 Task: Select the current location as Angkor Wat, Cambodia . Now zoom + , and verify the location . Show zoom slider
Action: Mouse moved to (386, 661)
Screenshot: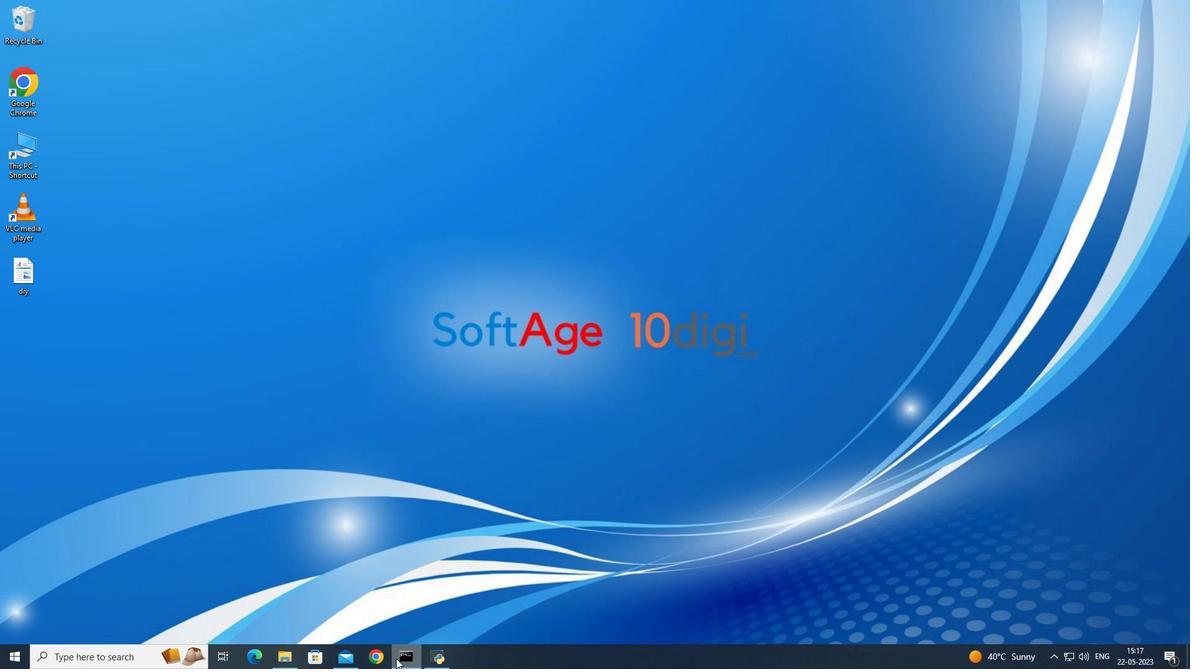 
Action: Mouse pressed left at (386, 661)
Screenshot: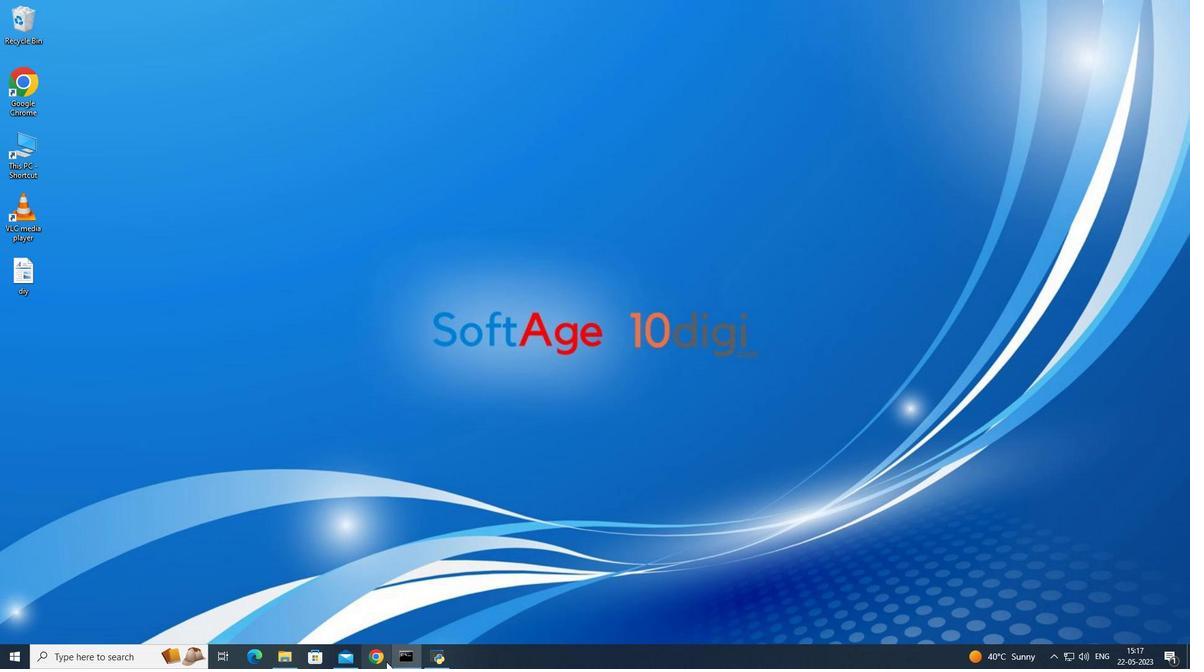 
Action: Mouse moved to (133, 30)
Screenshot: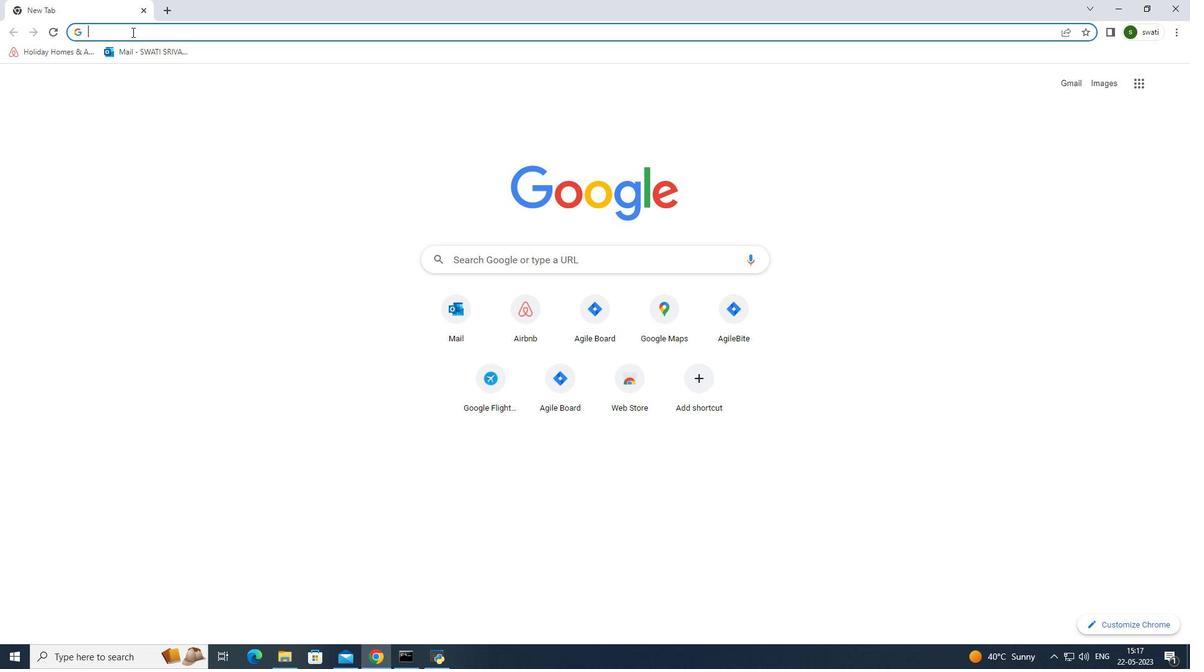 
Action: Mouse pressed left at (133, 30)
Screenshot: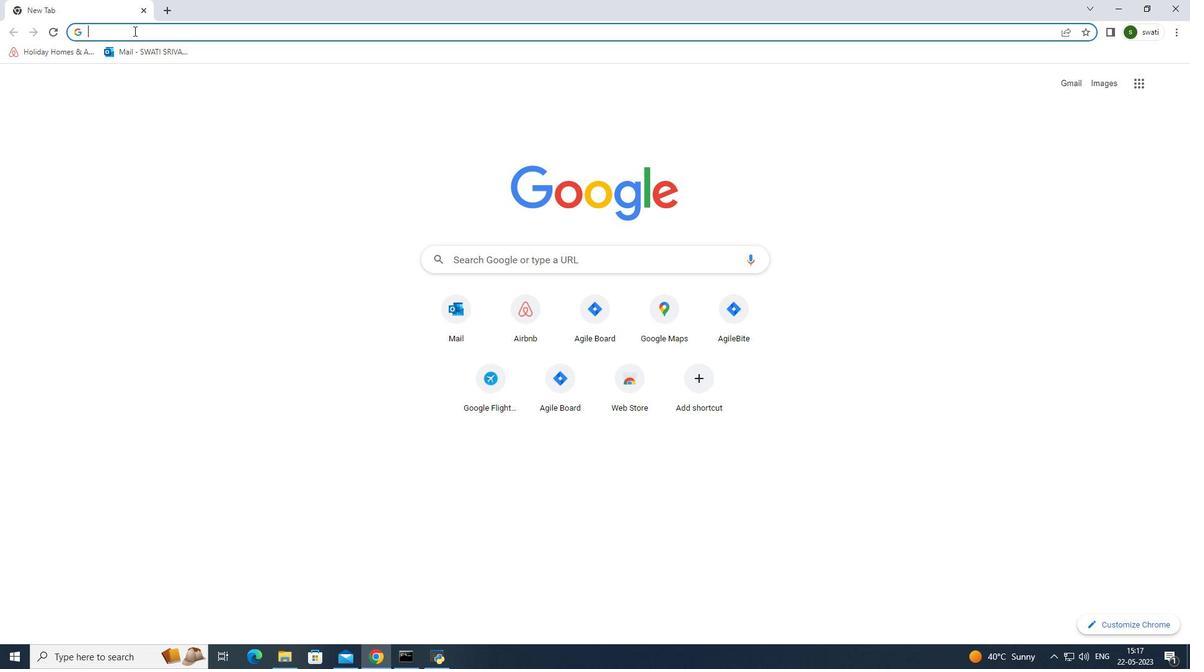 
Action: Mouse moved to (146, 32)
Screenshot: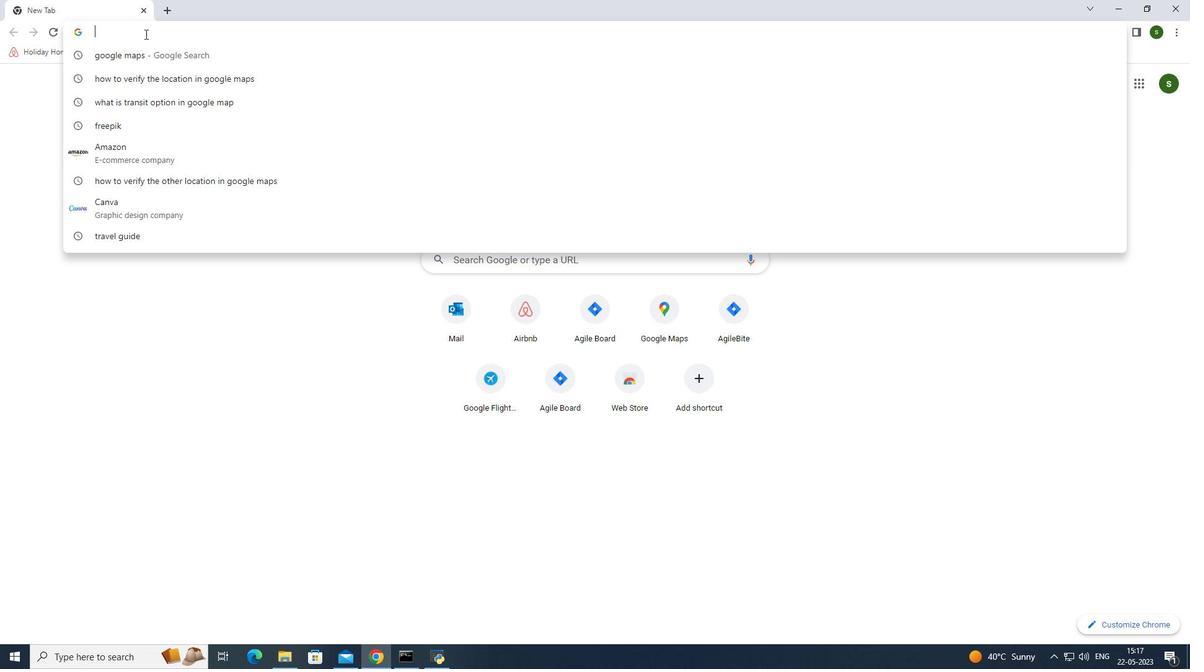 
Action: Key pressed google<Key.space>maps<Key.enter>
Screenshot: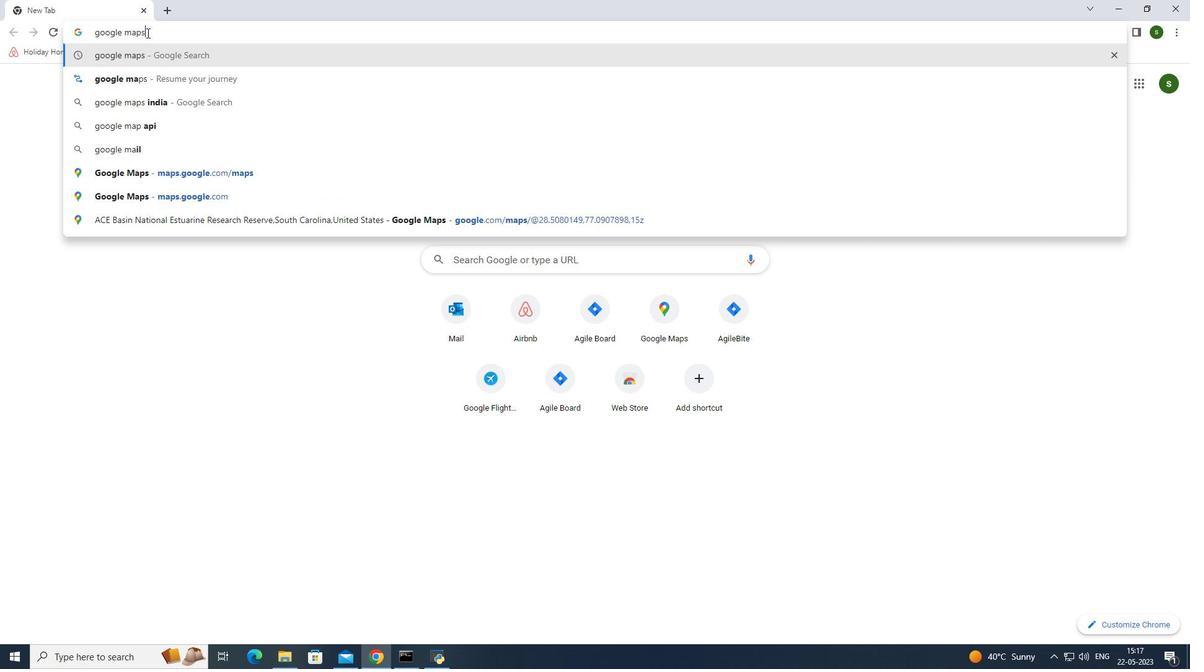 
Action: Mouse moved to (161, 186)
Screenshot: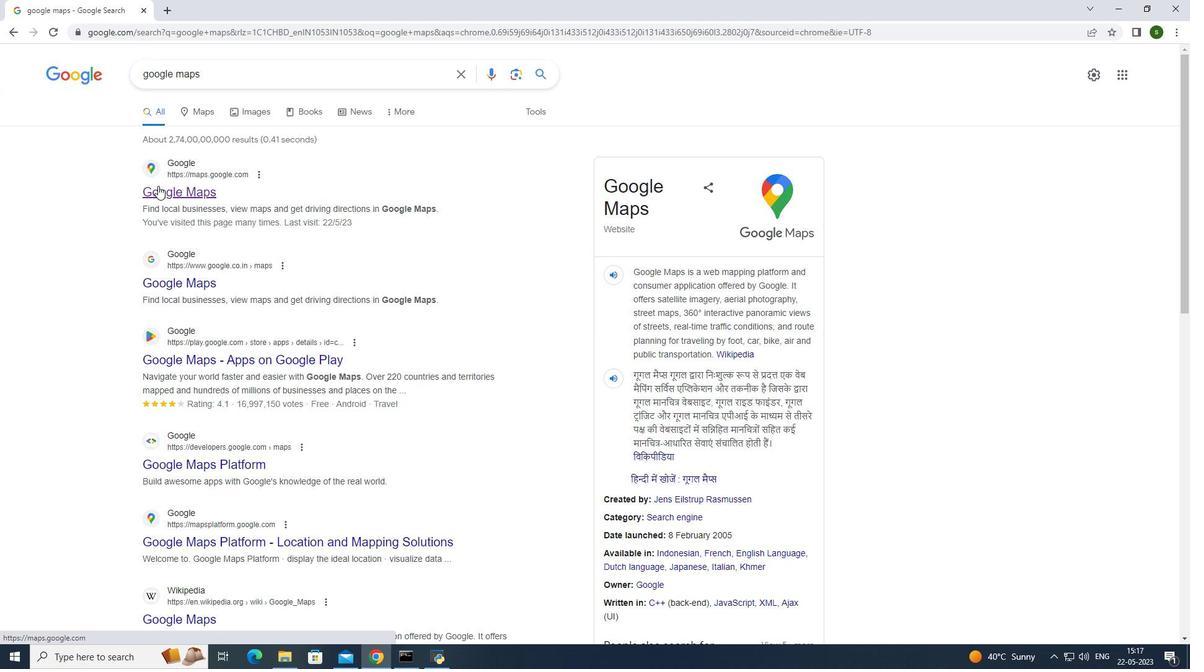 
Action: Mouse pressed left at (161, 186)
Screenshot: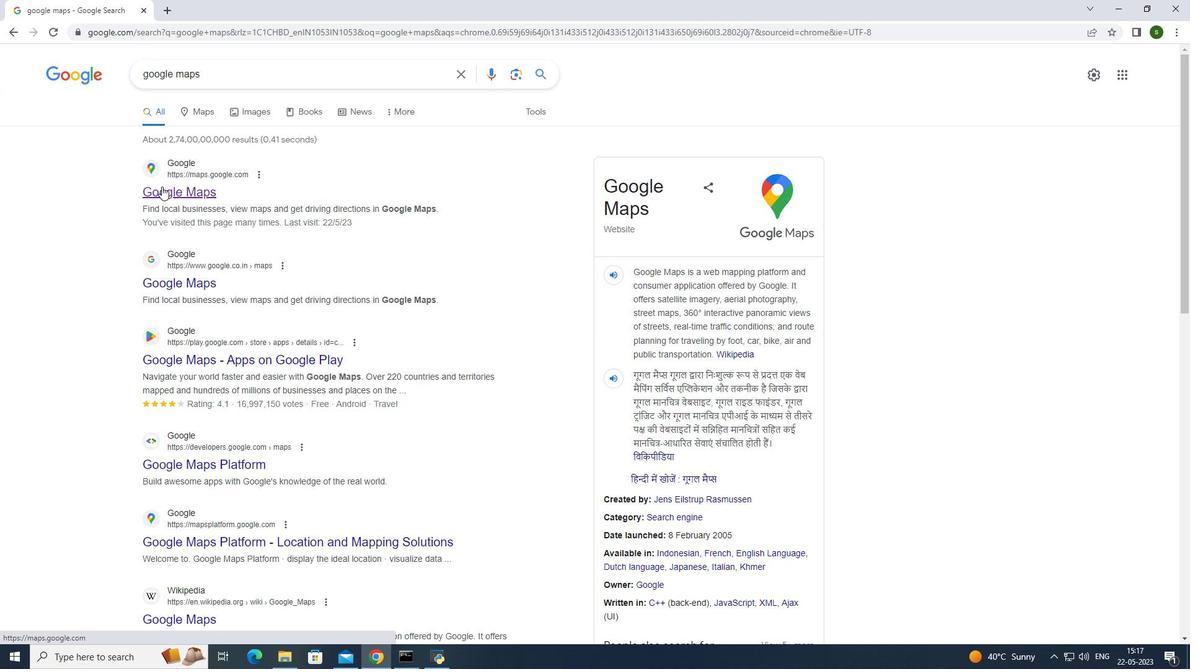 
Action: Mouse moved to (158, 57)
Screenshot: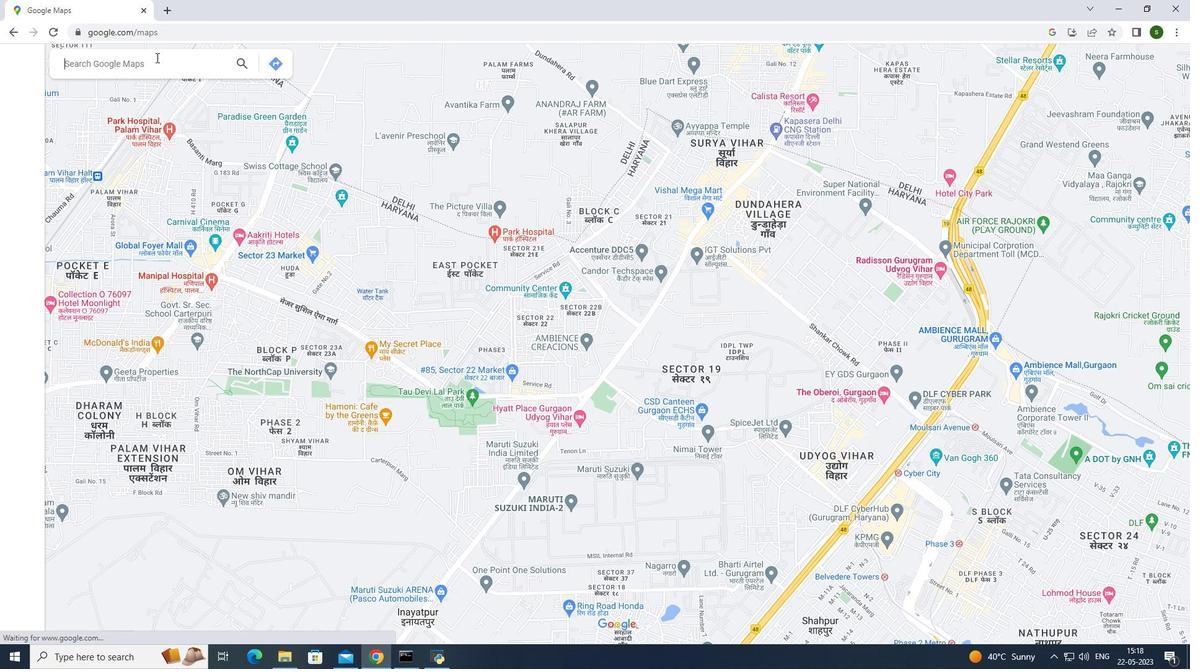 
Action: Mouse pressed left at (158, 57)
Screenshot: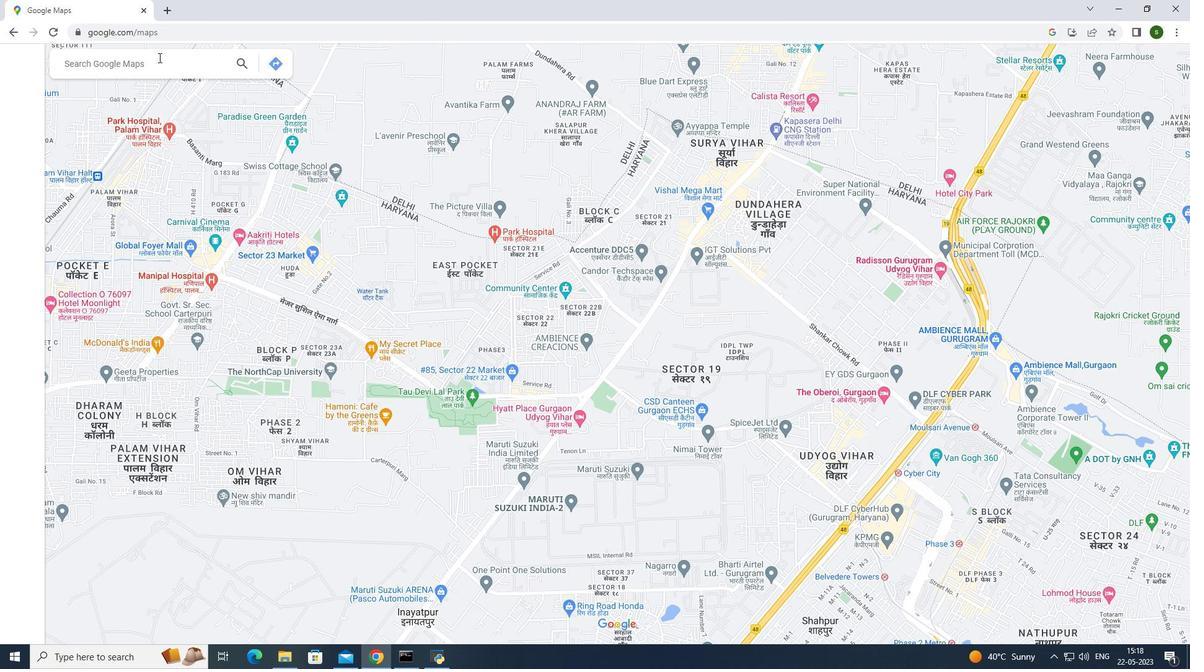 
Action: Mouse moved to (154, 62)
Screenshot: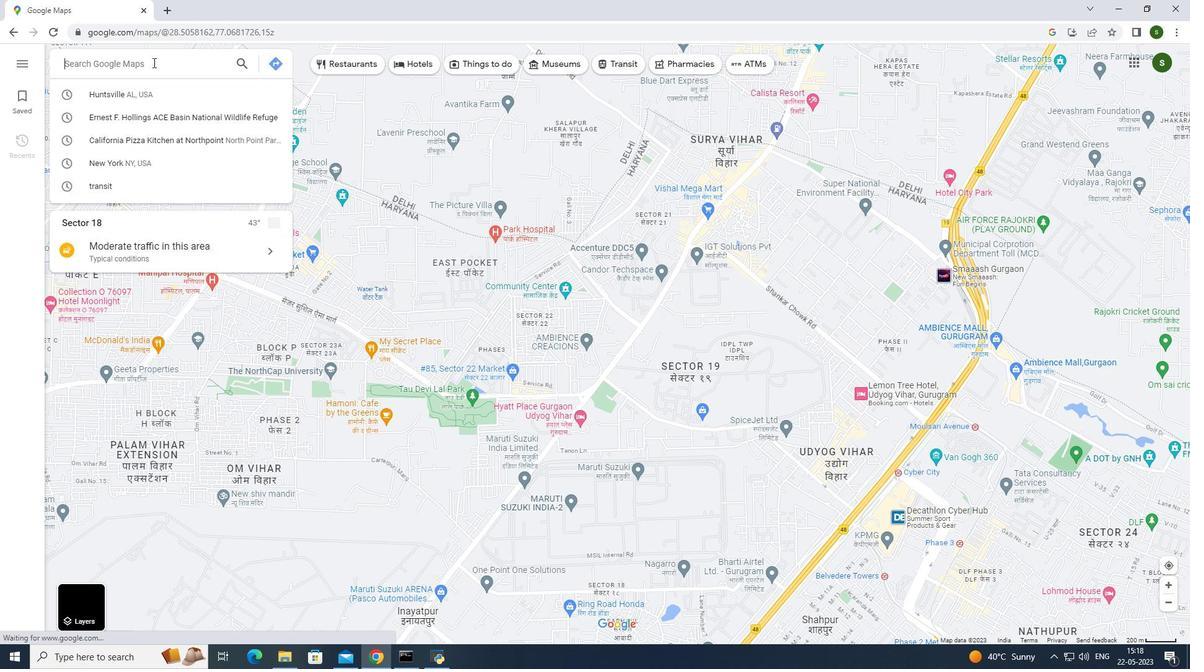 
Action: Key pressed <Key.caps_lock>A<Key.caps_lock>ngkor<Key.space><Key.caps_lock>W<Key.caps_lock>at,<Key.caps_lock>C<Key.caps_lock>ambodia<Key.enter>
Screenshot: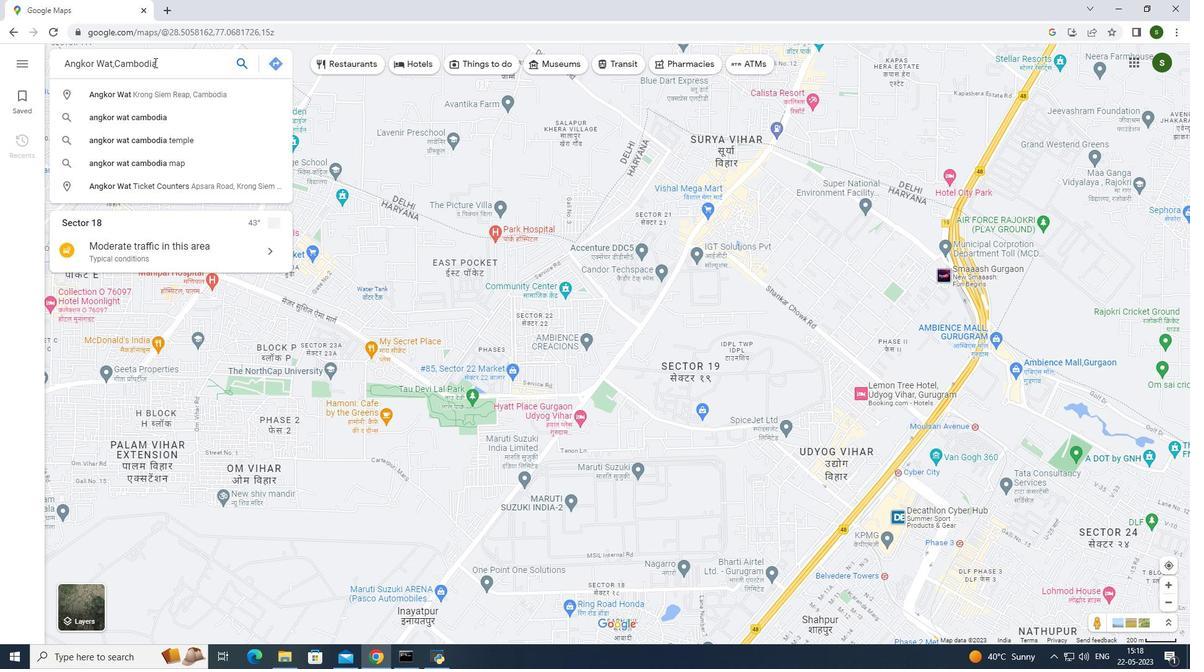 
Action: Mouse moved to (683, 345)
Screenshot: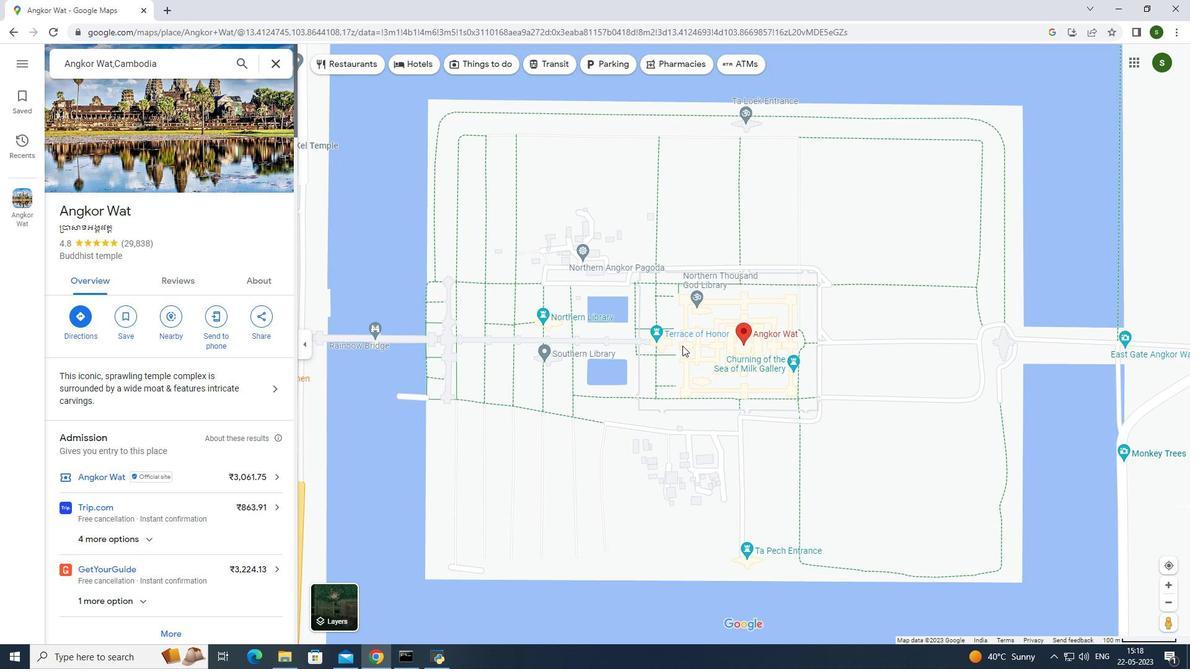 
Action: Mouse scrolled (683, 346) with delta (0, 0)
Screenshot: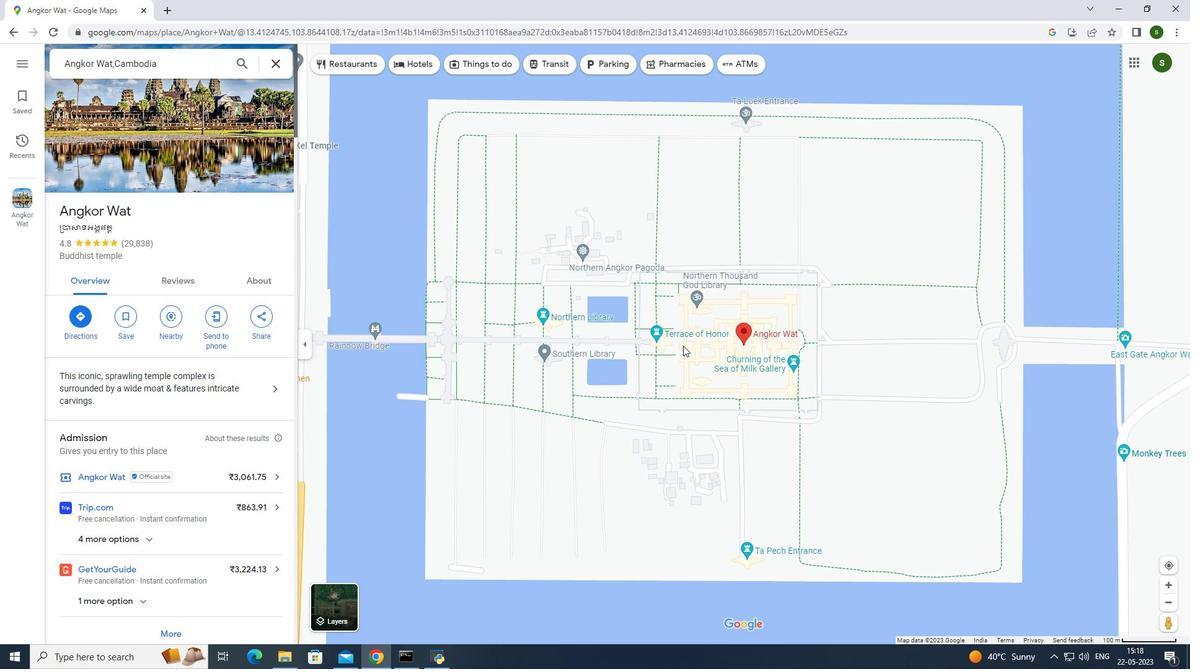
Action: Mouse scrolled (683, 346) with delta (0, 0)
Screenshot: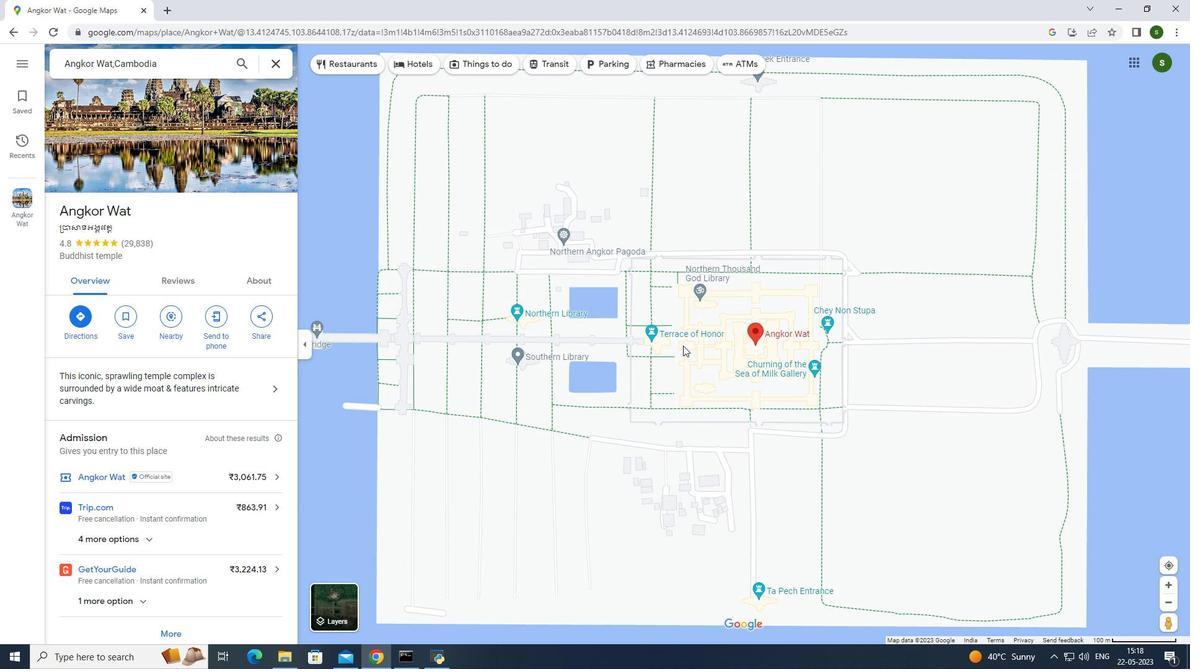 
Action: Mouse scrolled (683, 346) with delta (0, 0)
Screenshot: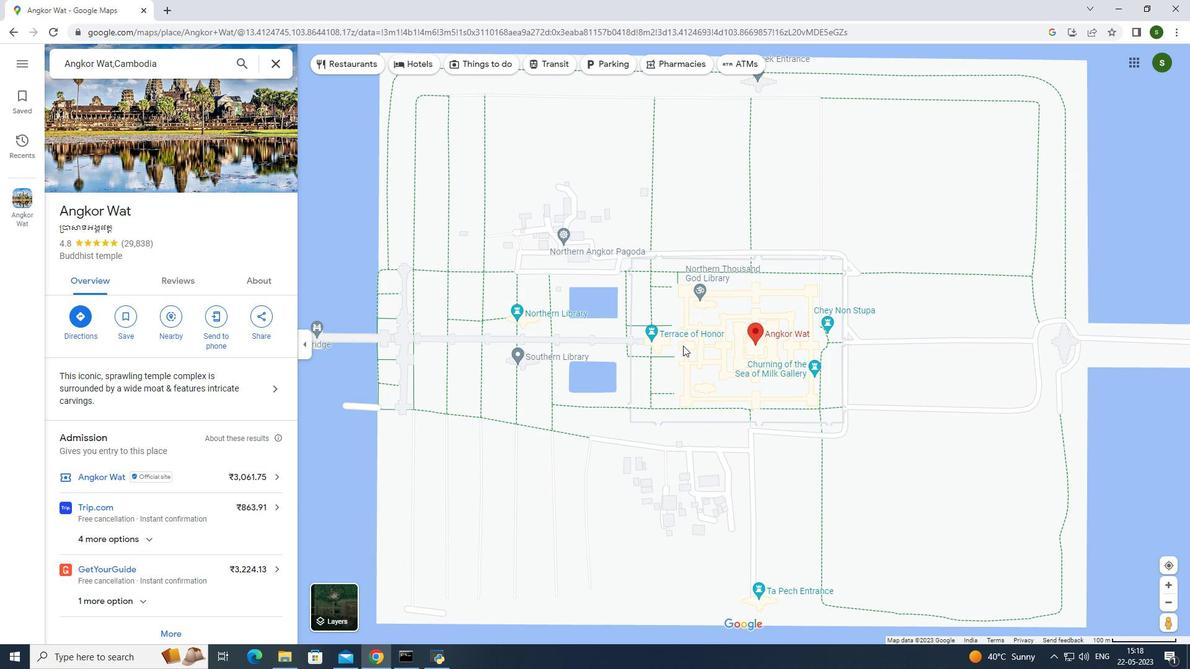 
Action: Mouse scrolled (683, 345) with delta (0, 0)
Screenshot: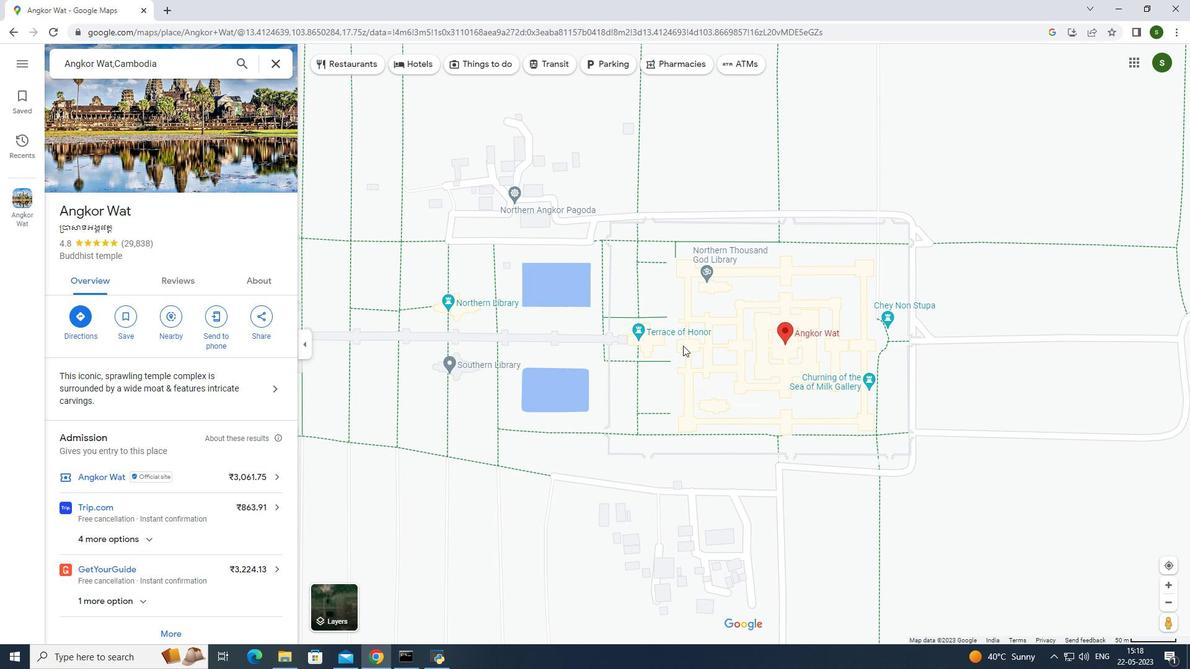 
Action: Mouse scrolled (683, 345) with delta (0, 0)
Screenshot: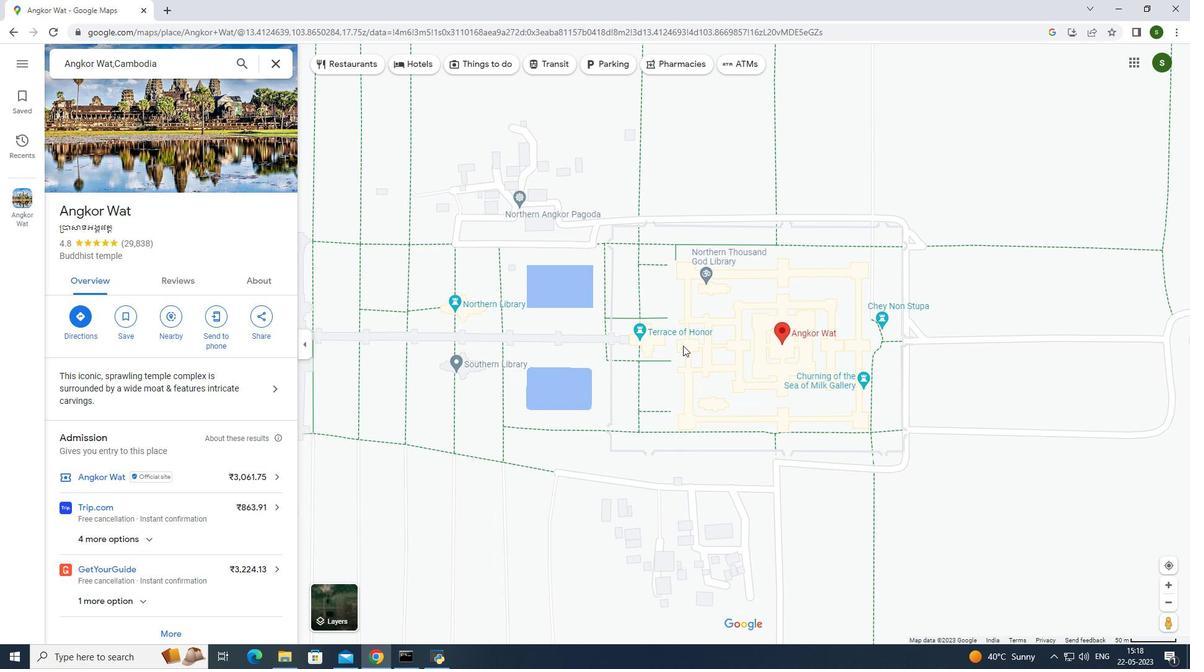 
Action: Mouse scrolled (683, 345) with delta (0, 0)
Screenshot: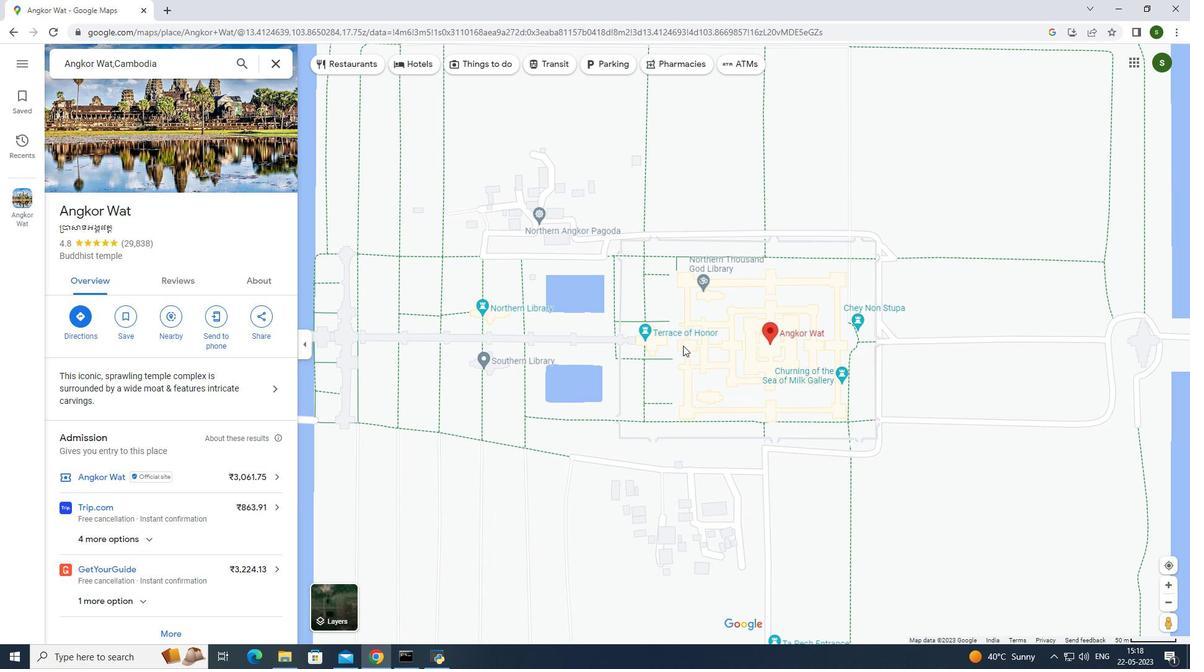
Action: Mouse scrolled (683, 346) with delta (0, 0)
Screenshot: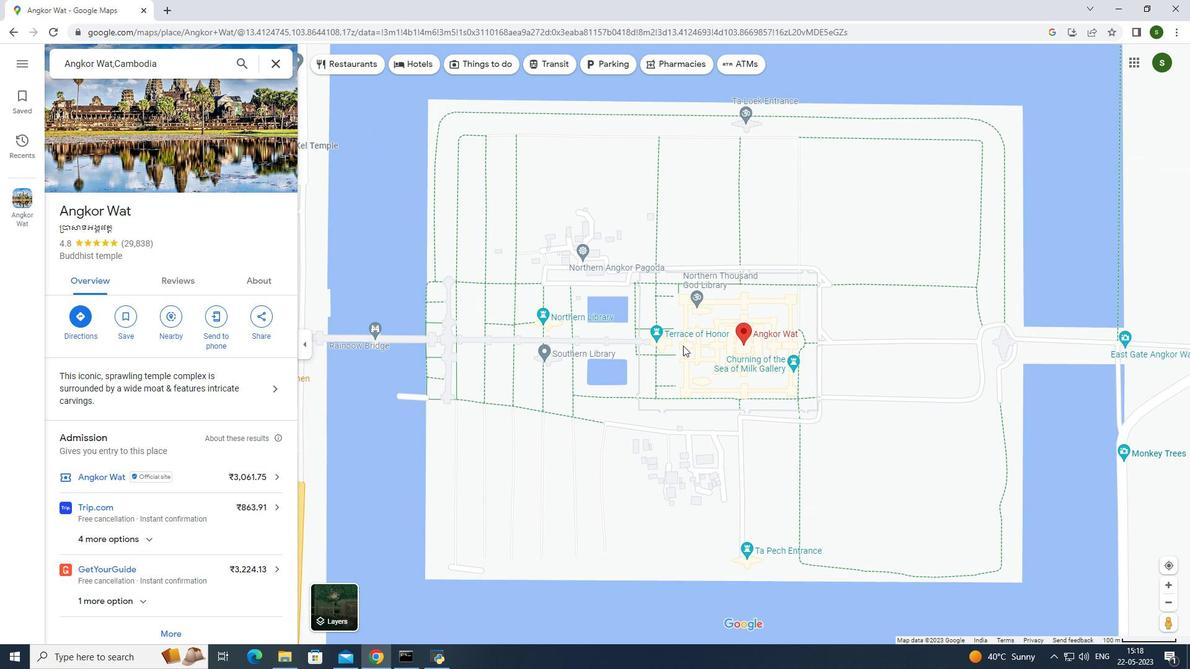 
Action: Mouse scrolled (683, 346) with delta (0, 0)
Screenshot: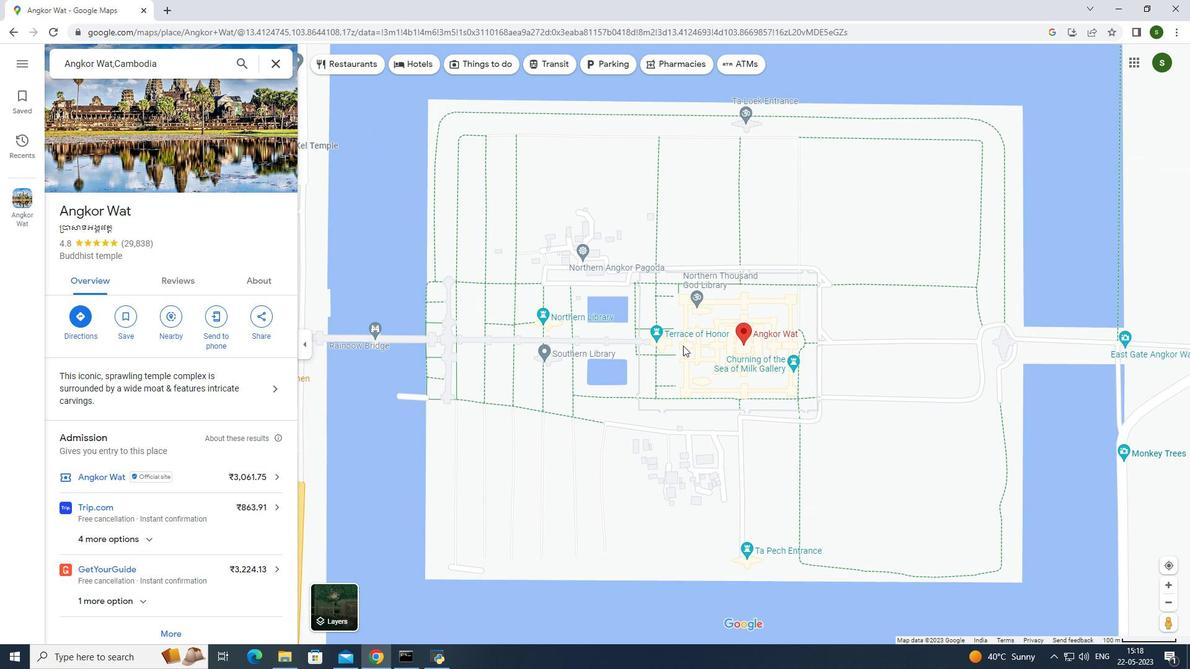 
Action: Mouse scrolled (683, 346) with delta (0, 0)
Screenshot: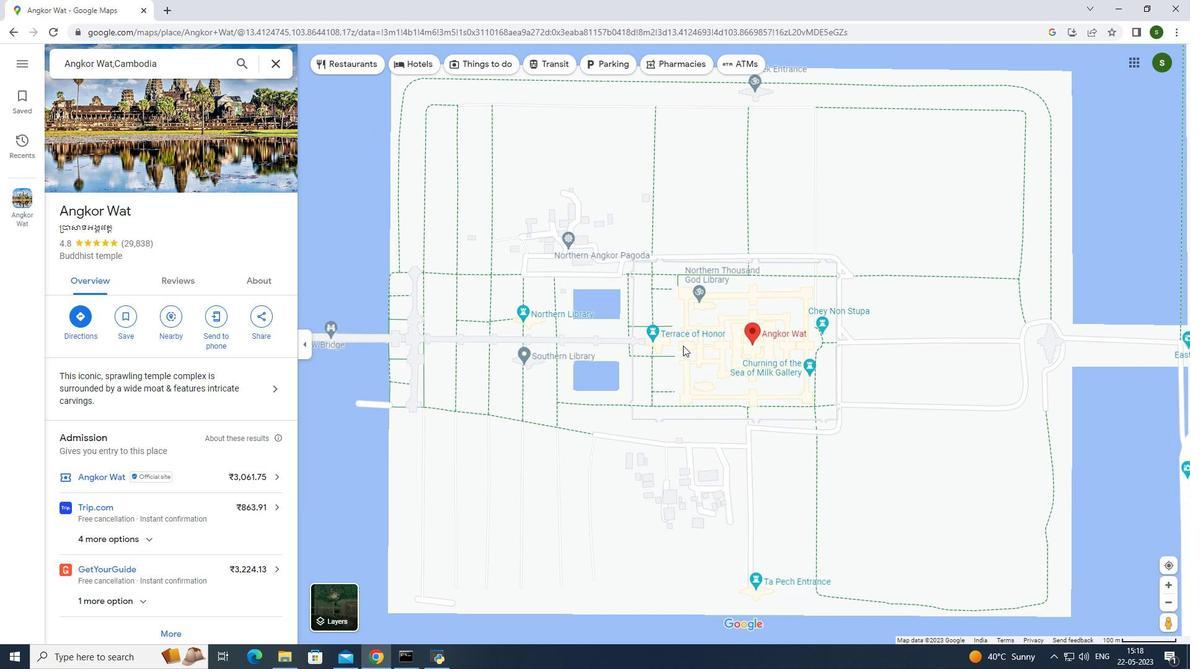 
Action: Mouse scrolled (683, 346) with delta (0, 0)
Screenshot: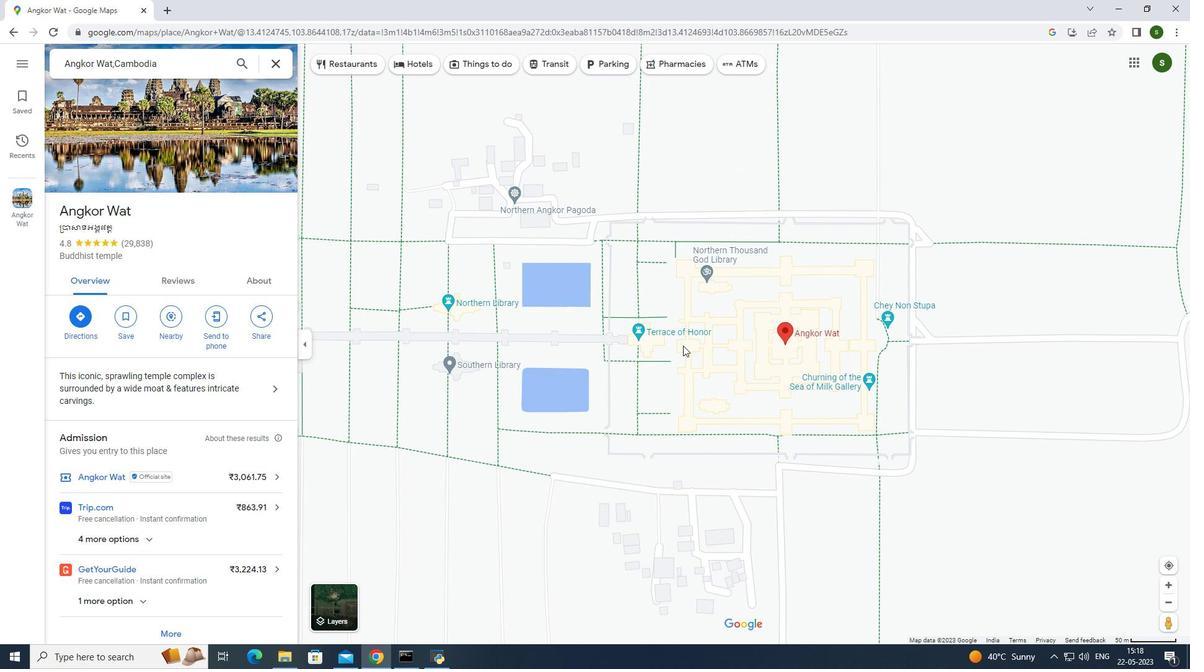 
Action: Mouse scrolled (683, 346) with delta (0, 0)
Screenshot: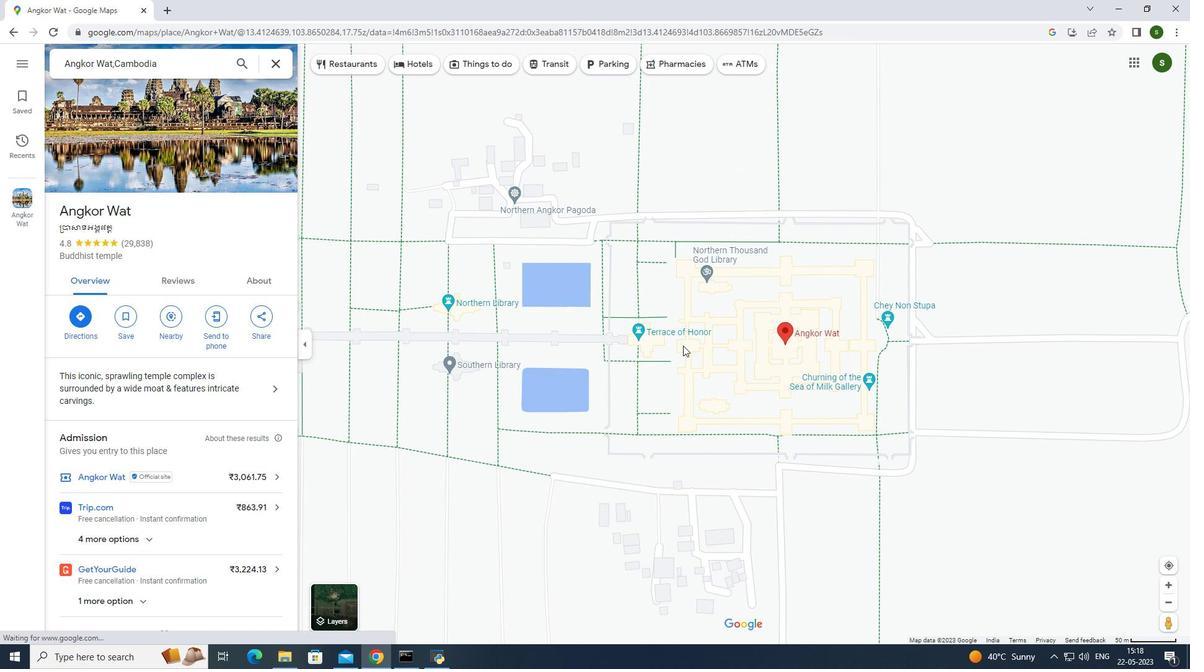 
Action: Mouse scrolled (683, 345) with delta (0, 0)
Screenshot: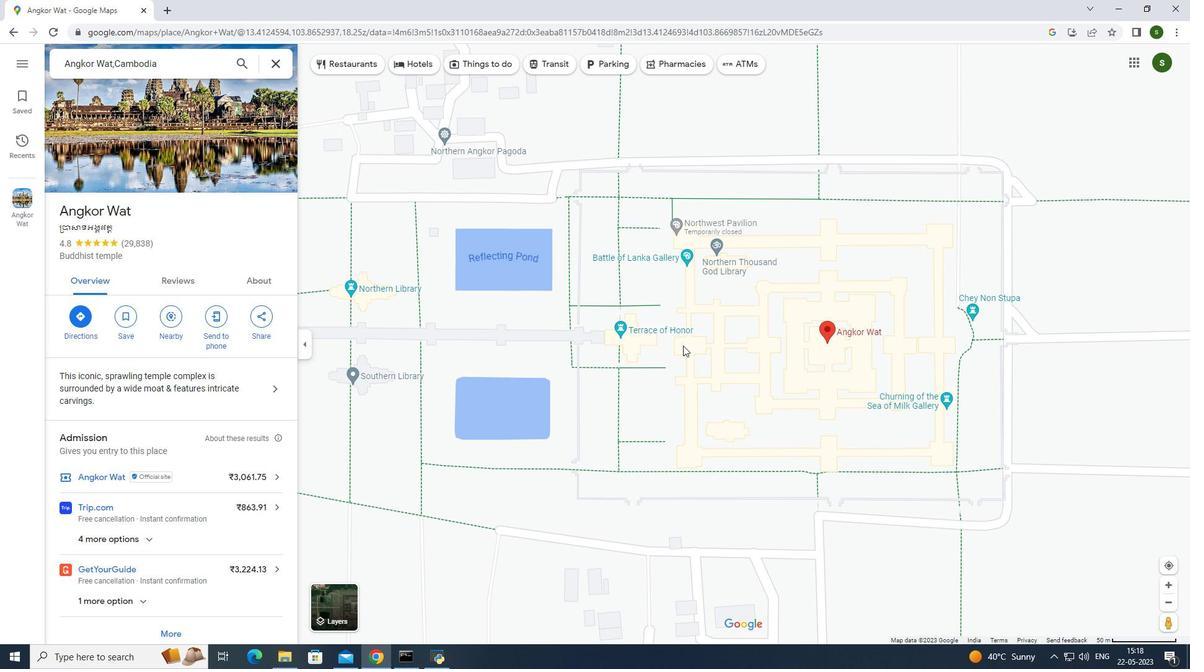 
Action: Mouse moved to (834, 363)
Screenshot: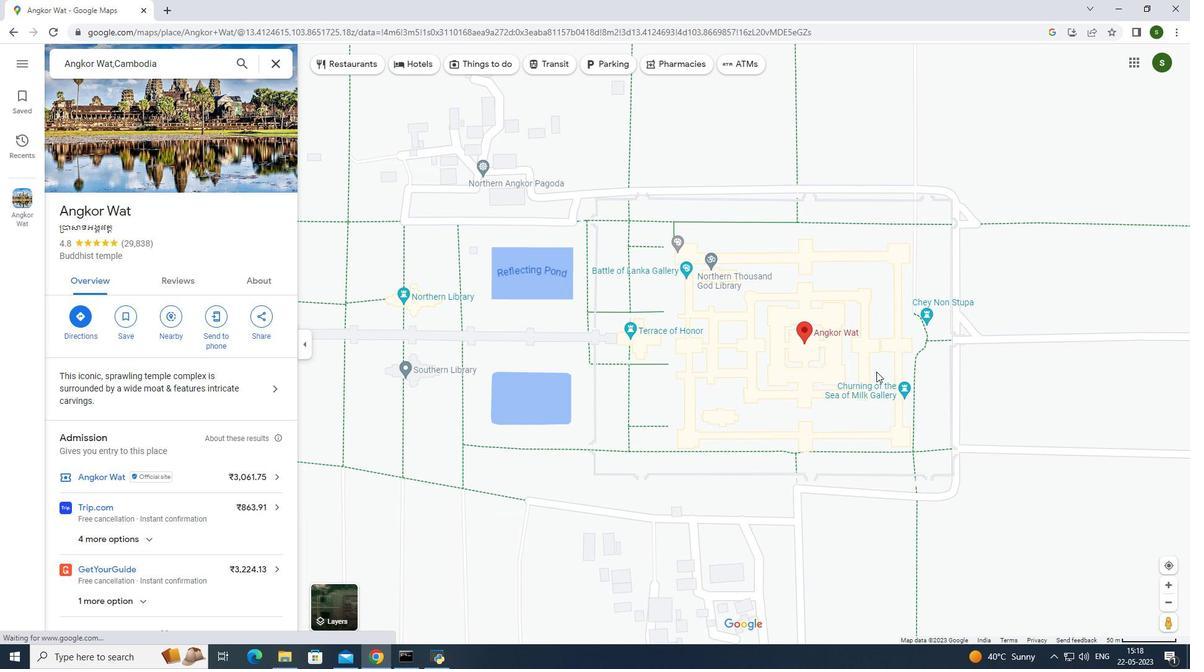 
Action: Mouse scrolled (834, 364) with delta (0, 0)
Screenshot: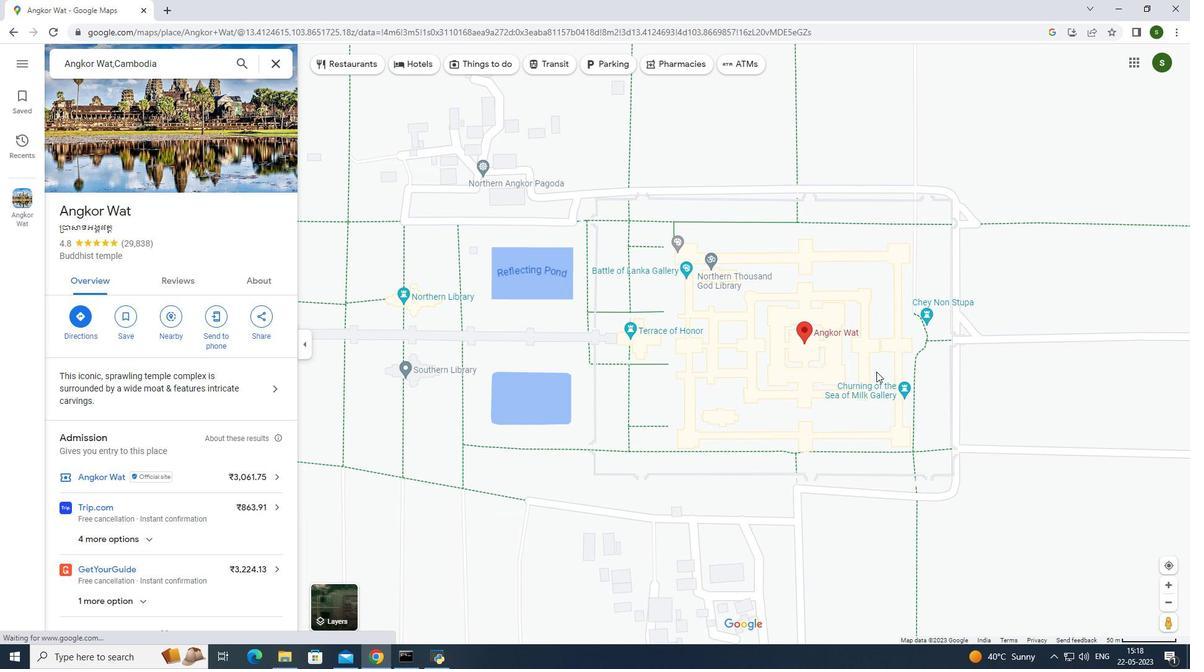 
Action: Mouse moved to (834, 363)
Screenshot: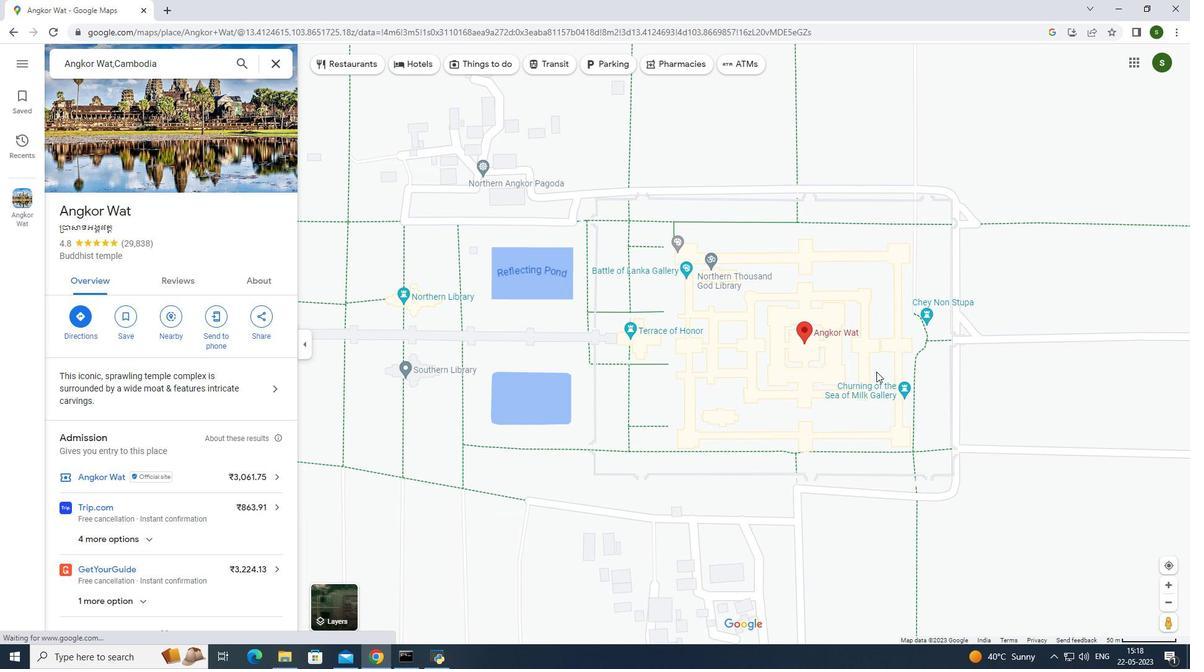 
Action: Mouse scrolled (834, 364) with delta (0, 0)
Screenshot: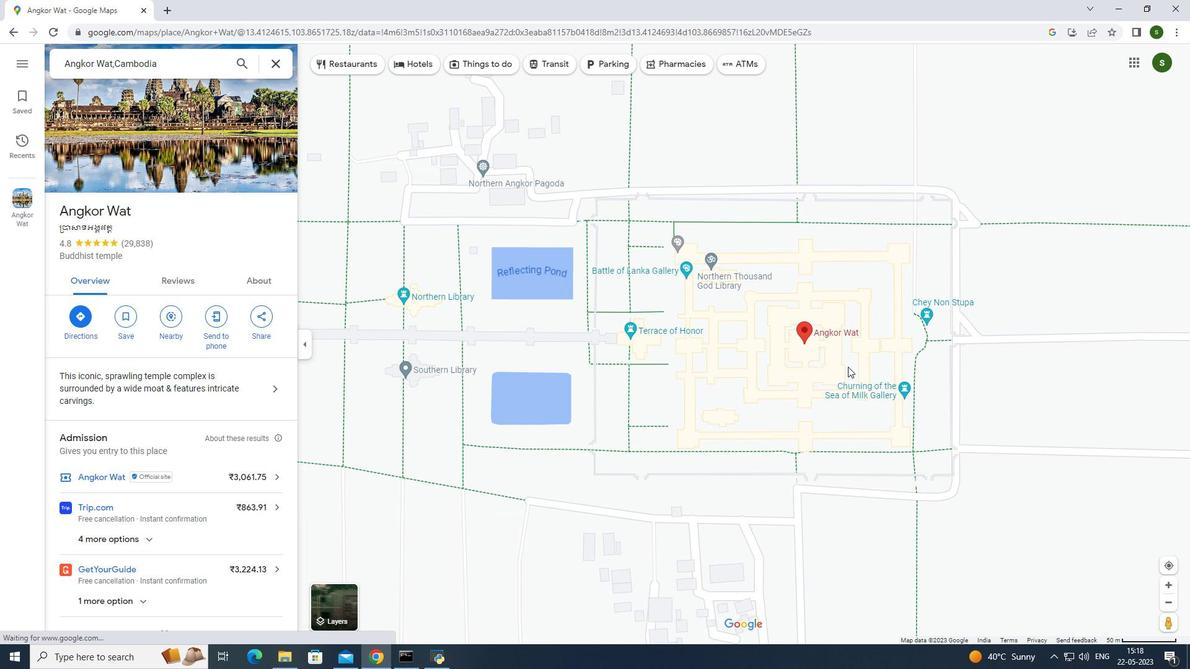 
Action: Mouse scrolled (834, 364) with delta (0, 0)
Screenshot: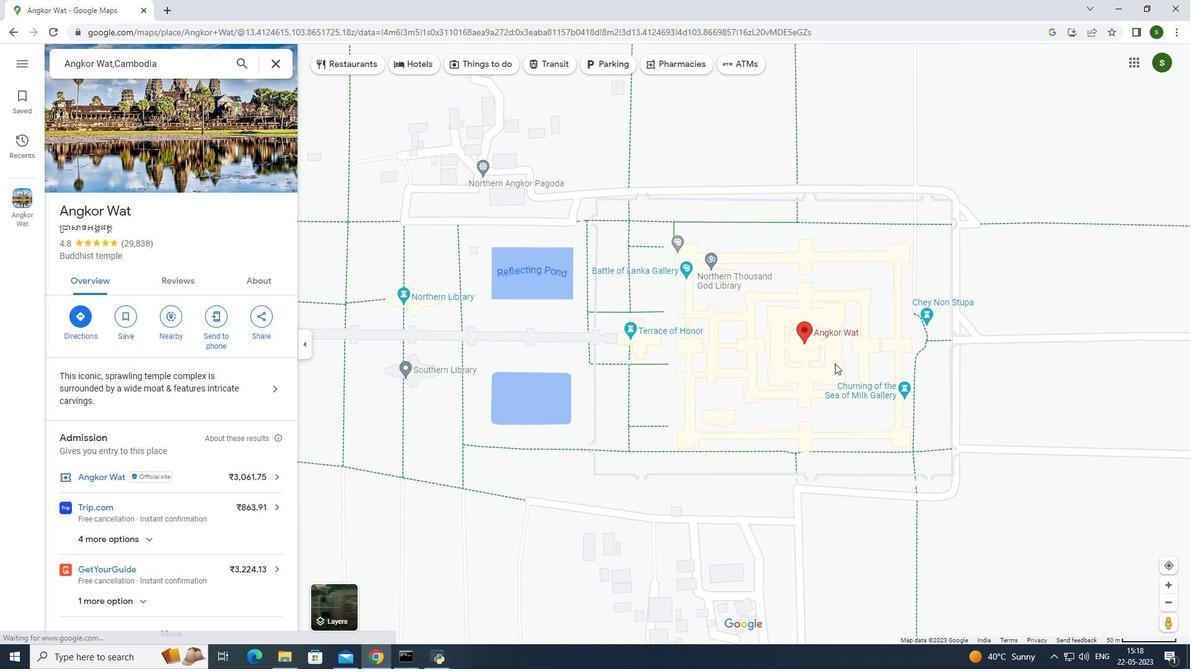 
Action: Mouse scrolled (834, 364) with delta (0, 0)
Screenshot: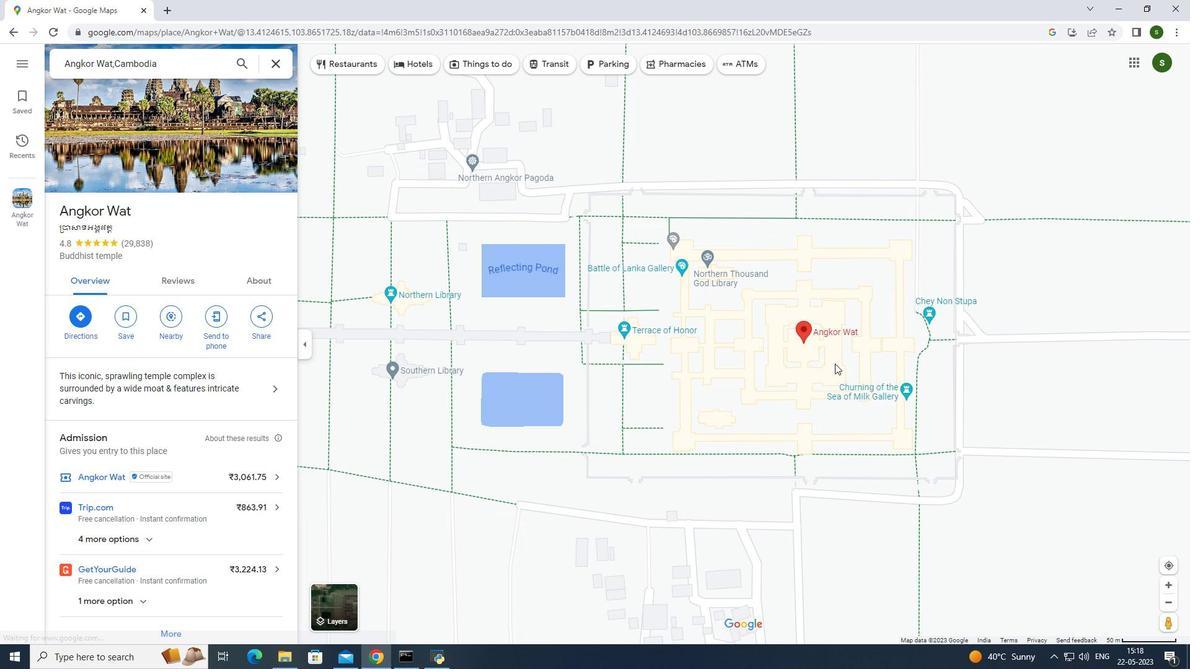 
Action: Mouse scrolled (834, 364) with delta (0, 0)
Screenshot: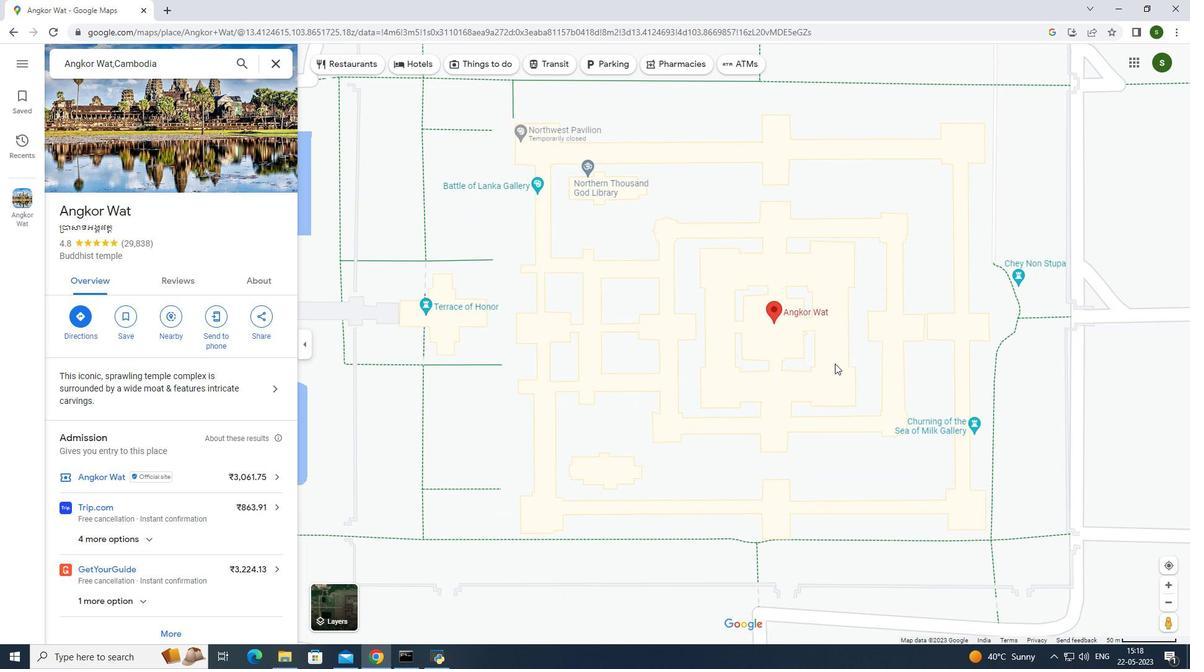 
Action: Mouse scrolled (834, 364) with delta (0, 0)
Screenshot: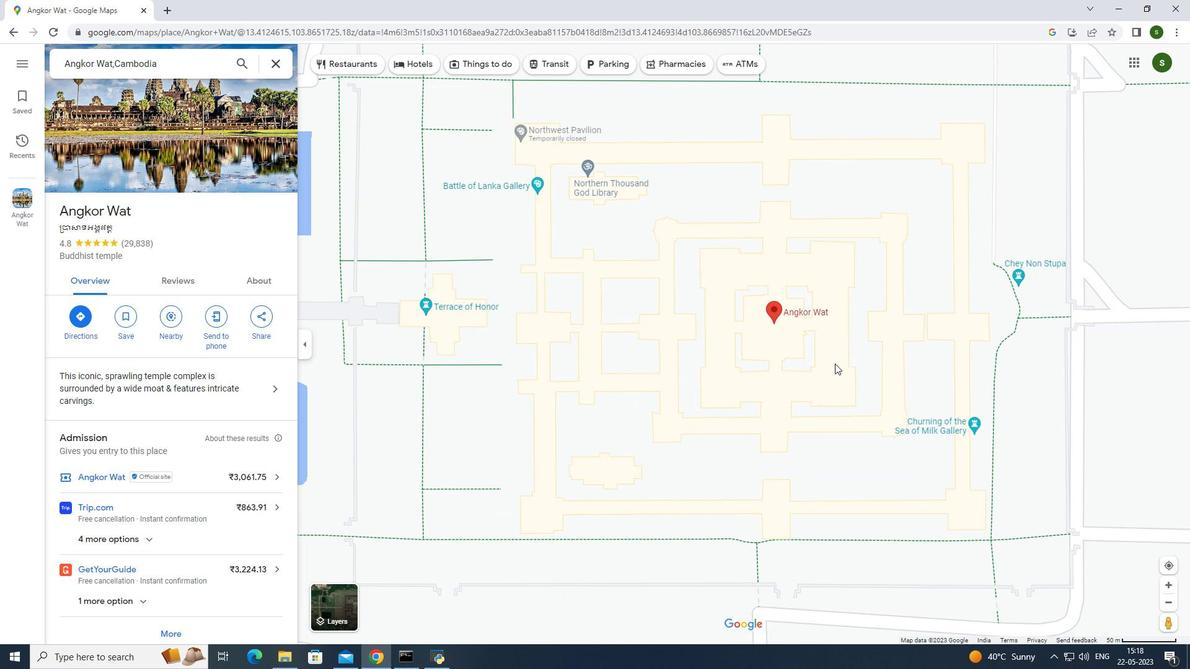 
Action: Mouse scrolled (834, 364) with delta (0, 0)
Screenshot: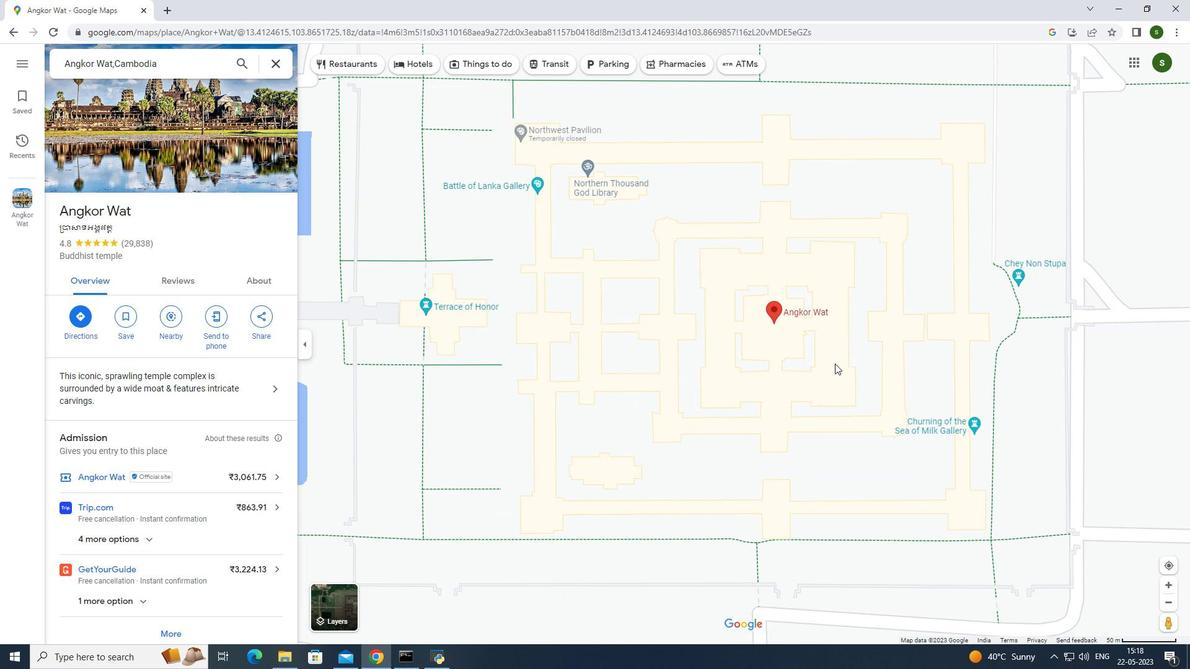 
Action: Mouse scrolled (834, 364) with delta (0, 0)
Screenshot: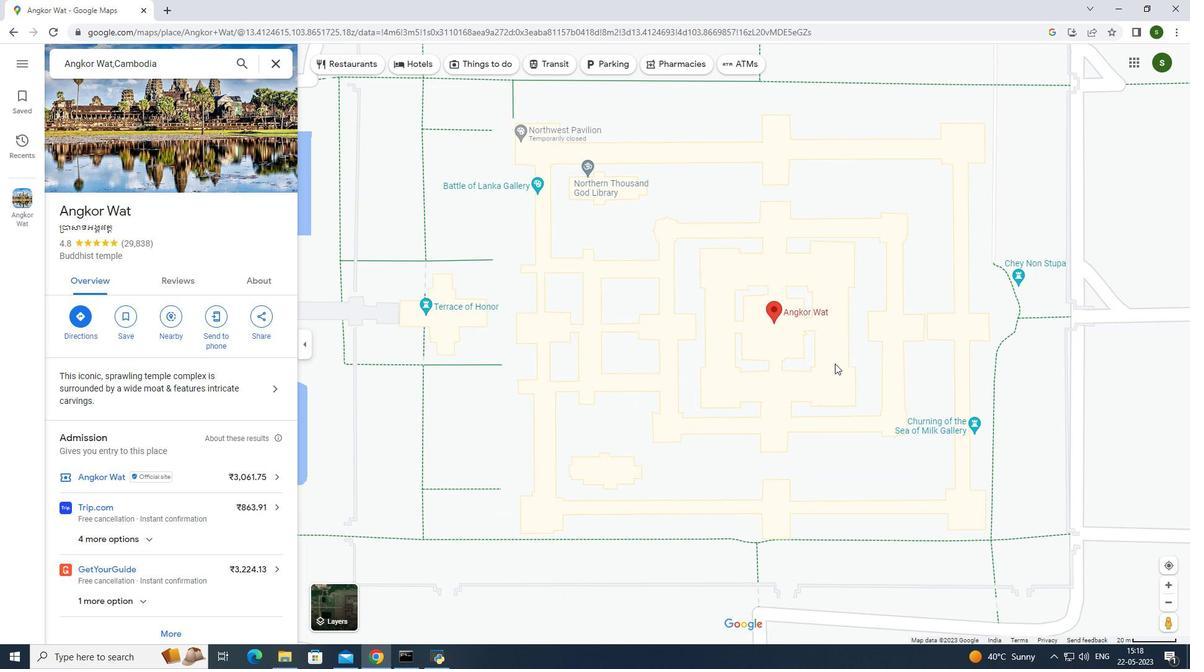 
Action: Mouse scrolled (834, 364) with delta (0, 0)
Screenshot: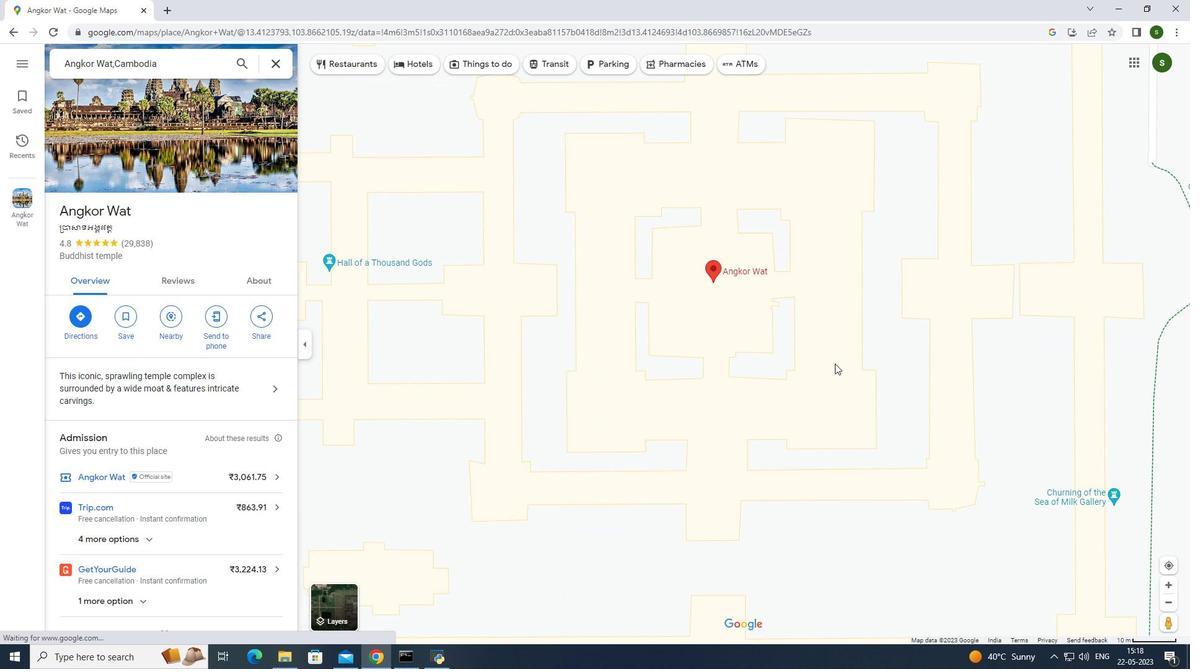 
Action: Mouse scrolled (834, 364) with delta (0, 0)
Screenshot: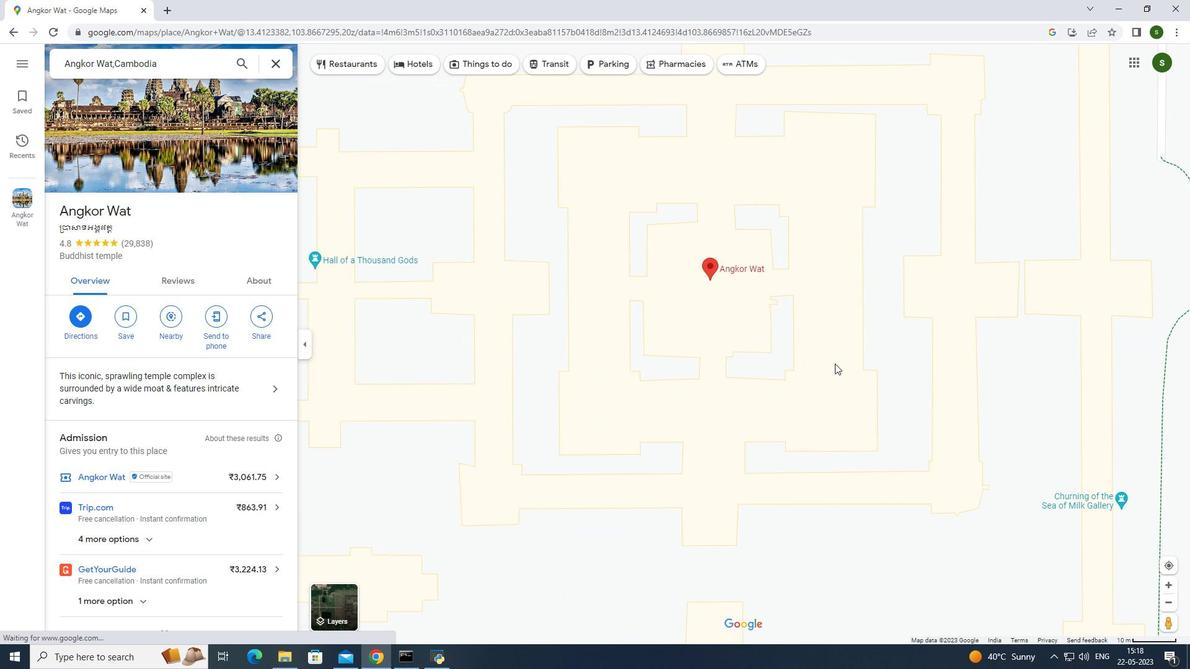 
Action: Mouse scrolled (834, 364) with delta (0, 0)
Screenshot: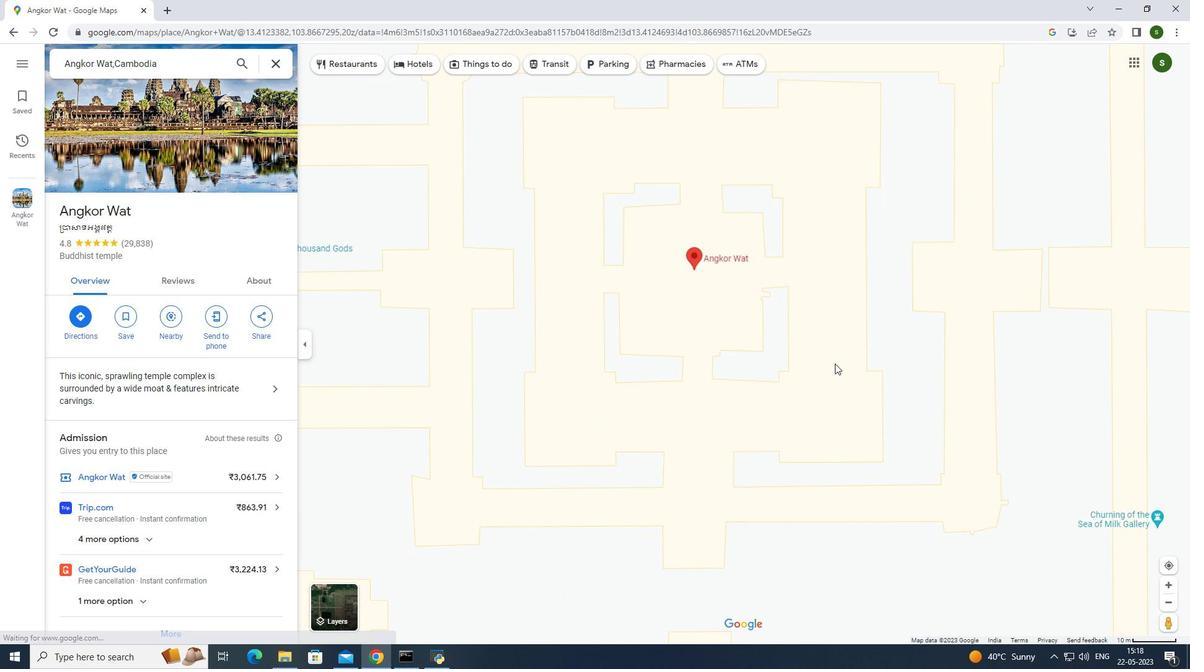 
Action: Mouse scrolled (834, 364) with delta (0, 0)
Screenshot: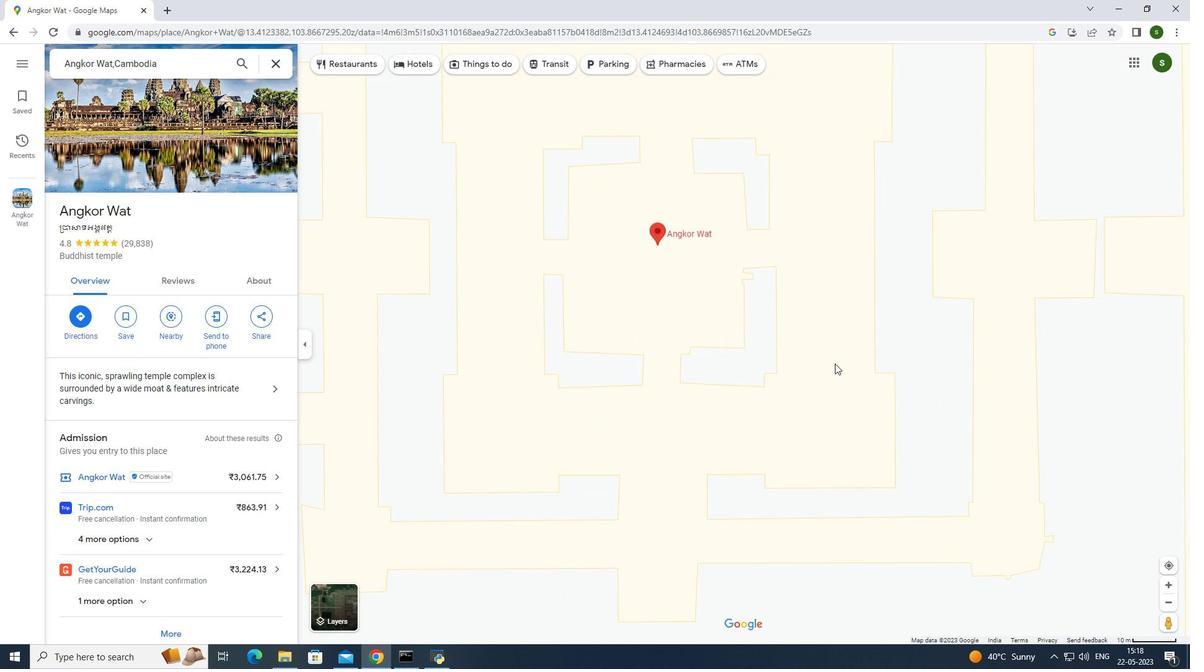 
Action: Mouse moved to (633, 275)
Screenshot: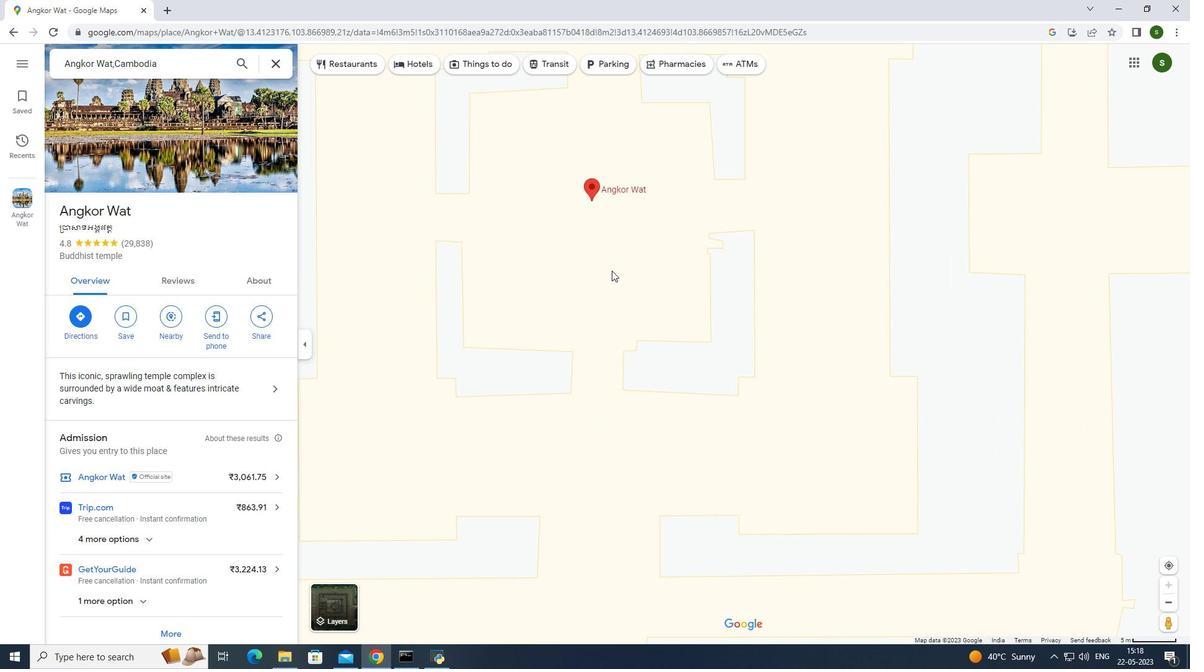 
Action: Mouse scrolled (633, 275) with delta (0, 0)
Screenshot: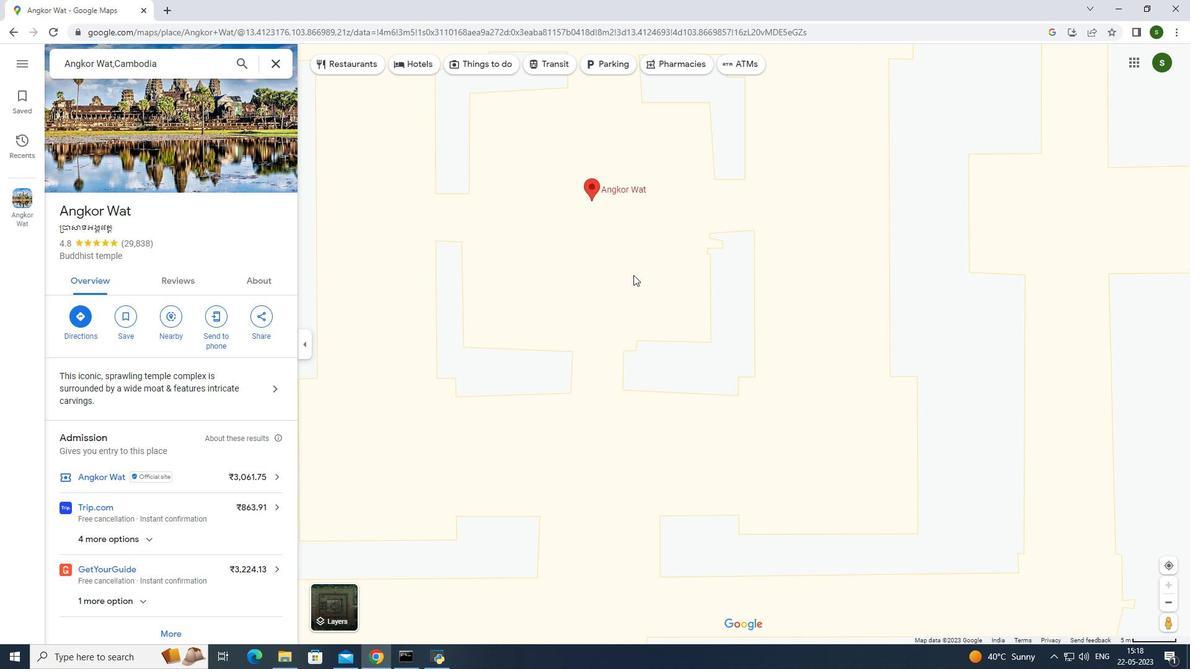 
Action: Mouse scrolled (633, 275) with delta (0, 0)
Screenshot: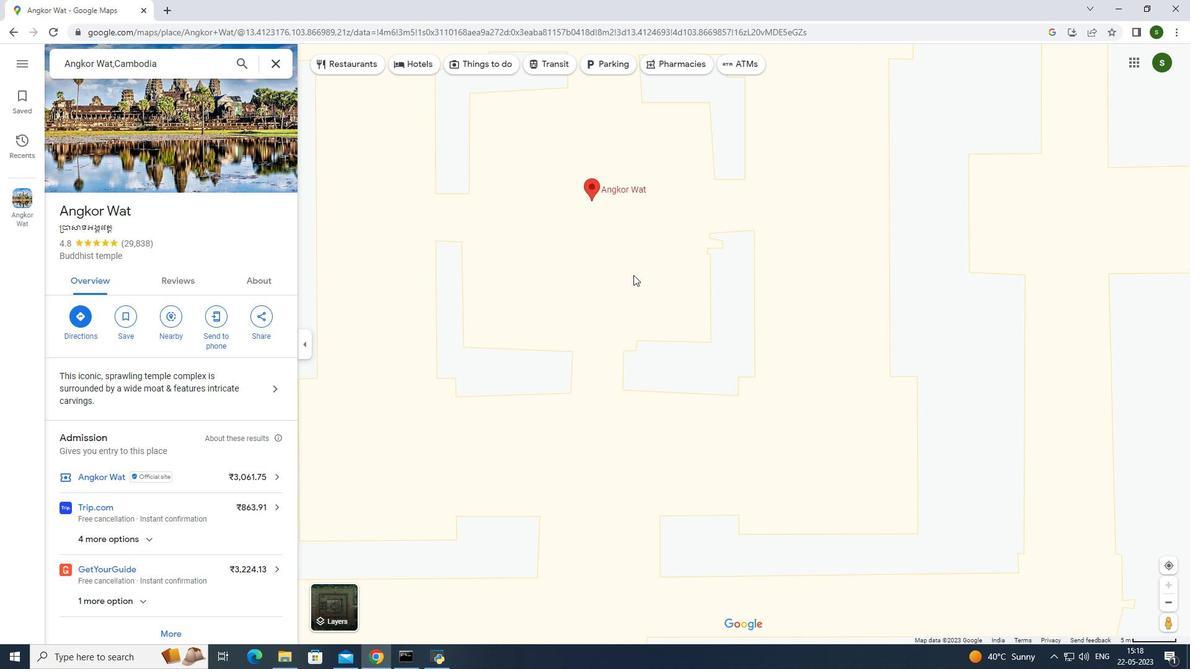 
Action: Mouse scrolled (633, 275) with delta (0, 0)
Screenshot: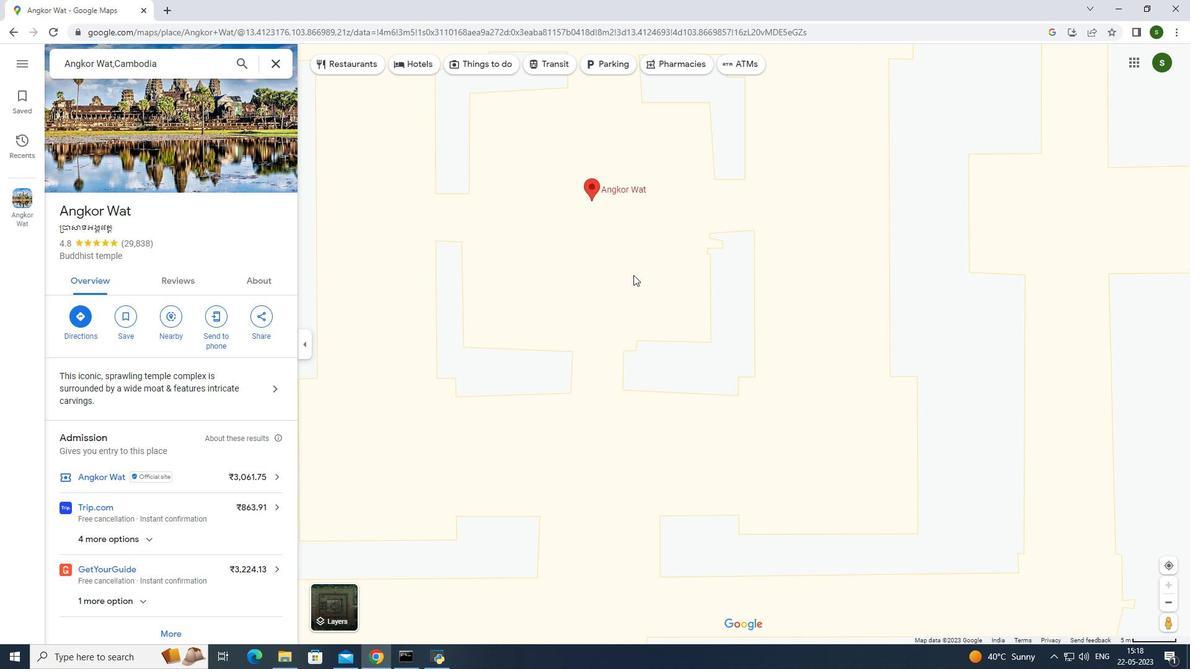
Action: Mouse scrolled (633, 275) with delta (0, 0)
Screenshot: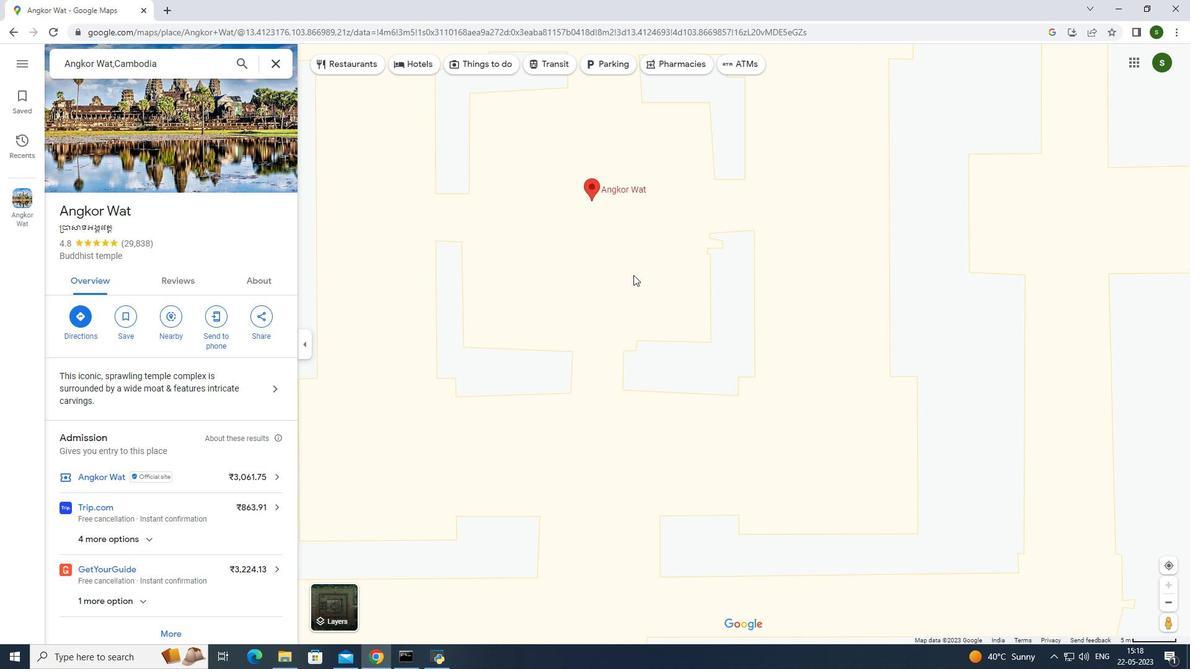 
Action: Mouse scrolled (633, 275) with delta (0, 0)
Screenshot: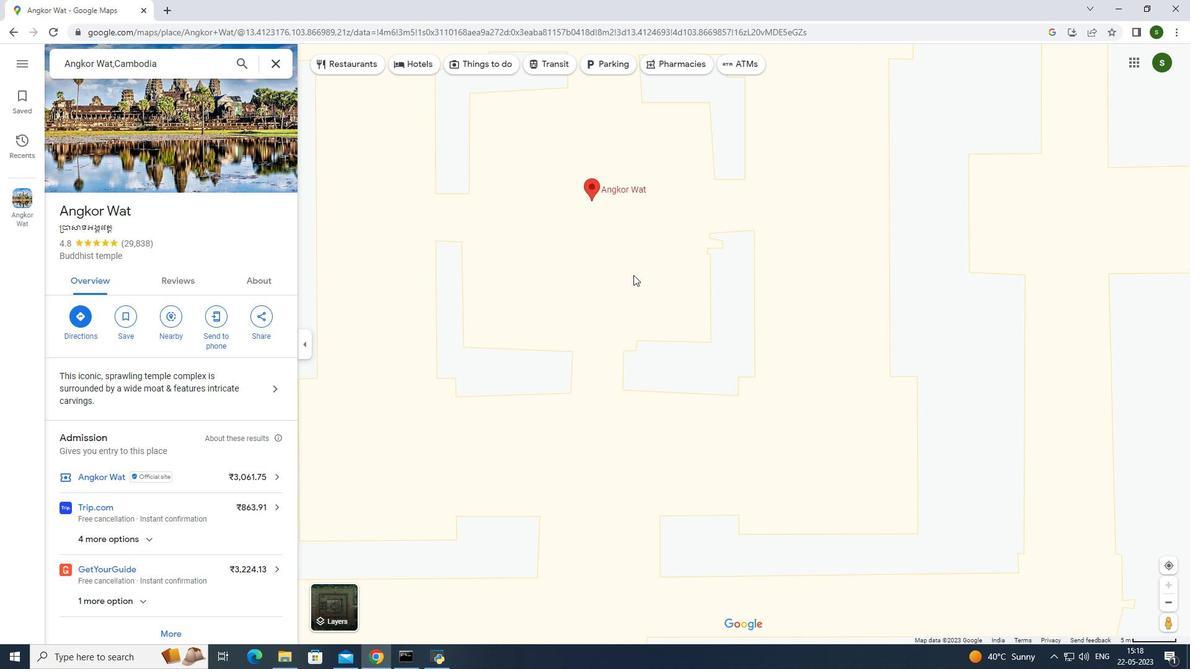 
Action: Mouse scrolled (633, 275) with delta (0, 0)
Screenshot: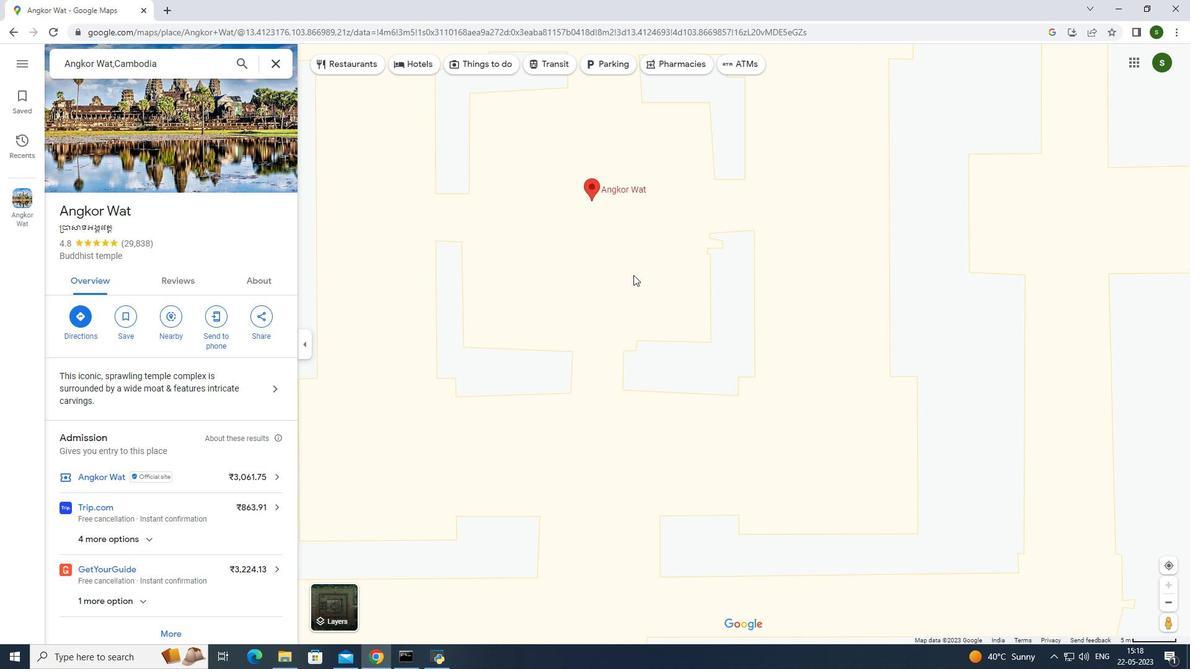
Action: Mouse scrolled (633, 275) with delta (0, 0)
Screenshot: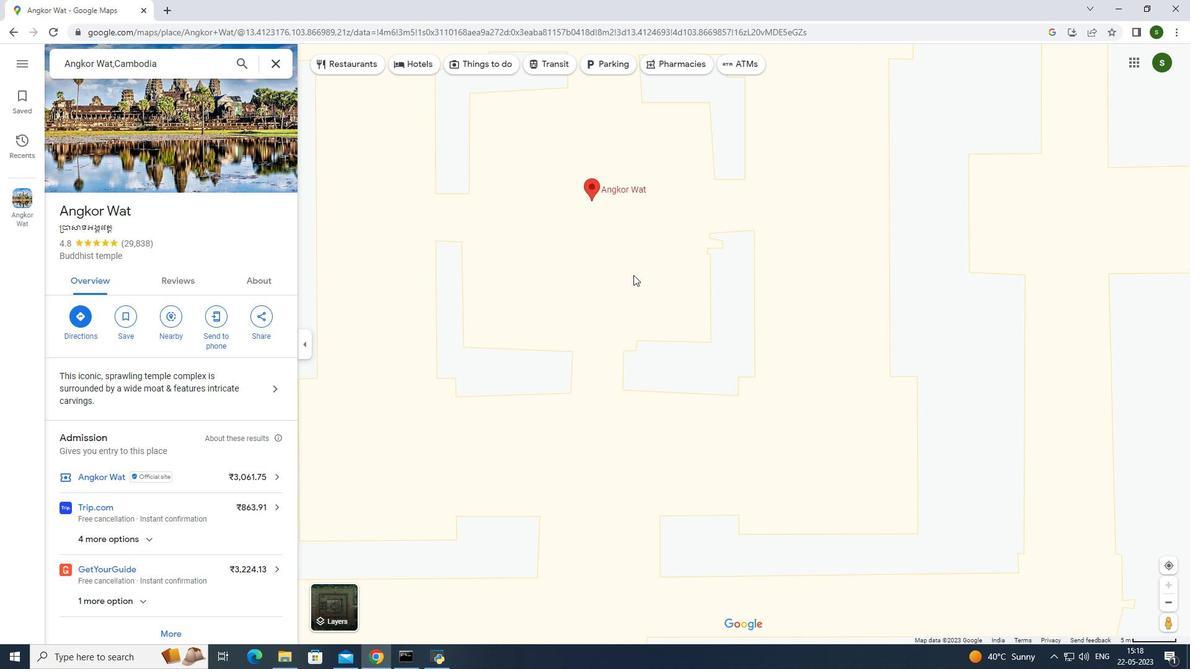 
Action: Mouse scrolled (633, 275) with delta (0, 0)
Screenshot: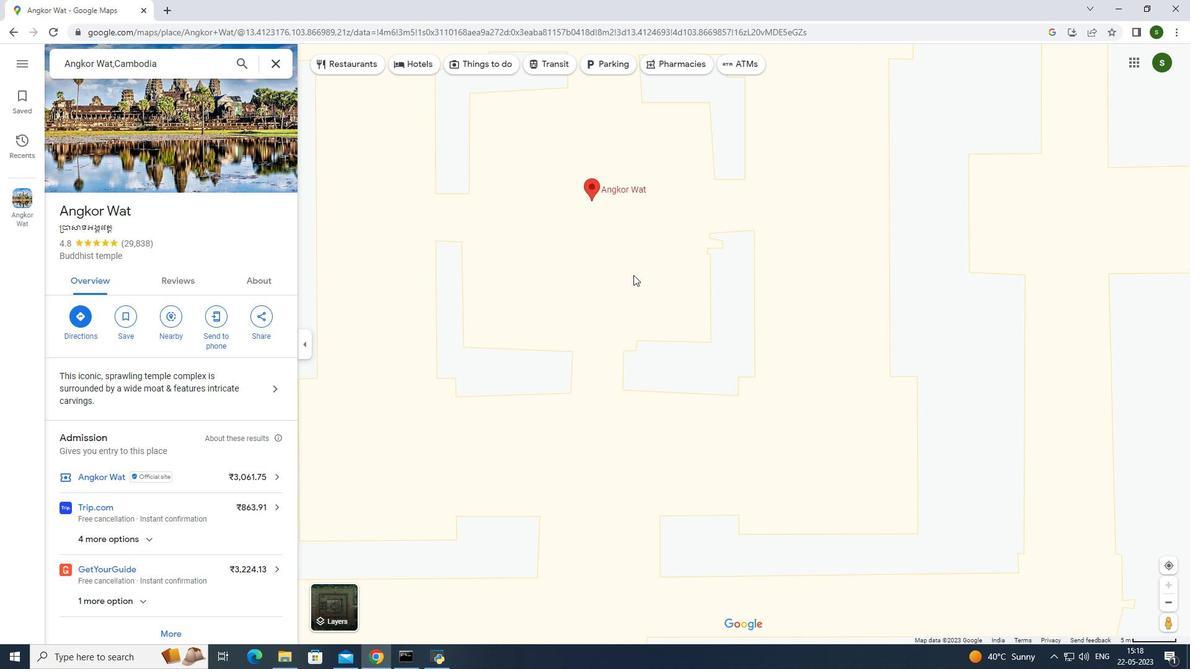
Action: Mouse scrolled (633, 275) with delta (0, 0)
Screenshot: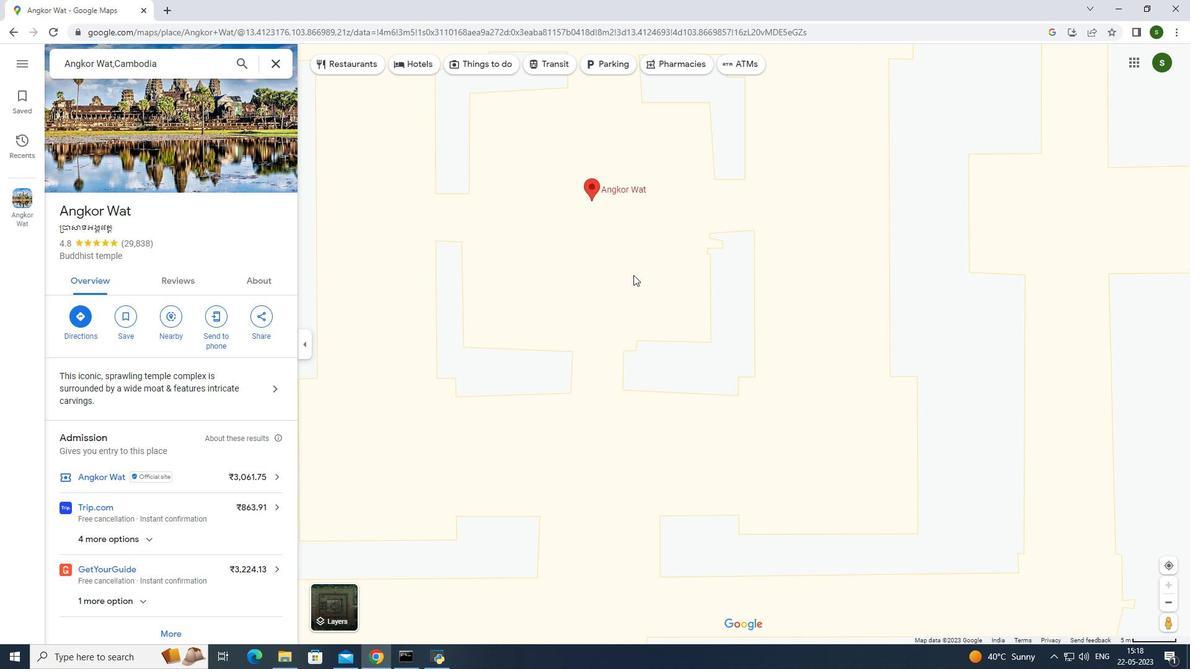 
Action: Mouse moved to (545, 184)
Screenshot: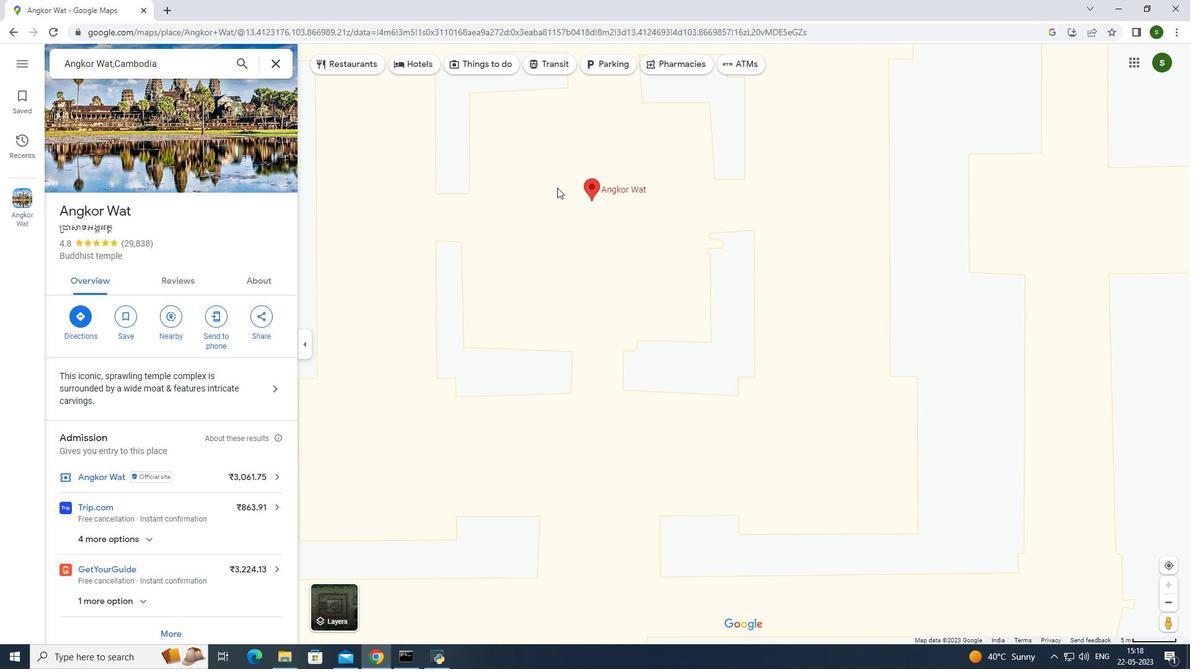 
Action: Mouse pressed left at (545, 184)
Screenshot: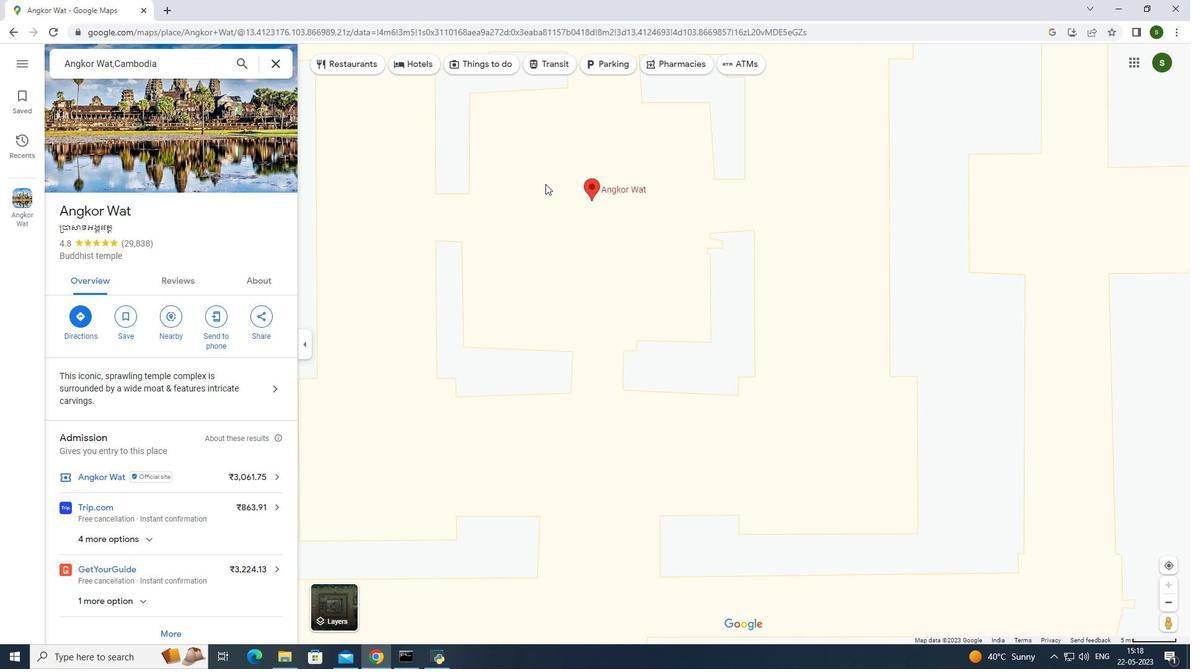 
Action: Mouse moved to (564, 274)
Screenshot: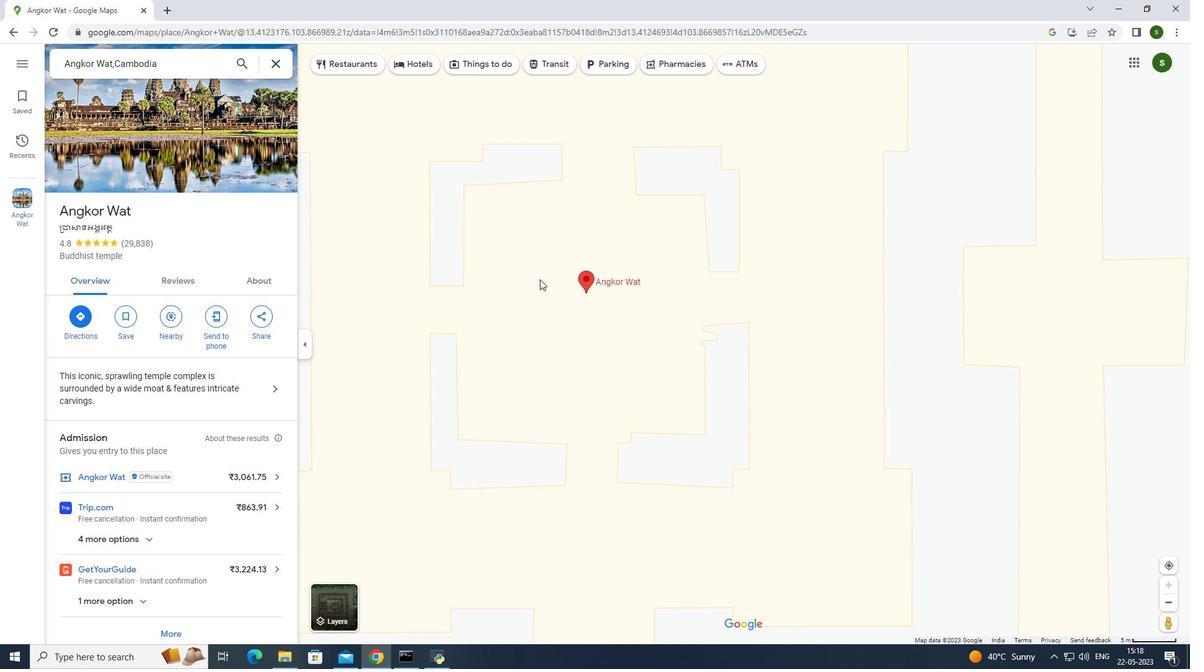 
Action: Mouse scrolled (564, 275) with delta (0, 0)
Screenshot: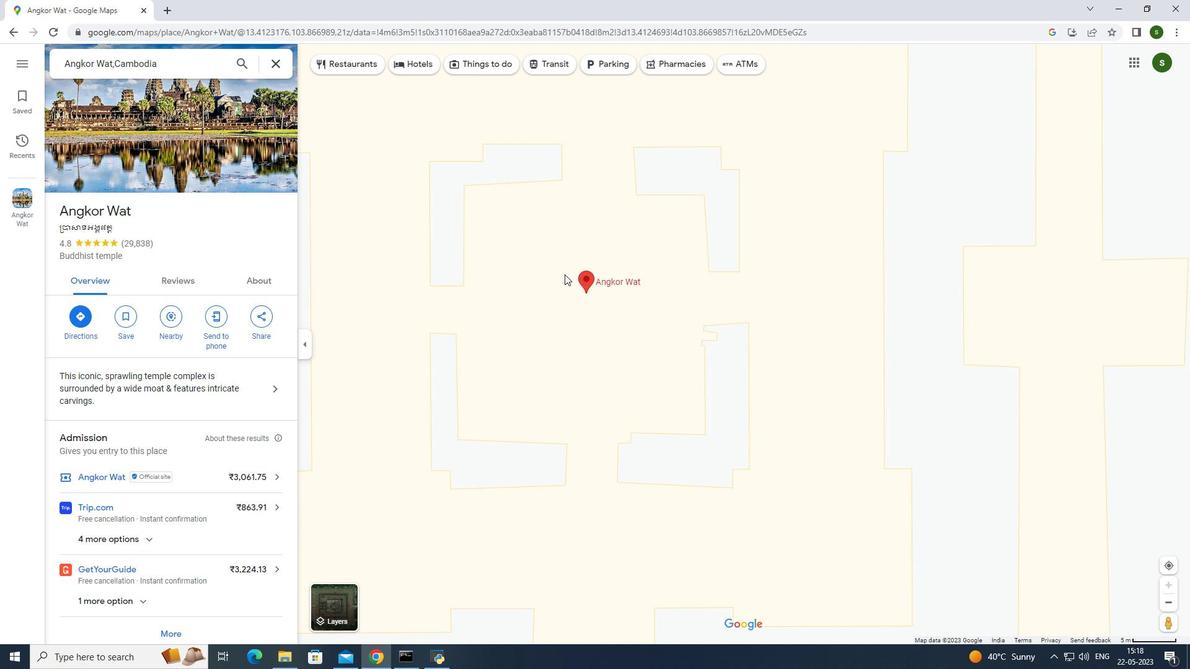 
Action: Mouse scrolled (564, 275) with delta (0, 0)
Screenshot: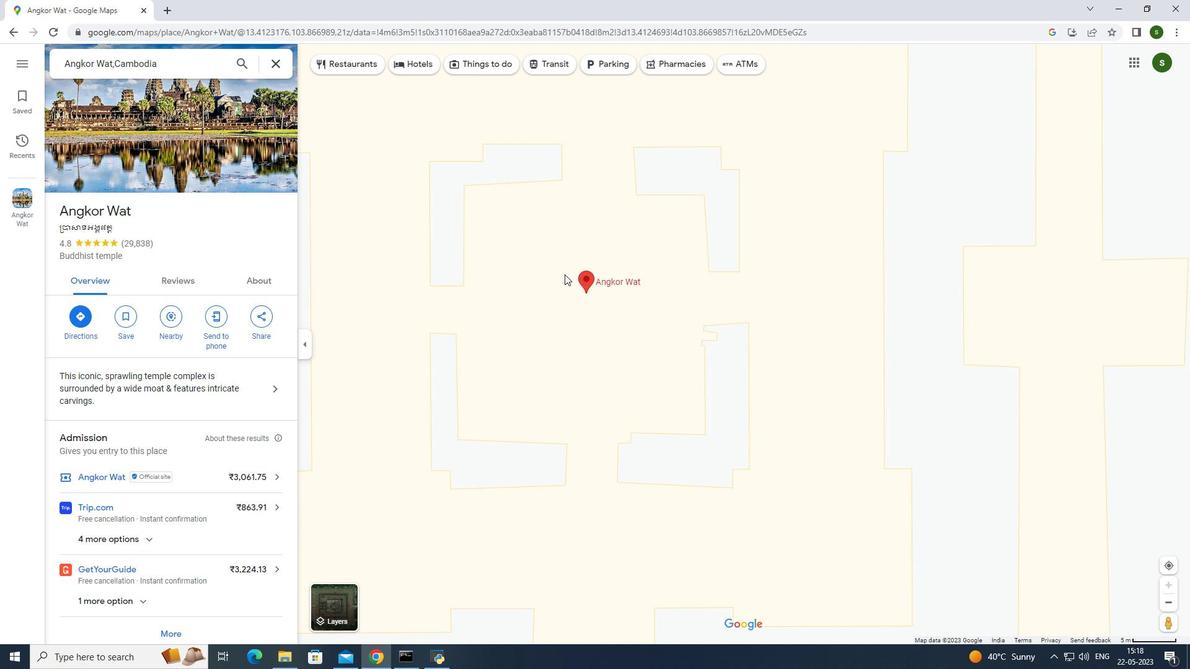 
Action: Mouse scrolled (564, 275) with delta (0, 0)
Screenshot: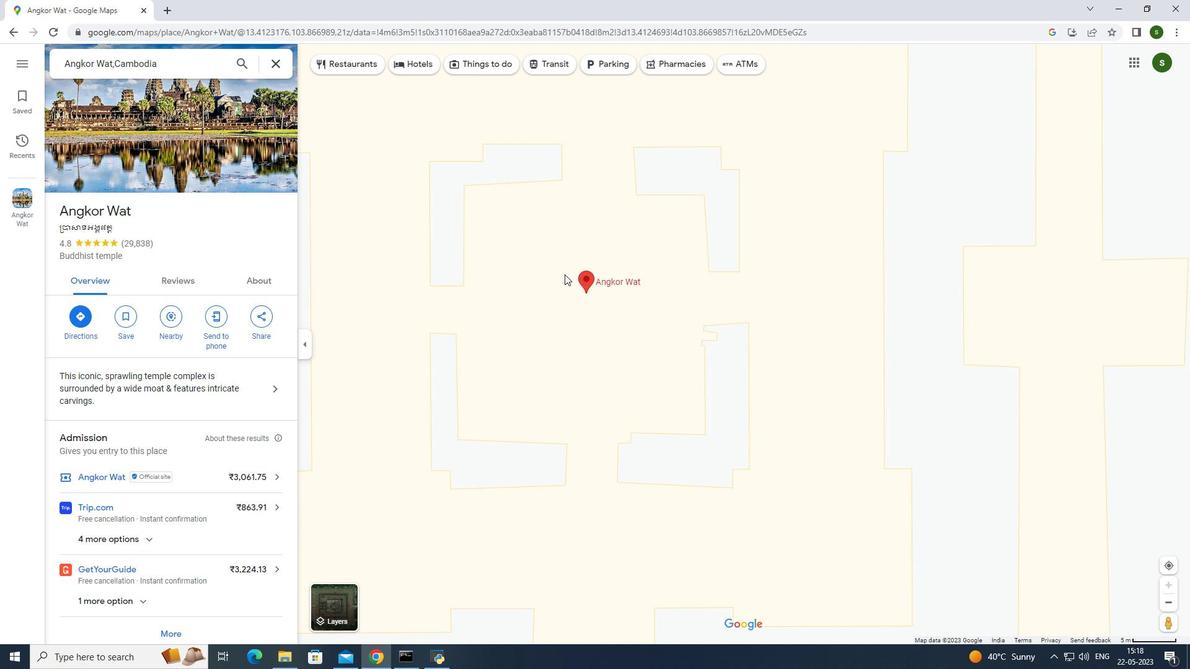 
Action: Mouse moved to (245, 319)
Screenshot: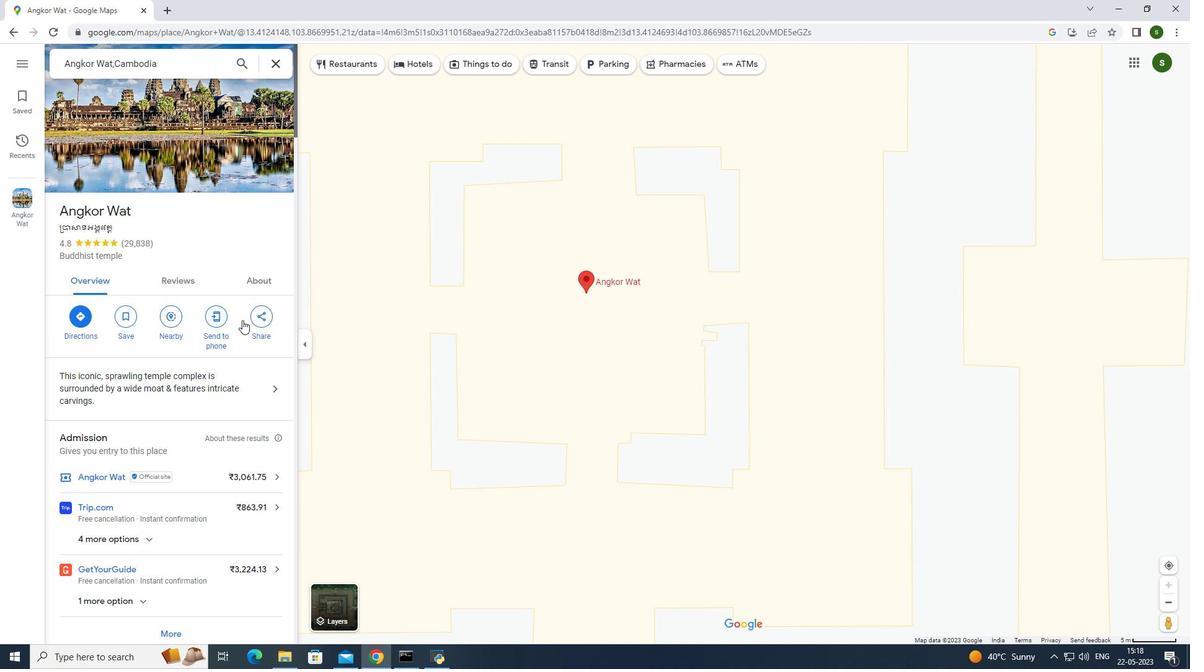 
Action: Mouse scrolled (245, 319) with delta (0, 0)
Screenshot: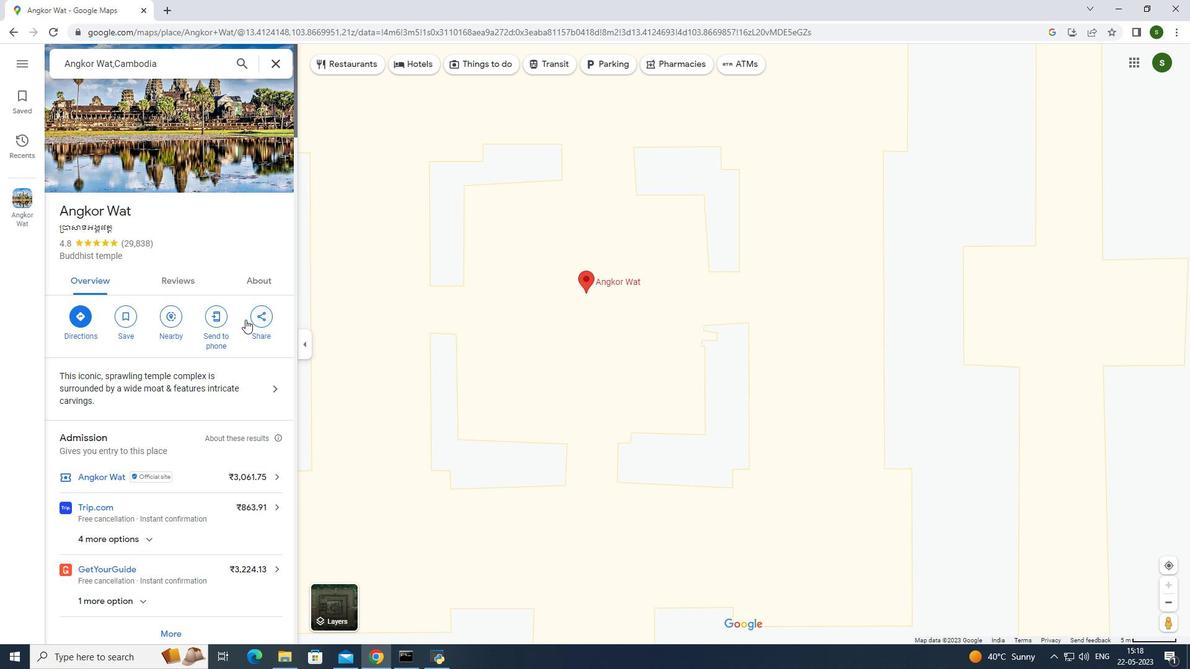 
Action: Mouse scrolled (245, 320) with delta (0, 0)
Screenshot: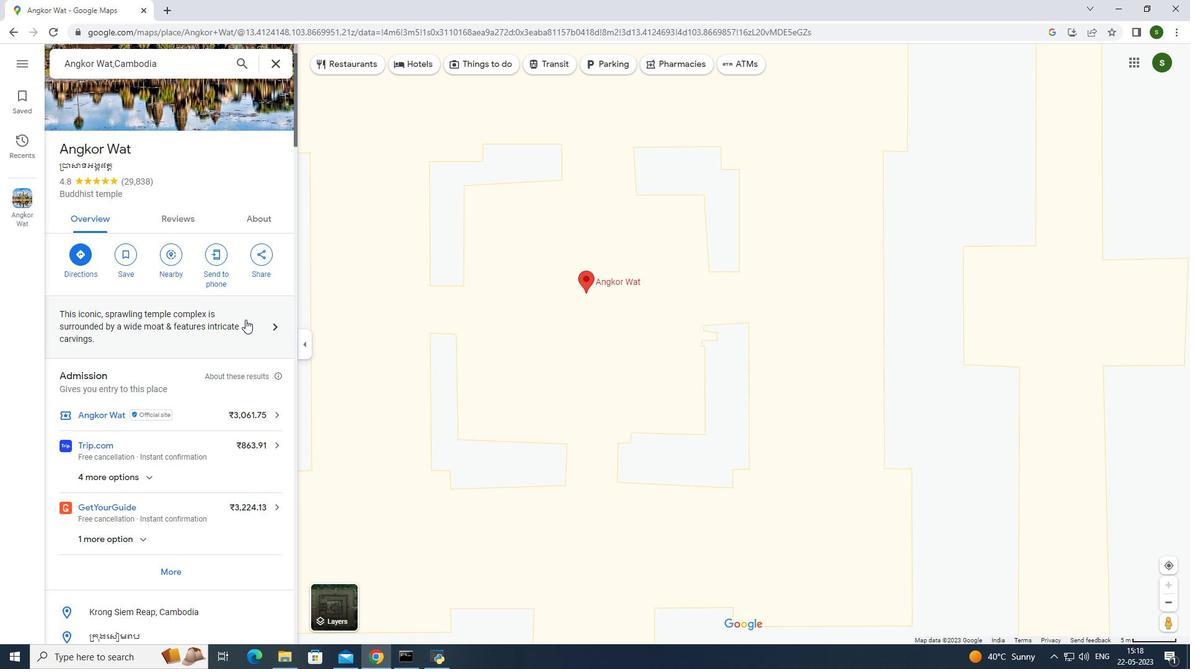 
Action: Mouse scrolled (245, 320) with delta (0, 0)
Screenshot: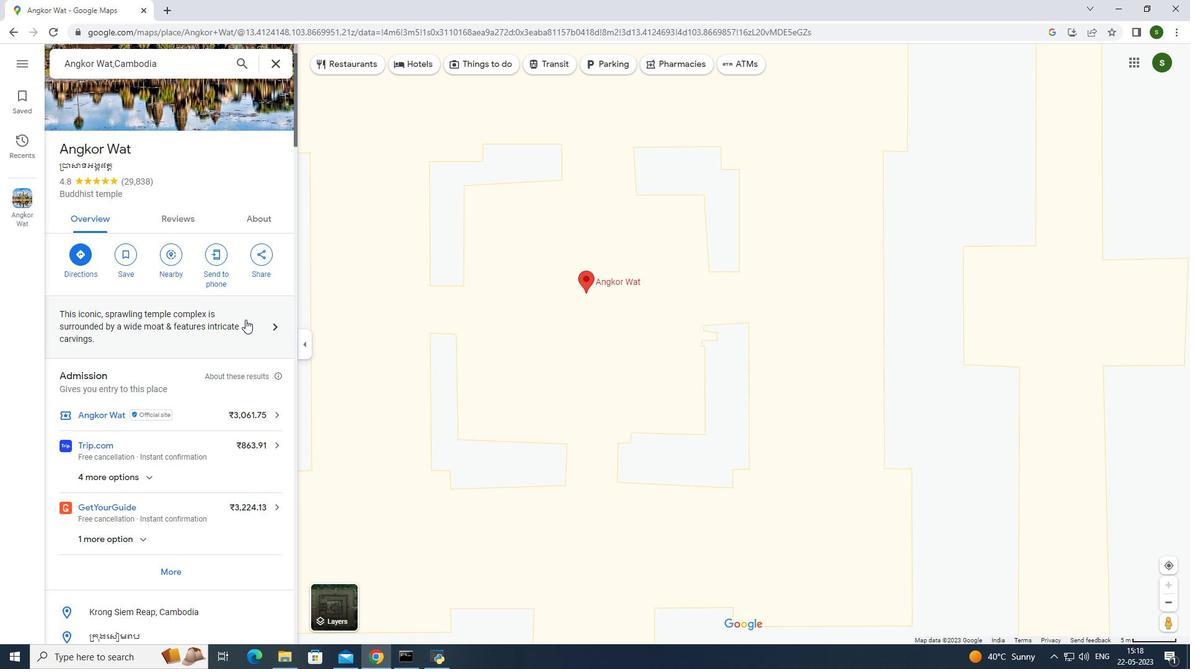 
Action: Mouse scrolled (245, 320) with delta (0, 0)
Screenshot: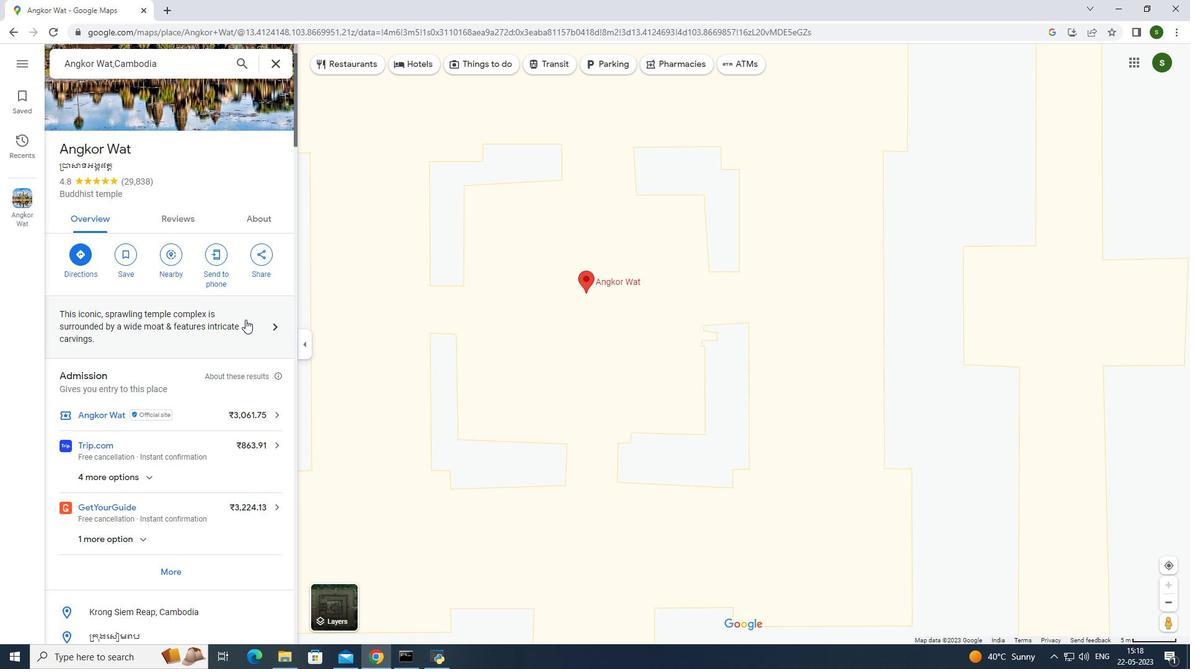 
Action: Mouse scrolled (245, 320) with delta (0, 0)
Screenshot: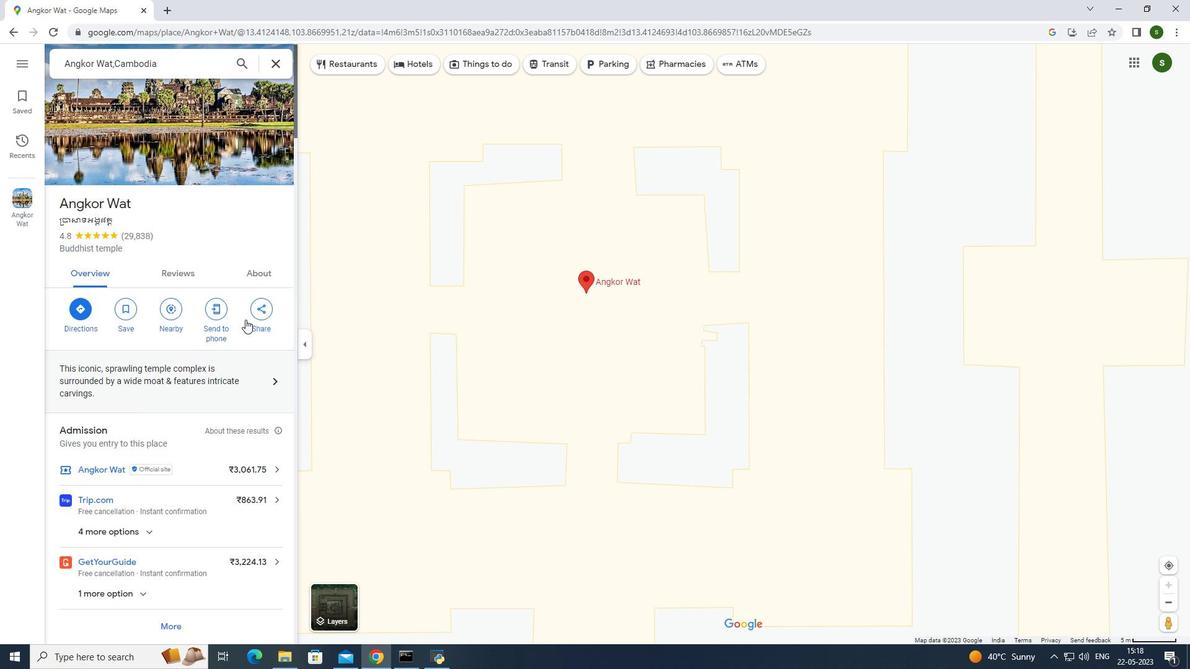
Action: Mouse scrolled (245, 319) with delta (0, 0)
Screenshot: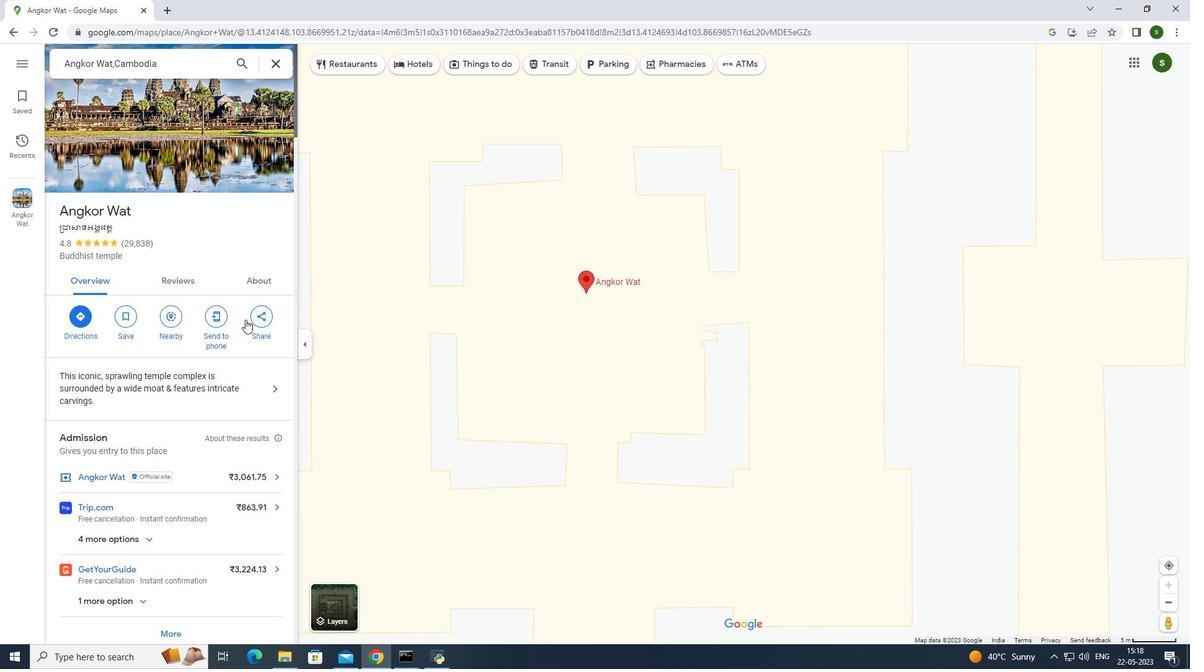 
Action: Mouse scrolled (245, 319) with delta (0, 0)
Screenshot: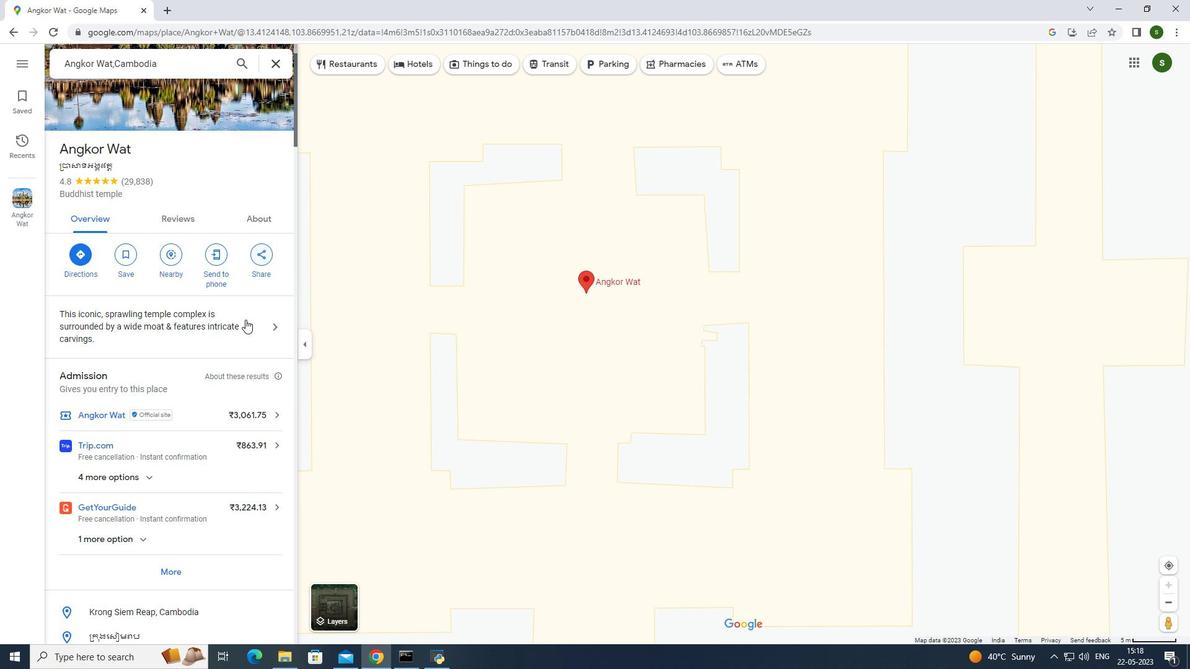
Action: Mouse scrolled (245, 319) with delta (0, 0)
Screenshot: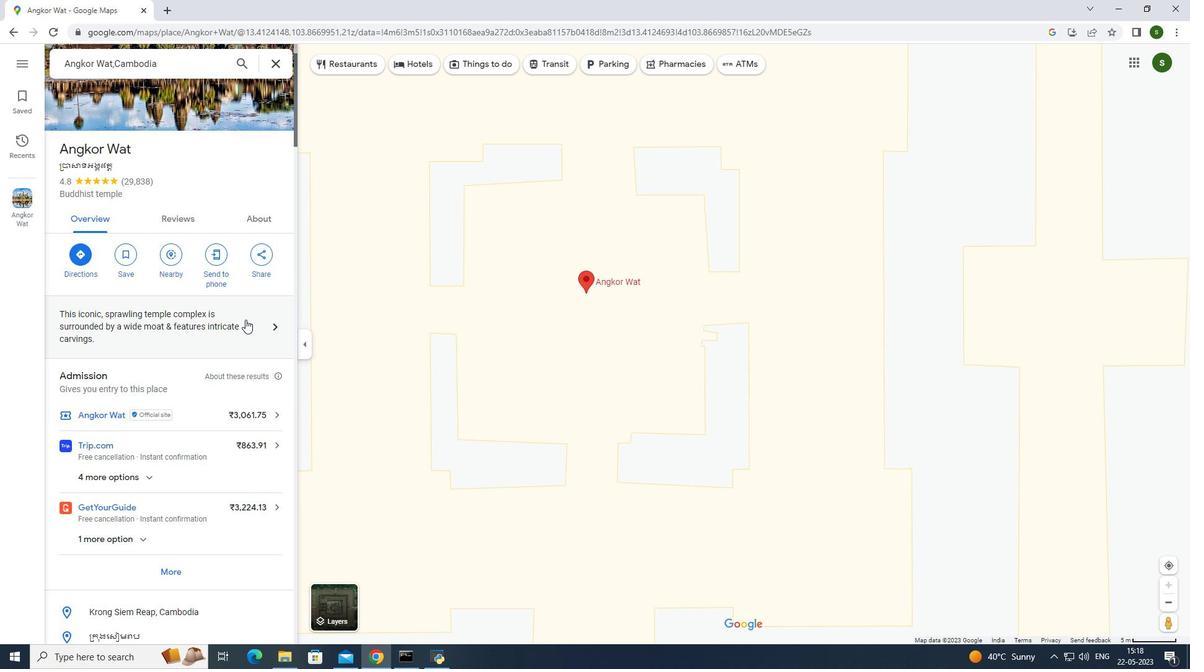 
Action: Mouse scrolled (245, 319) with delta (0, 0)
Screenshot: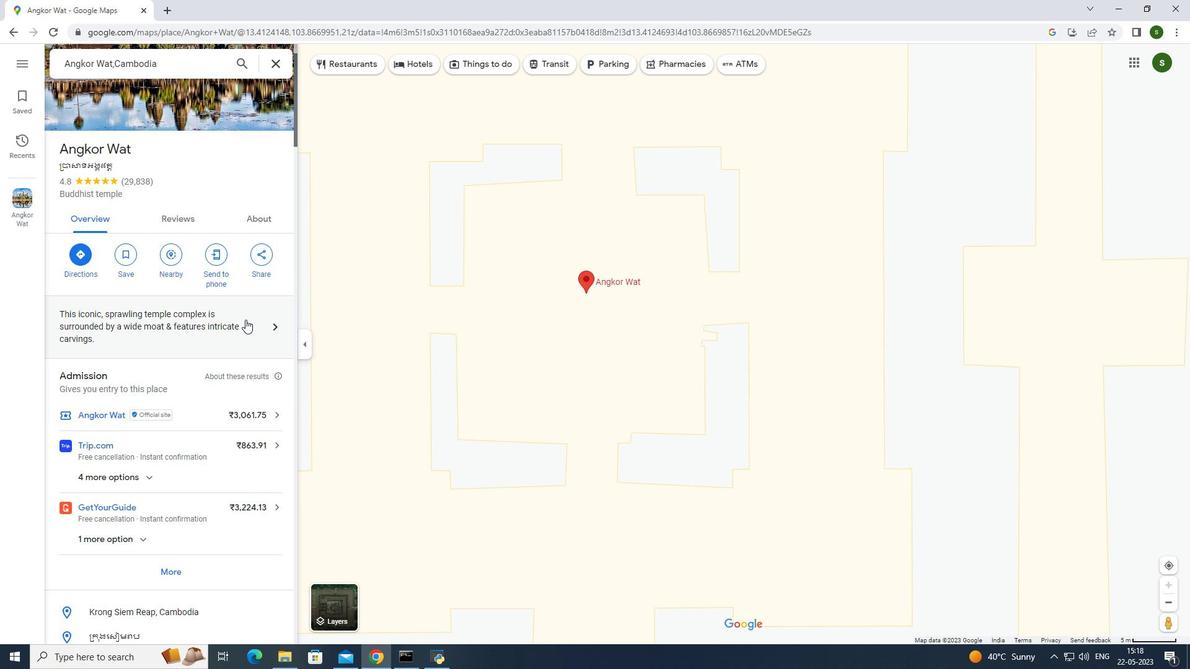 
Action: Mouse scrolled (245, 319) with delta (0, 0)
Screenshot: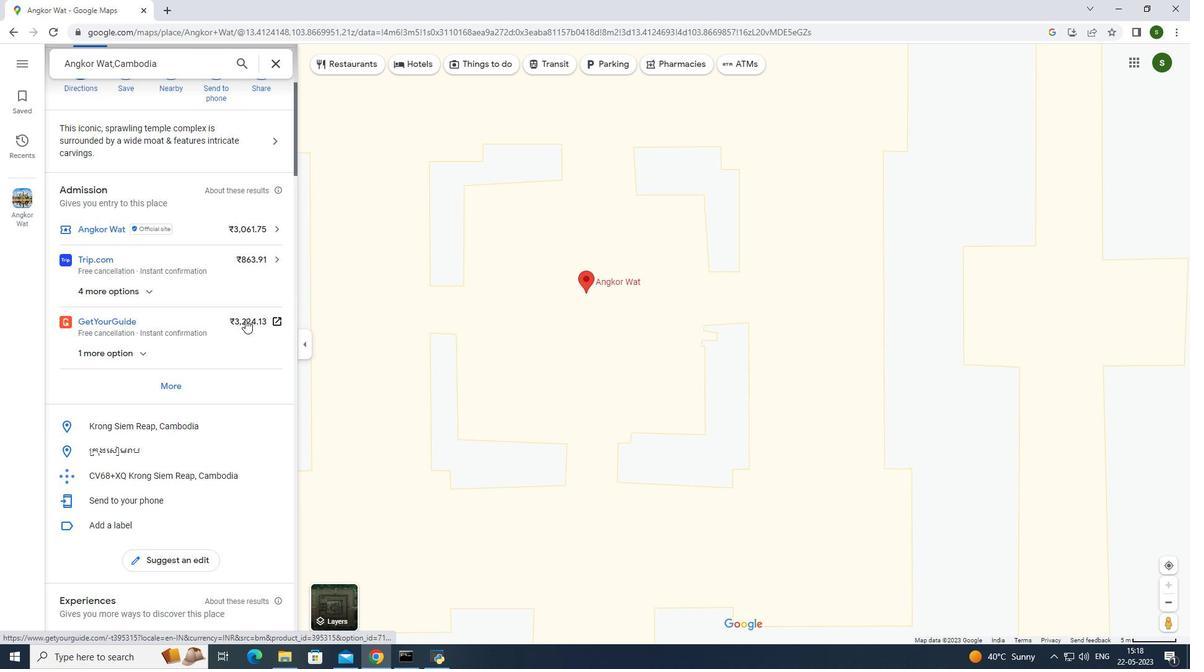 
Action: Mouse scrolled (245, 319) with delta (0, 0)
Screenshot: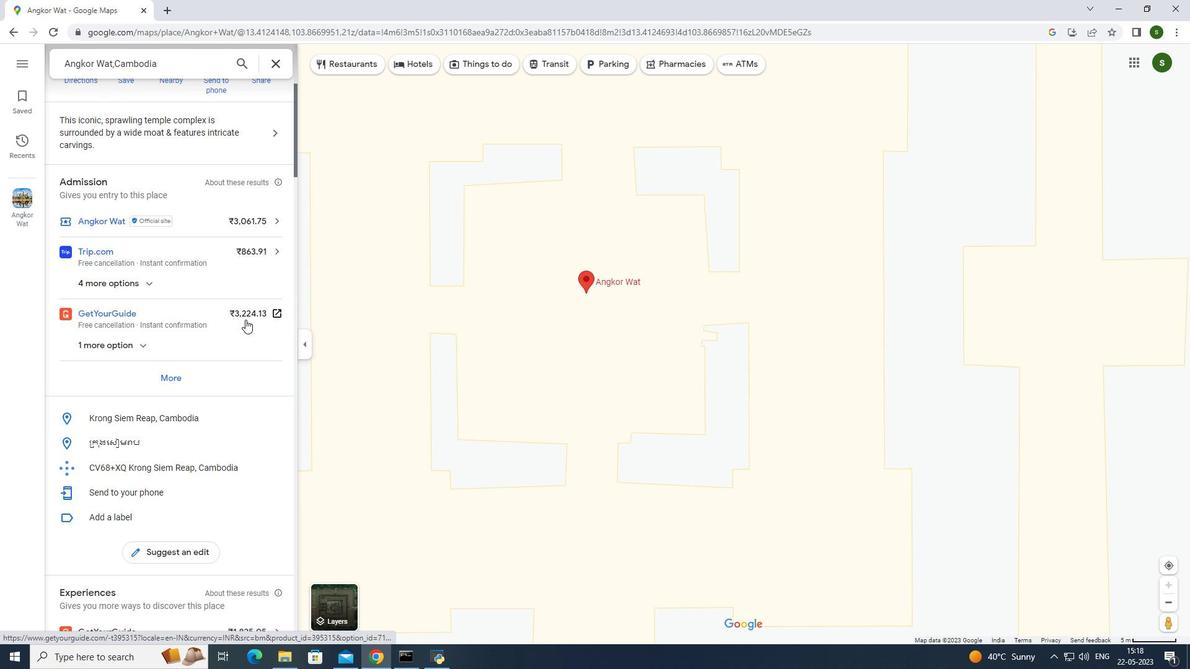 
Action: Mouse scrolled (245, 319) with delta (0, 0)
Screenshot: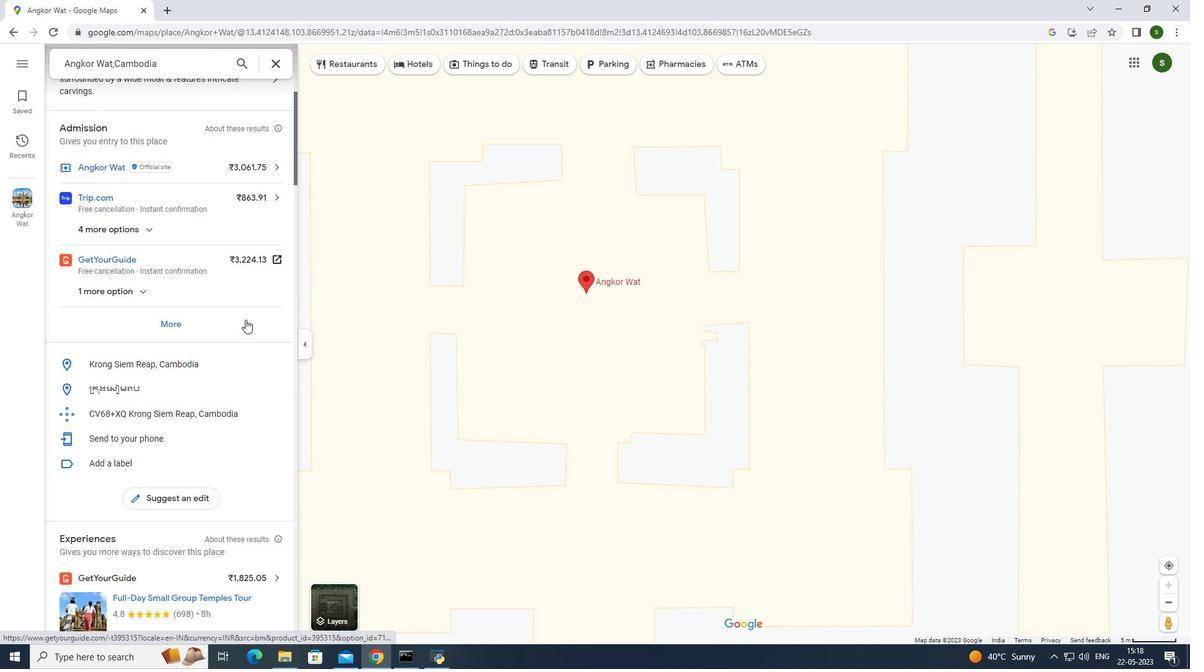 
Action: Mouse scrolled (245, 319) with delta (0, 0)
Screenshot: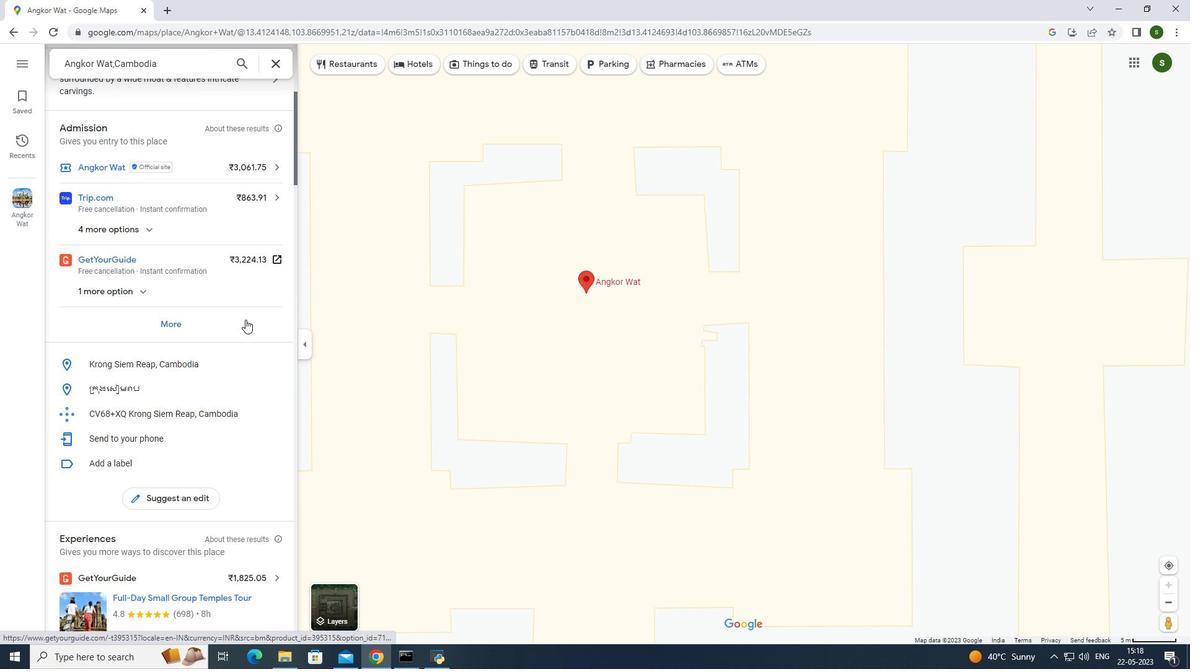 
Action: Mouse scrolled (245, 319) with delta (0, 0)
Screenshot: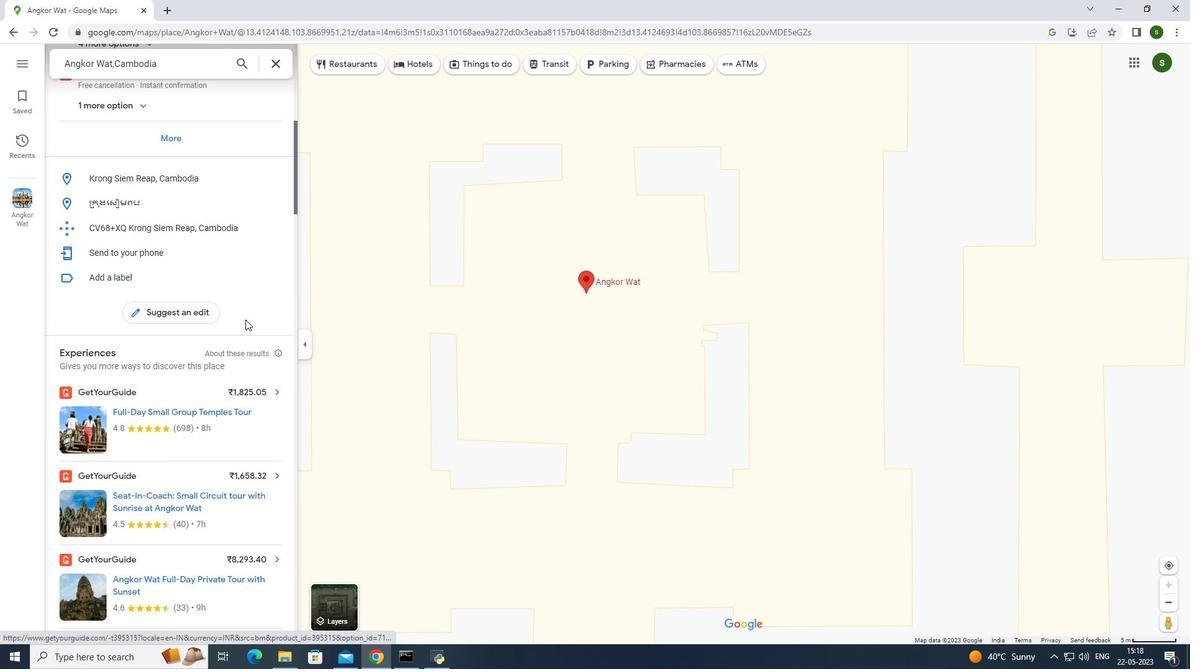
Action: Mouse scrolled (245, 319) with delta (0, 0)
Screenshot: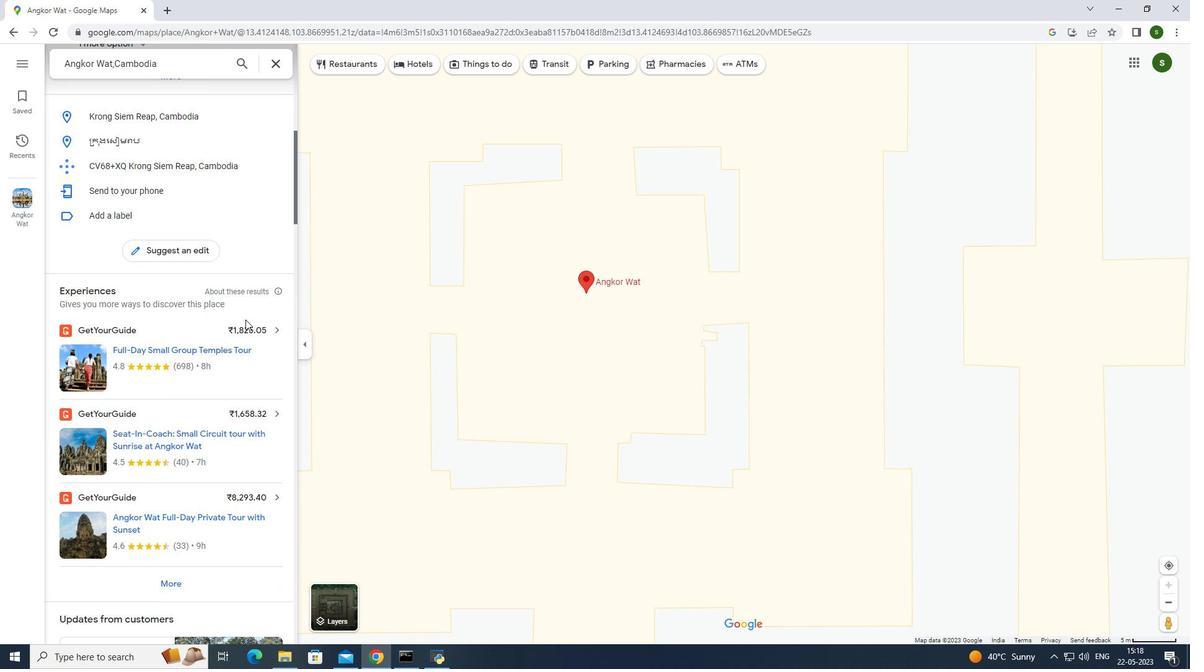 
Action: Mouse scrolled (245, 319) with delta (0, 0)
Screenshot: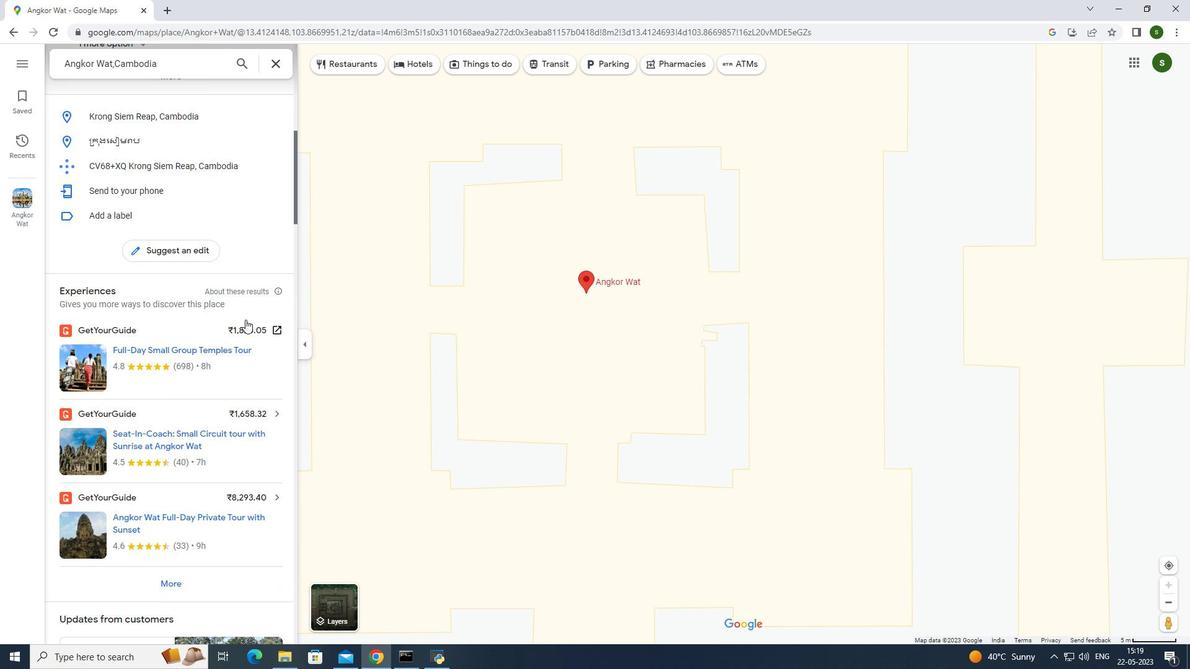 
Action: Mouse scrolled (245, 319) with delta (0, 0)
Screenshot: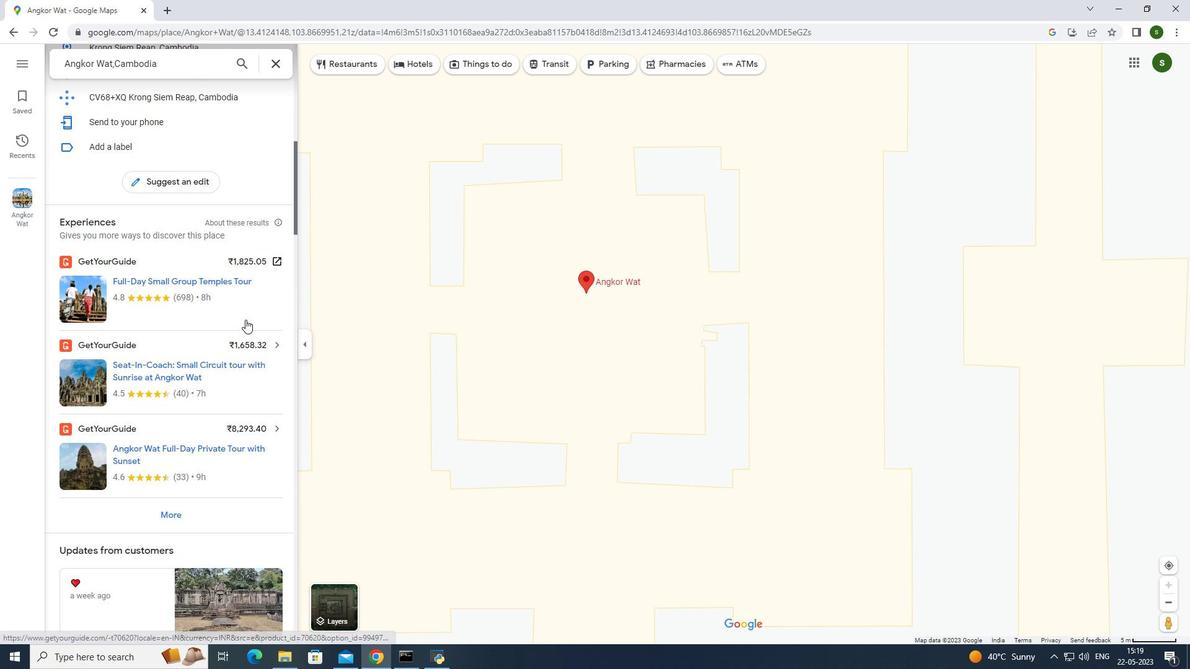 
Action: Mouse scrolled (245, 319) with delta (0, 0)
Screenshot: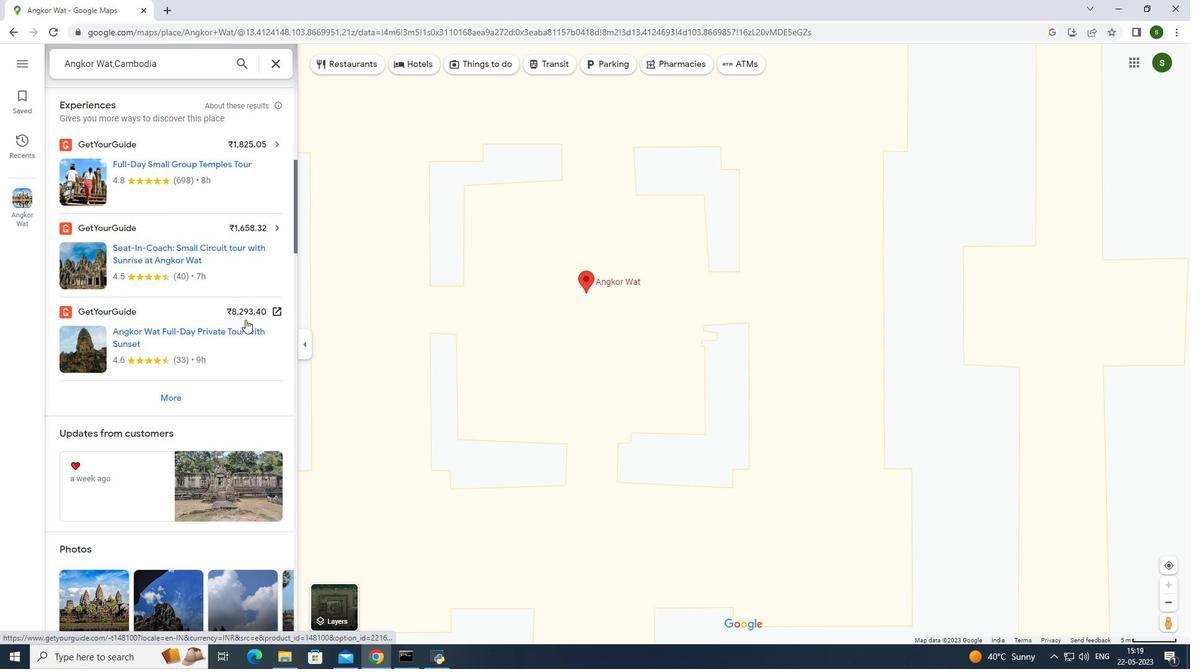 
Action: Mouse scrolled (245, 319) with delta (0, 0)
Screenshot: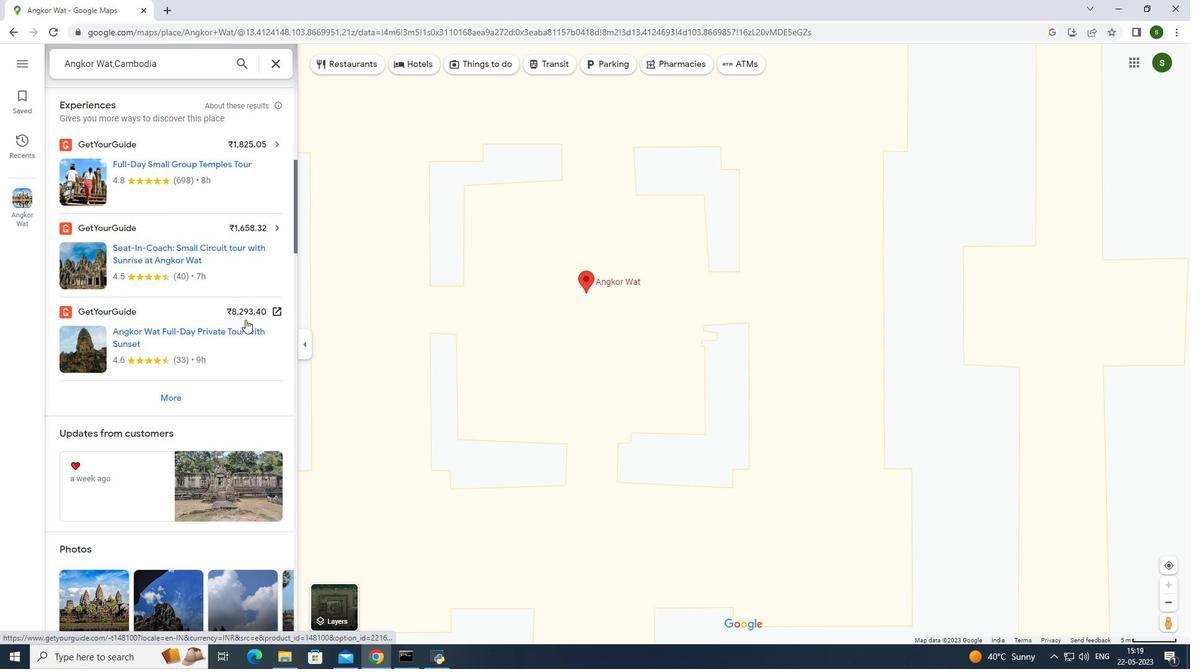 
Action: Mouse scrolled (245, 319) with delta (0, 0)
Screenshot: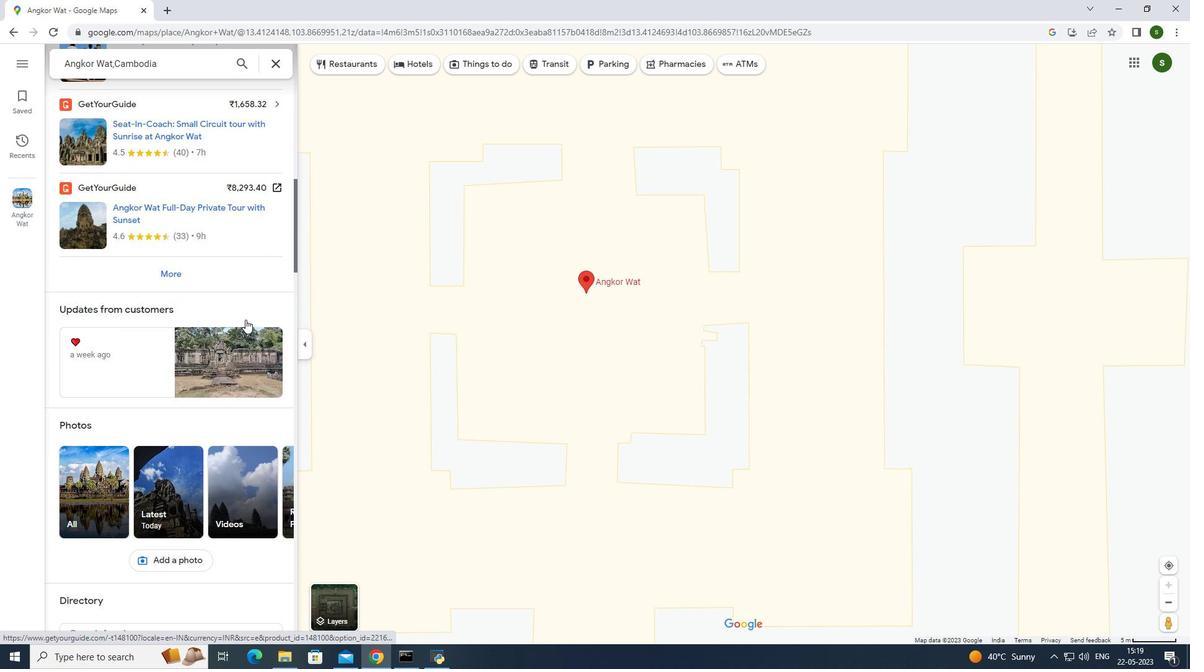 
Action: Mouse scrolled (245, 319) with delta (0, 0)
Screenshot: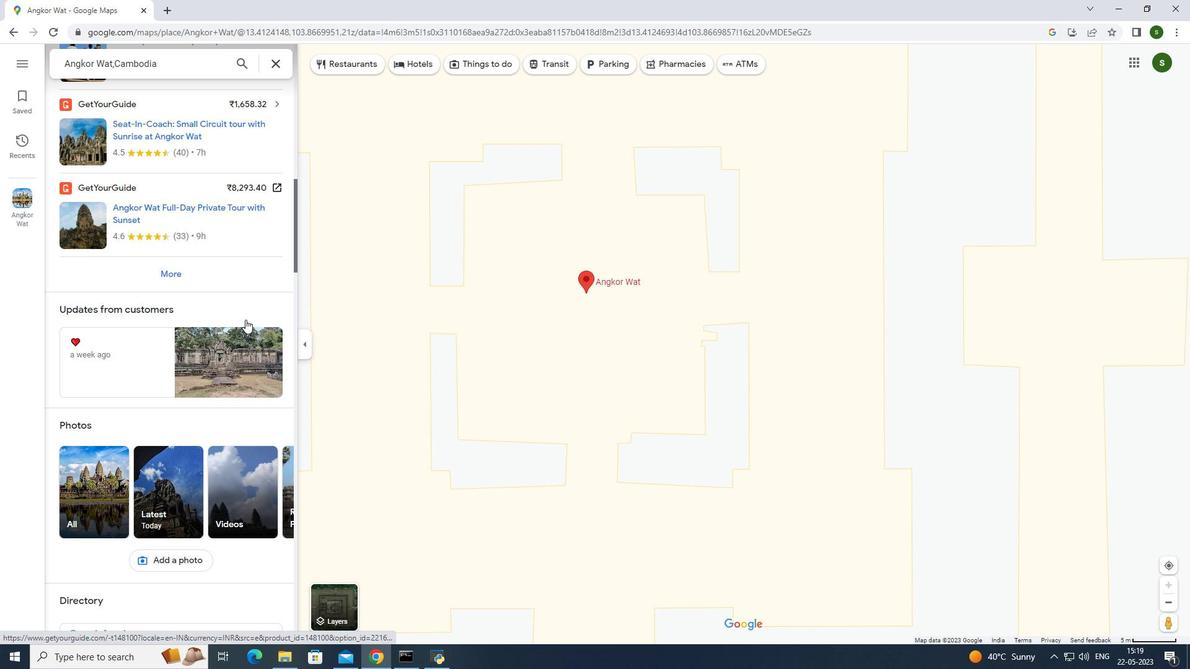 
Action: Mouse scrolled (245, 319) with delta (0, 0)
Screenshot: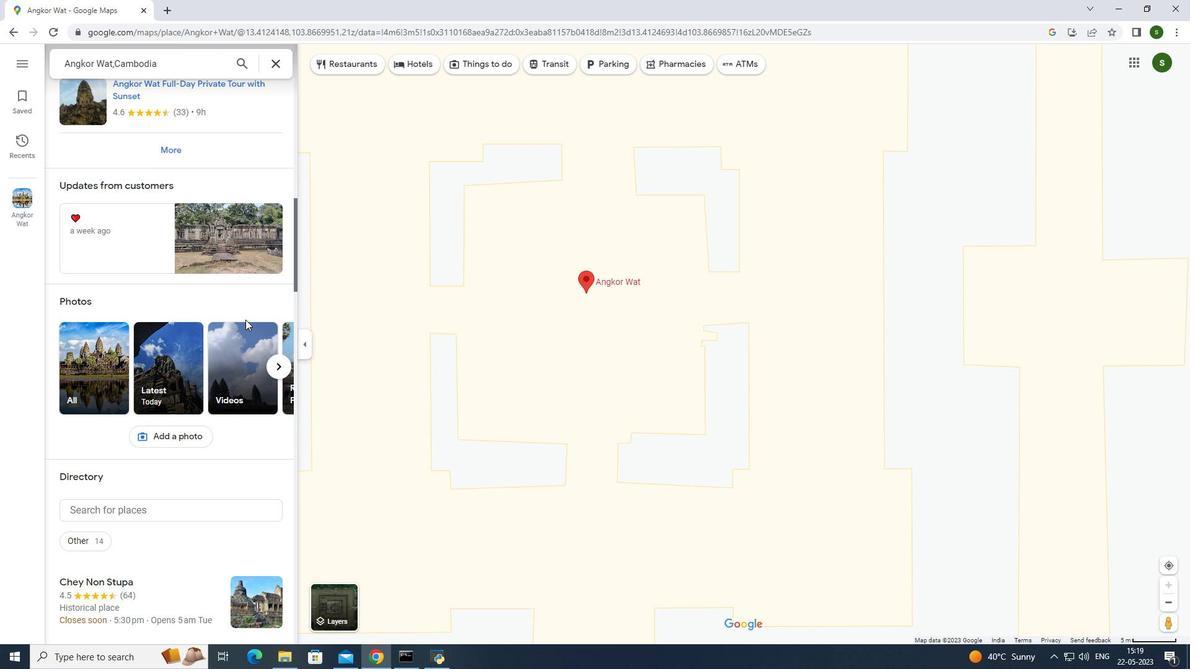 
Action: Mouse scrolled (245, 319) with delta (0, 0)
Screenshot: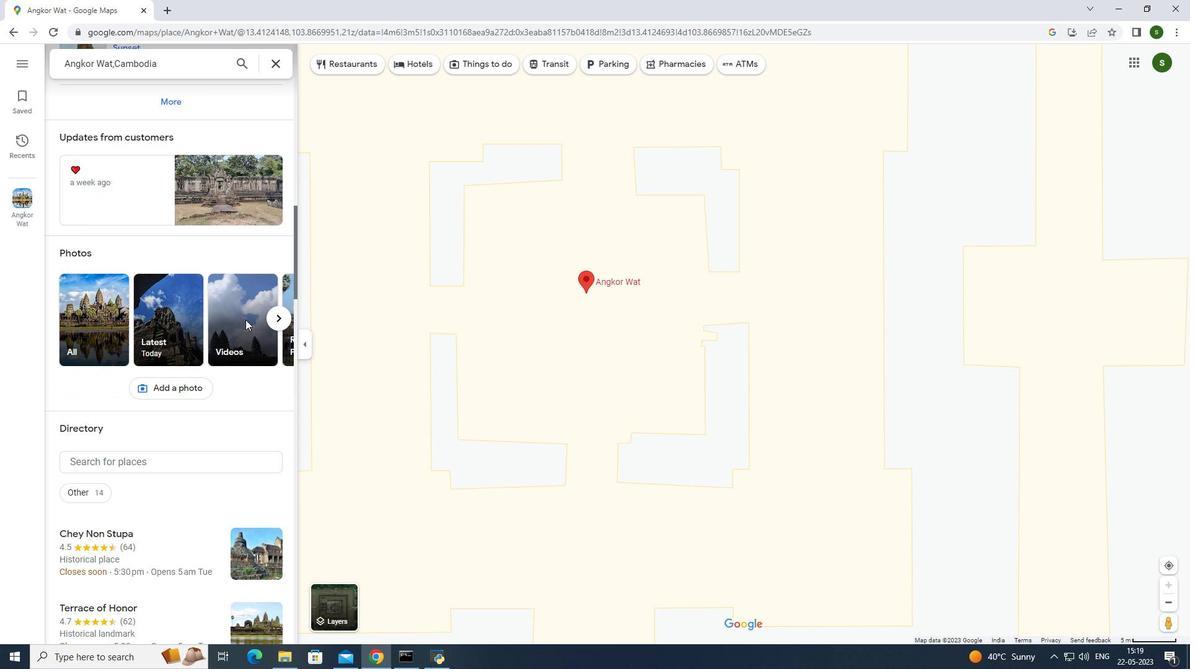 
Action: Mouse scrolled (245, 320) with delta (0, 0)
Screenshot: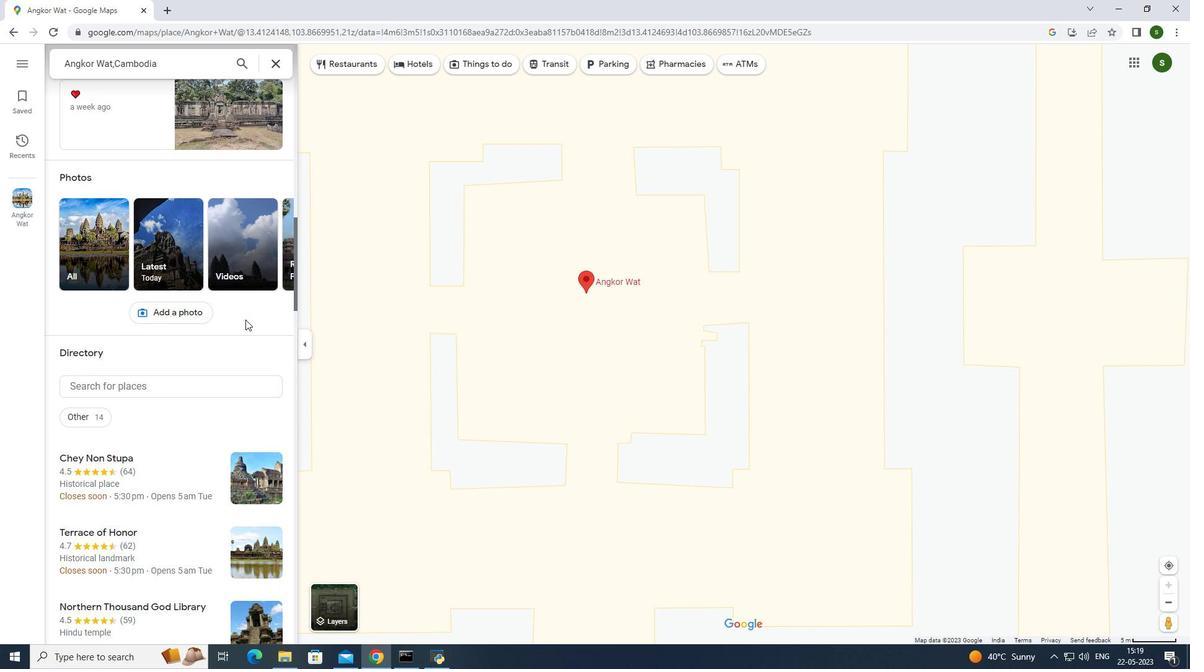 
Action: Mouse scrolled (245, 320) with delta (0, 0)
Screenshot: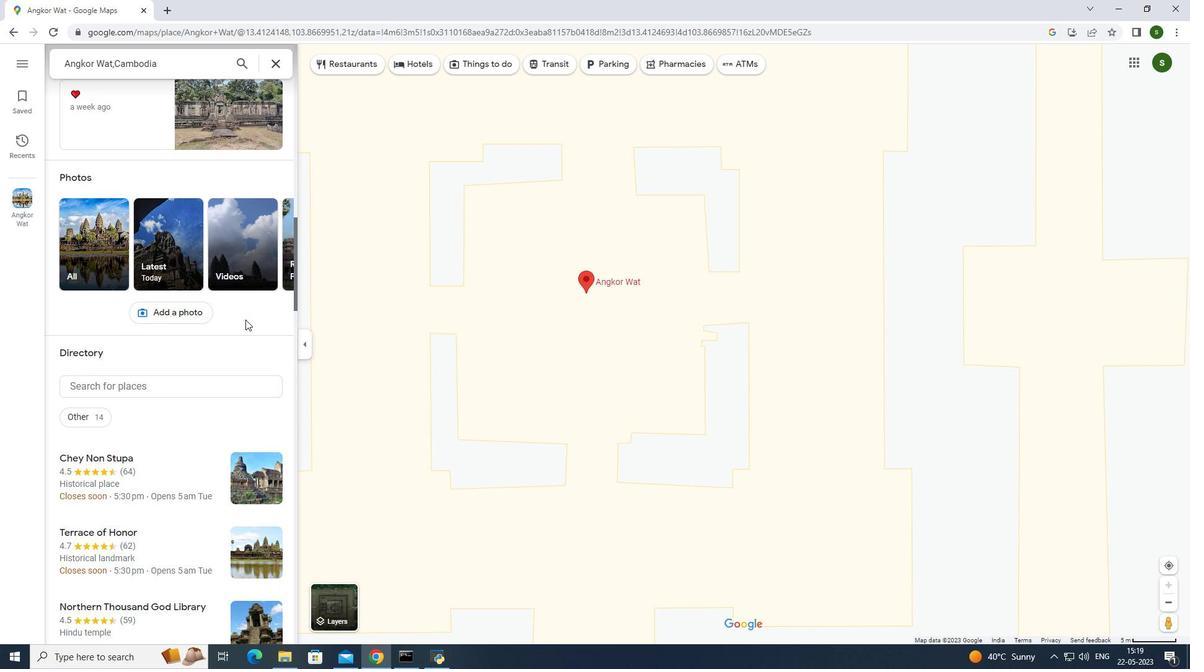 
Action: Mouse moved to (101, 355)
Screenshot: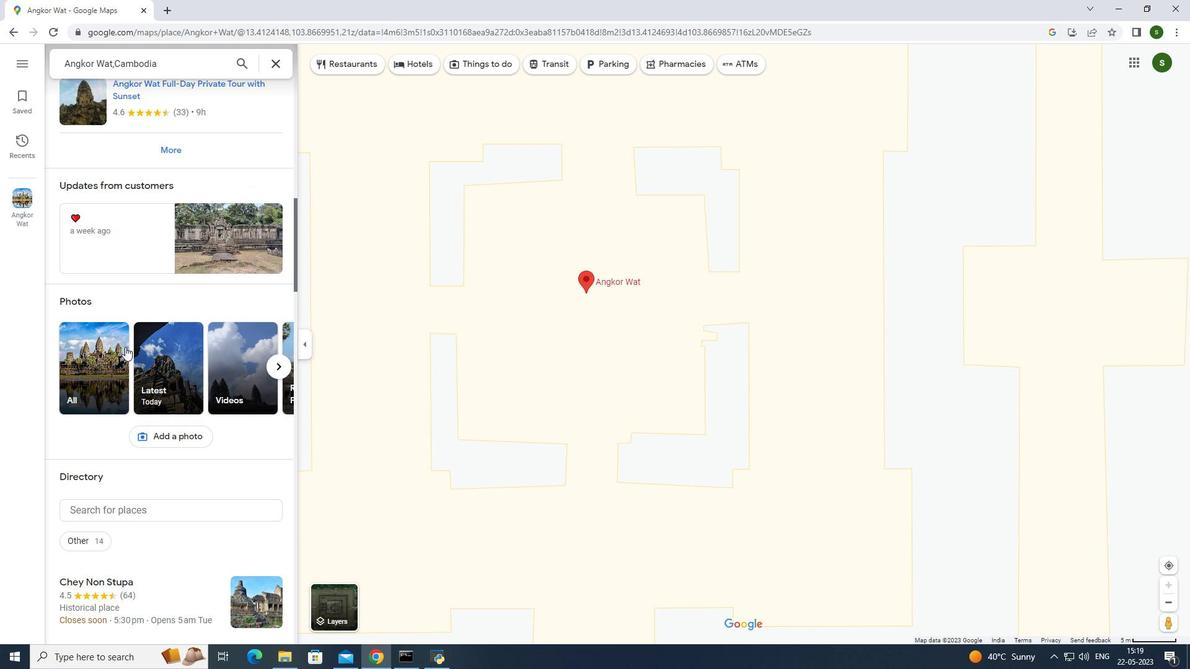
Action: Mouse pressed left at (101, 355)
Screenshot: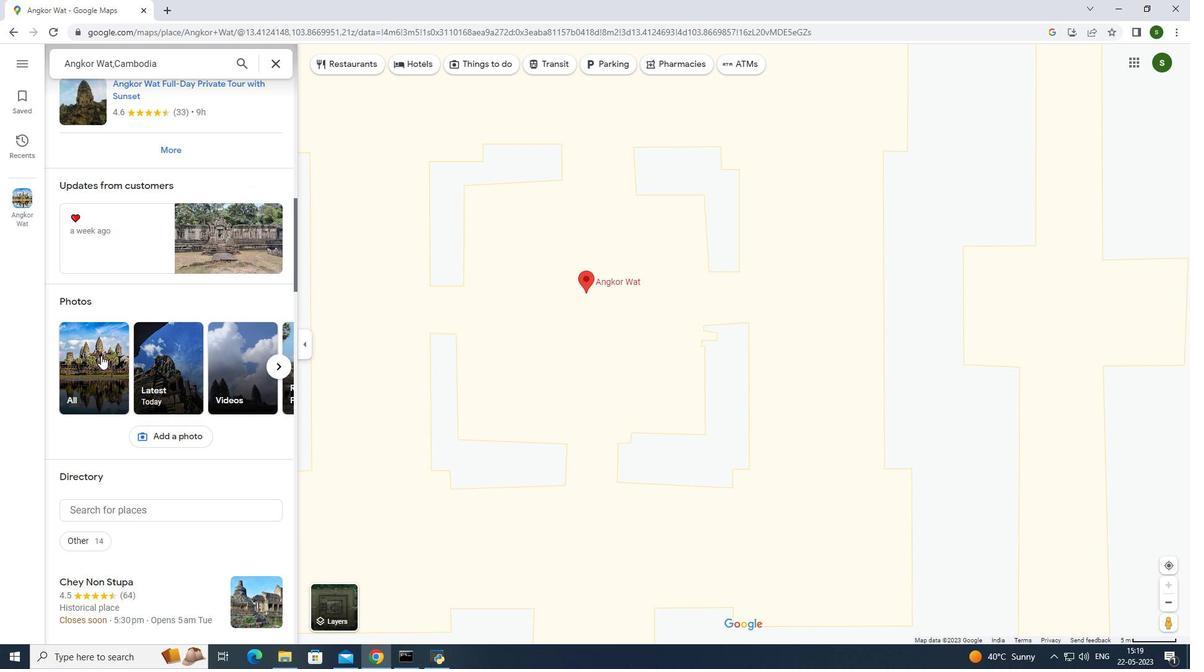 
Action: Mouse moved to (765, 549)
Screenshot: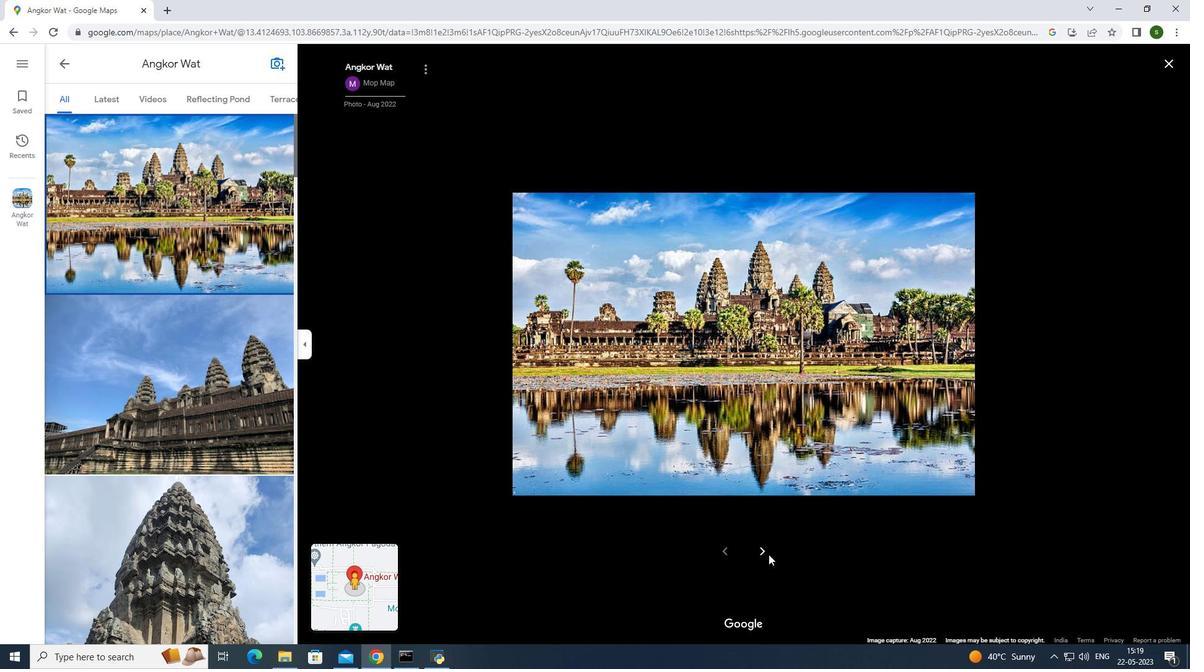 
Action: Mouse pressed left at (765, 549)
Screenshot: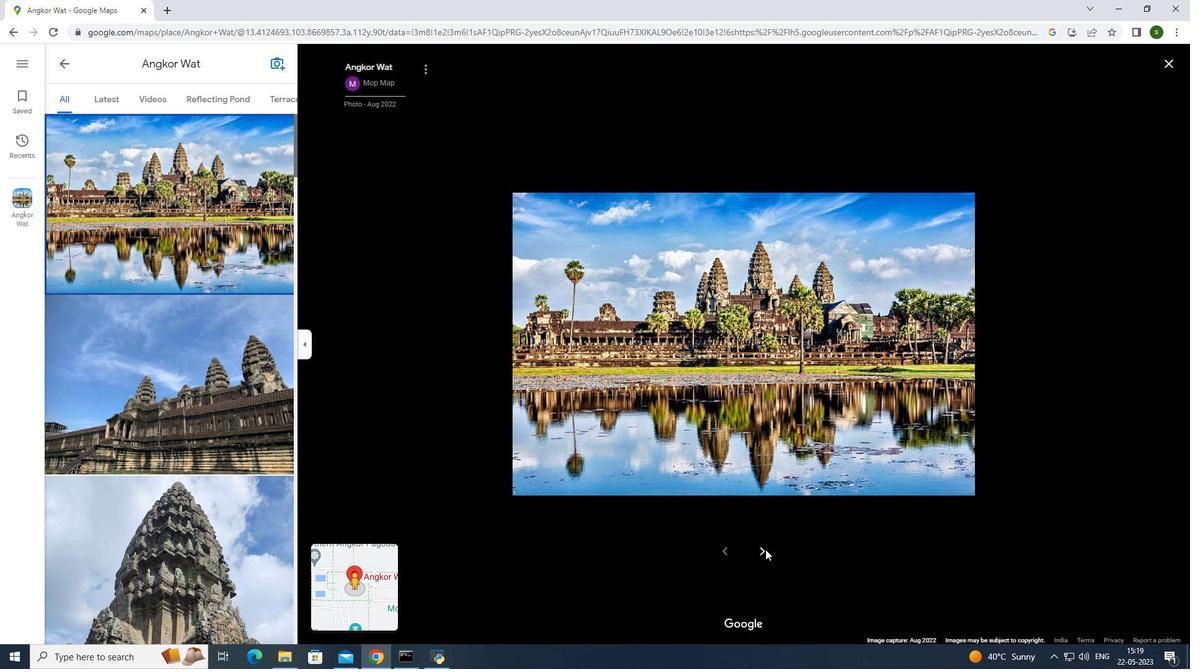 
Action: Mouse pressed left at (765, 549)
Screenshot: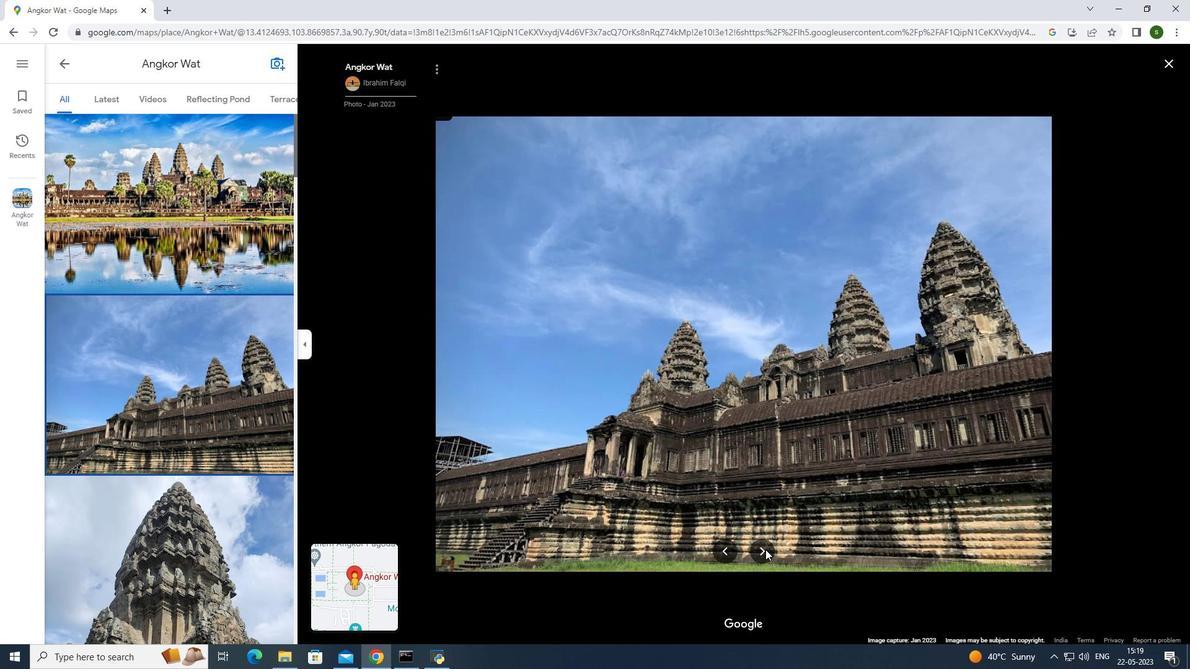 
Action: Mouse moved to (759, 549)
Screenshot: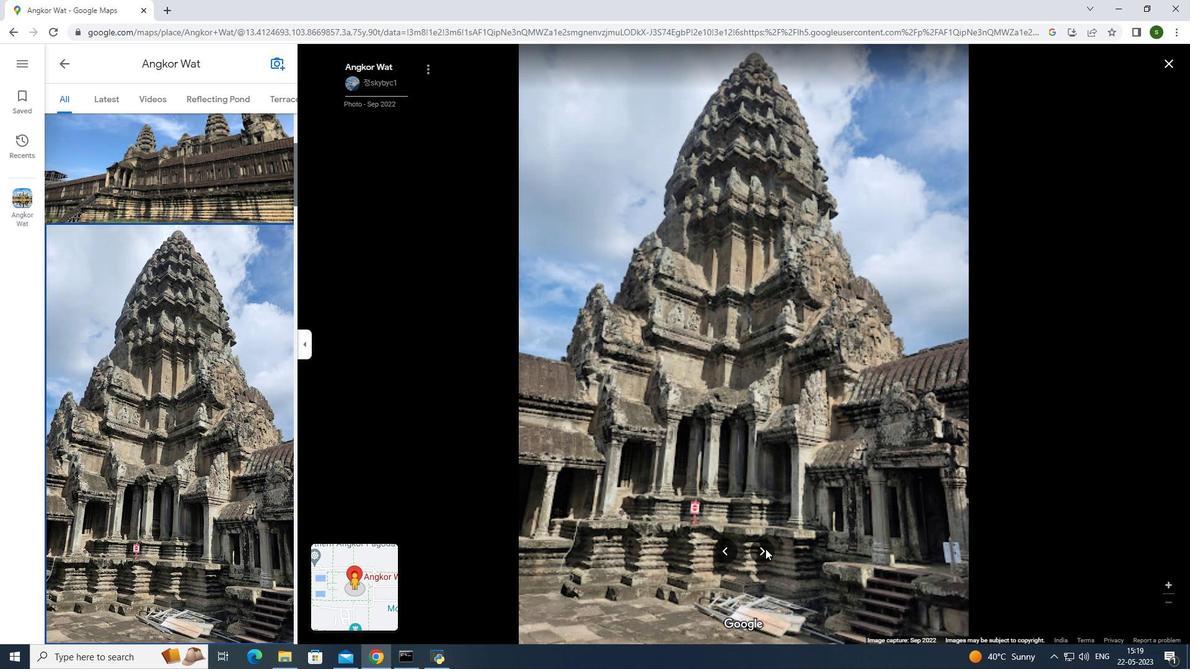 
Action: Mouse pressed left at (759, 549)
Screenshot: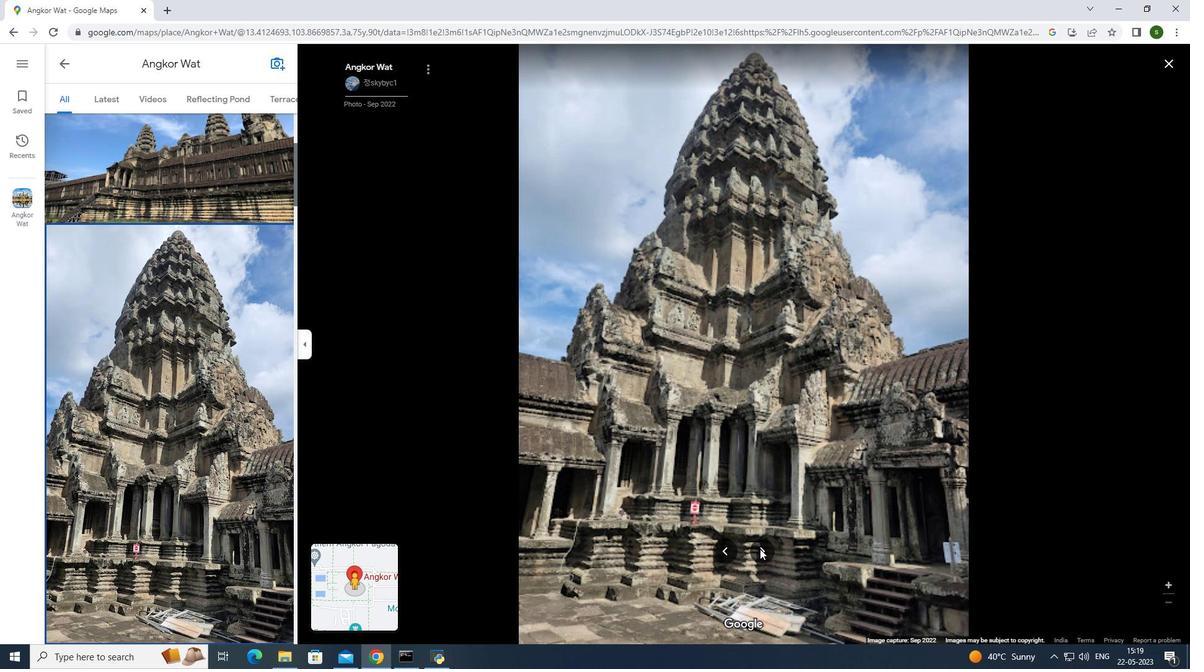 
Action: Mouse pressed left at (759, 549)
Screenshot: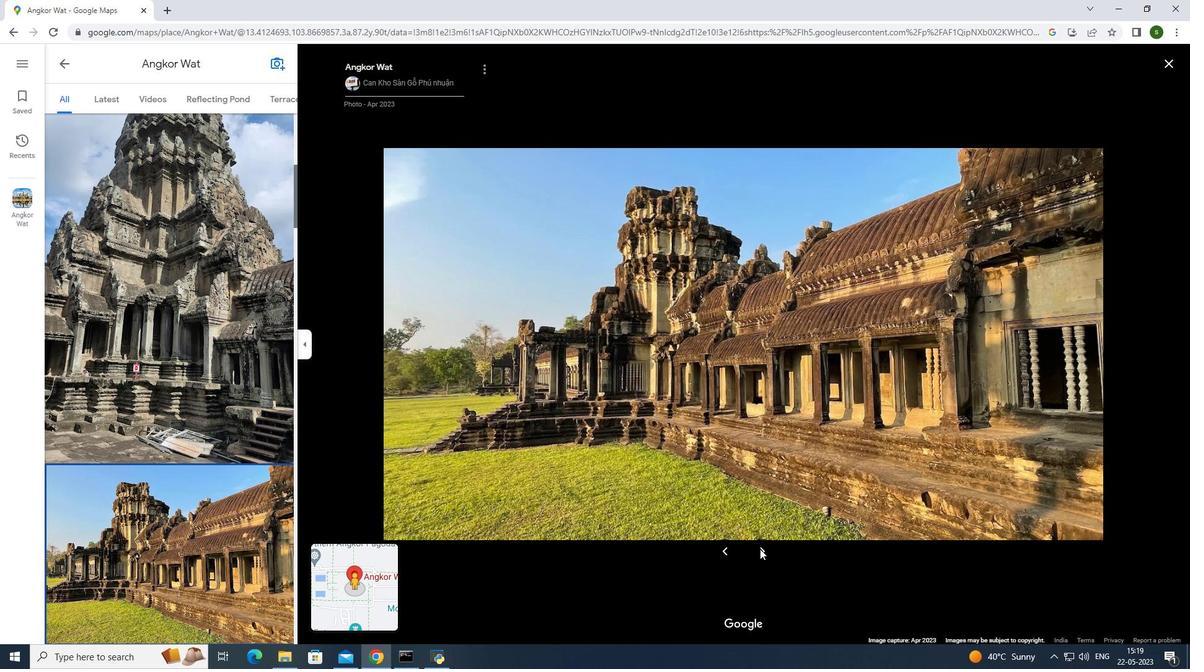 
Action: Mouse pressed left at (759, 549)
Screenshot: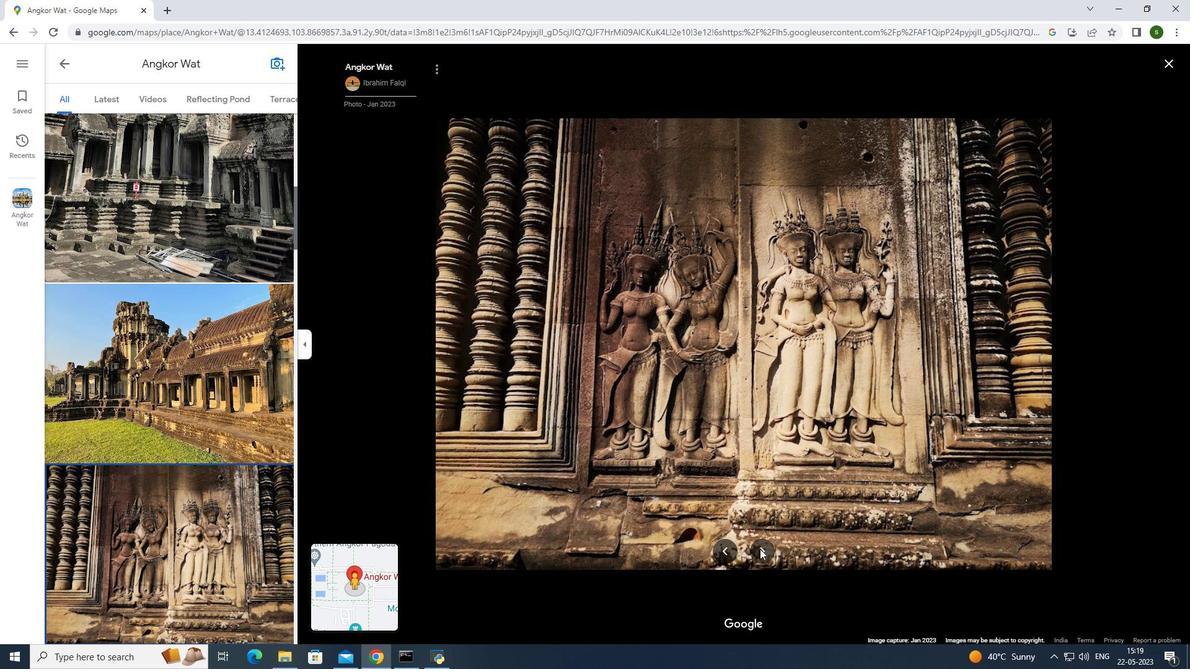 
Action: Mouse pressed left at (759, 549)
Screenshot: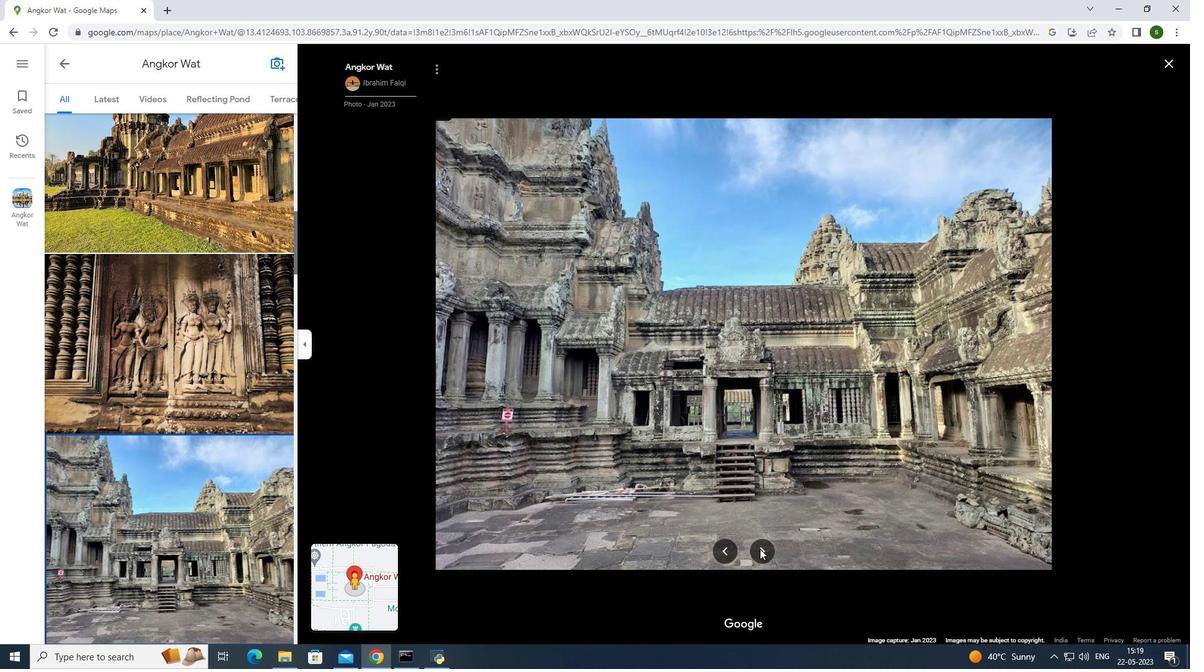 
Action: Mouse pressed left at (759, 549)
Screenshot: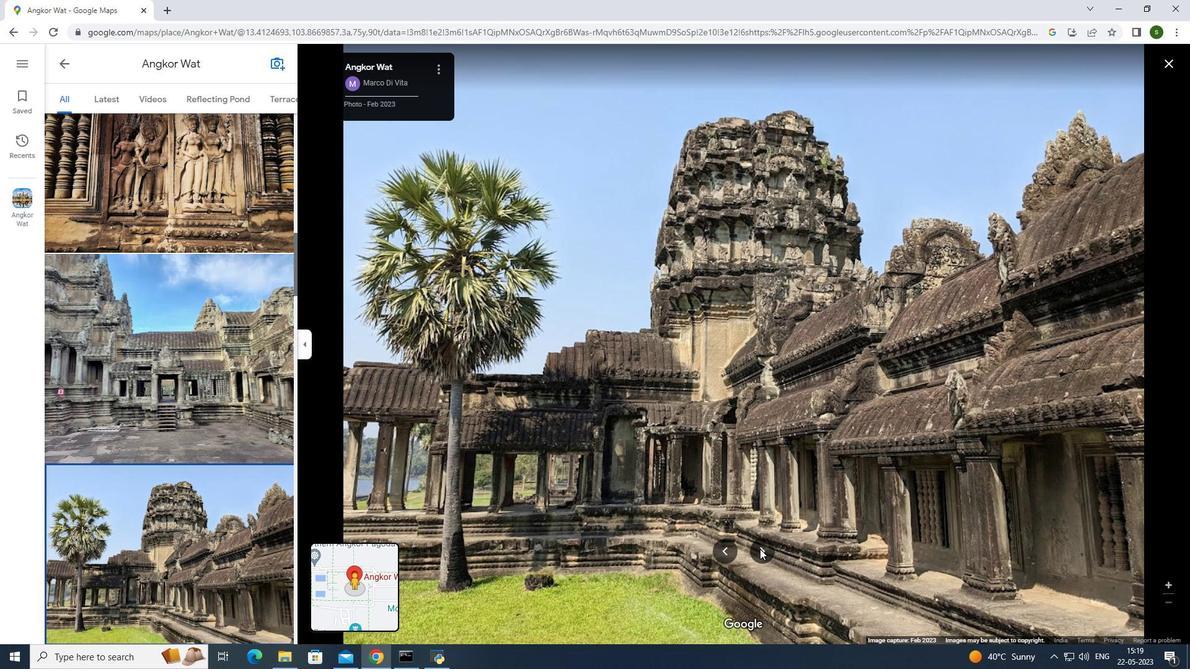 
Action: Mouse pressed left at (759, 549)
Screenshot: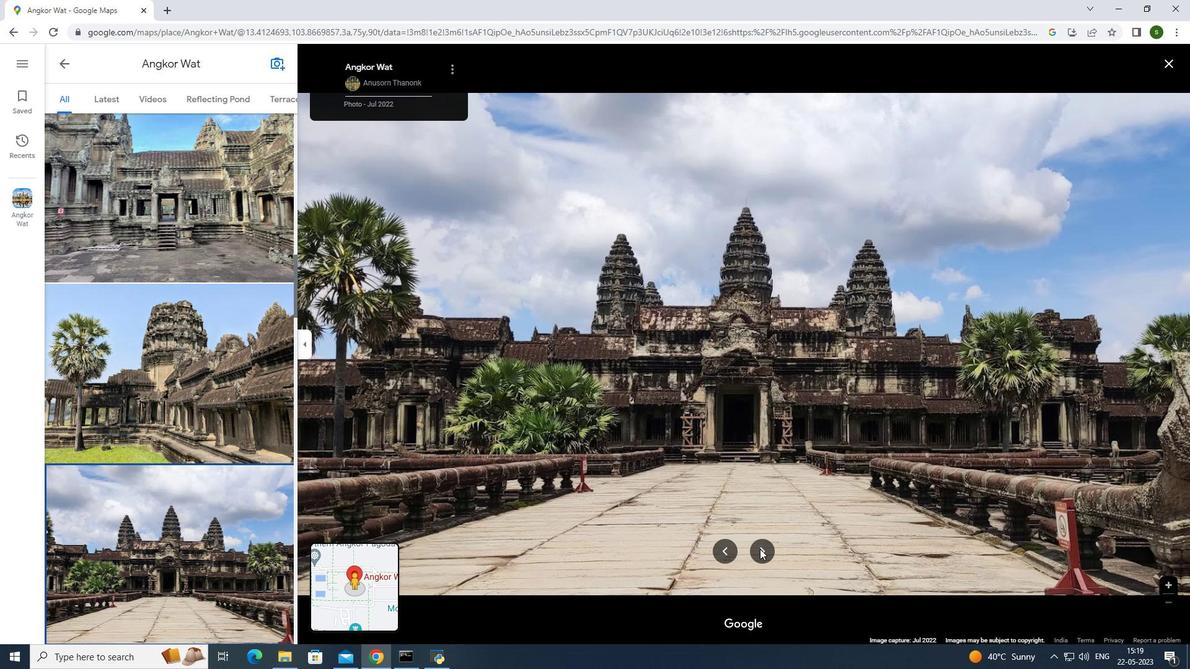 
Action: Mouse pressed left at (759, 549)
Screenshot: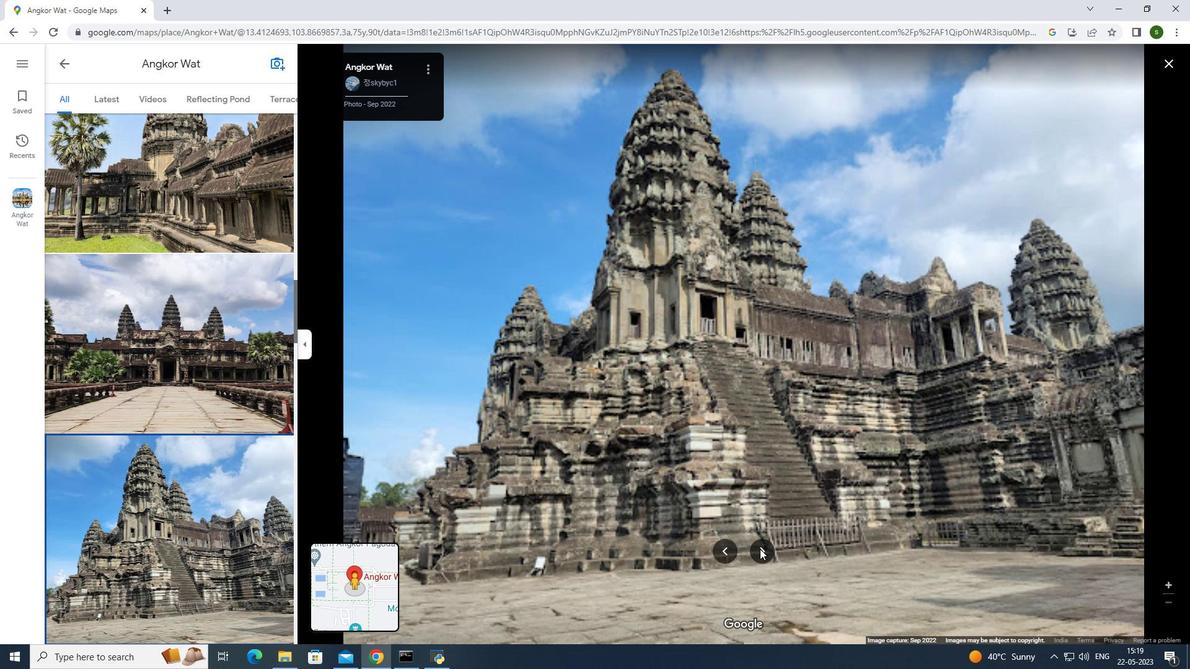 
Action: Mouse moved to (761, 558)
Screenshot: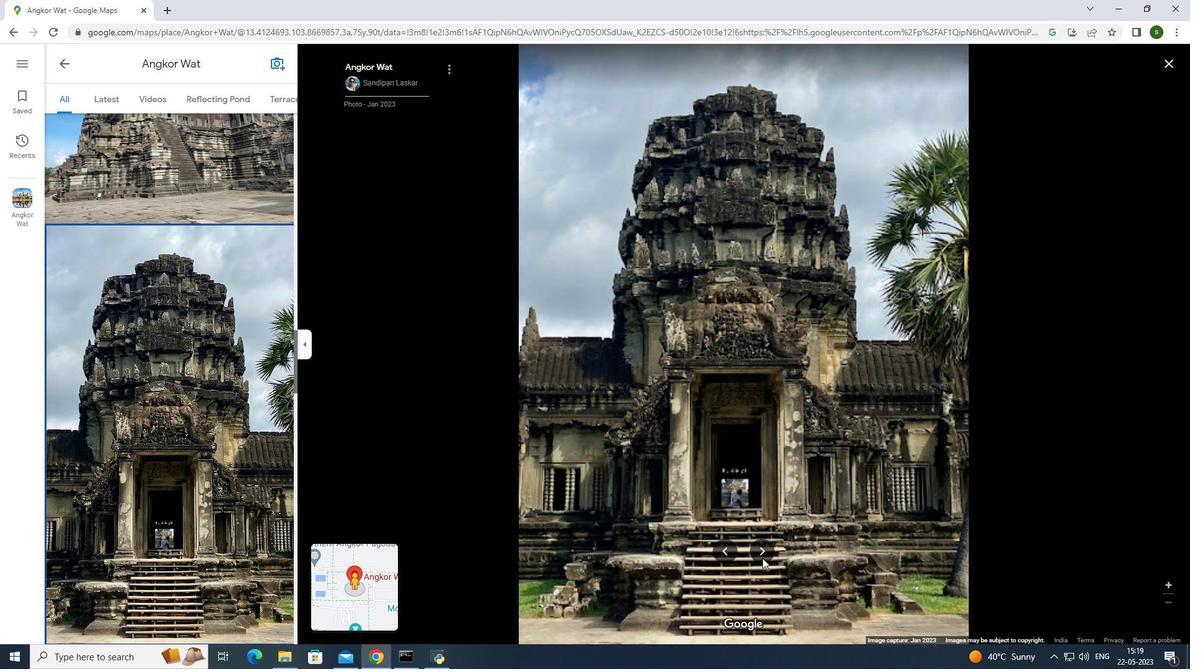 
Action: Mouse pressed left at (761, 558)
Screenshot: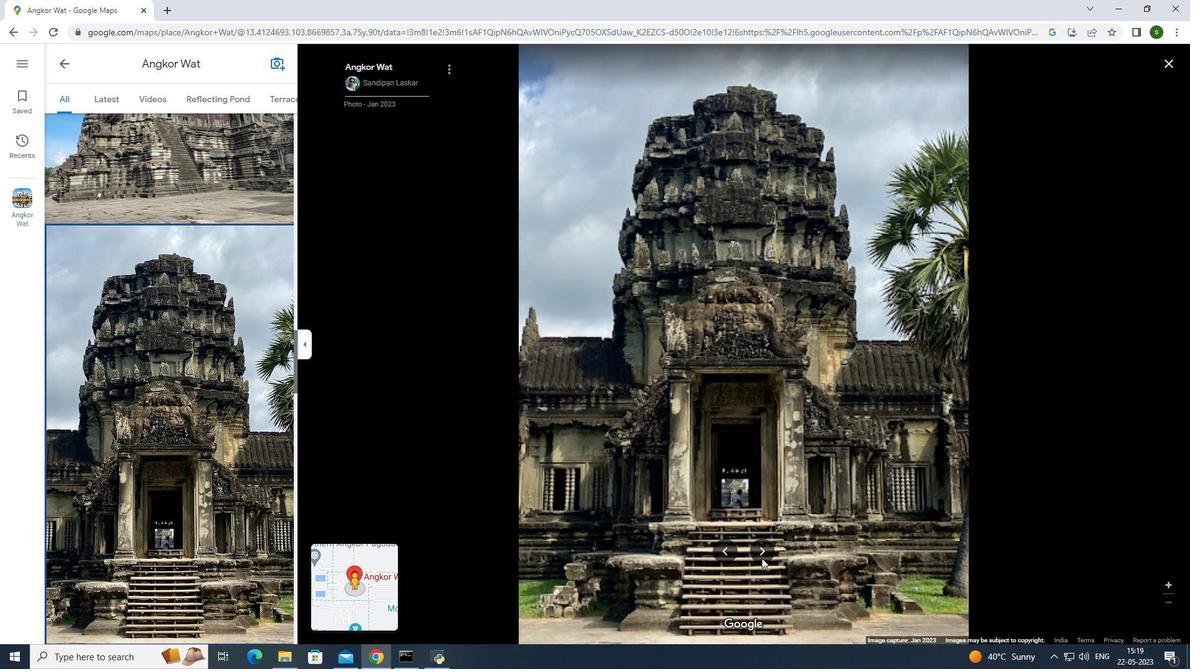 
Action: Mouse moved to (764, 557)
Screenshot: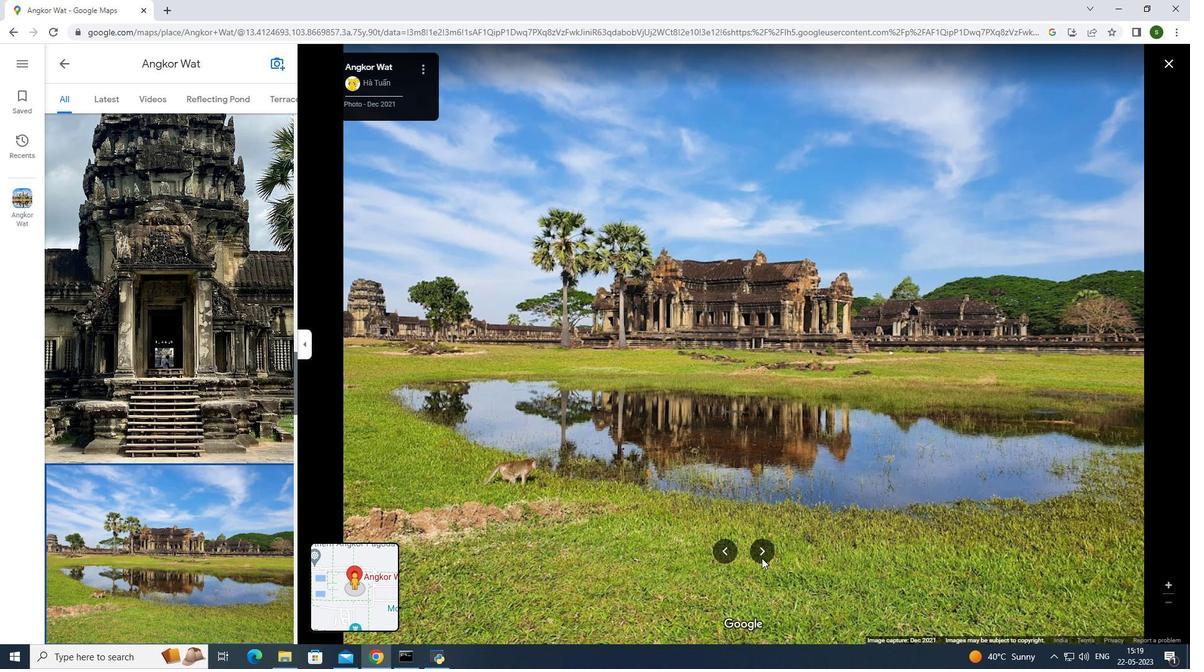 
Action: Mouse pressed left at (764, 557)
Screenshot: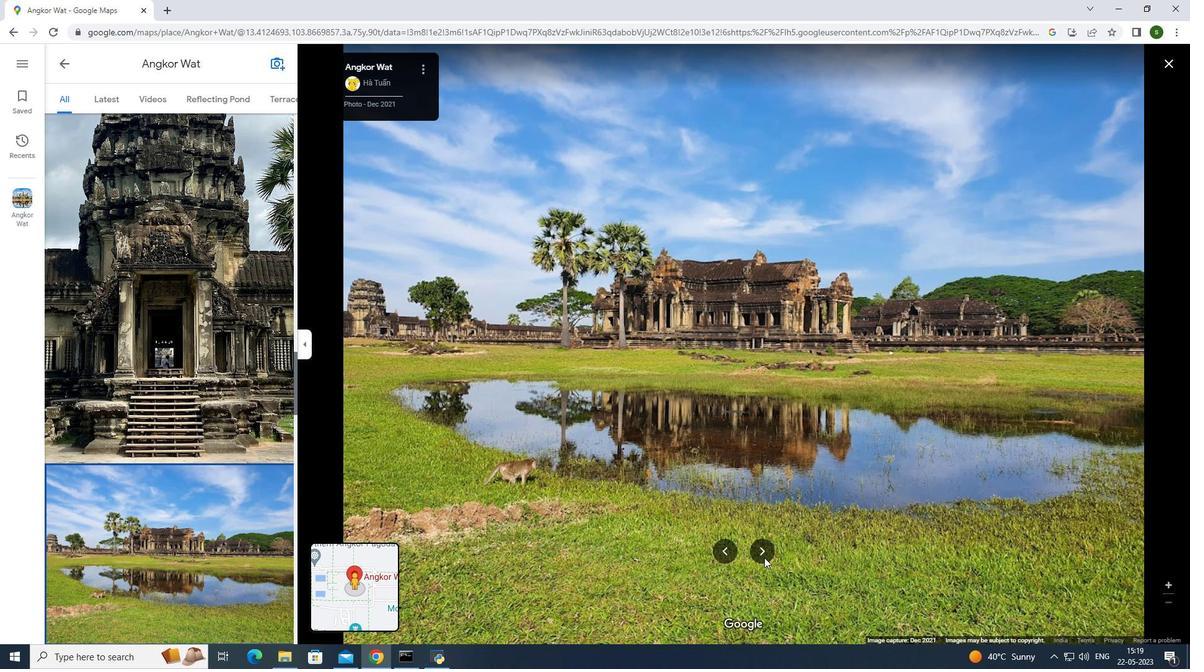 
Action: Mouse pressed left at (764, 557)
Screenshot: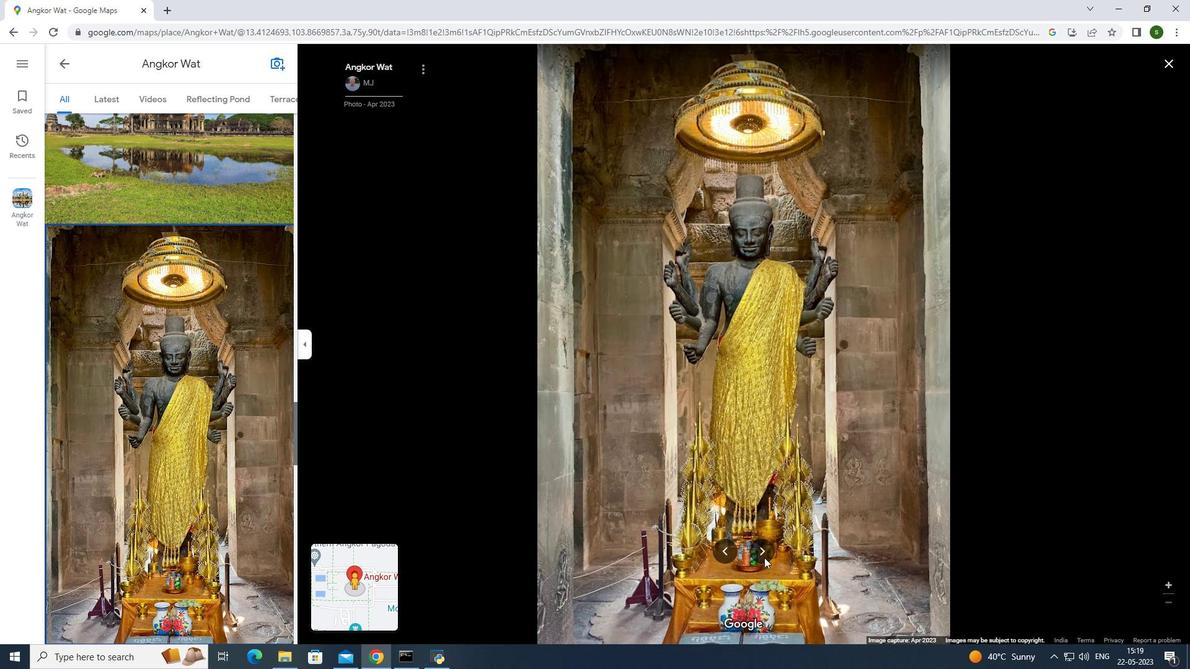 
Action: Mouse moved to (768, 546)
Screenshot: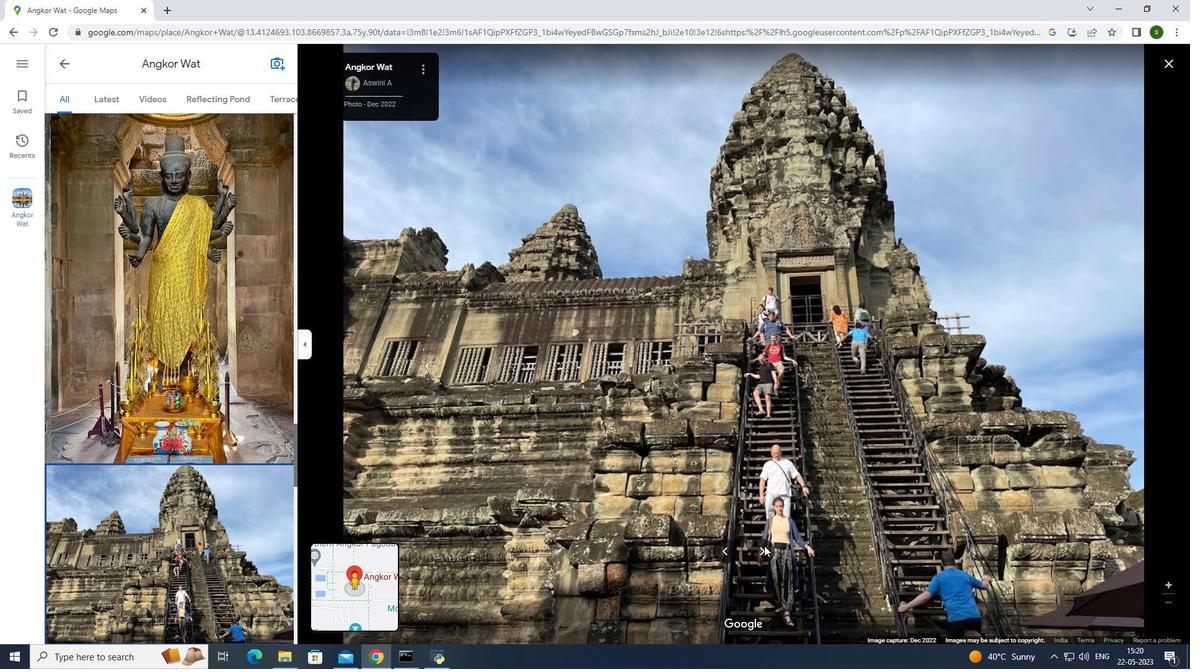 
Action: Mouse pressed left at (768, 546)
Screenshot: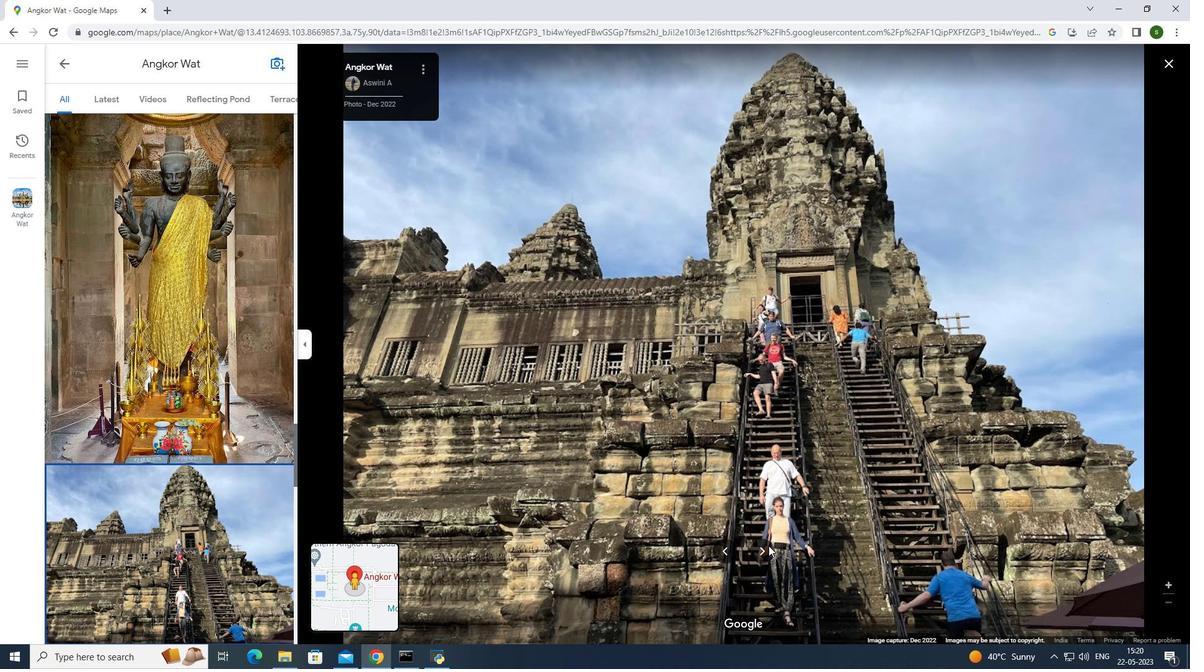 
Action: Mouse moved to (774, 551)
Screenshot: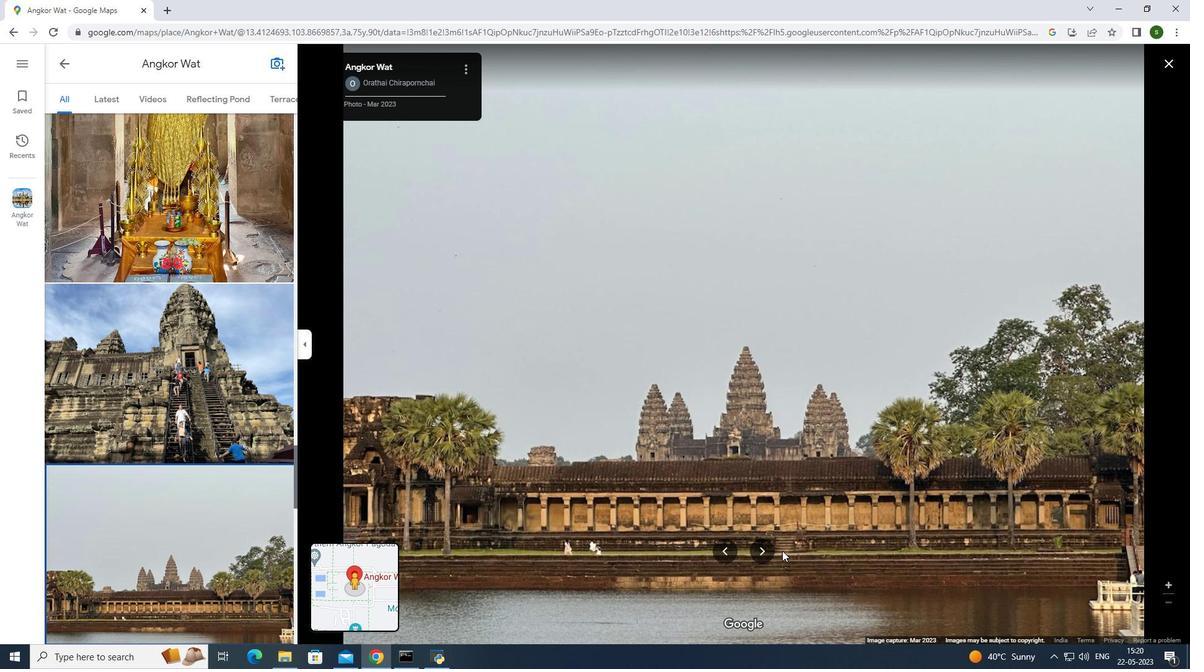 
Action: Mouse pressed left at (774, 551)
Screenshot: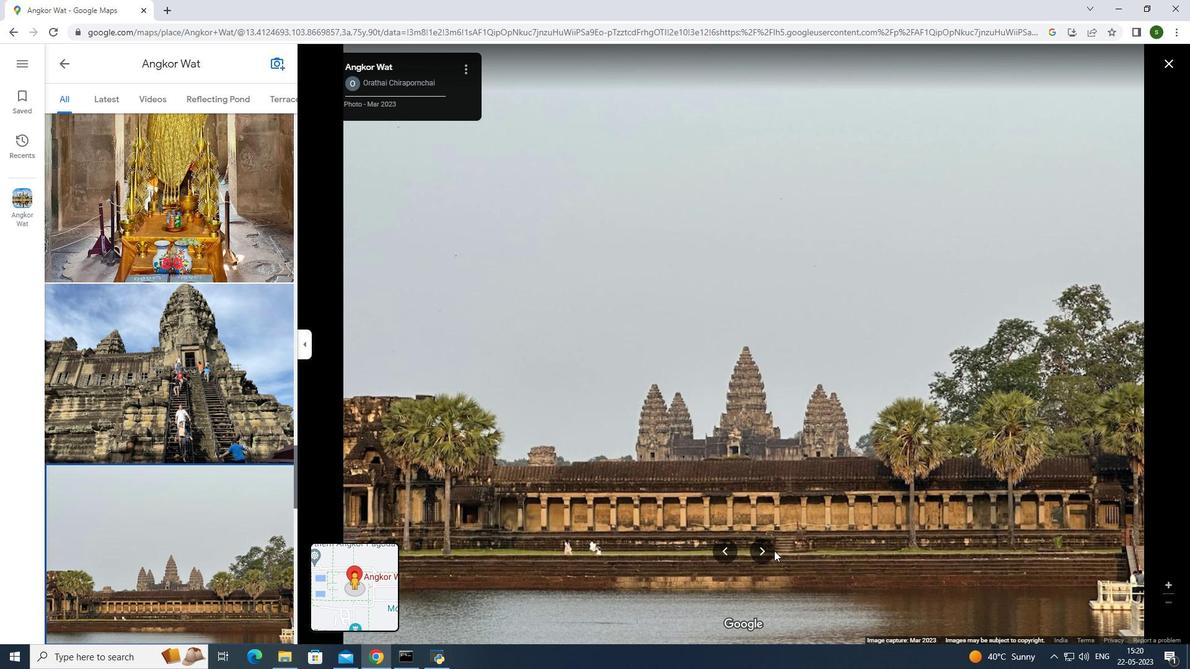 
Action: Mouse moved to (761, 550)
Screenshot: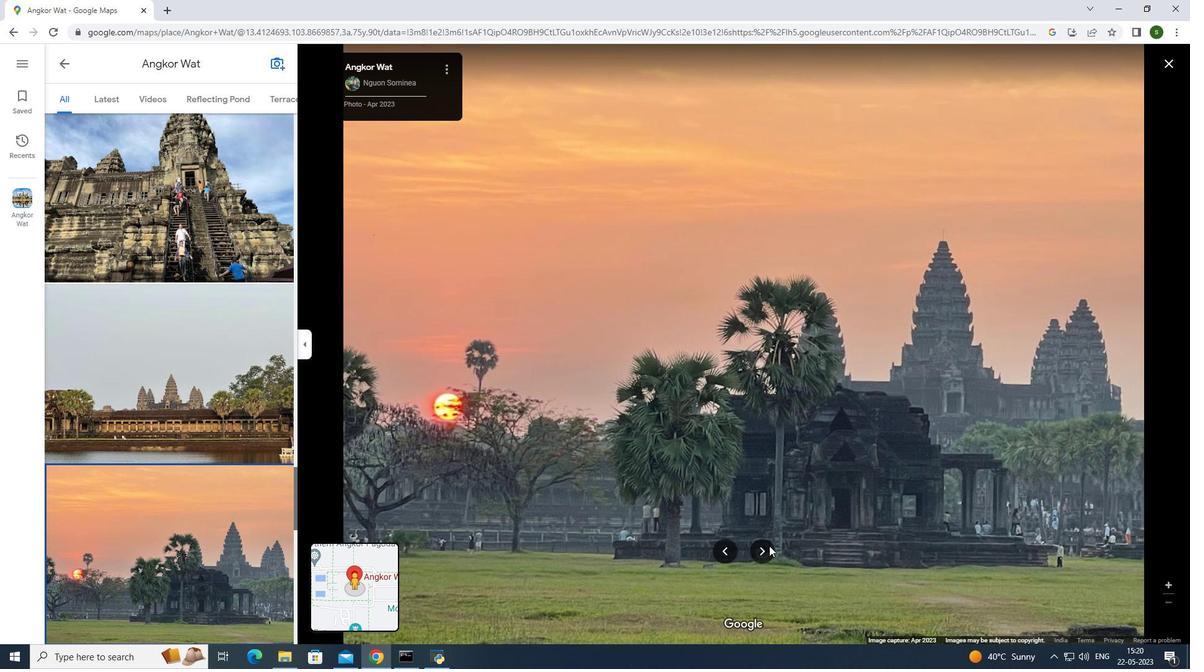 
Action: Mouse pressed left at (761, 550)
Screenshot: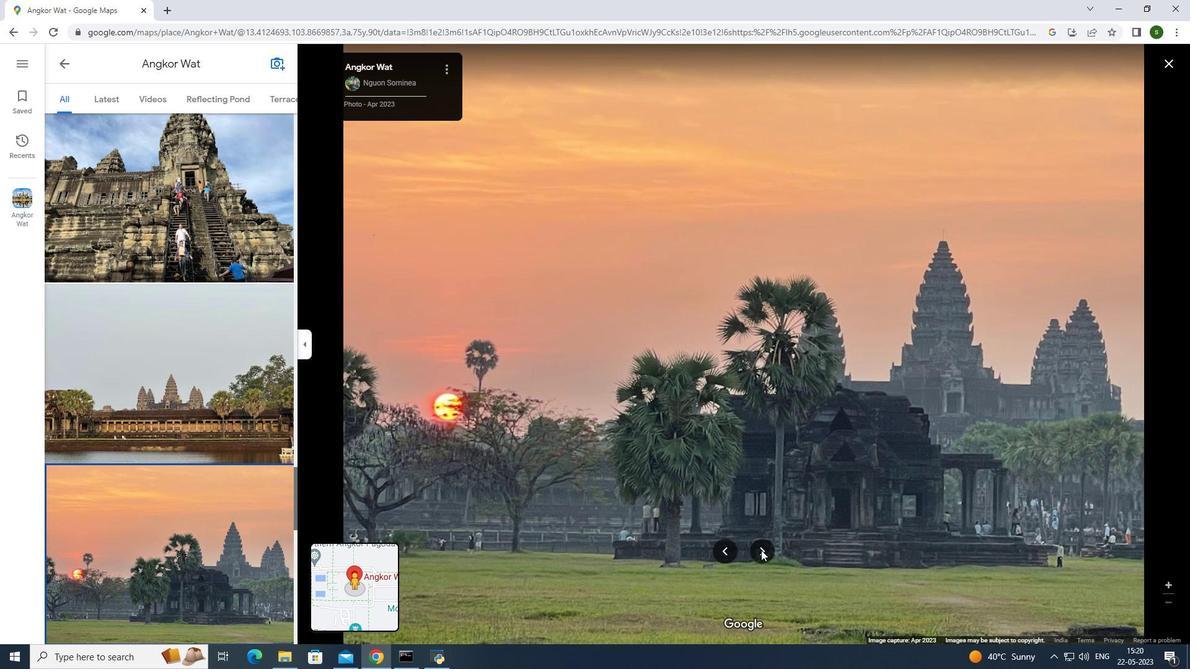 
Action: Mouse moved to (761, 541)
Screenshot: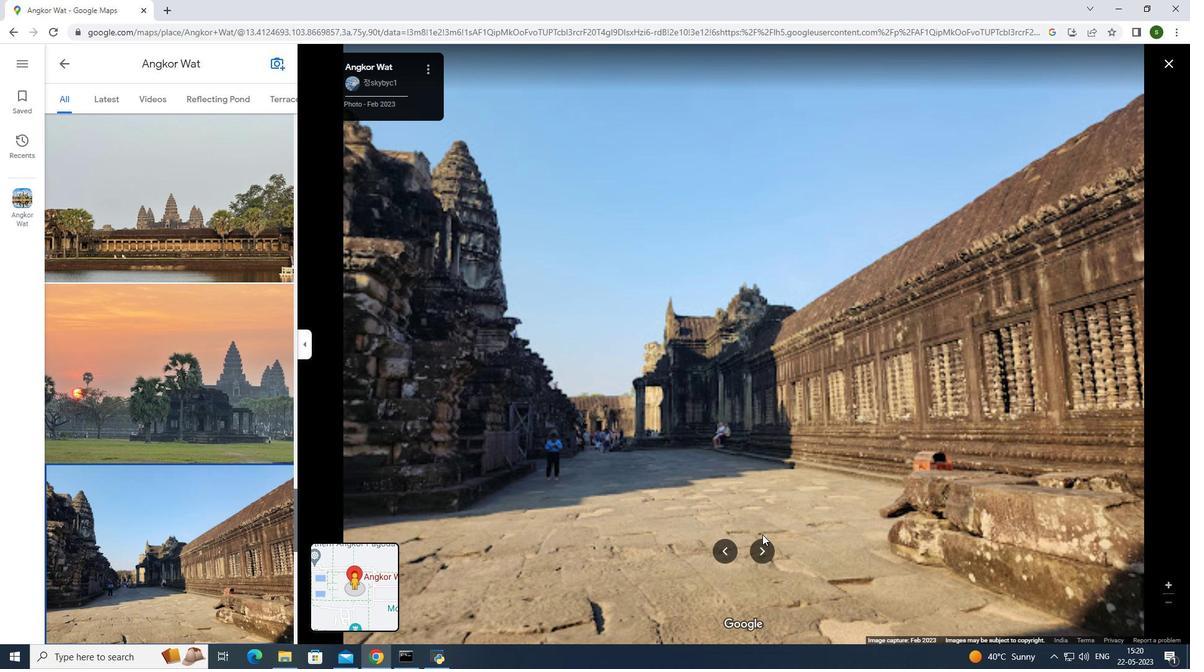 
Action: Mouse pressed left at (761, 541)
Screenshot: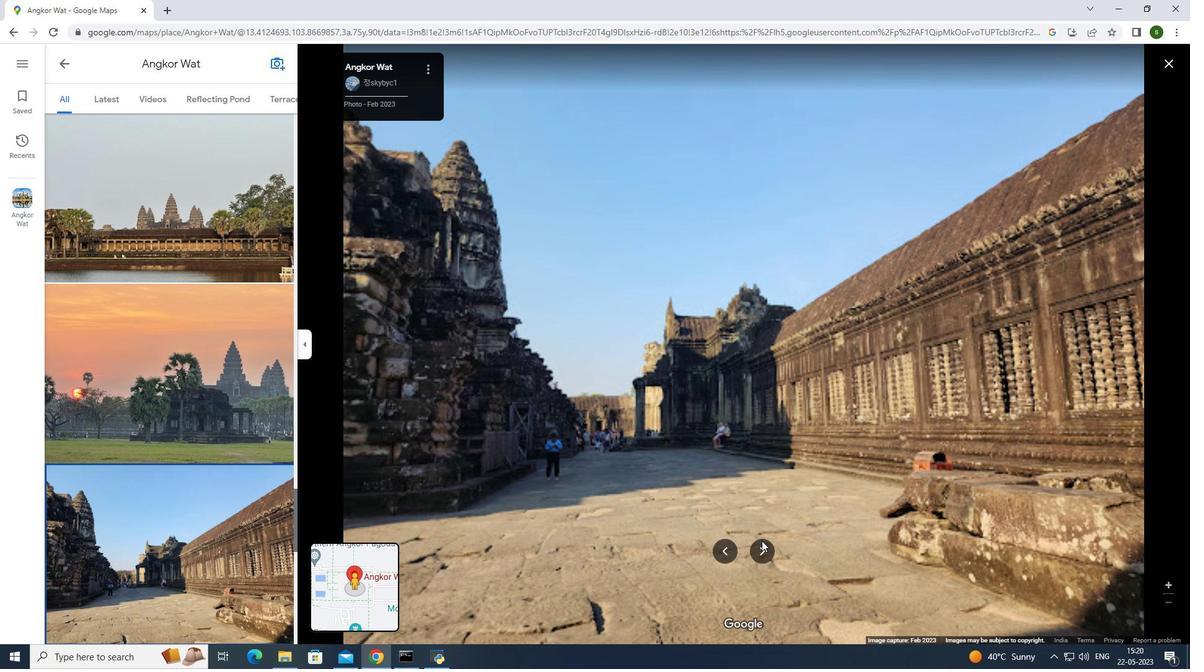 
Action: Mouse moved to (763, 547)
Screenshot: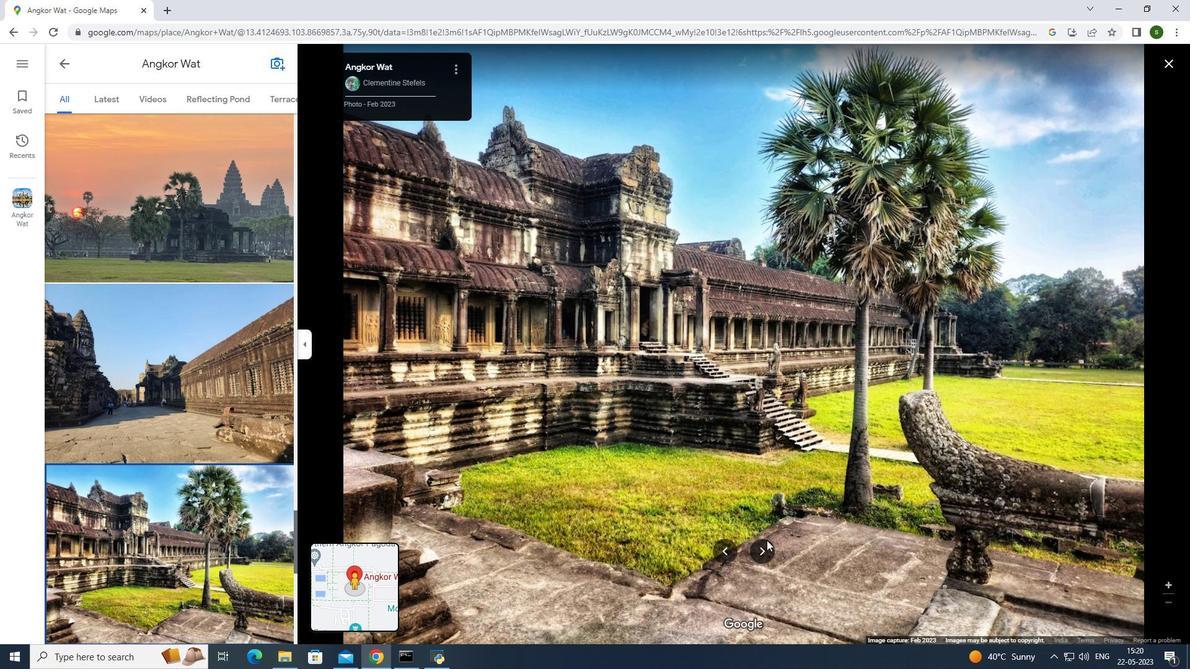 
Action: Mouse pressed left at (763, 547)
Screenshot: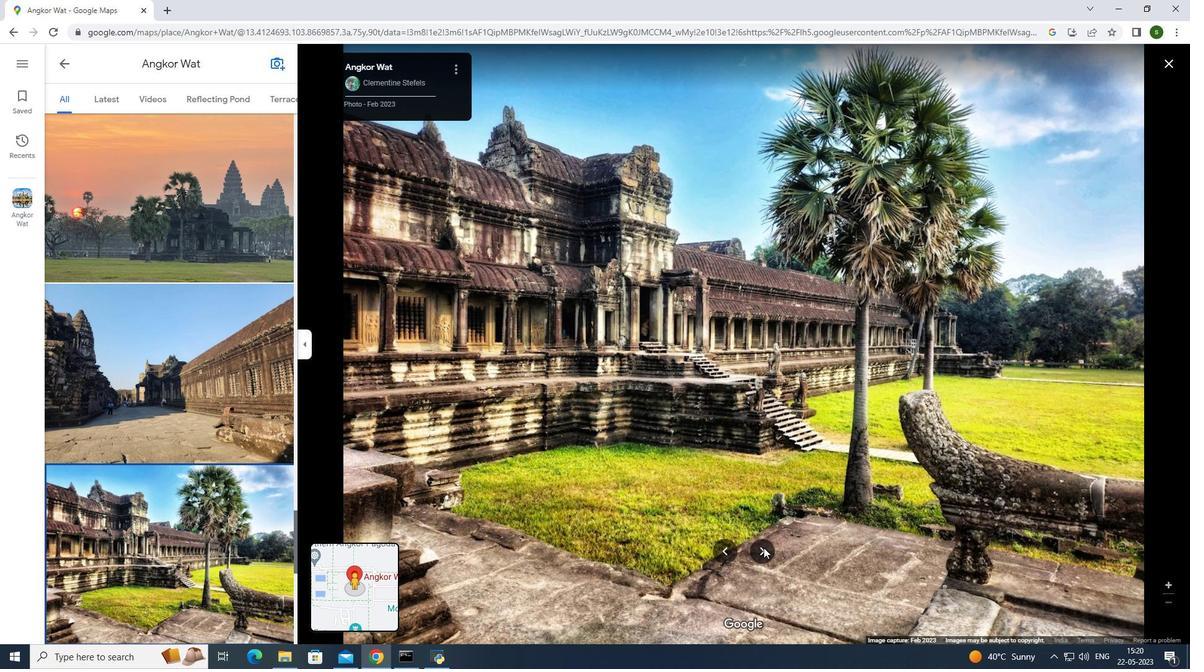 
Action: Mouse moved to (766, 555)
Screenshot: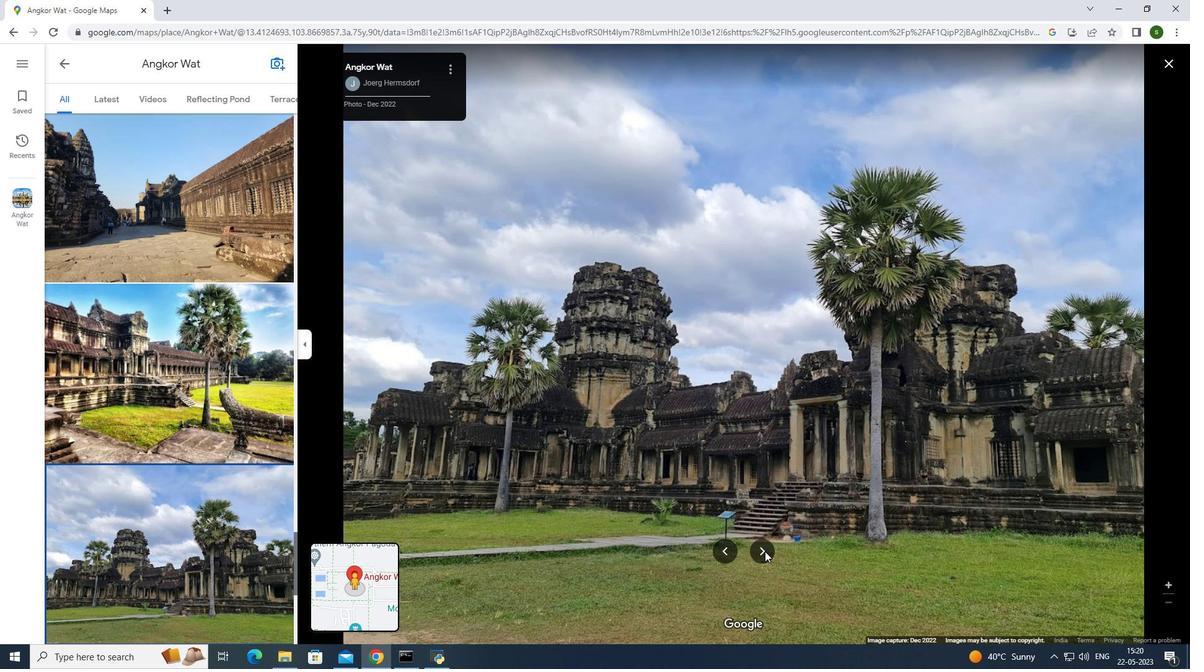 
Action: Mouse pressed left at (766, 555)
Screenshot: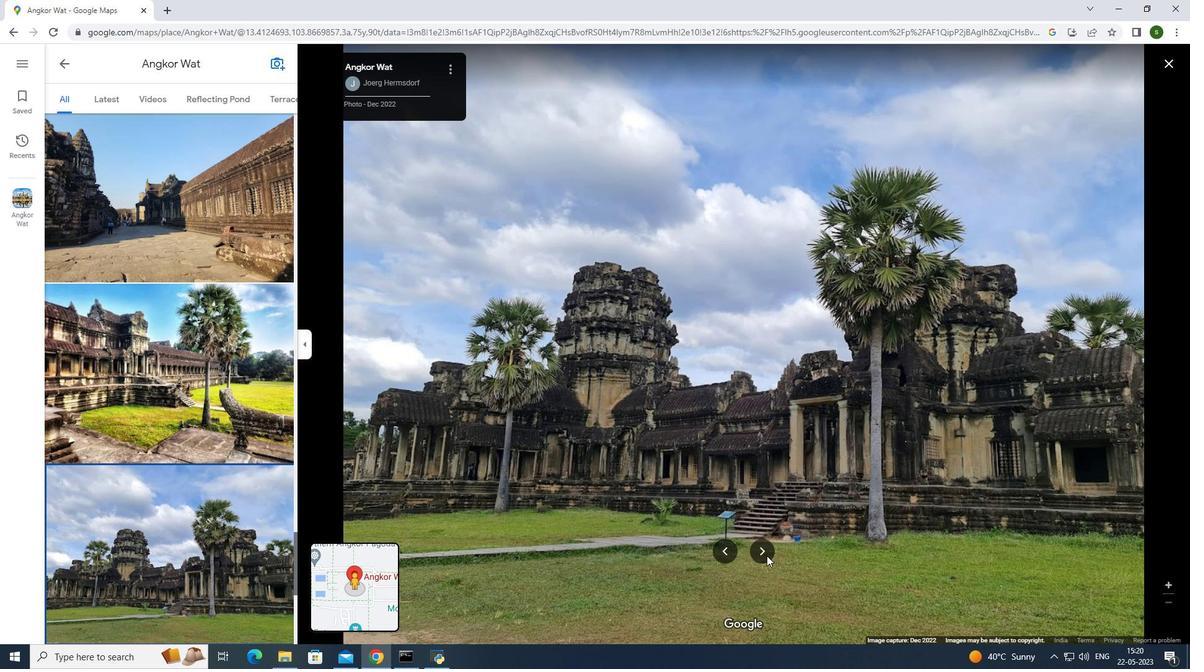 
Action: Mouse moved to (766, 549)
Screenshot: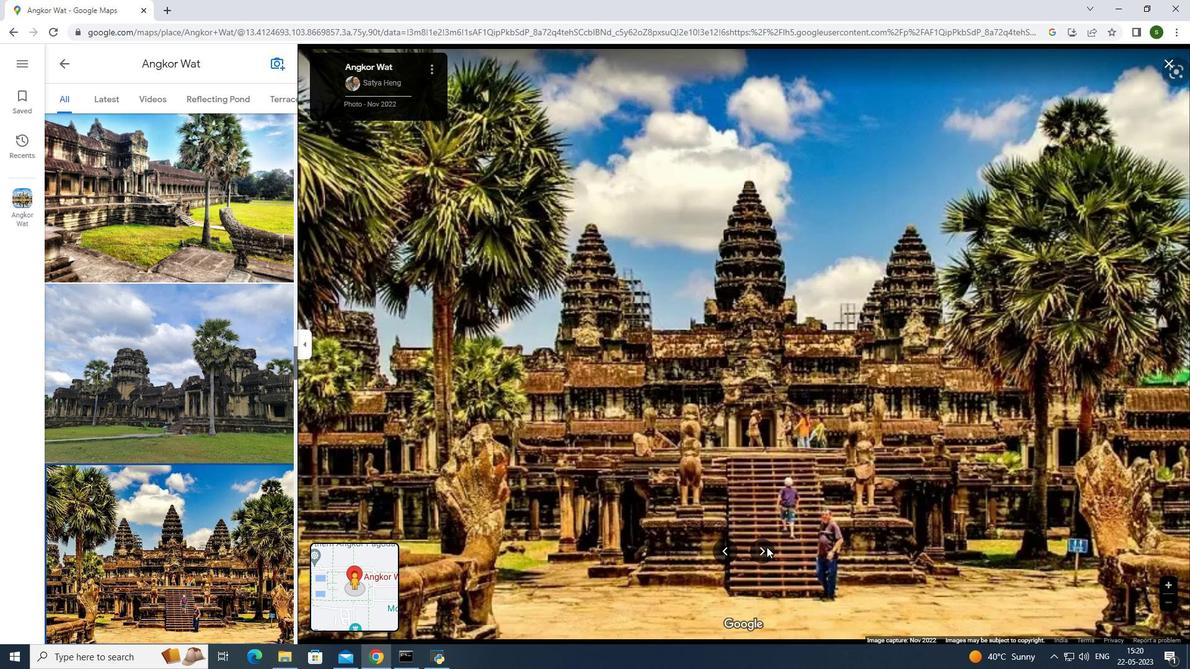 
Action: Mouse pressed left at (766, 549)
Screenshot: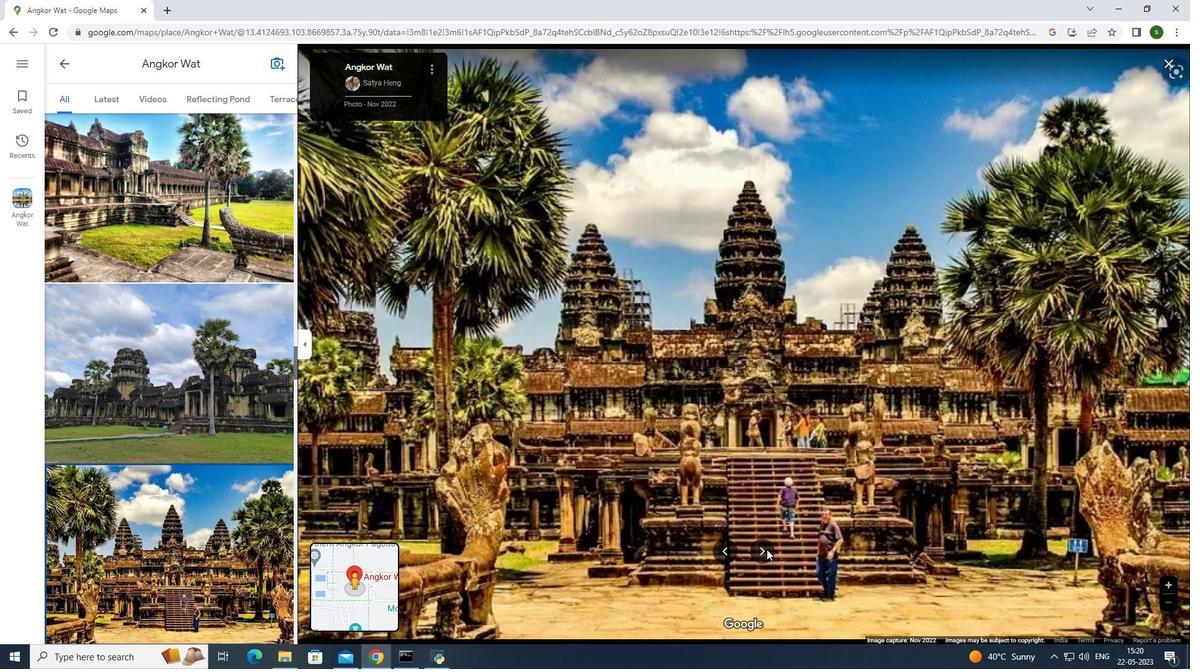
Action: Mouse pressed left at (766, 549)
Screenshot: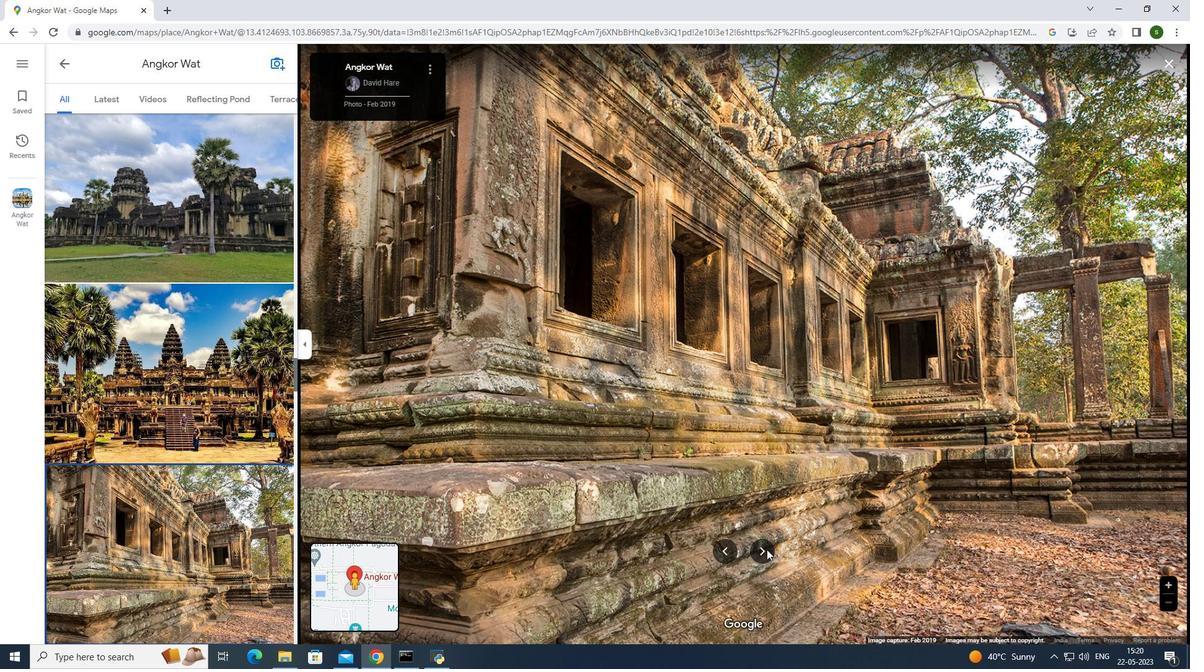 
Action: Mouse pressed left at (766, 549)
Screenshot: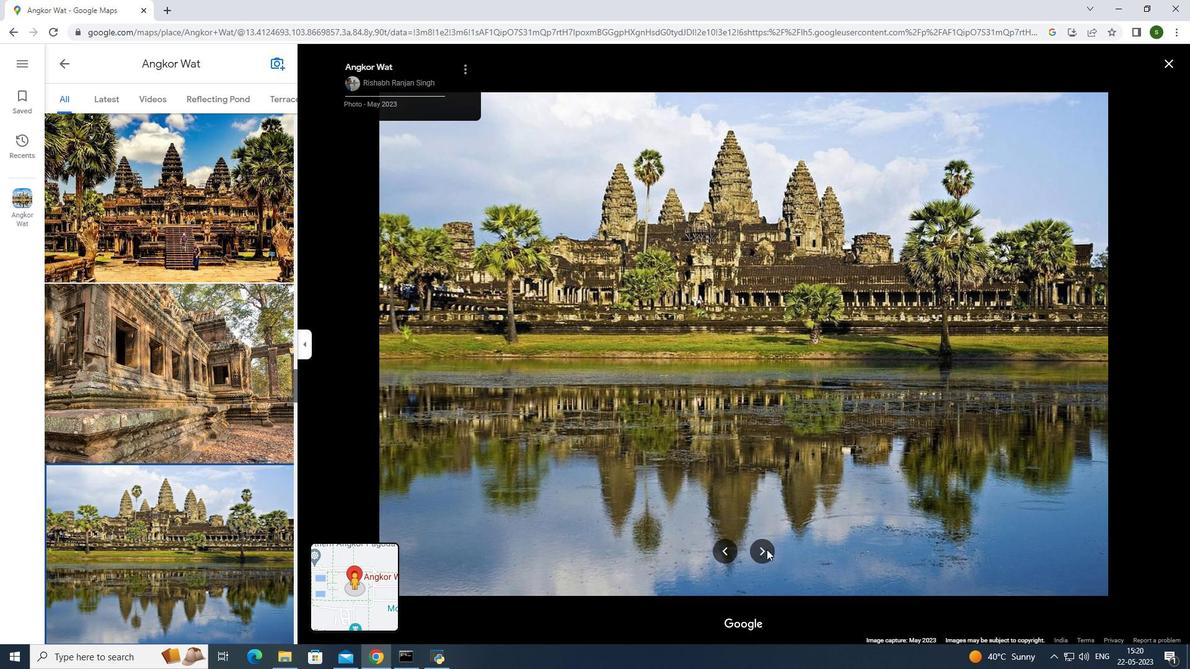 
Action: Mouse pressed left at (766, 549)
Screenshot: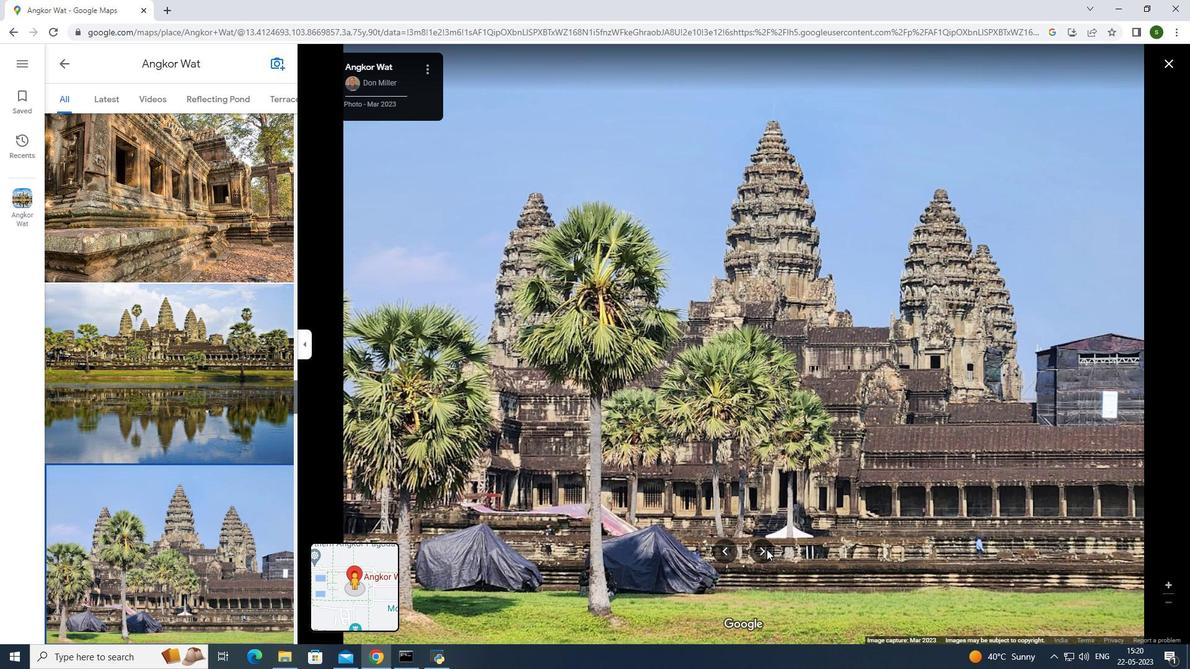 
Action: Mouse pressed left at (766, 549)
Screenshot: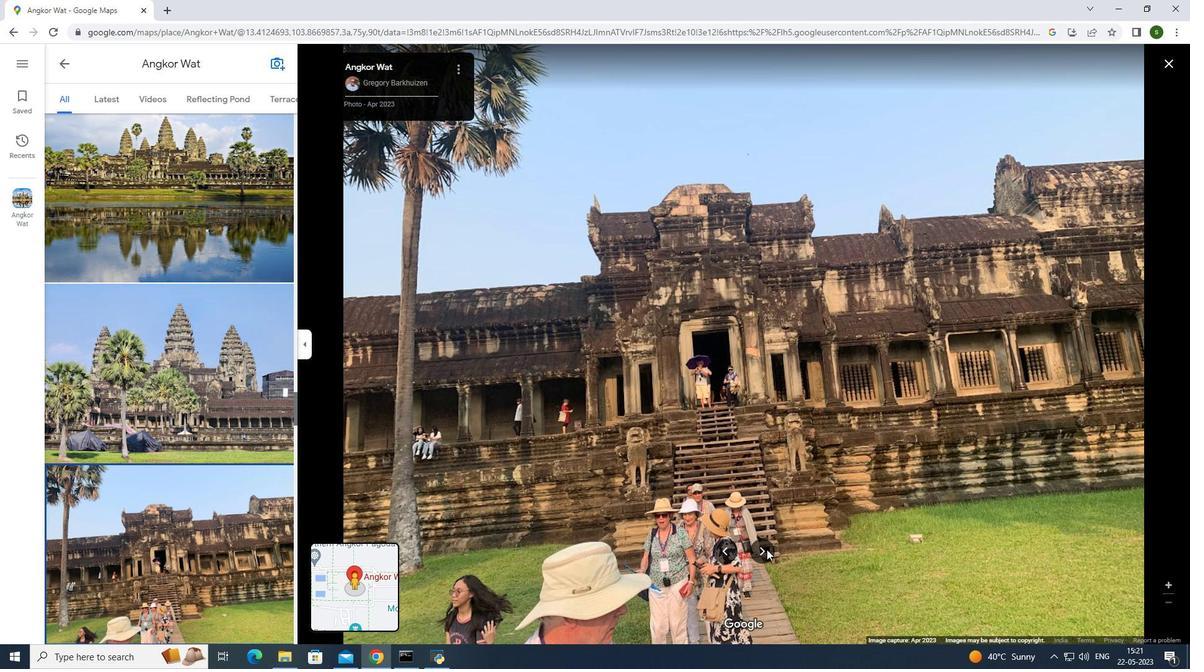 
Action: Mouse moved to (768, 550)
Screenshot: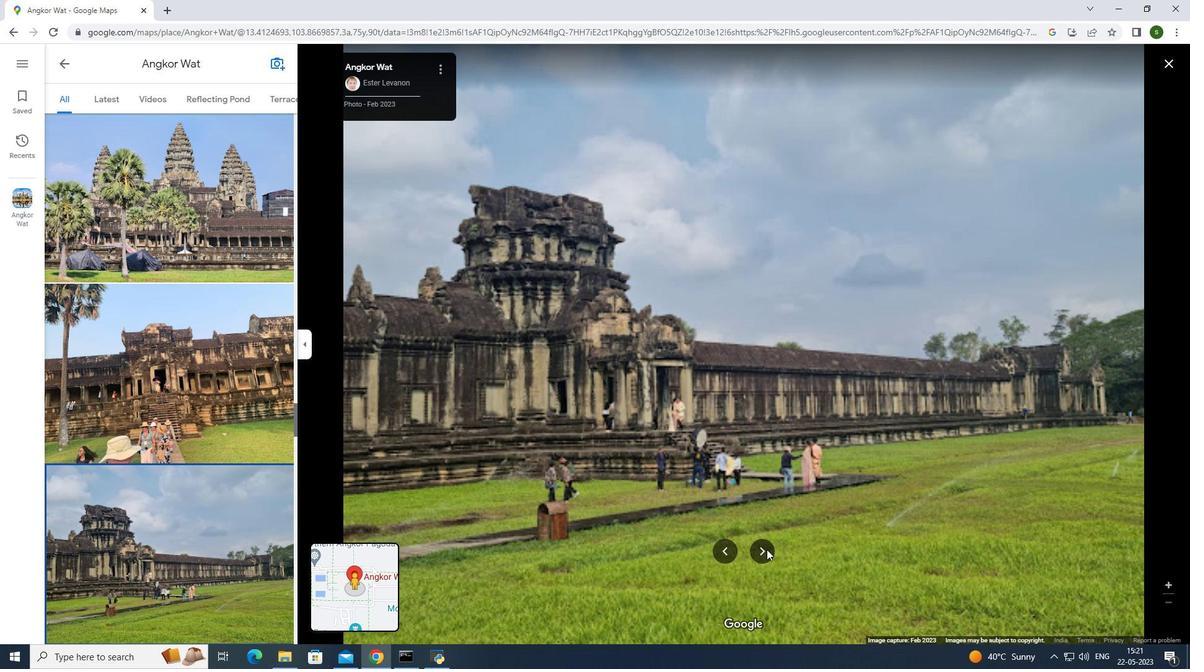 
Action: Mouse pressed left at (768, 550)
Screenshot: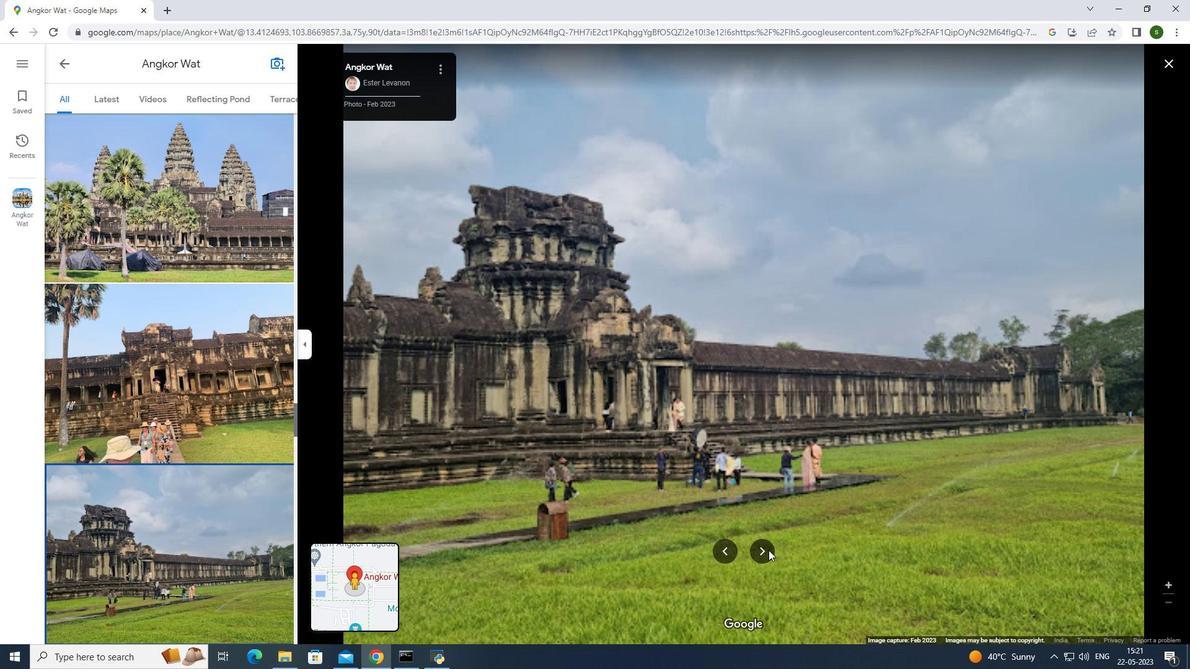 
Action: Mouse pressed left at (768, 550)
Screenshot: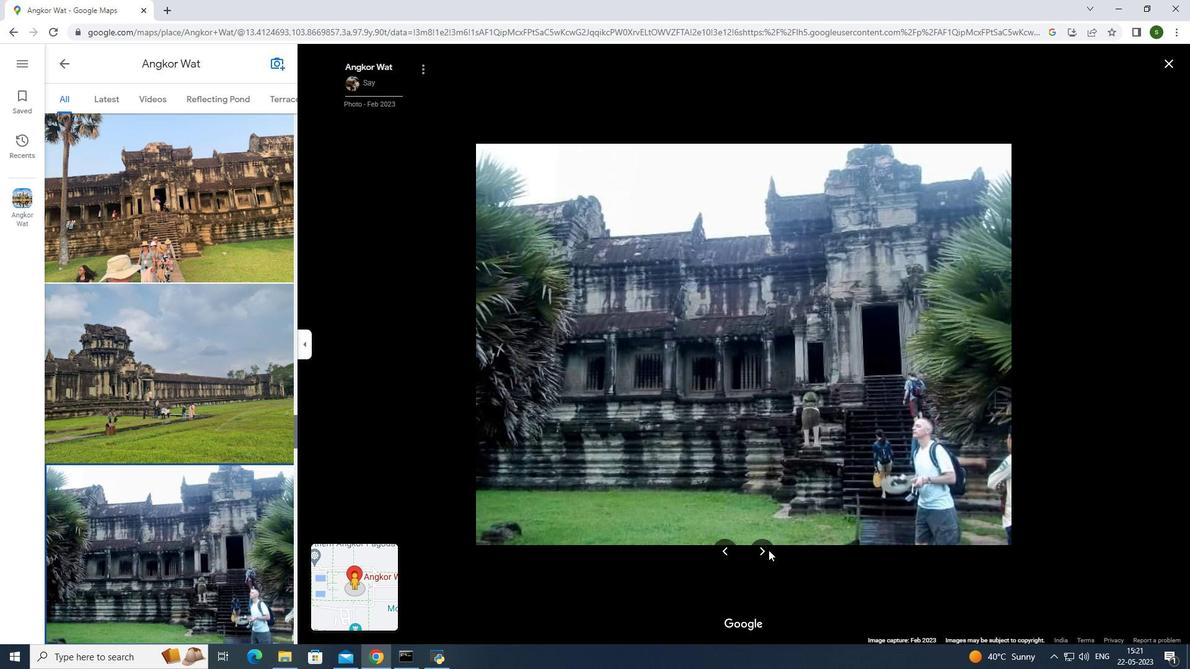 
Action: Mouse pressed left at (768, 550)
Screenshot: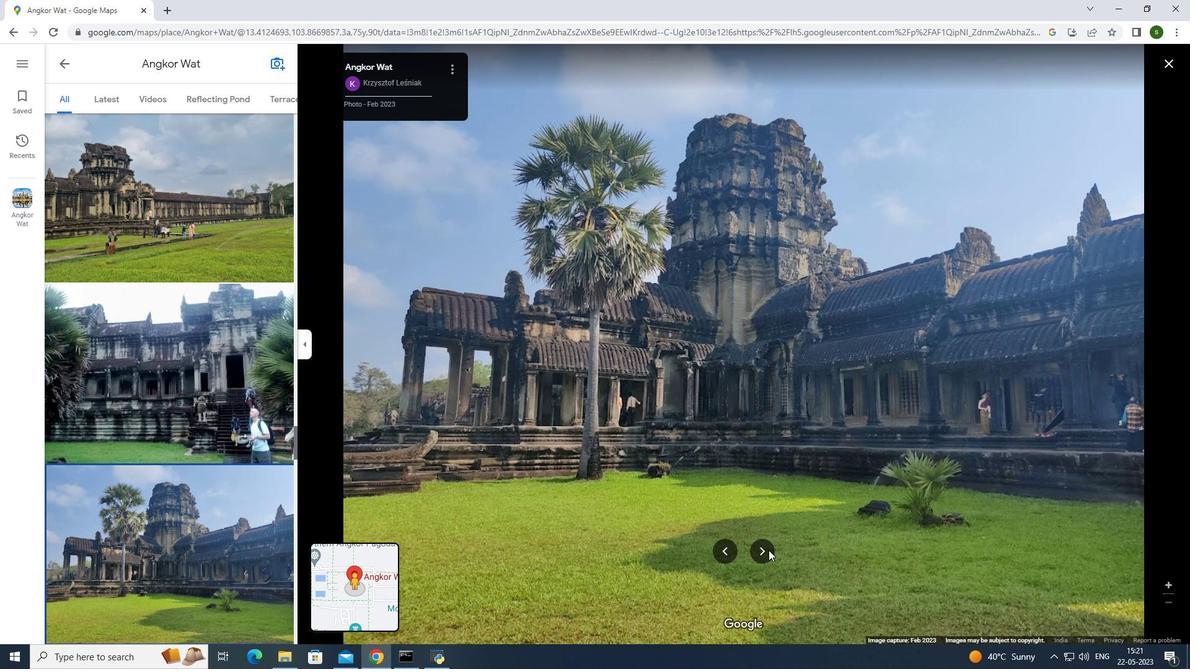 
Action: Mouse pressed left at (768, 550)
Screenshot: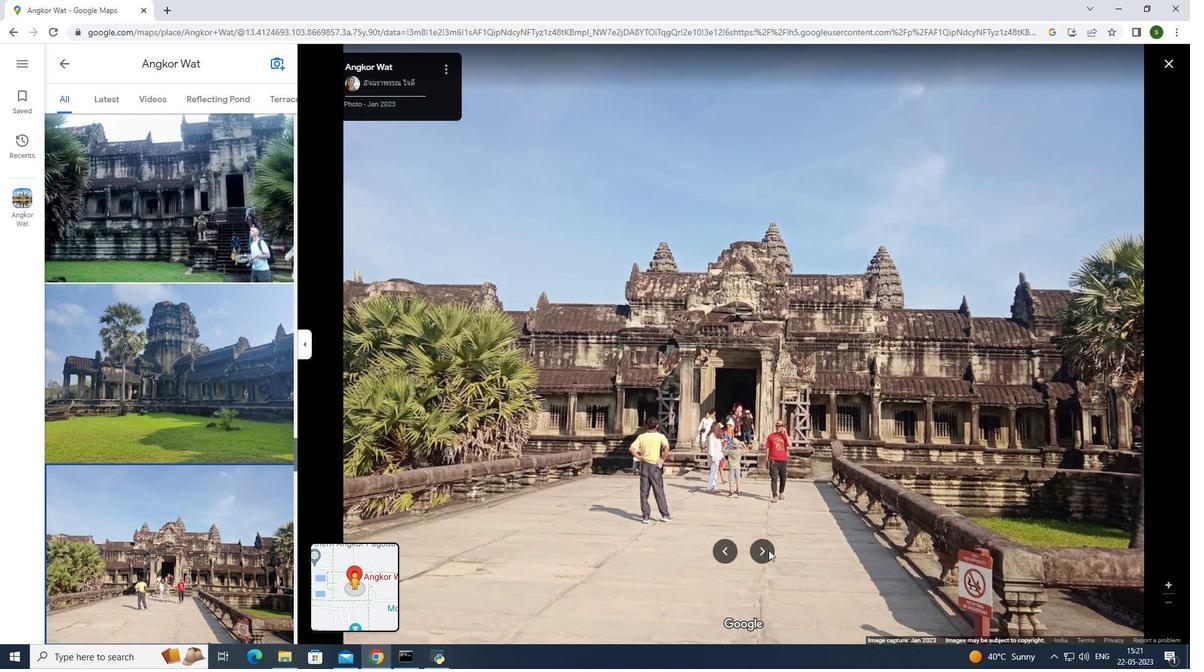 
Action: Mouse moved to (771, 546)
Screenshot: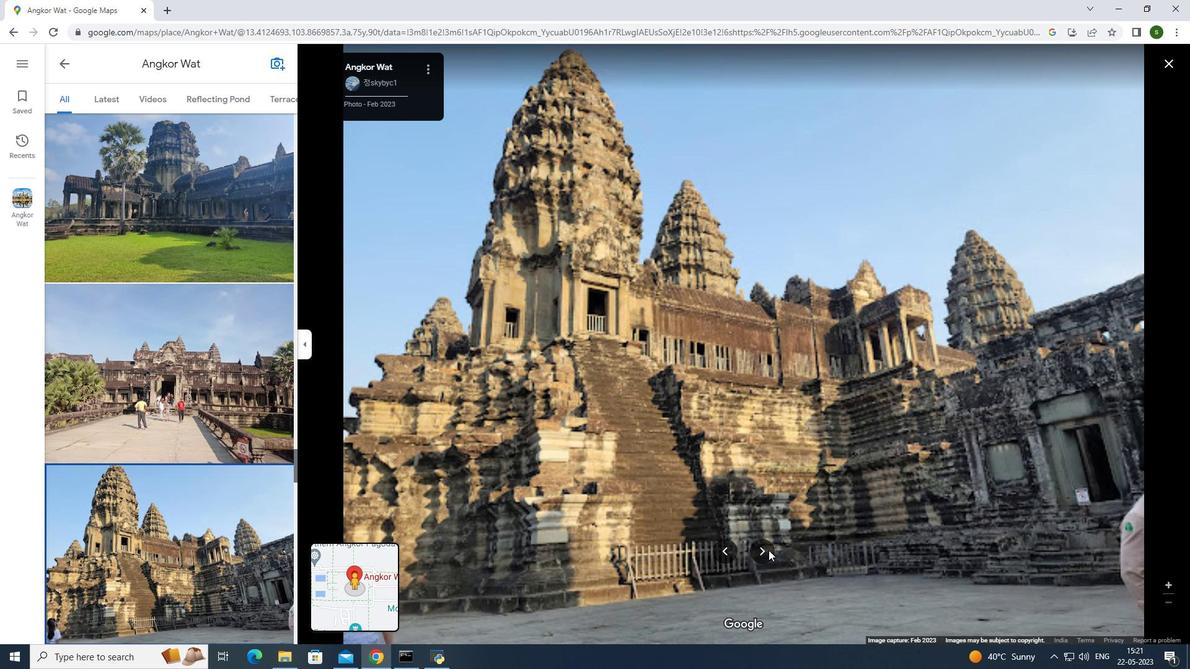 
Action: Mouse pressed left at (771, 546)
Screenshot: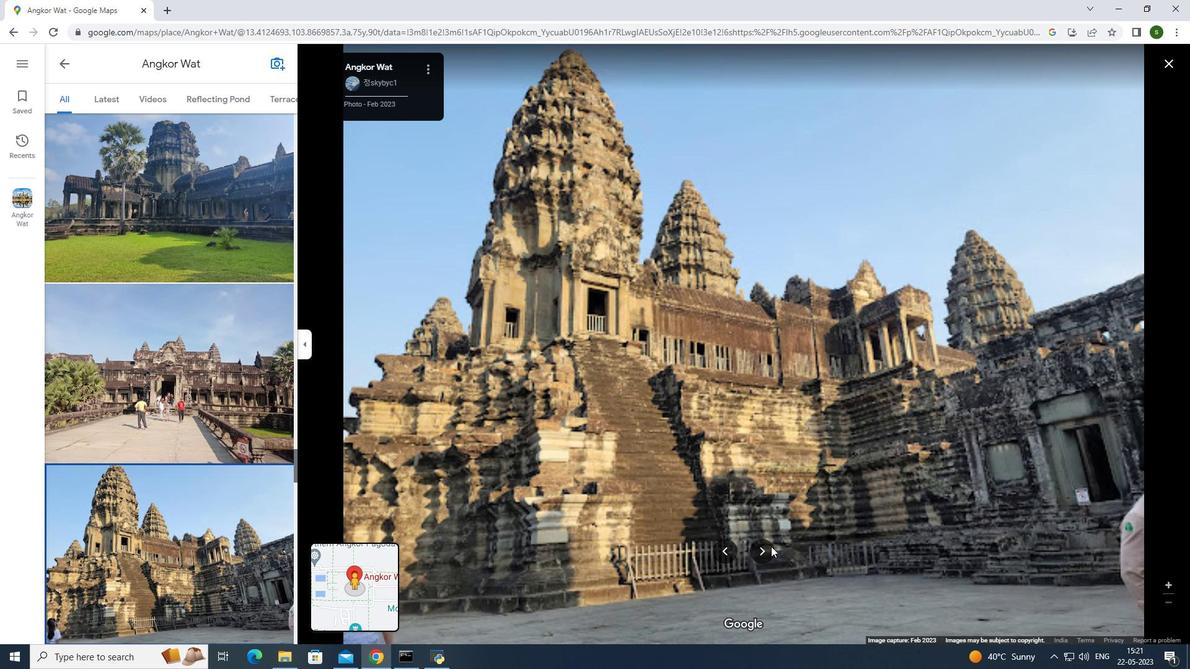 
Action: Mouse moved to (756, 552)
Screenshot: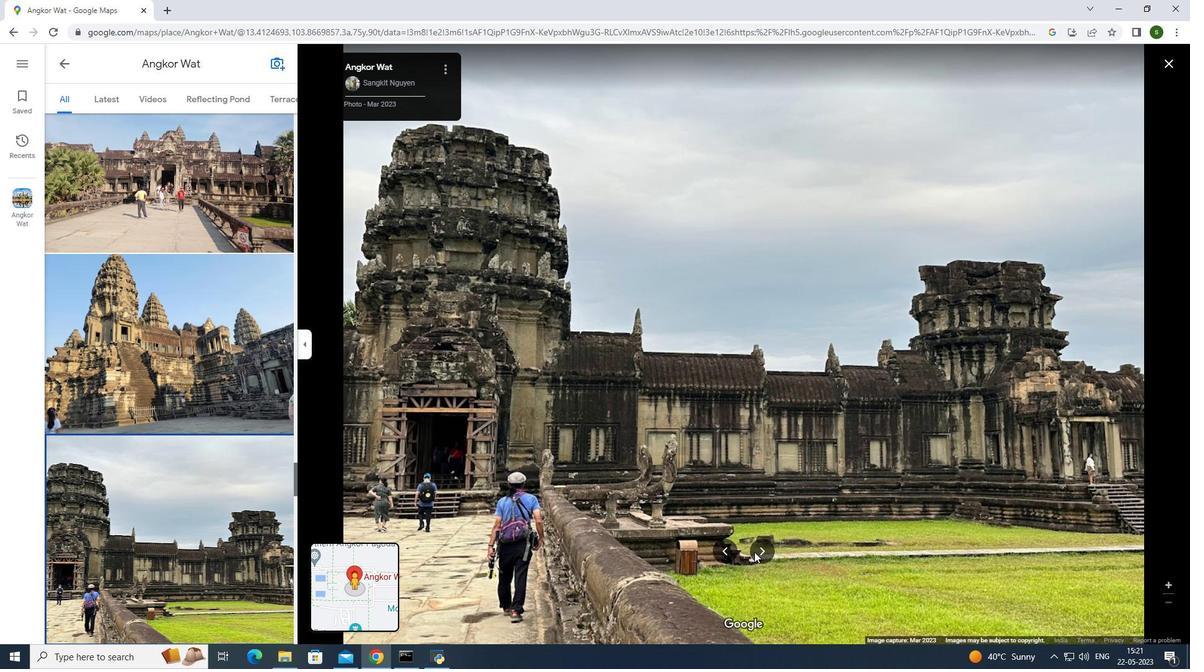 
Action: Mouse pressed left at (756, 552)
Screenshot: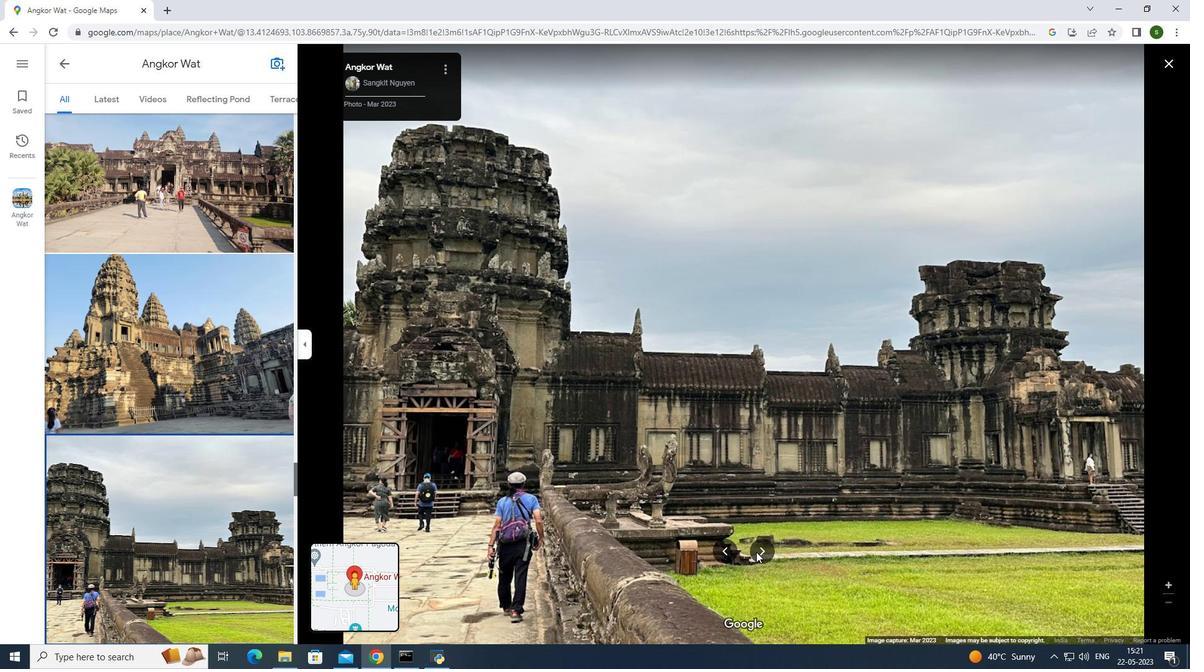 
Action: Mouse moved to (757, 552)
Screenshot: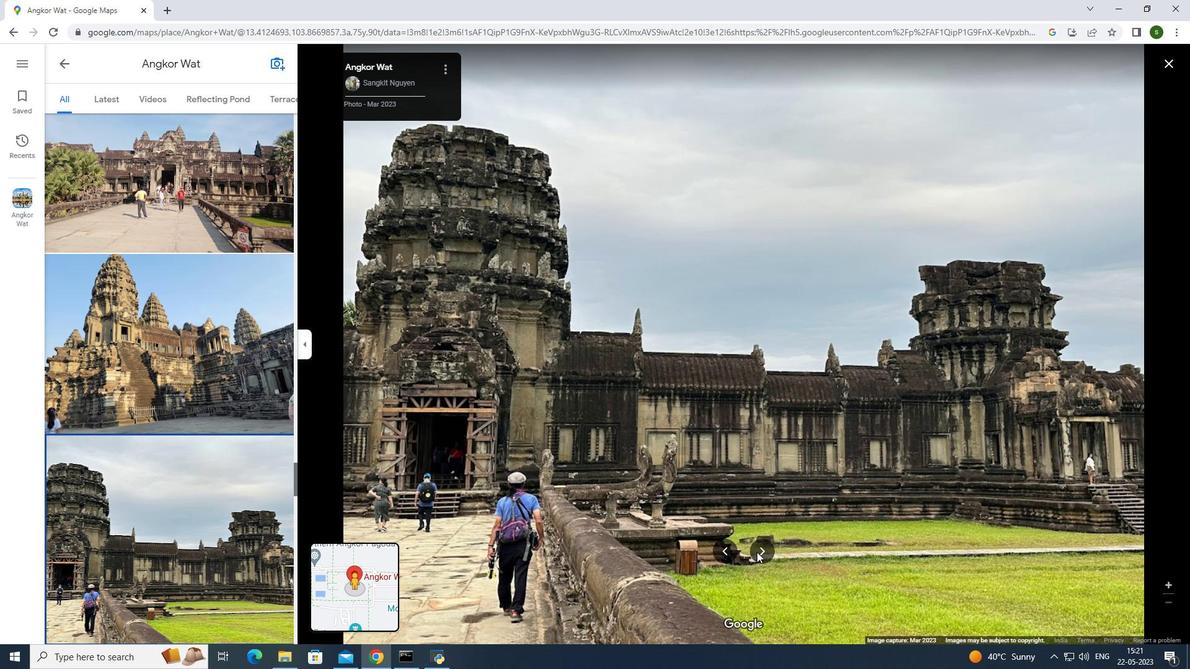 
Action: Mouse pressed left at (757, 552)
Screenshot: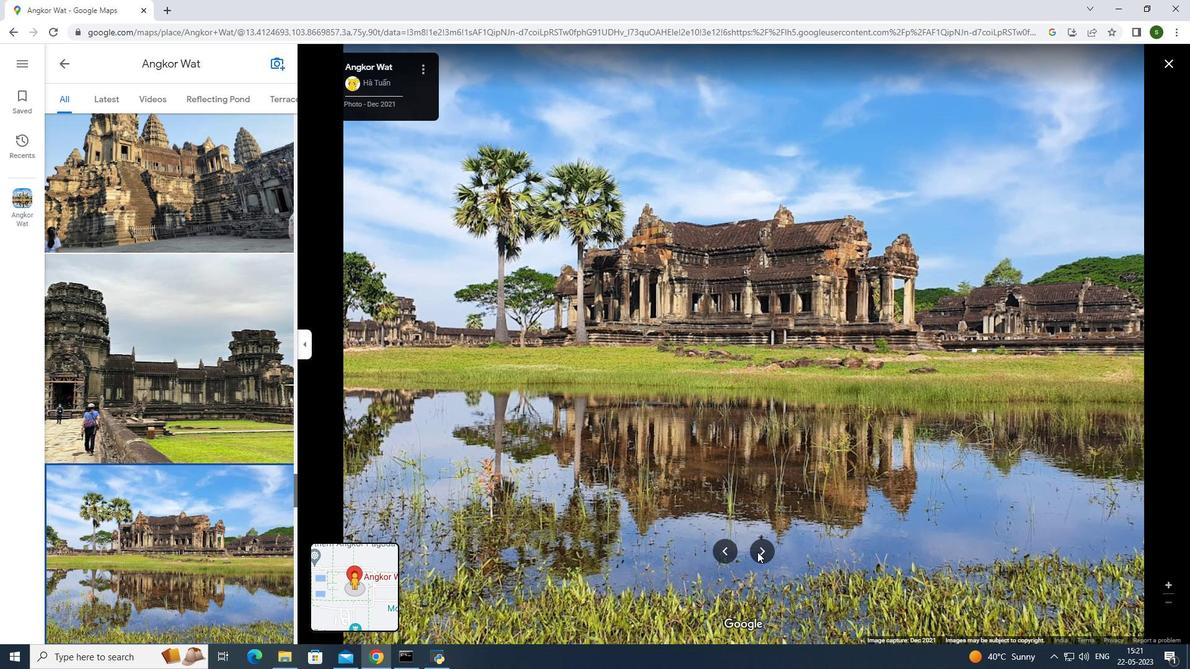 
Action: Mouse pressed left at (757, 552)
Screenshot: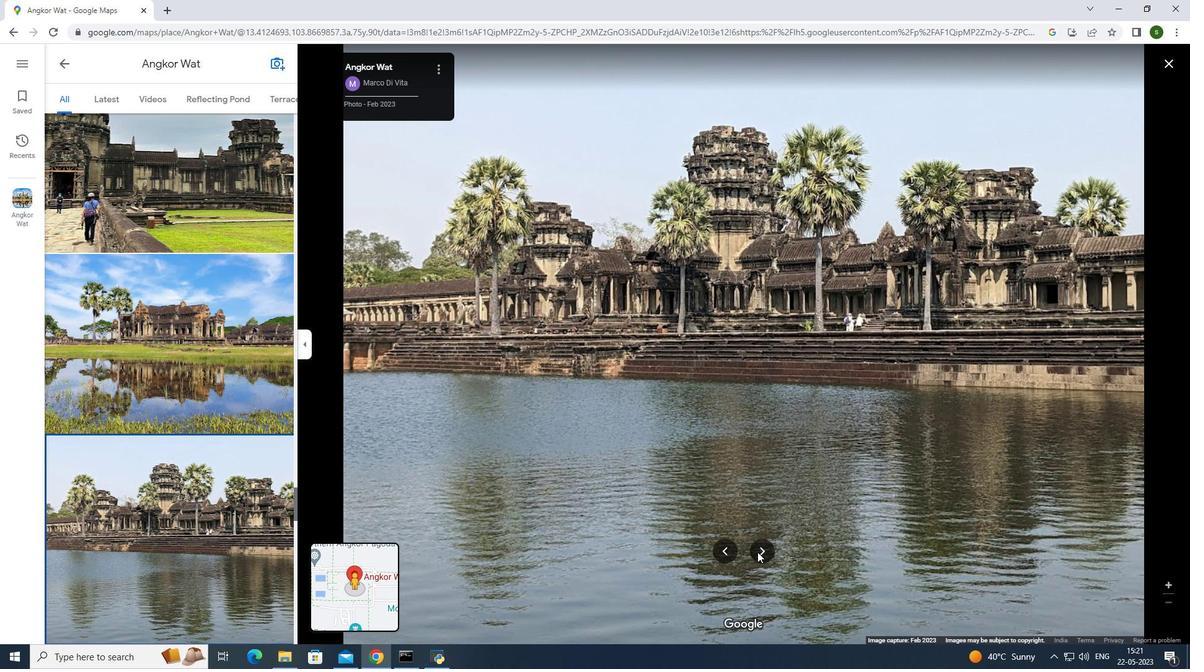 
Action: Mouse pressed left at (757, 552)
Screenshot: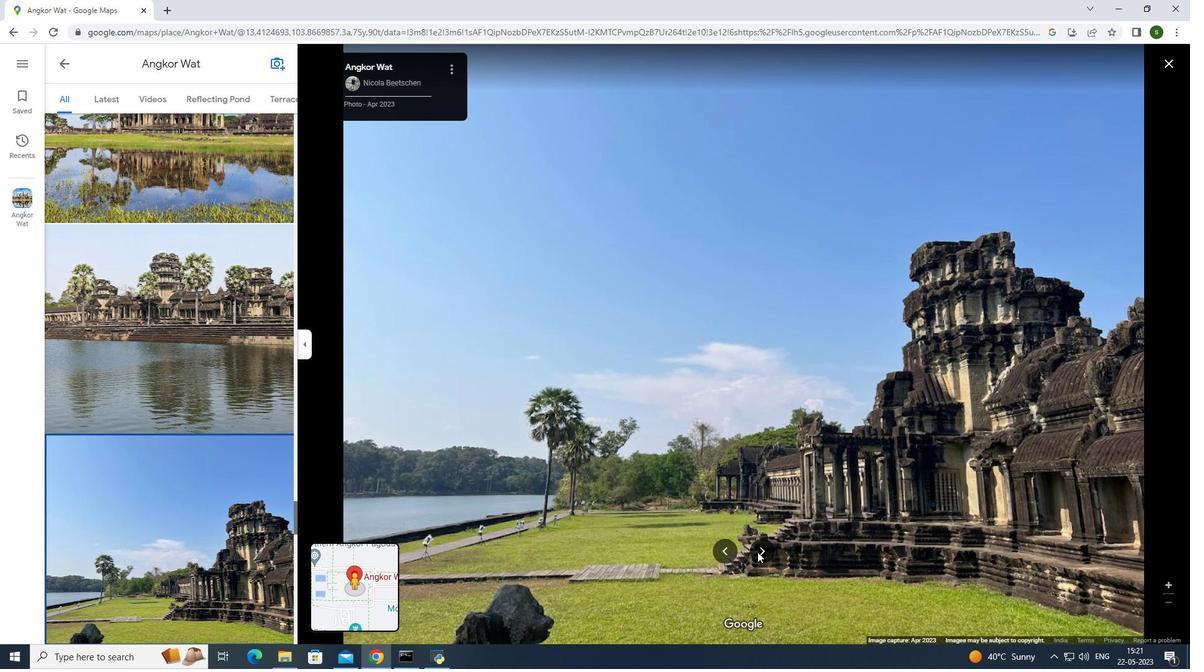 
Action: Mouse moved to (758, 527)
Screenshot: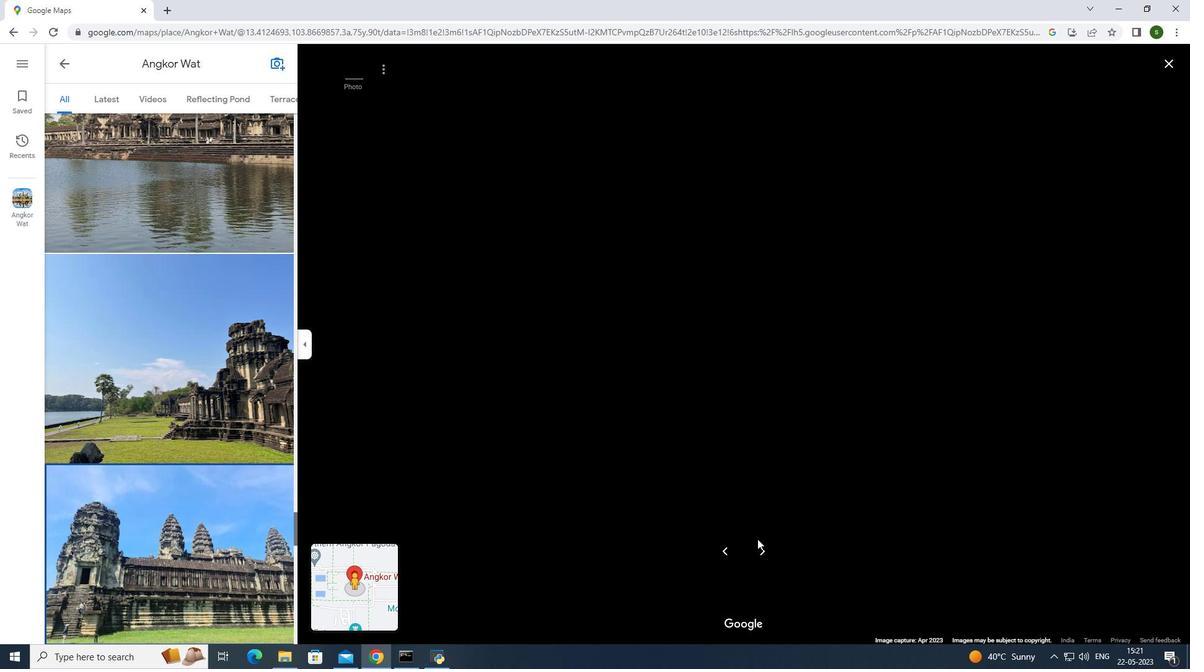 
Action: Mouse pressed left at (758, 527)
Screenshot: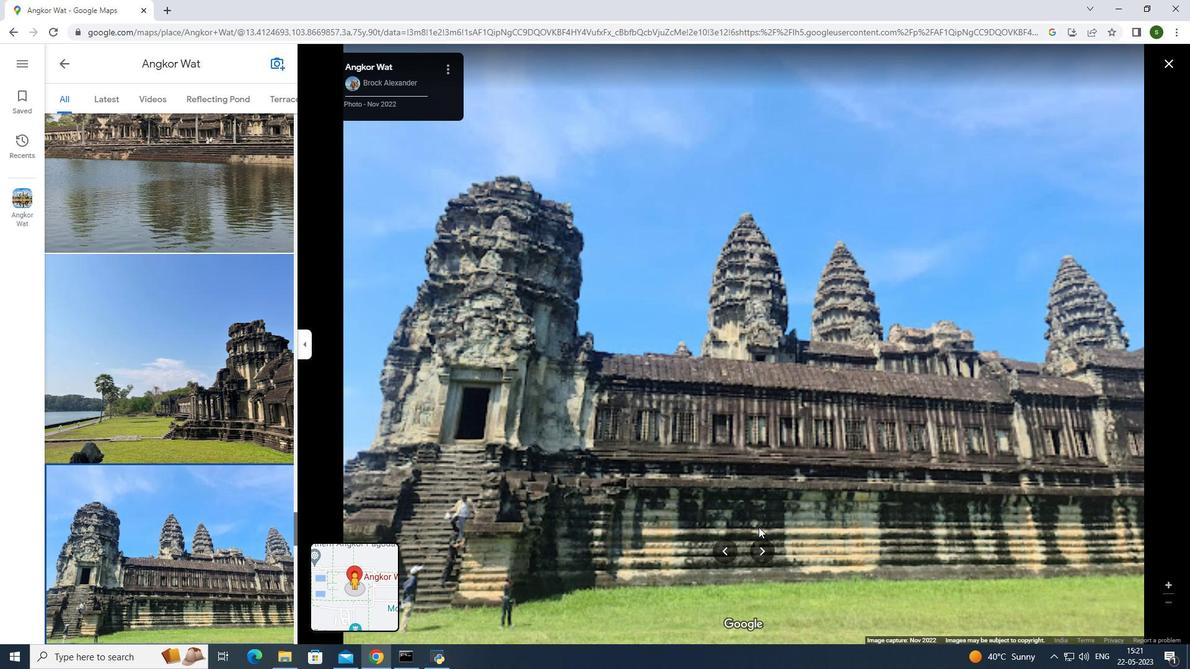 
Action: Mouse pressed left at (758, 527)
Screenshot: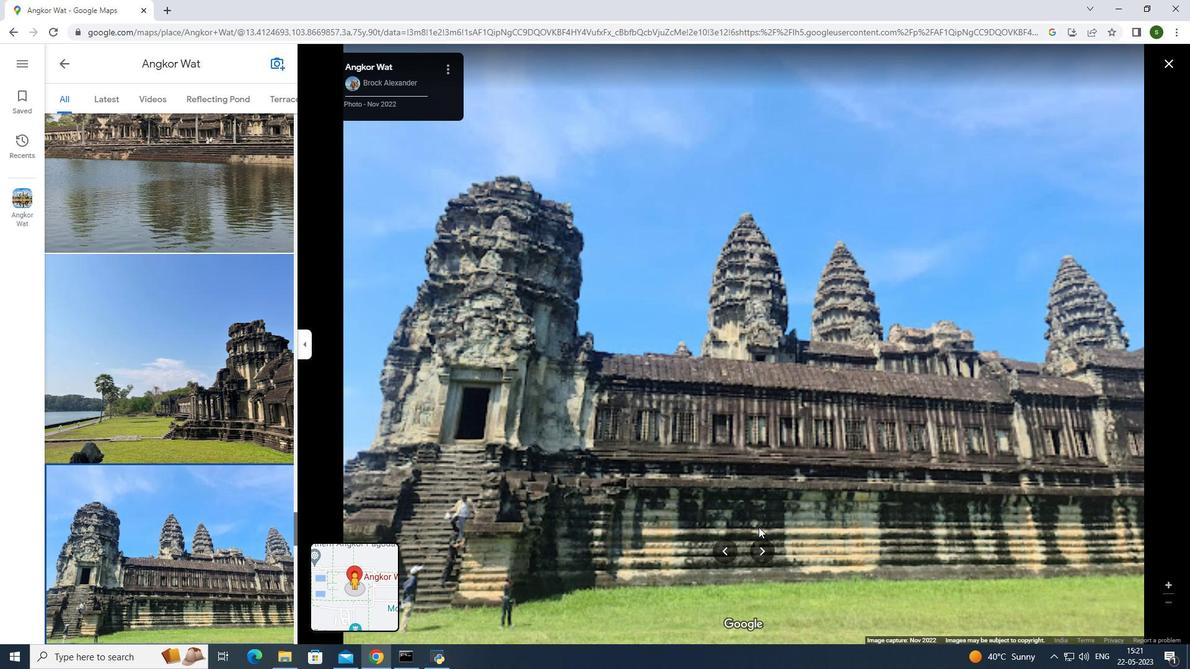 
Action: Mouse moved to (761, 554)
Screenshot: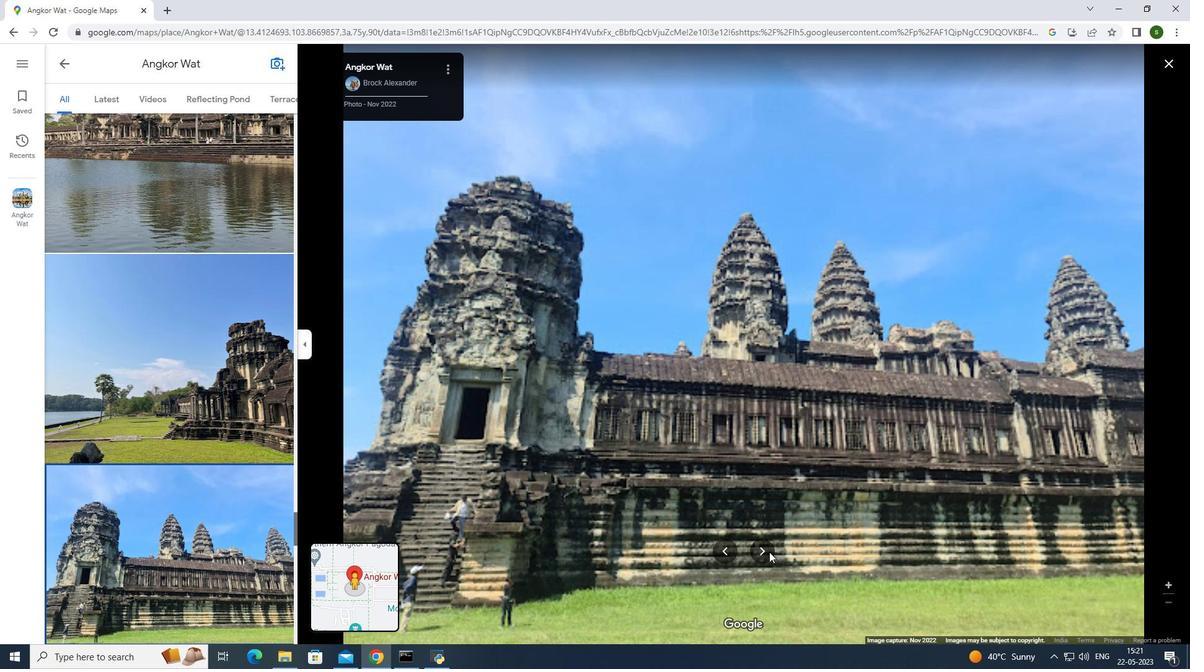 
Action: Mouse pressed left at (761, 554)
Screenshot: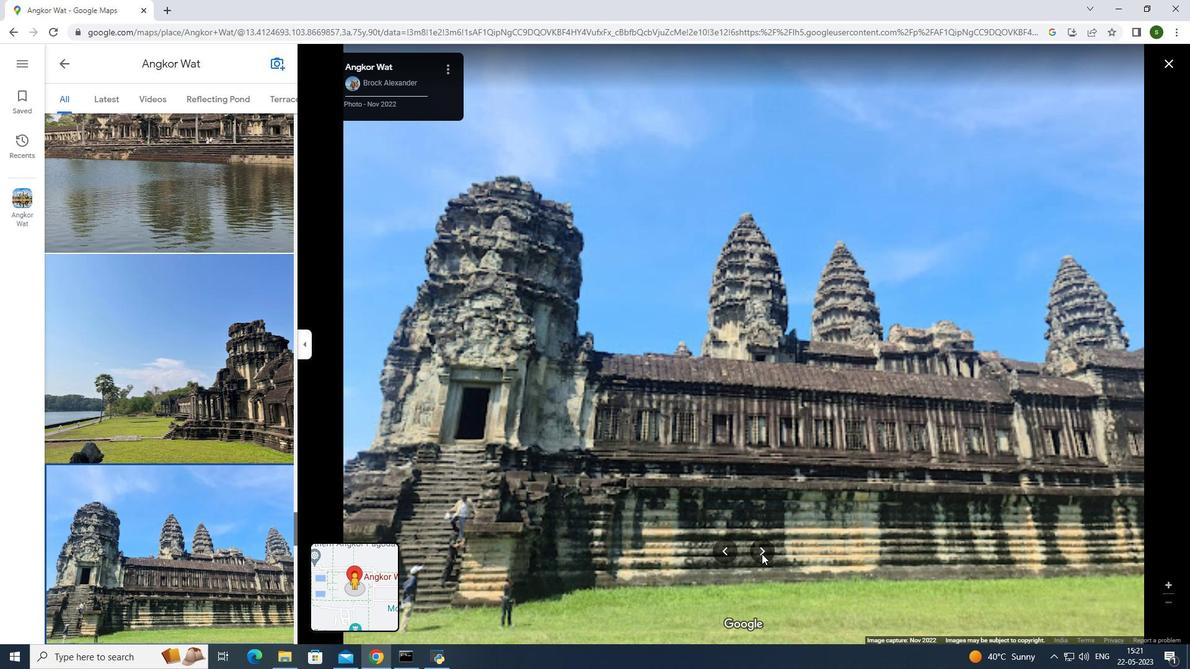 
Action: Mouse pressed left at (761, 554)
Screenshot: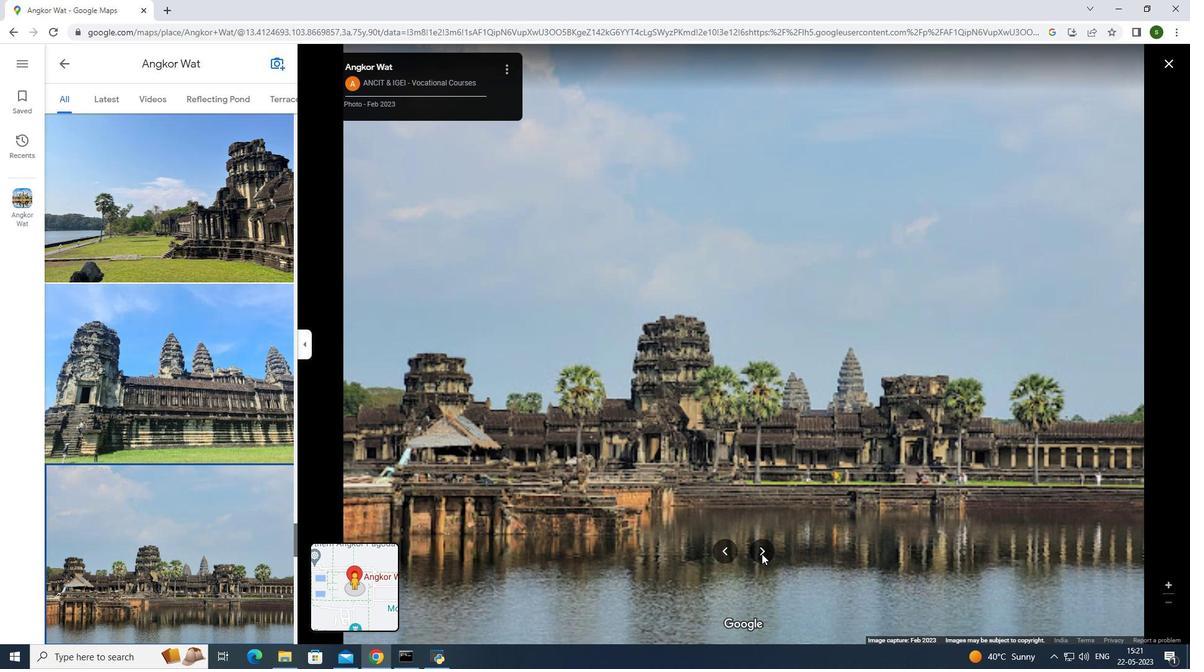 
Action: Mouse pressed left at (761, 554)
Screenshot: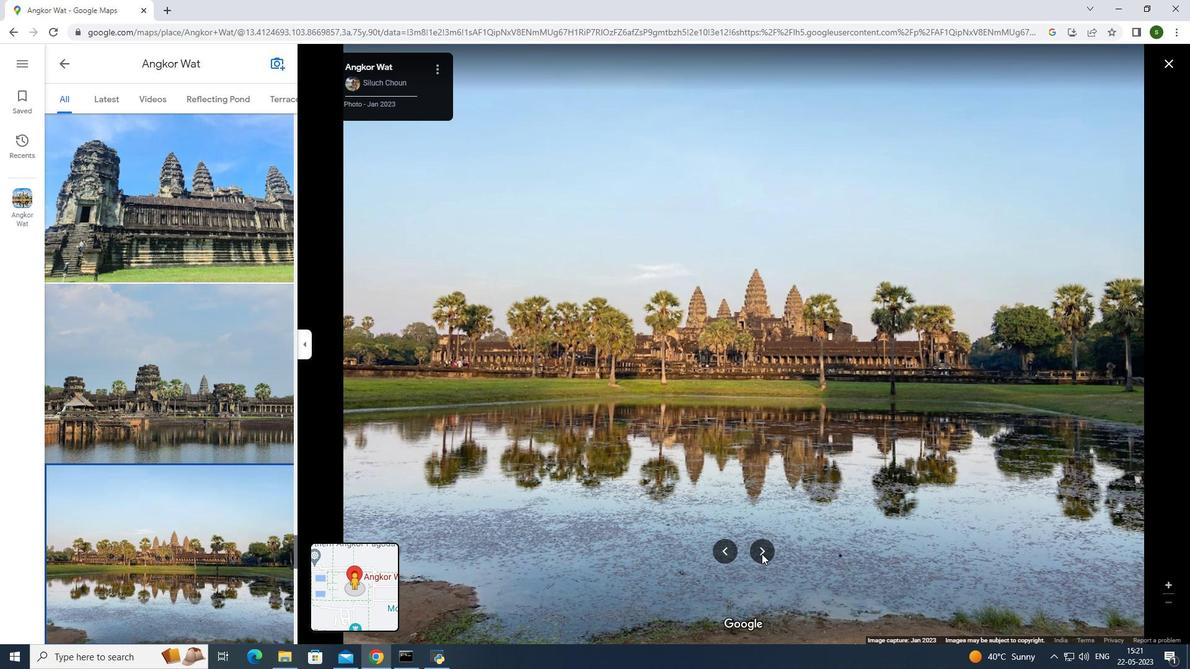
Action: Mouse moved to (763, 554)
Screenshot: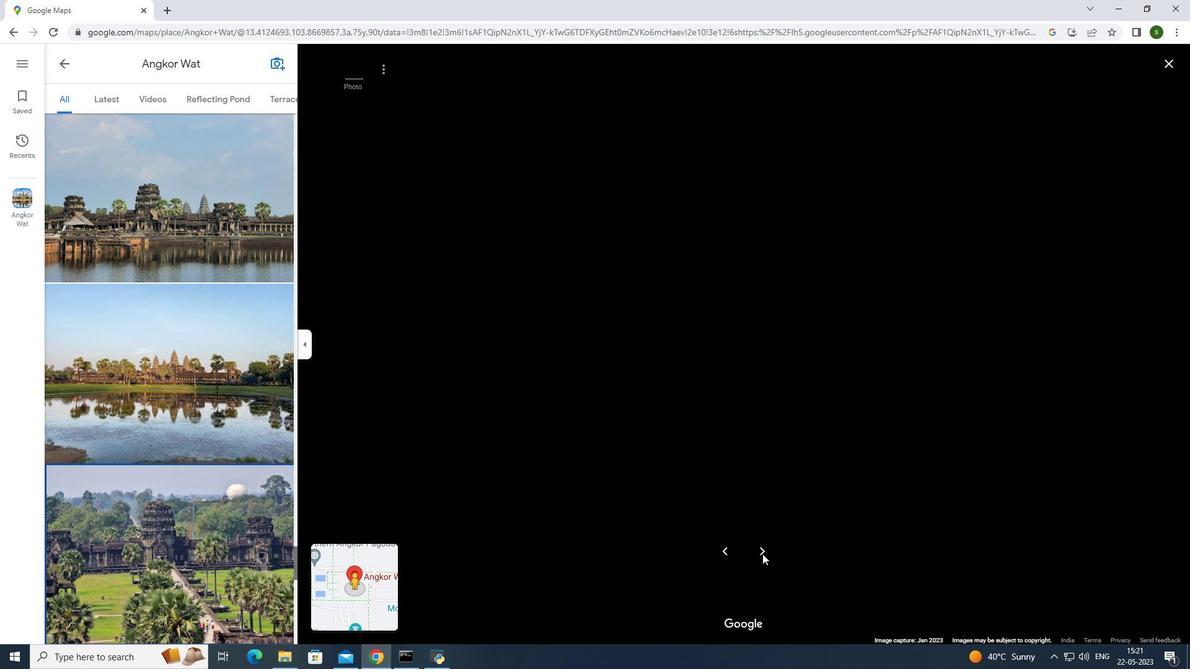 
Action: Mouse pressed left at (763, 554)
Screenshot: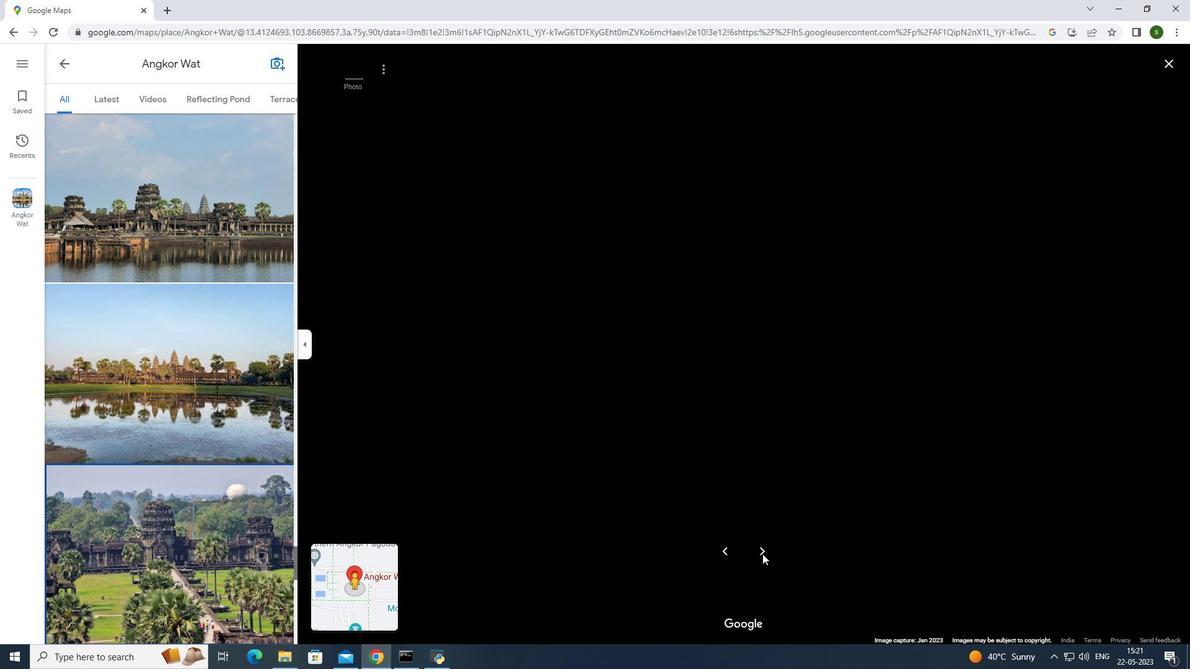 
Action: Mouse moved to (766, 552)
Screenshot: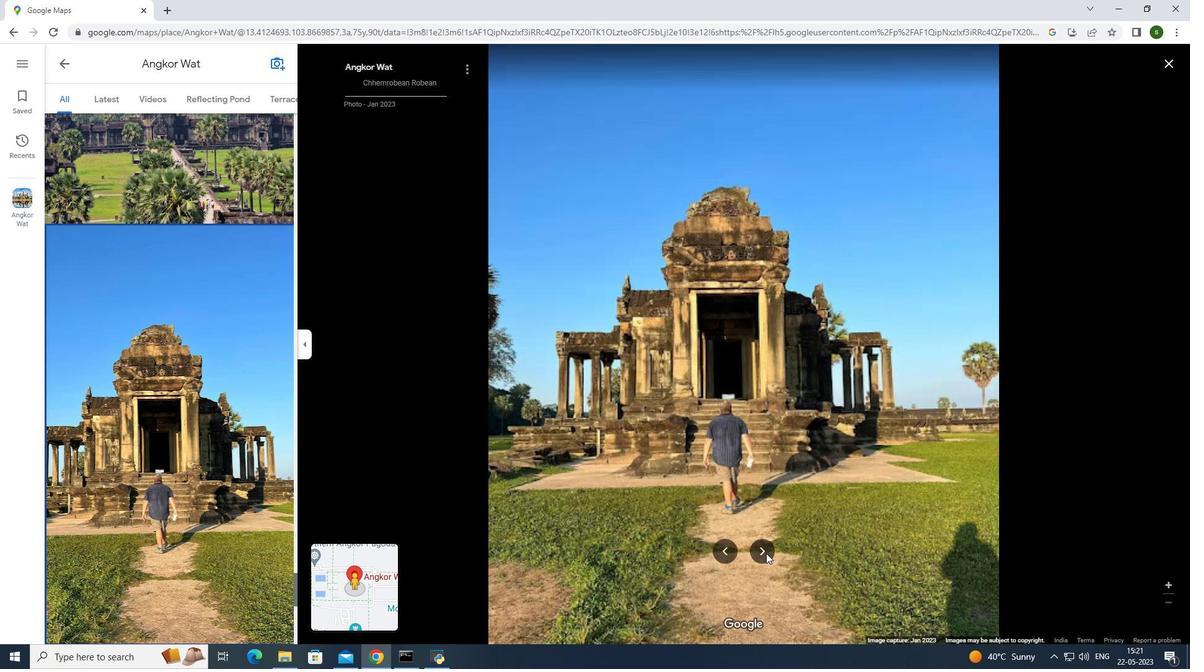 
Action: Mouse pressed left at (766, 552)
Screenshot: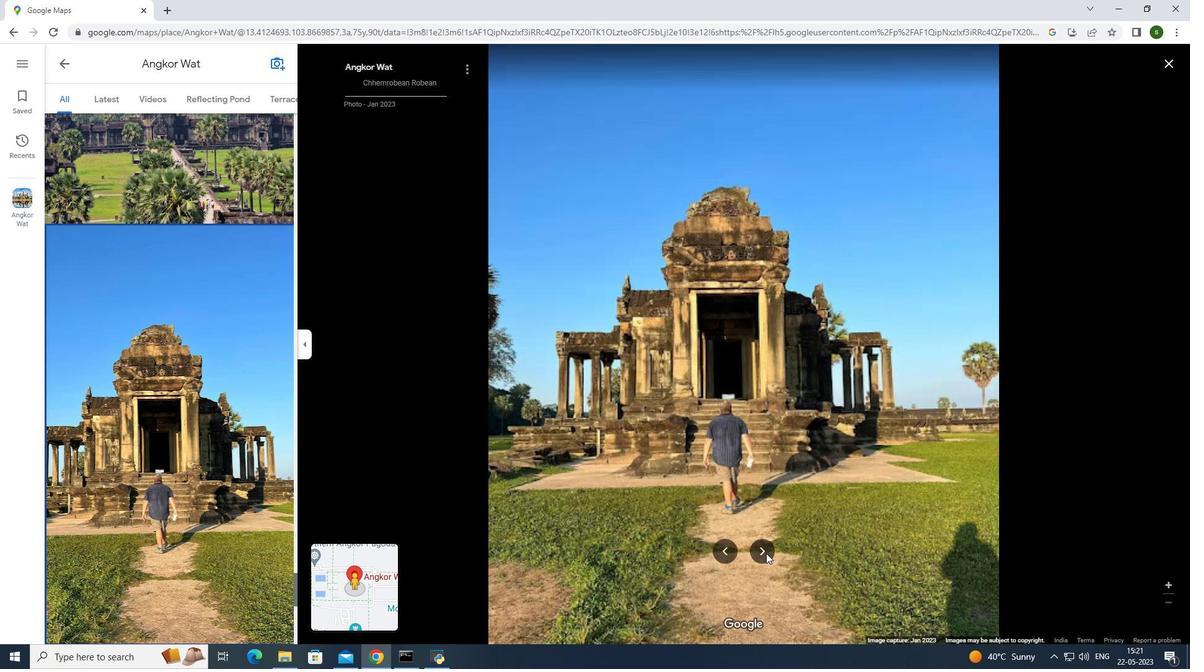 
Action: Mouse moved to (767, 552)
Screenshot: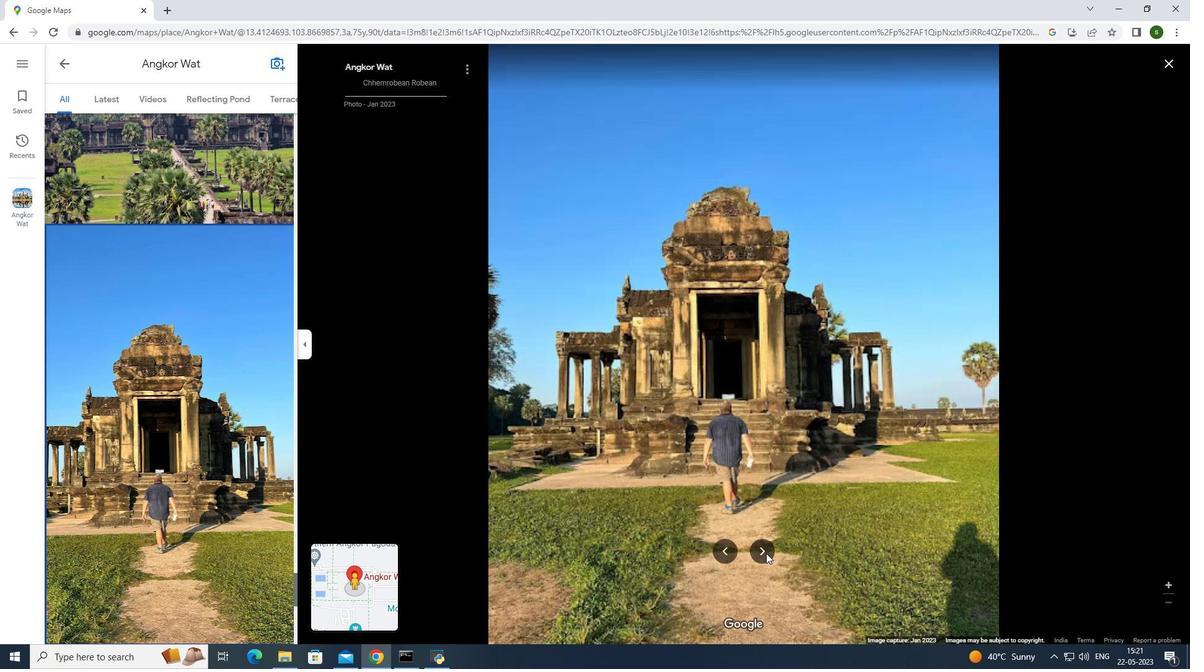 
Action: Mouse pressed left at (767, 552)
Screenshot: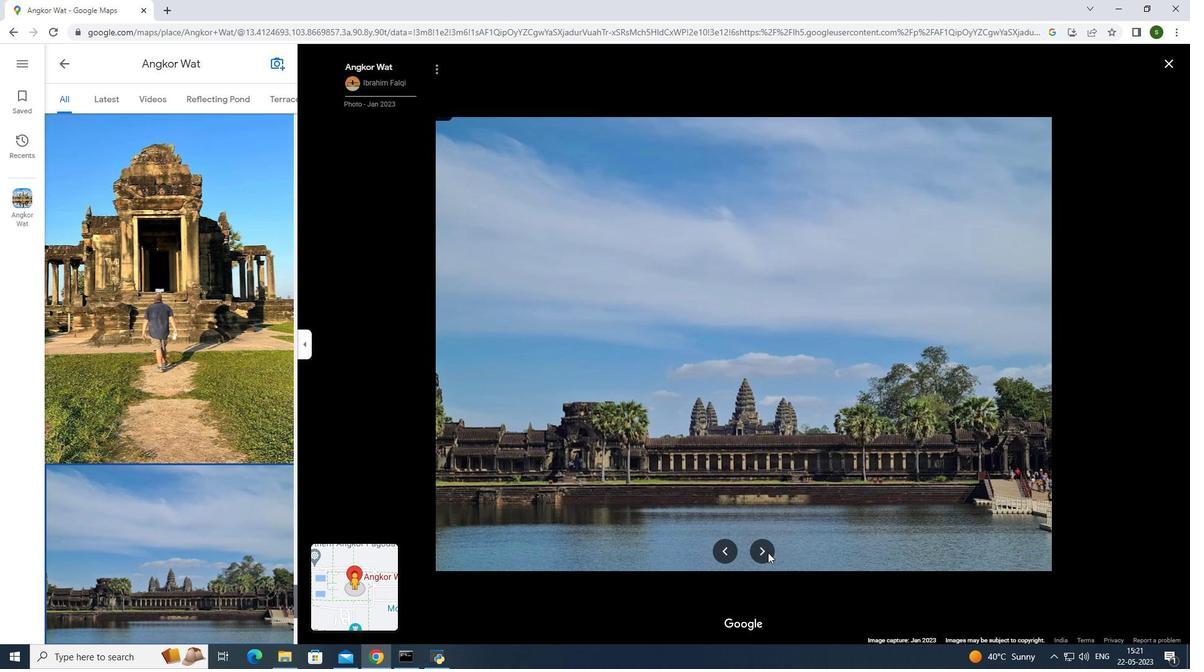 
Action: Mouse moved to (769, 551)
Screenshot: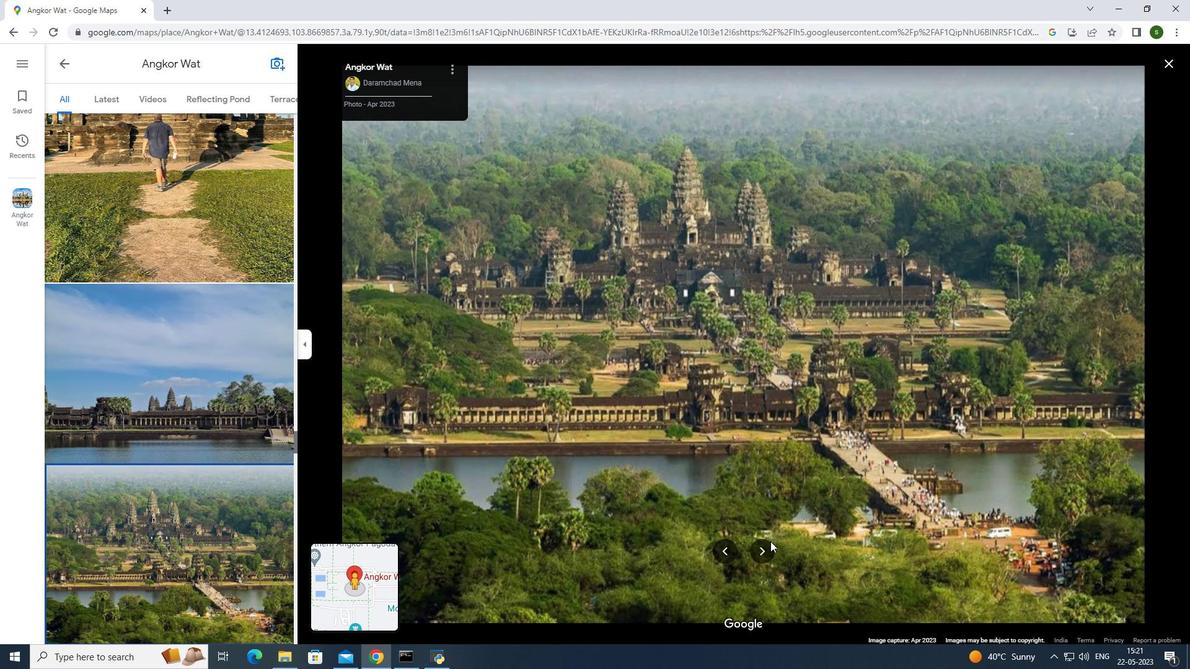 
Action: Mouse pressed left at (769, 551)
Screenshot: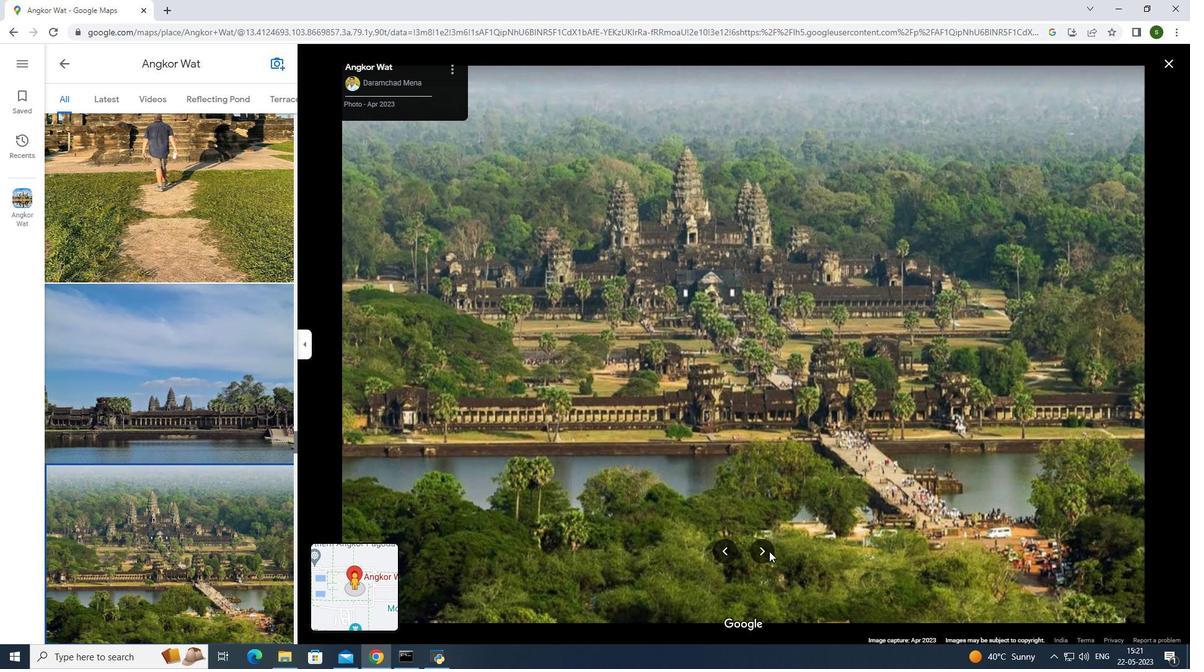 
Action: Mouse pressed left at (769, 551)
Screenshot: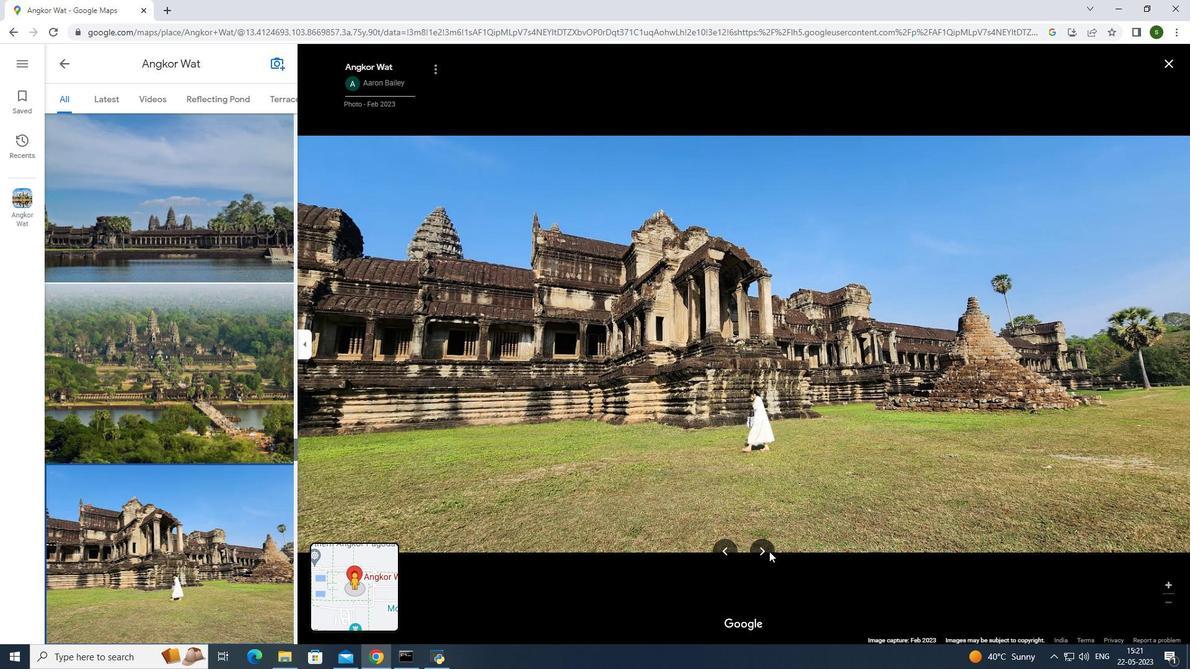 
Action: Mouse pressed left at (769, 551)
Screenshot: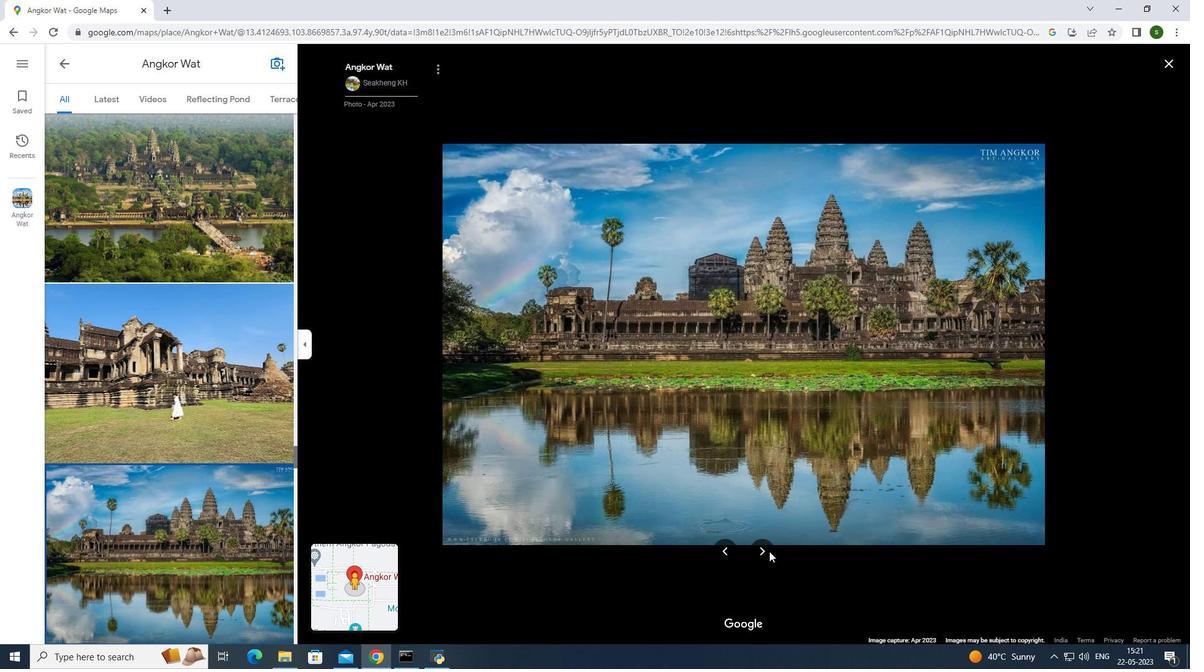 
Action: Mouse pressed left at (769, 551)
Screenshot: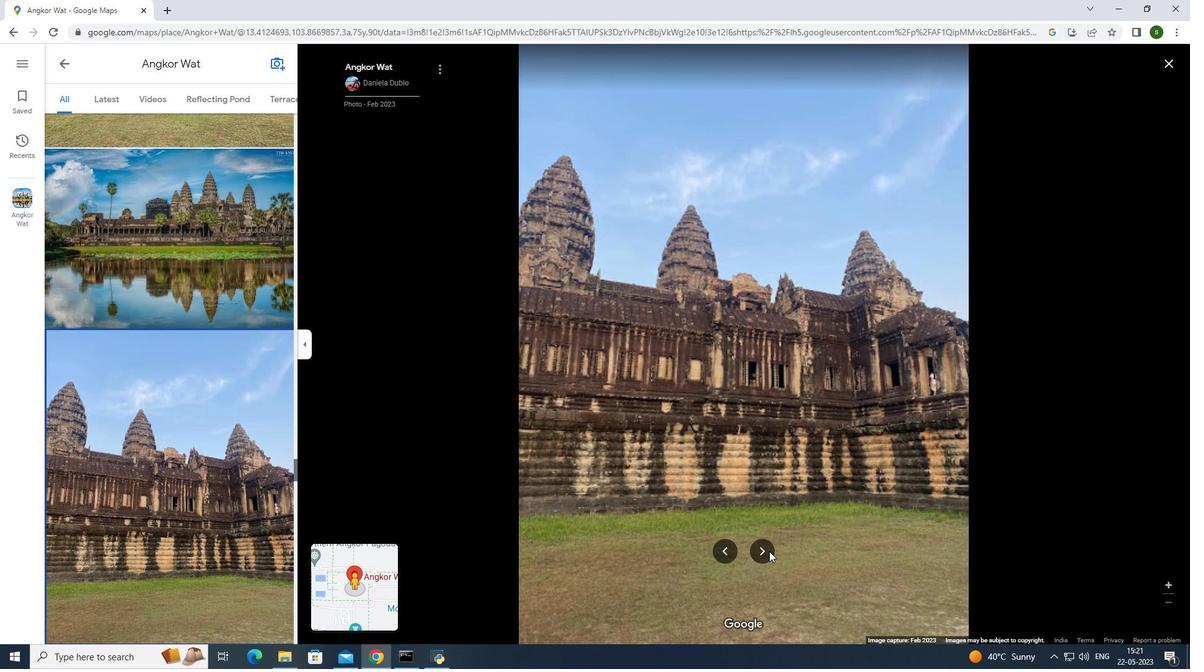 
Action: Mouse pressed left at (769, 551)
Screenshot: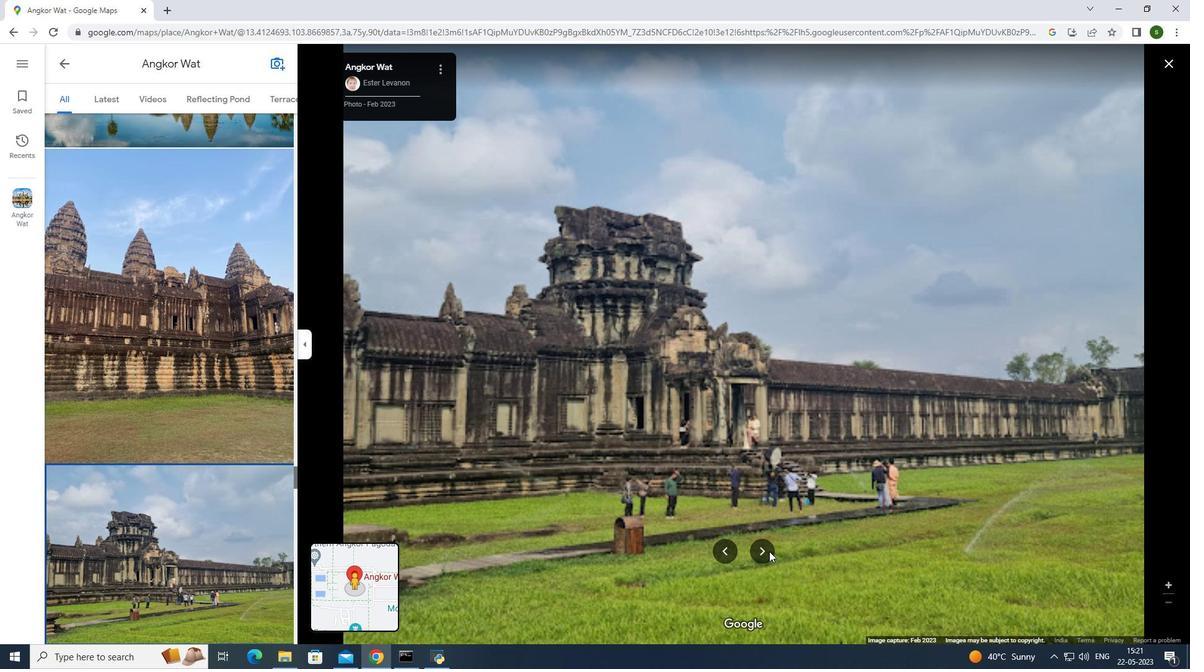 
Action: Mouse pressed left at (769, 551)
Screenshot: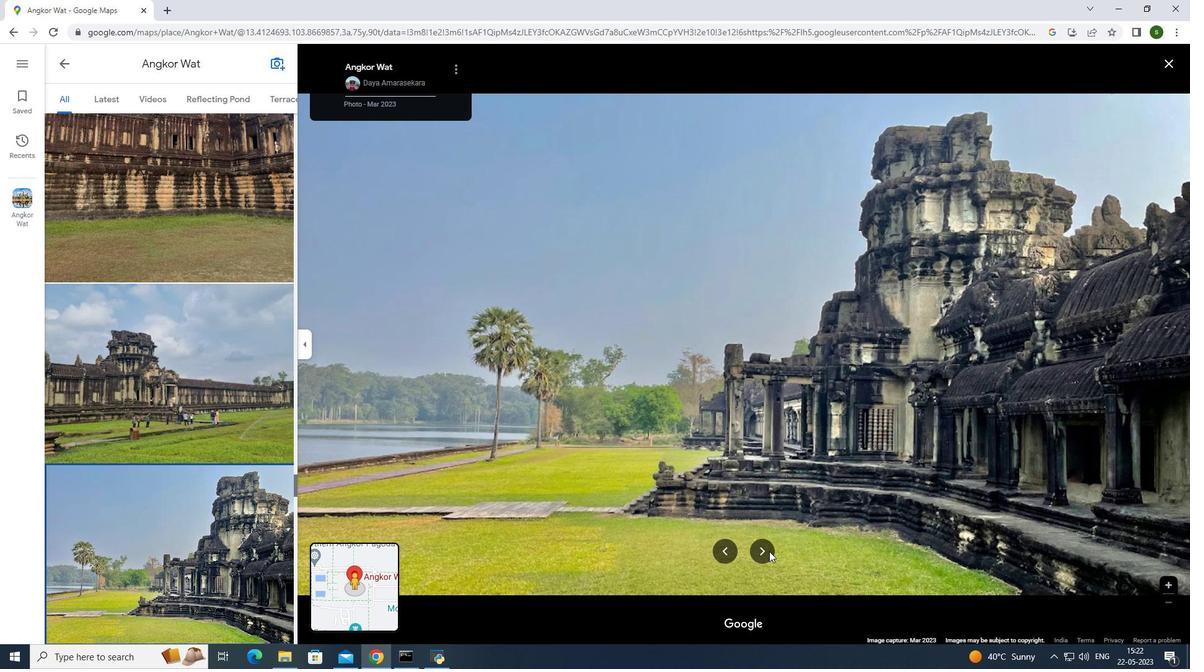 
Action: Mouse pressed left at (769, 551)
Screenshot: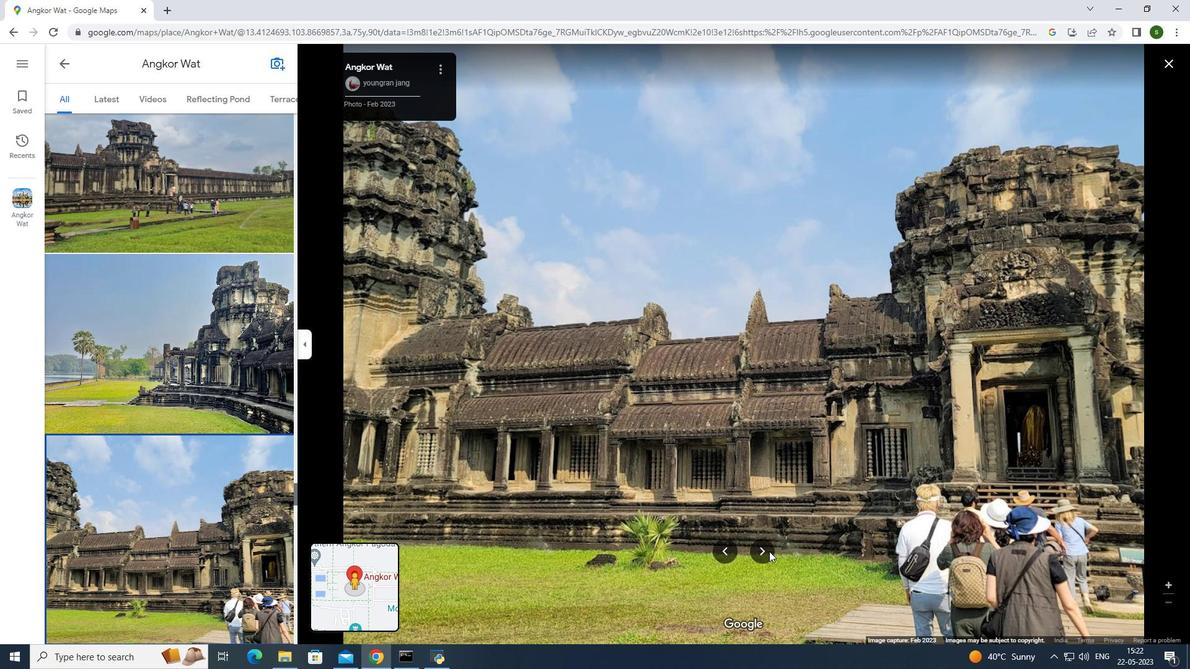
Action: Mouse pressed left at (769, 551)
Screenshot: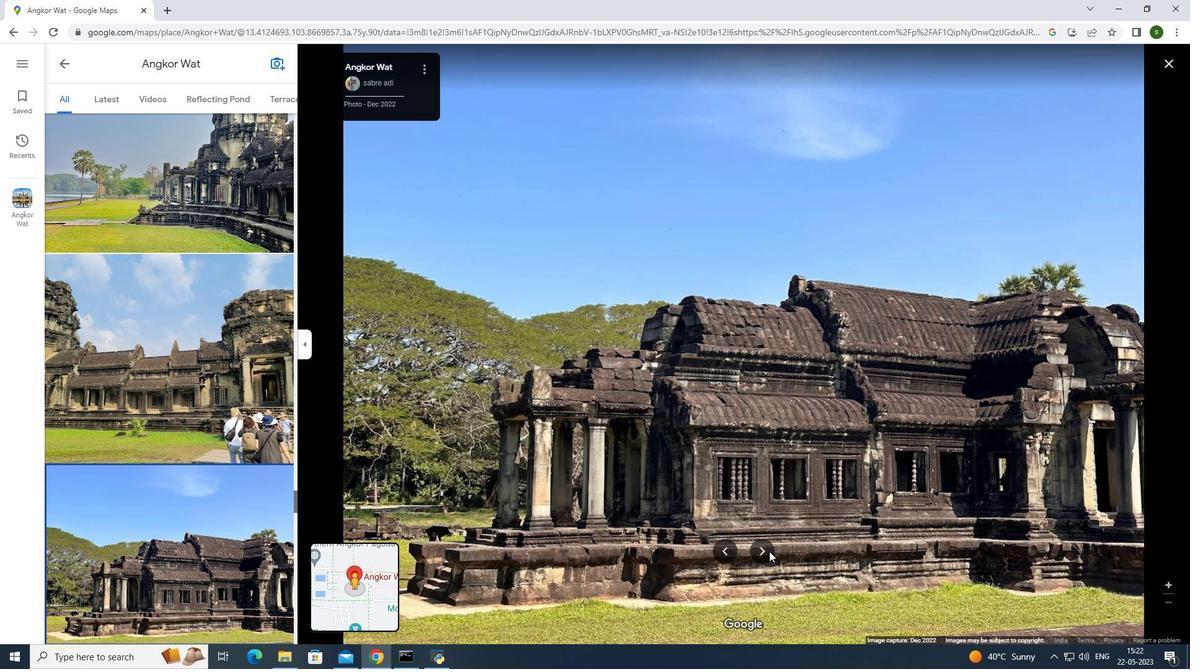
Action: Mouse pressed left at (769, 551)
Screenshot: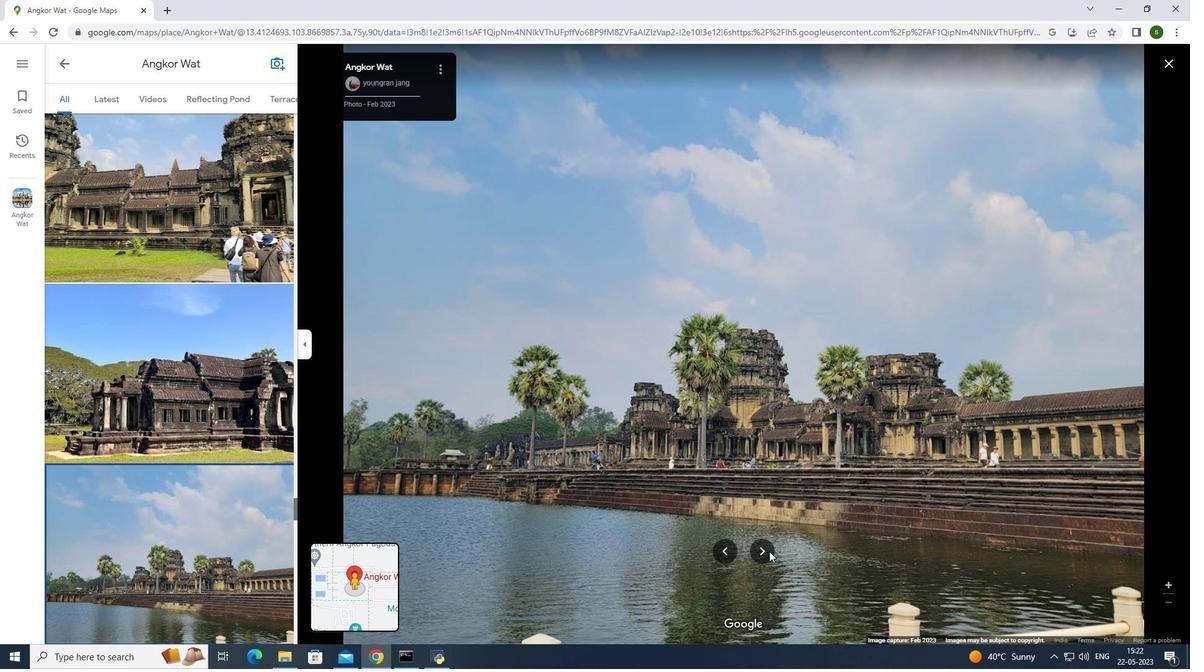 
Action: Mouse pressed left at (769, 551)
Screenshot: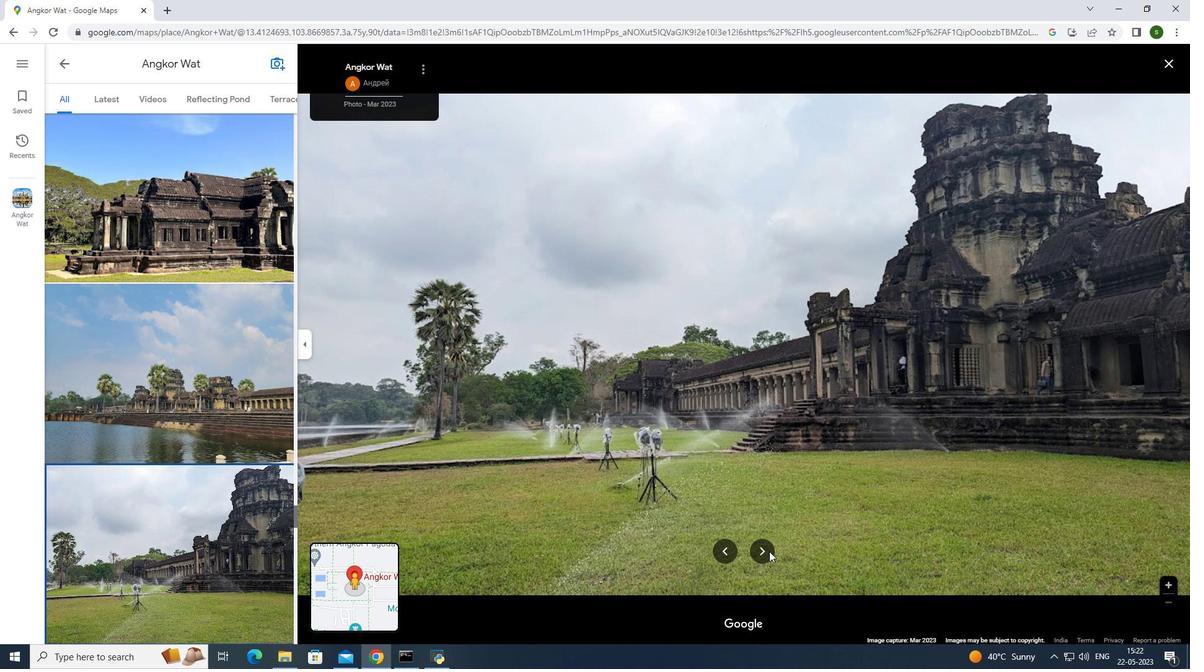 
Action: Mouse moved to (148, 92)
Screenshot: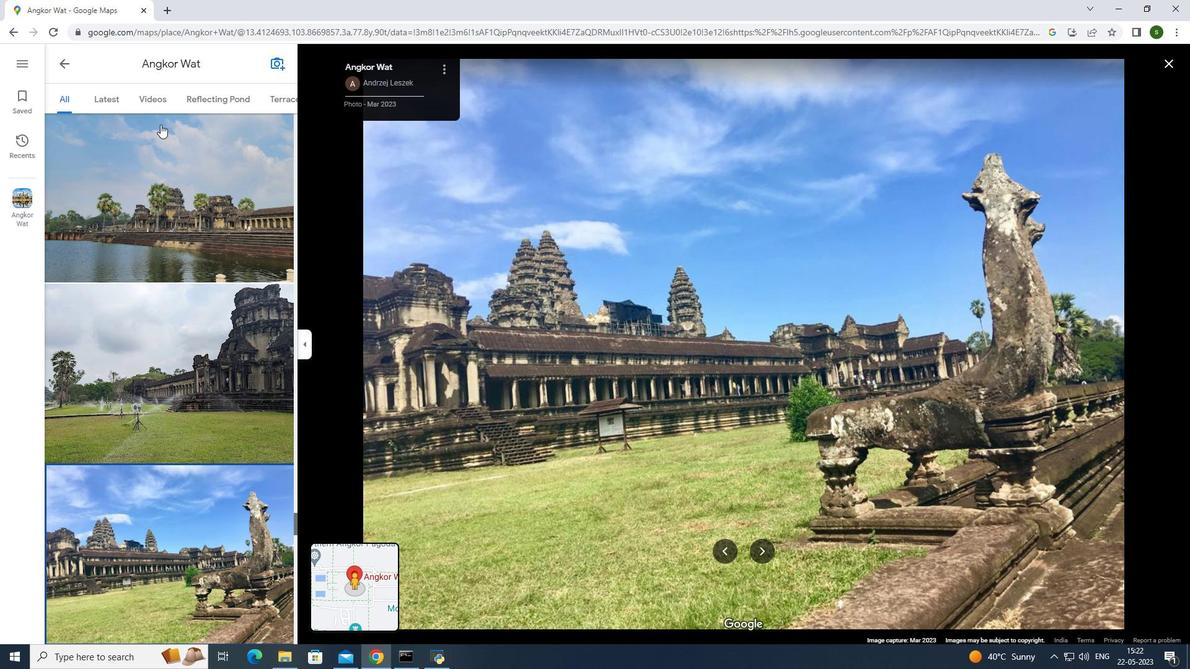 
Action: Mouse pressed left at (148, 92)
Screenshot: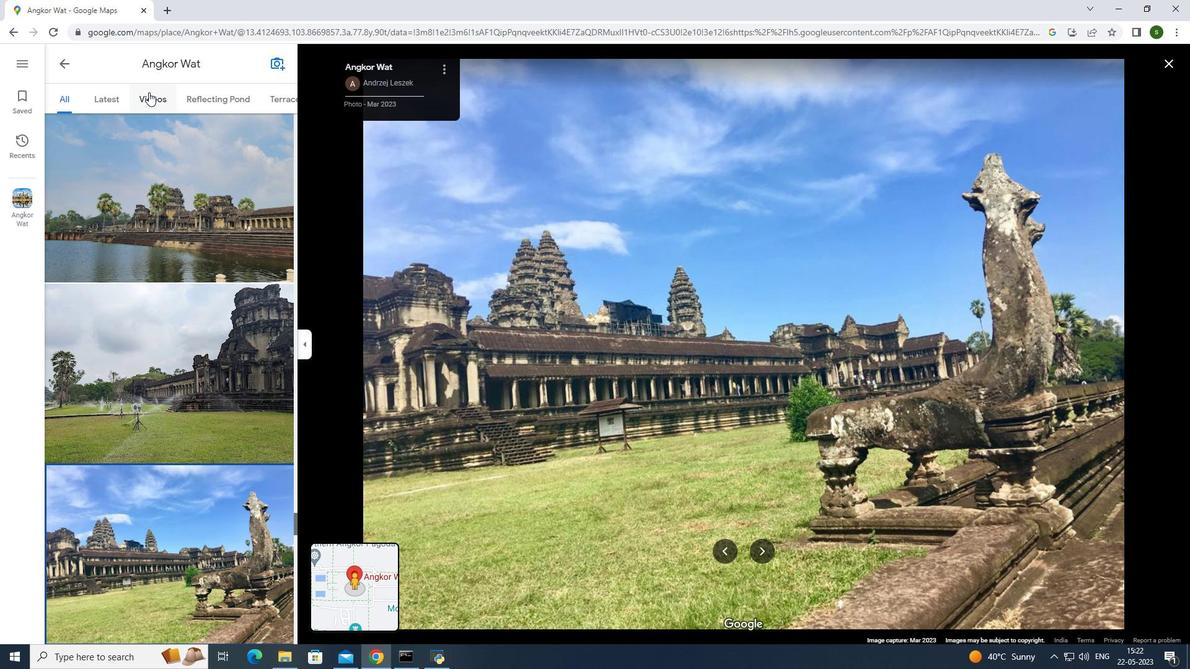 
Action: Mouse moved to (728, 464)
Screenshot: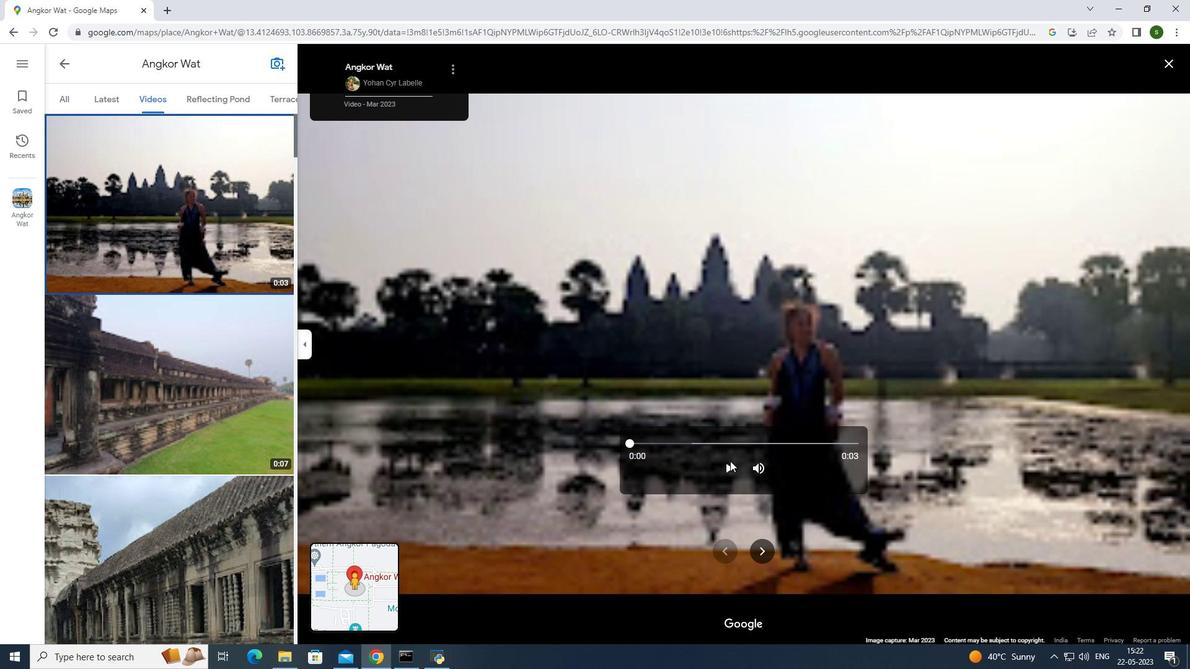
Action: Mouse pressed left at (728, 464)
Screenshot: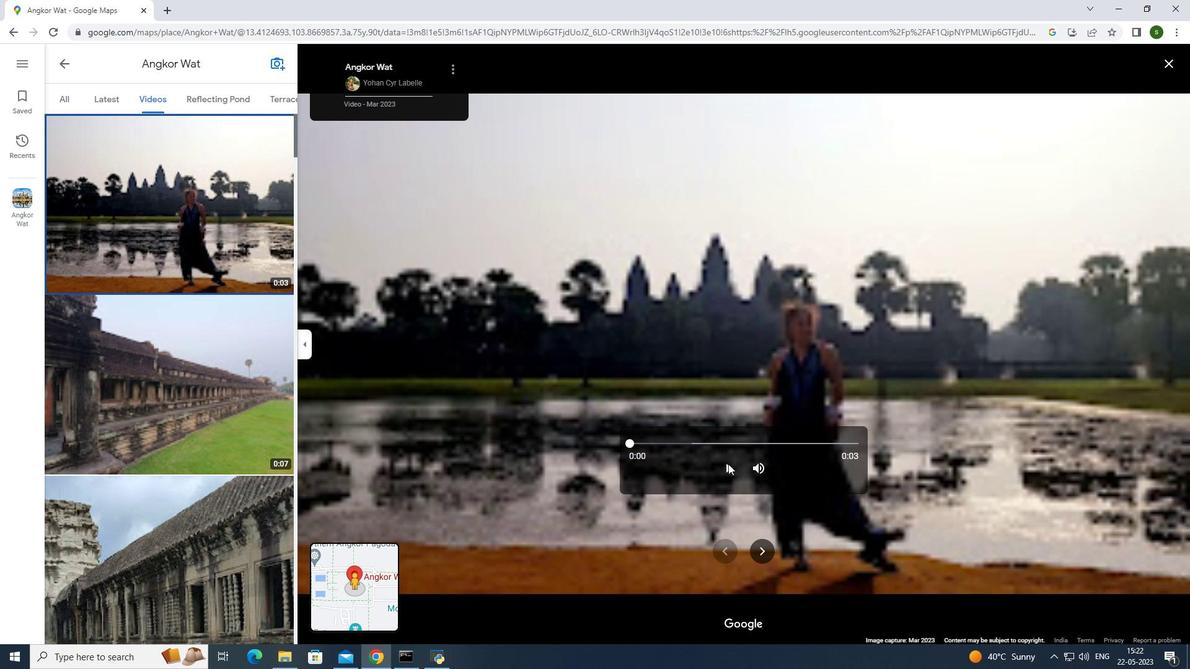 
Action: Mouse moved to (244, 422)
Screenshot: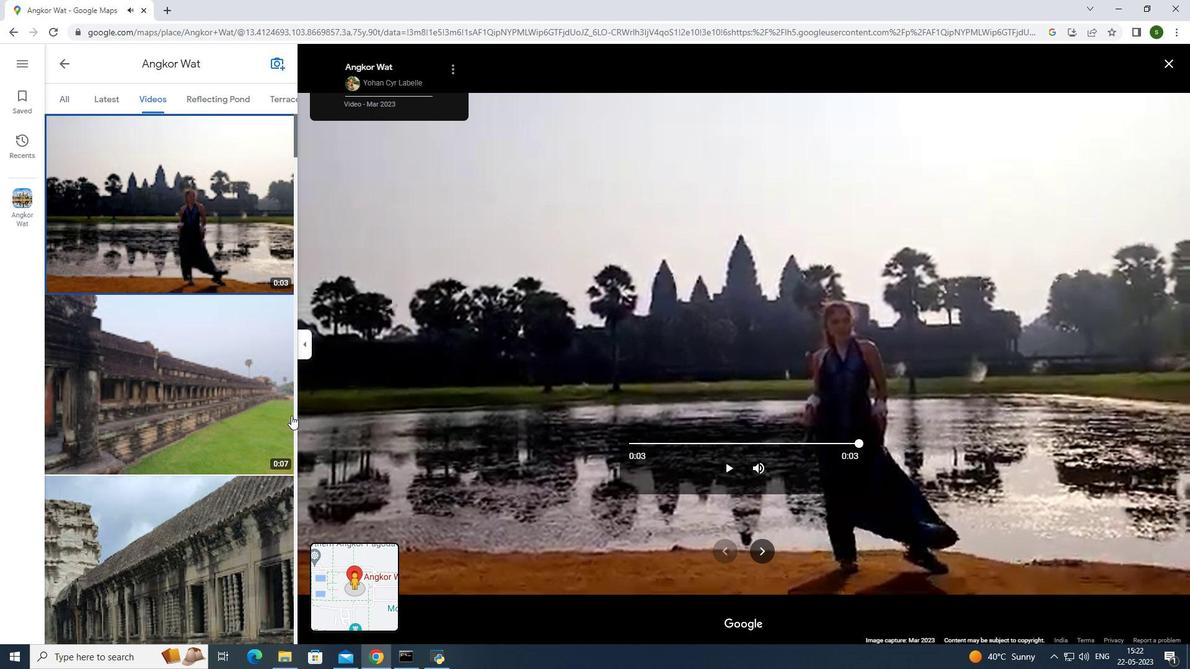 
Action: Mouse pressed left at (244, 422)
Screenshot: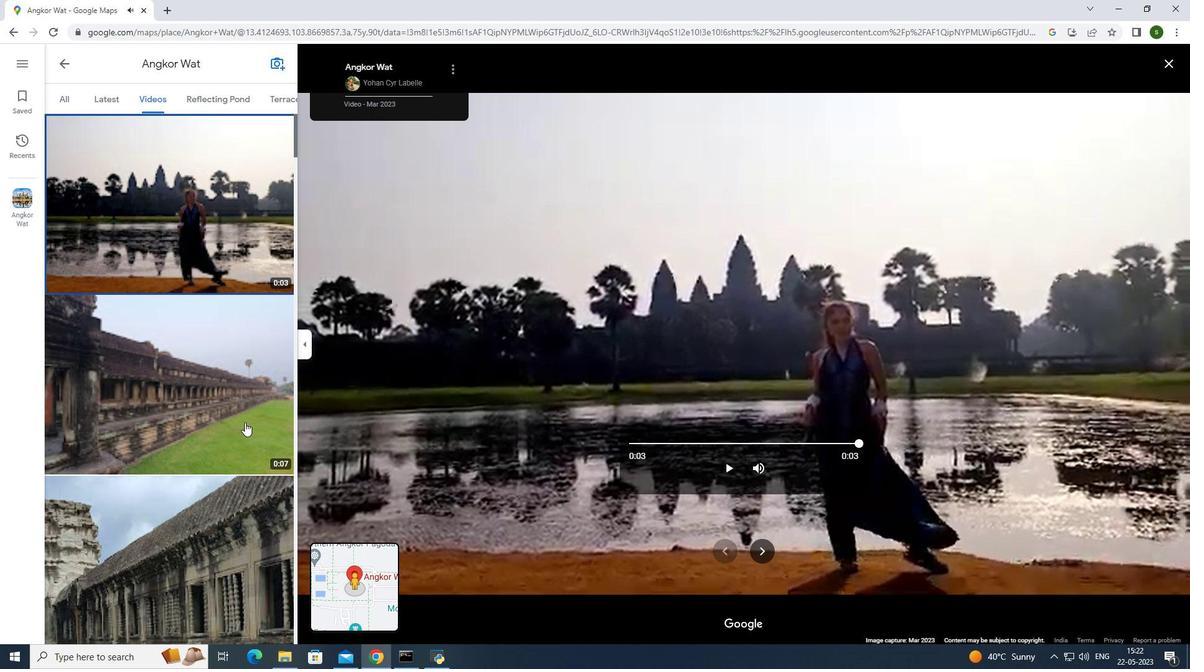 
Action: Mouse moved to (731, 462)
Screenshot: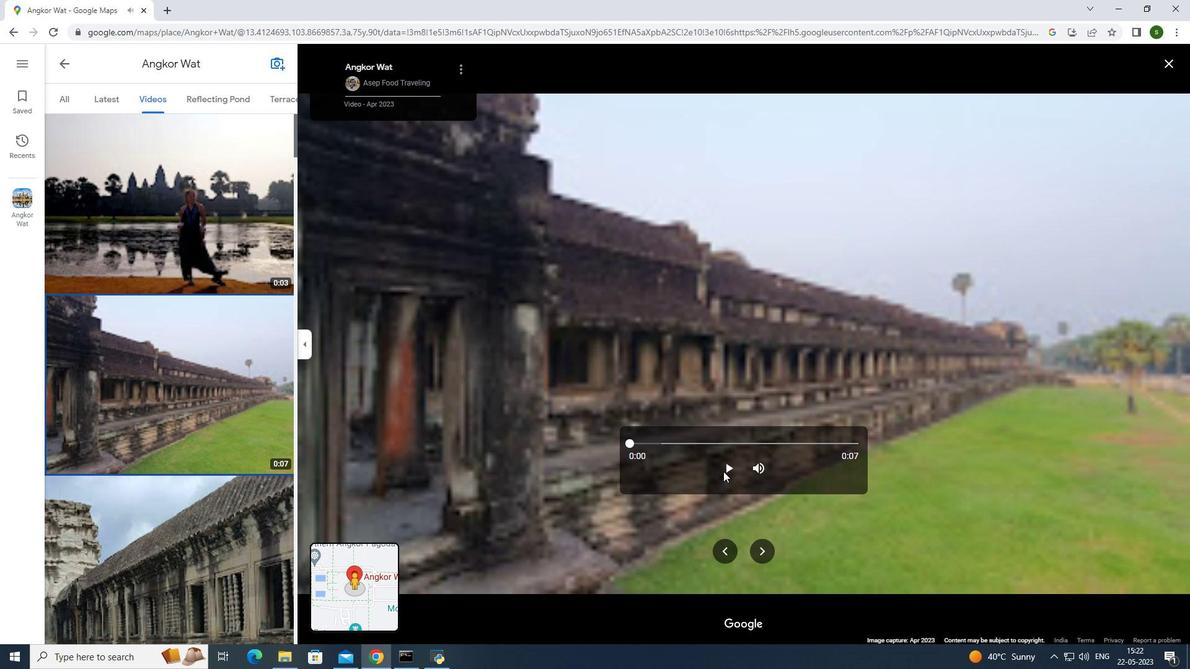 
Action: Mouse pressed left at (731, 462)
Screenshot: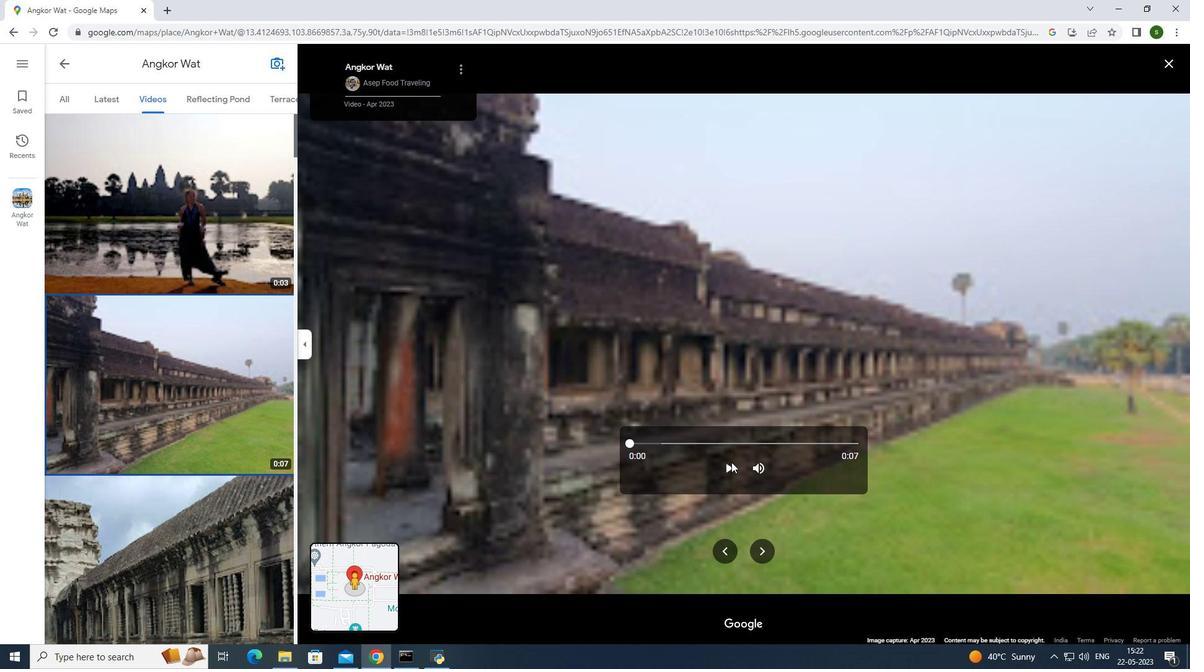 
Action: Mouse moved to (214, 520)
Screenshot: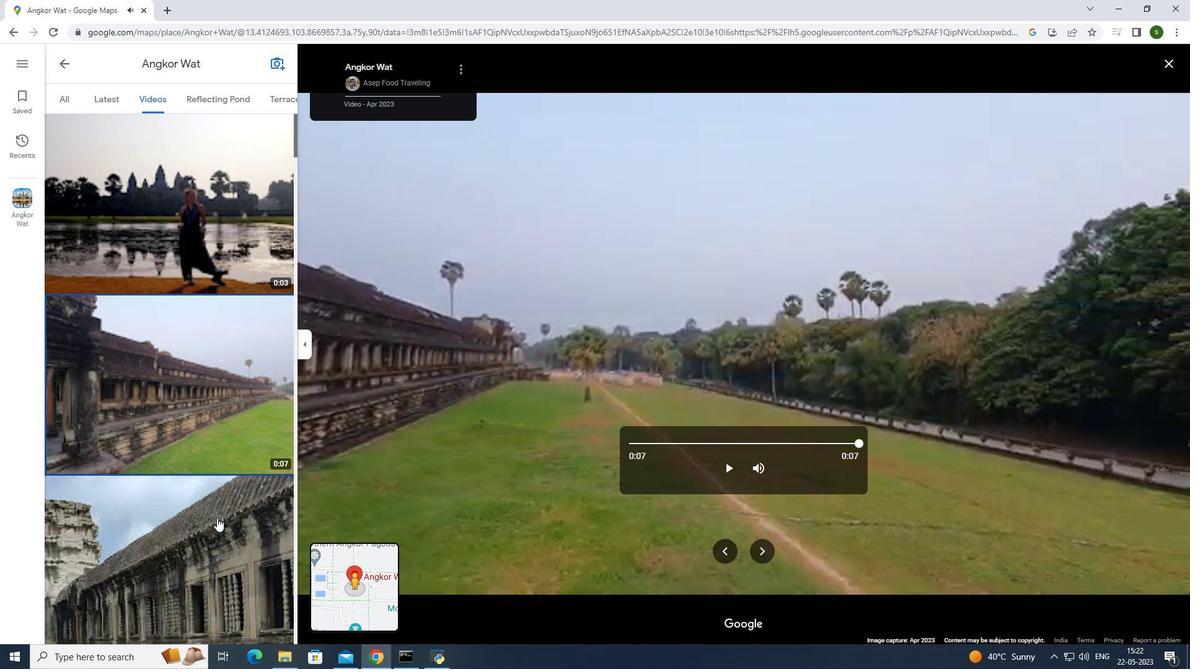 
Action: Mouse pressed left at (214, 520)
Screenshot: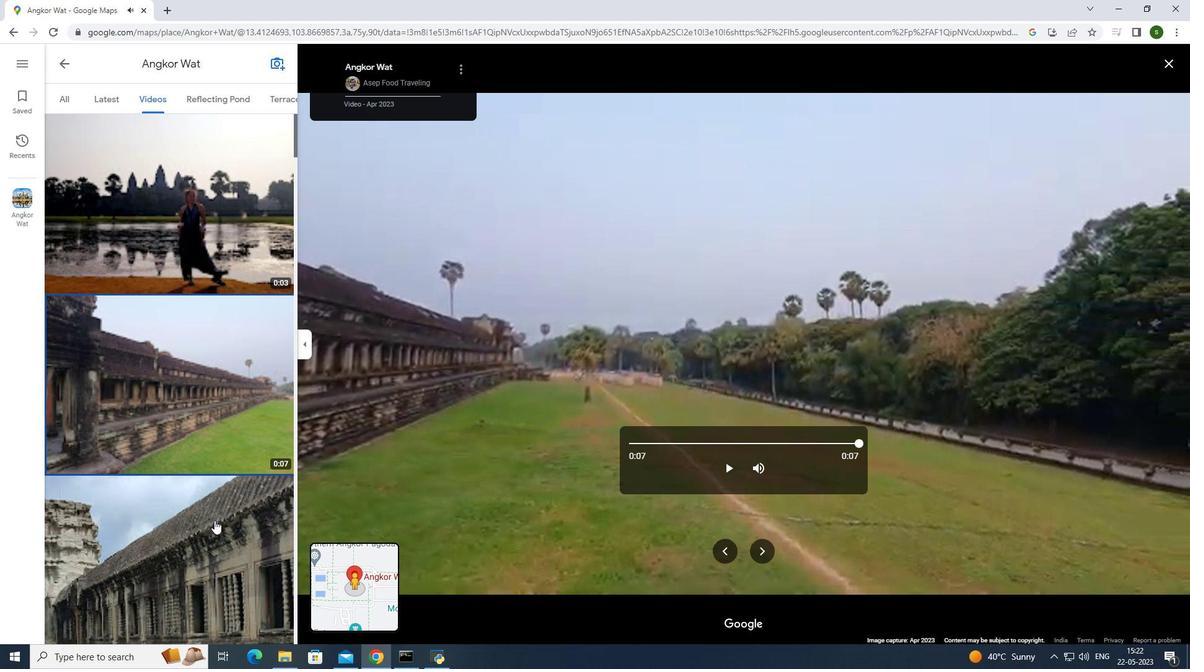 
Action: Mouse moved to (732, 469)
Screenshot: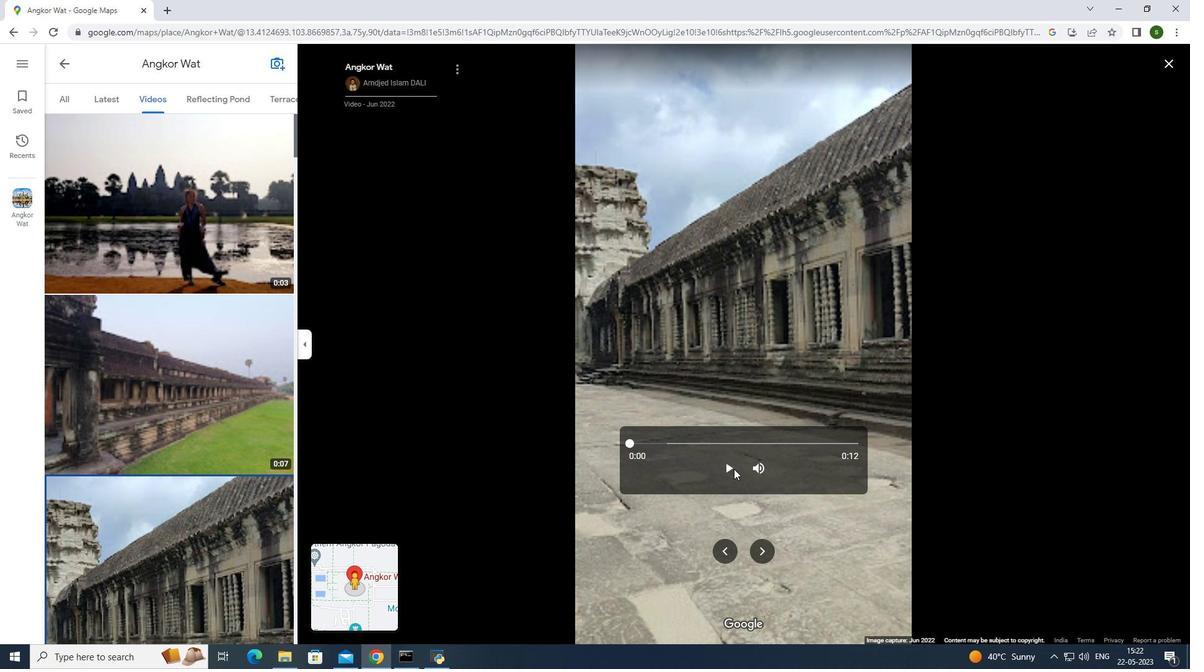 
Action: Mouse pressed left at (732, 469)
Screenshot: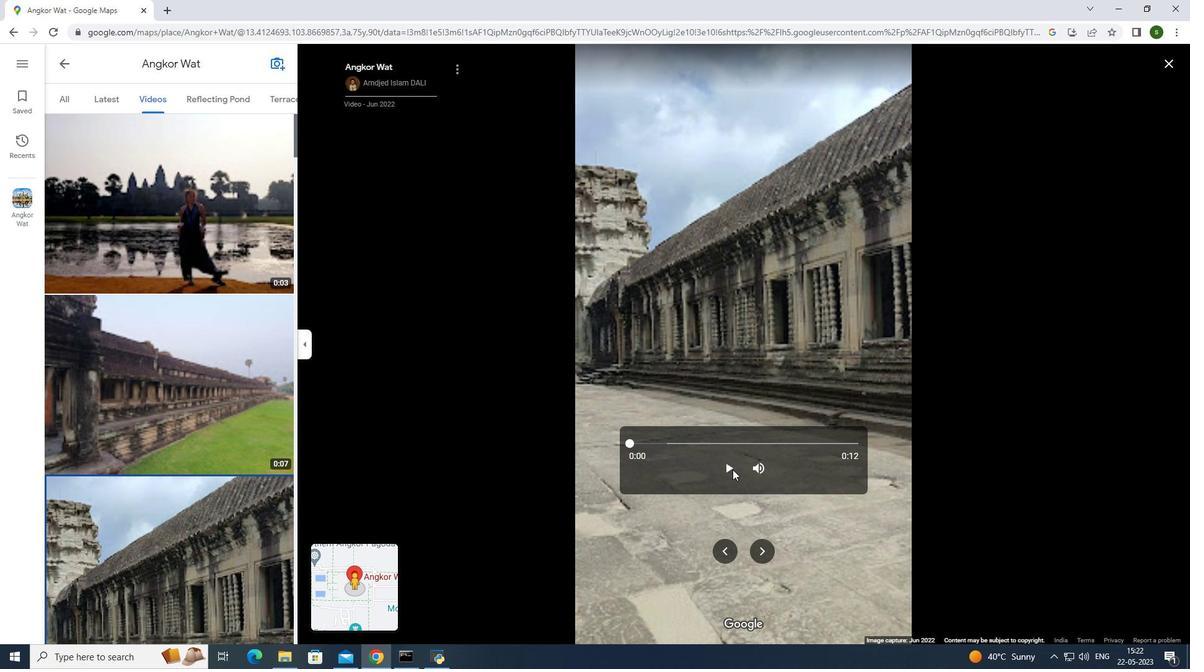 
Action: Mouse moved to (396, 457)
Screenshot: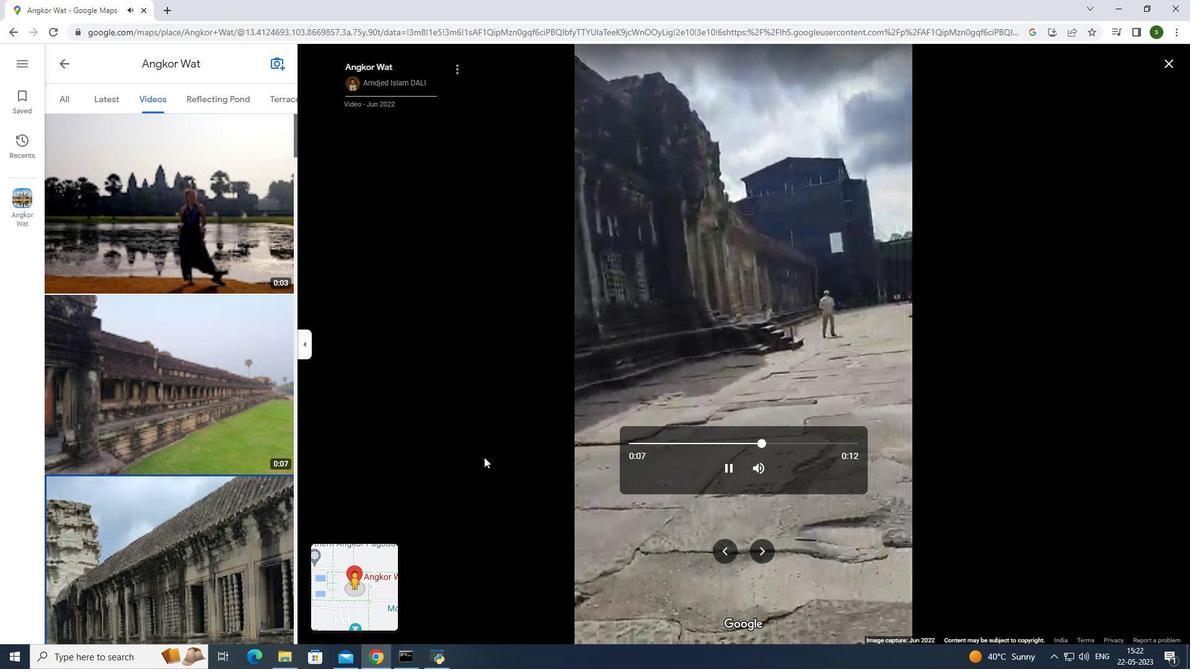 
Action: Mouse scrolled (396, 456) with delta (0, 0)
Screenshot: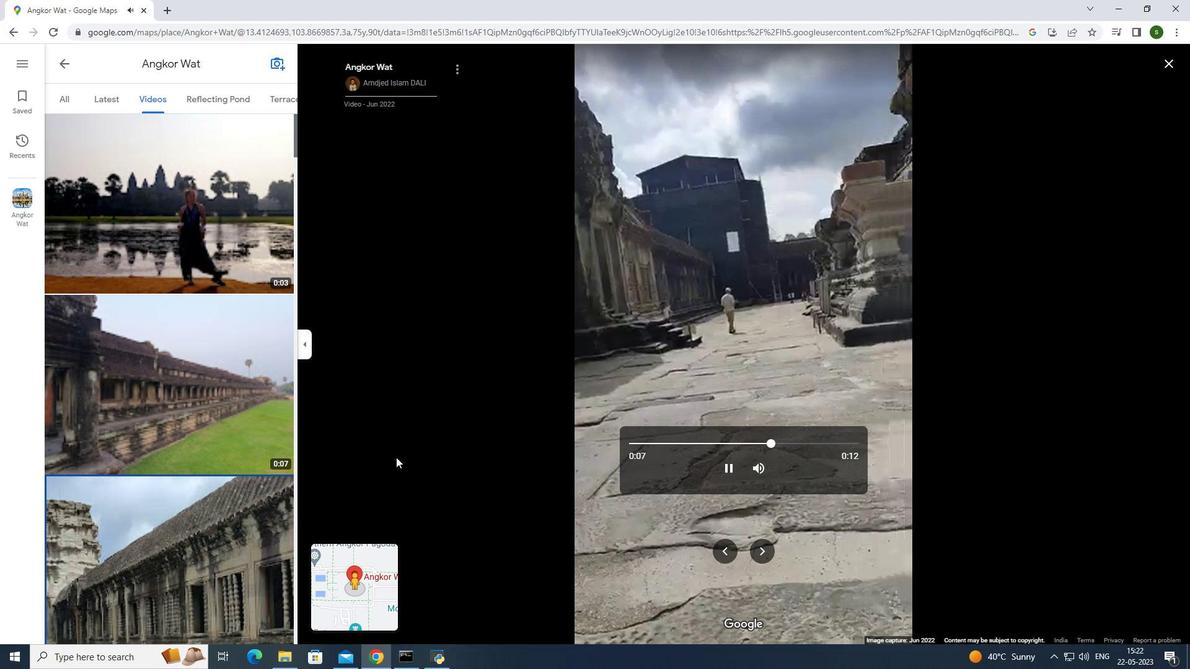 
Action: Mouse scrolled (396, 456) with delta (0, 0)
Screenshot: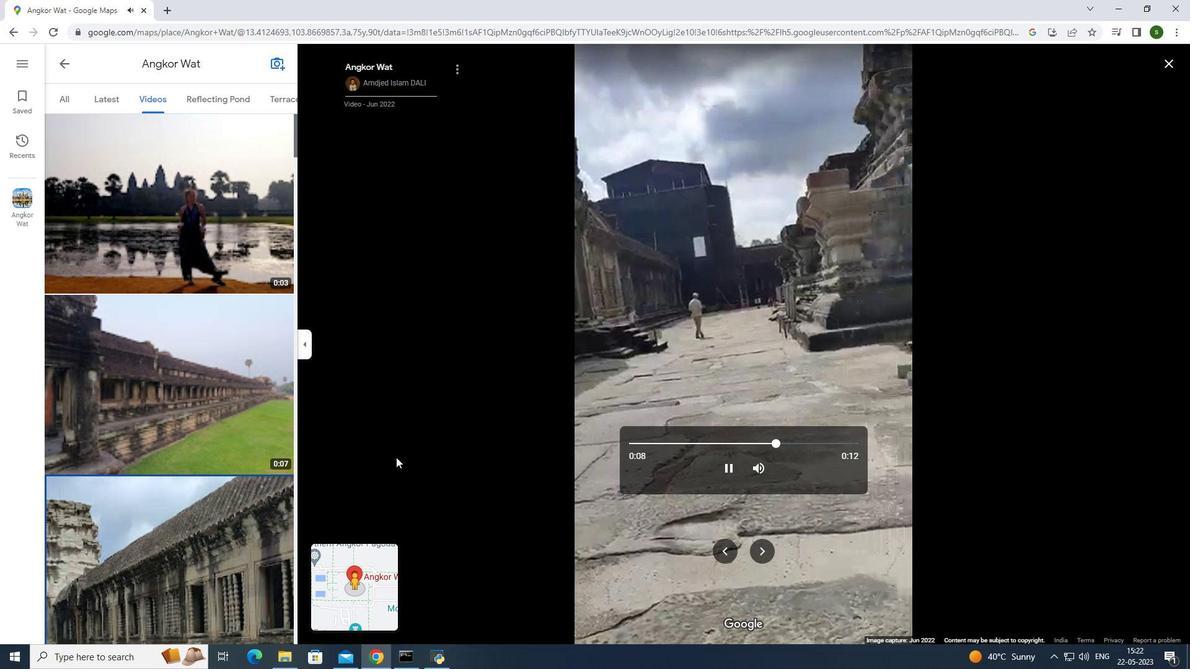 
Action: Mouse moved to (226, 491)
Screenshot: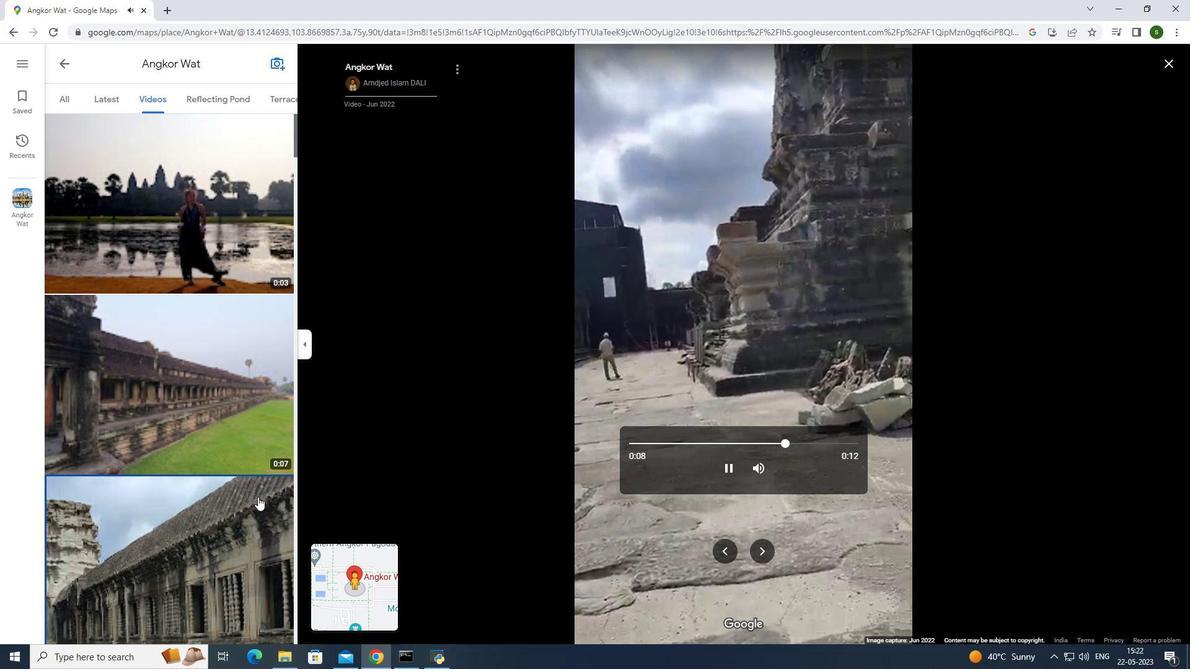 
Action: Mouse scrolled (226, 490) with delta (0, 0)
Screenshot: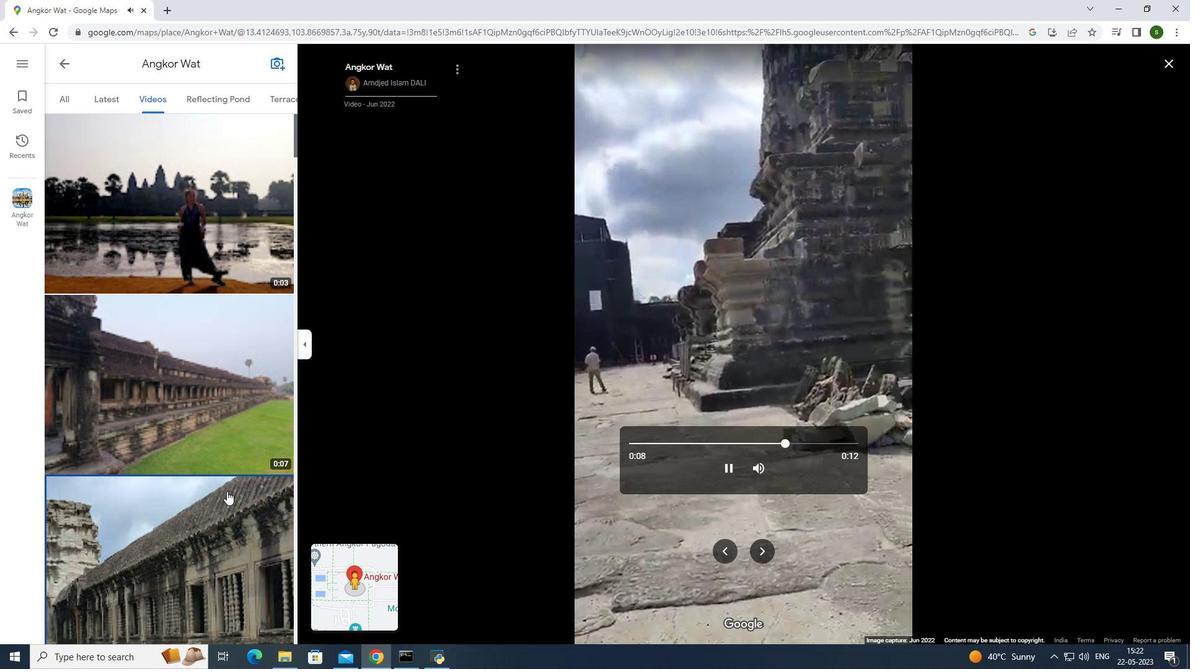 
Action: Mouse scrolled (226, 490) with delta (0, 0)
Screenshot: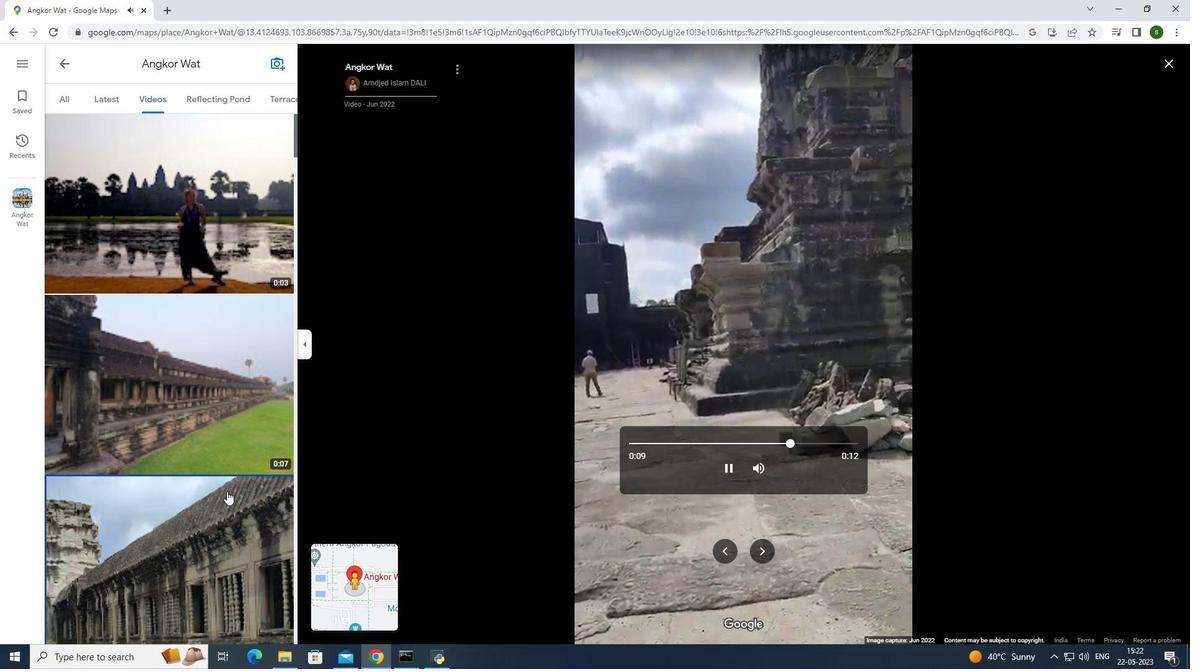 
Action: Mouse scrolled (226, 490) with delta (0, 0)
Screenshot: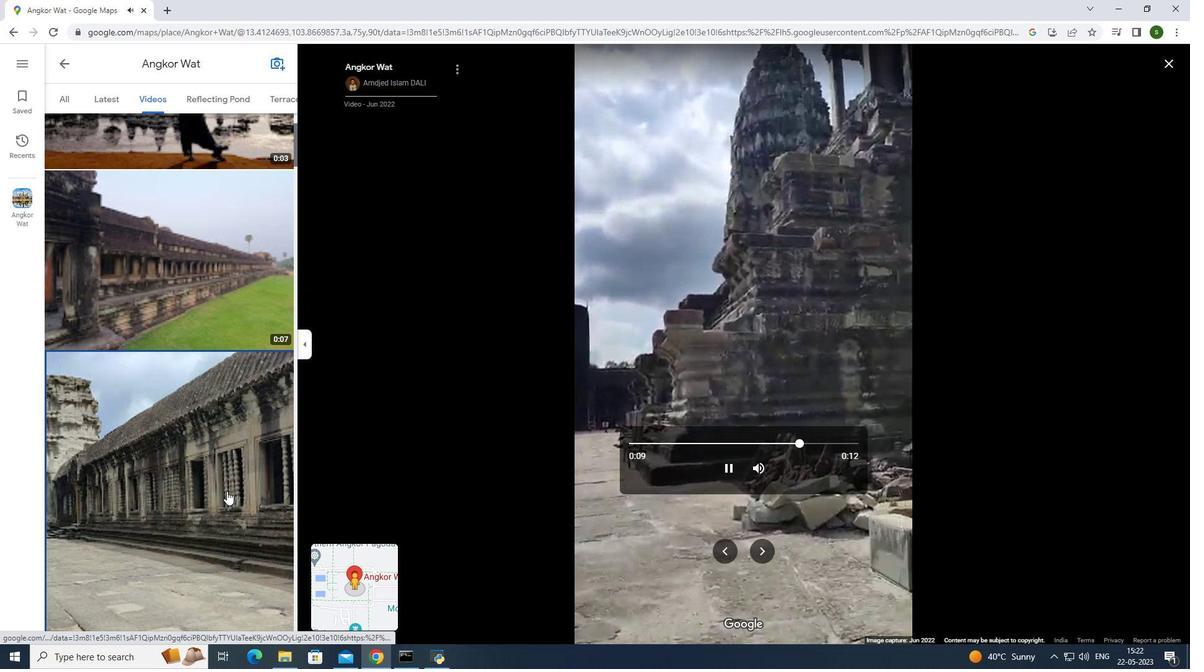 
Action: Mouse scrolled (226, 490) with delta (0, 0)
Screenshot: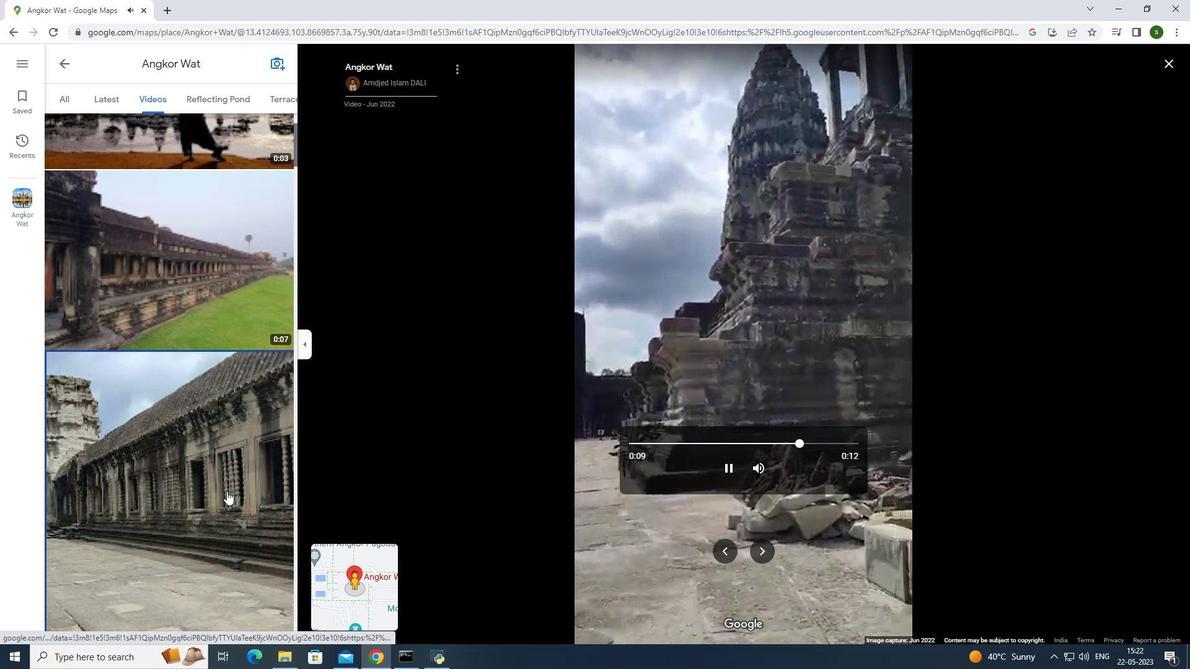 
Action: Mouse moved to (186, 391)
Screenshot: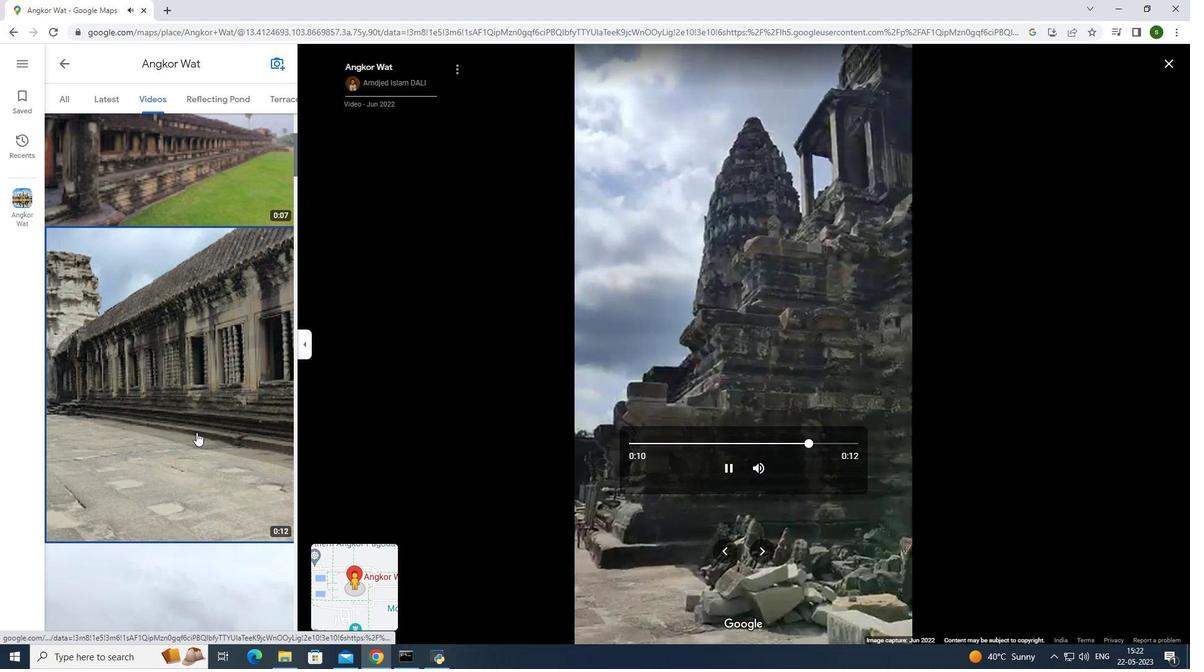 
Action: Mouse pressed left at (186, 391)
Screenshot: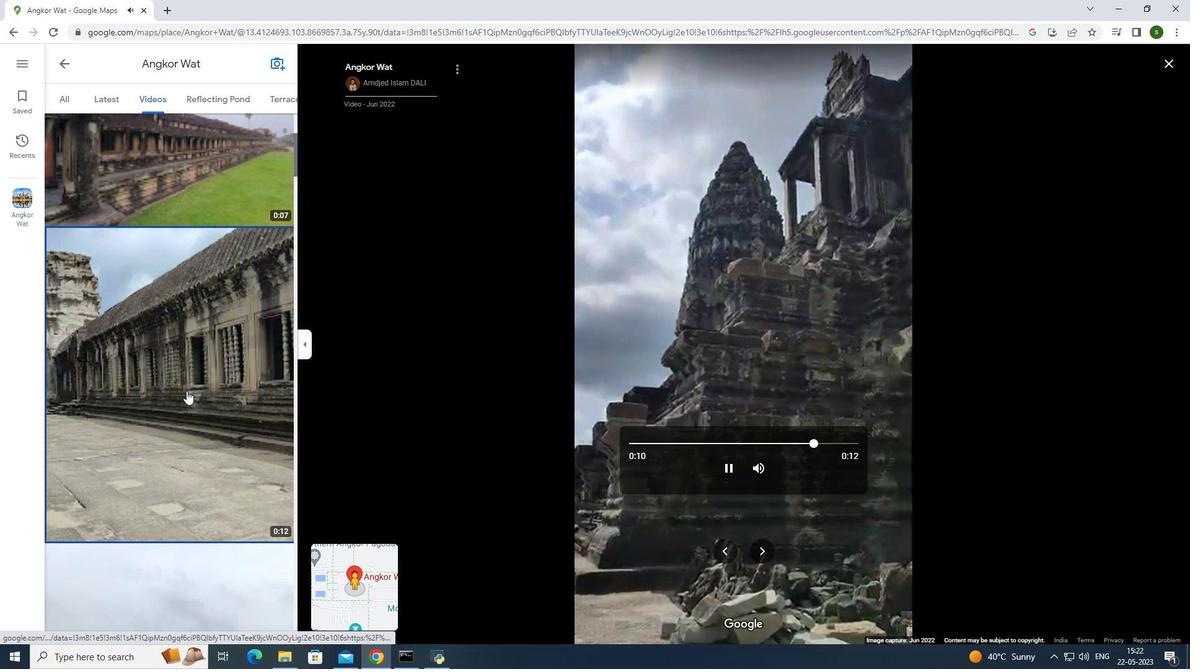 
Action: Mouse moved to (182, 412)
Screenshot: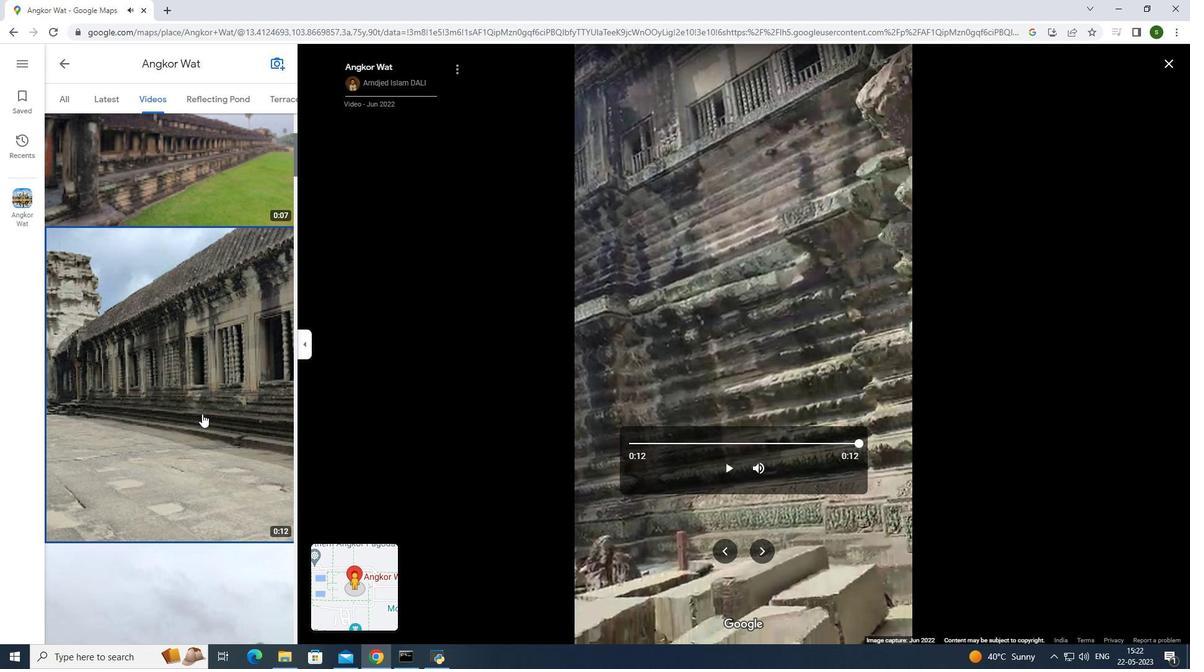 
Action: Mouse pressed left at (182, 412)
Screenshot: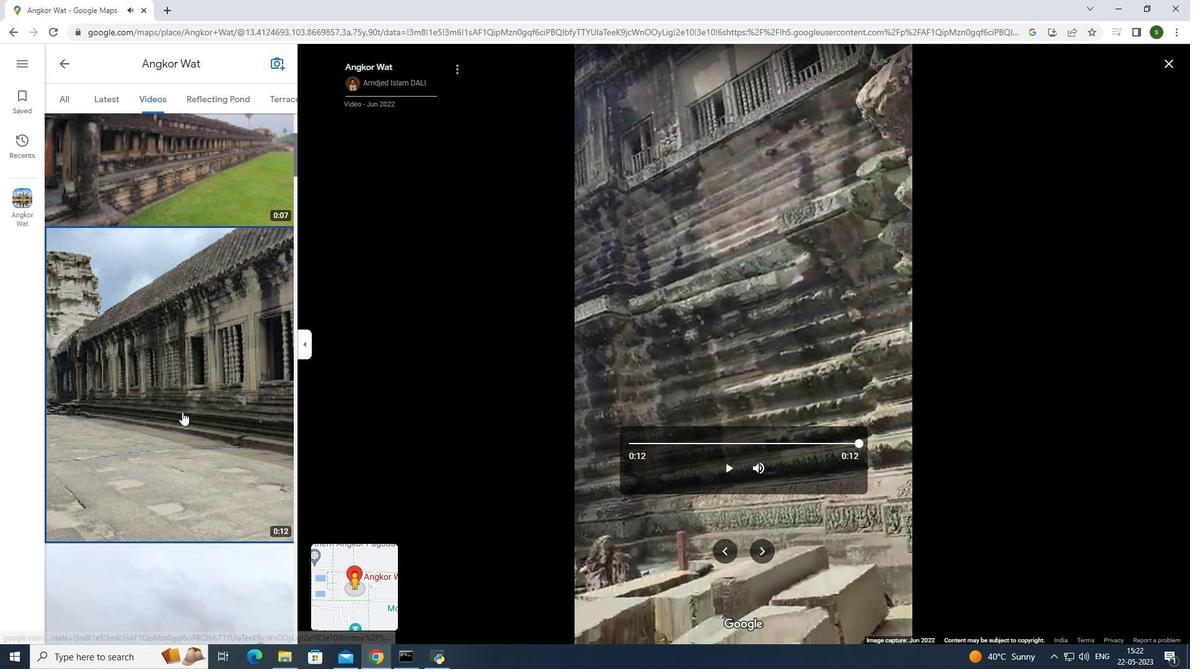 
Action: Mouse moved to (192, 443)
Screenshot: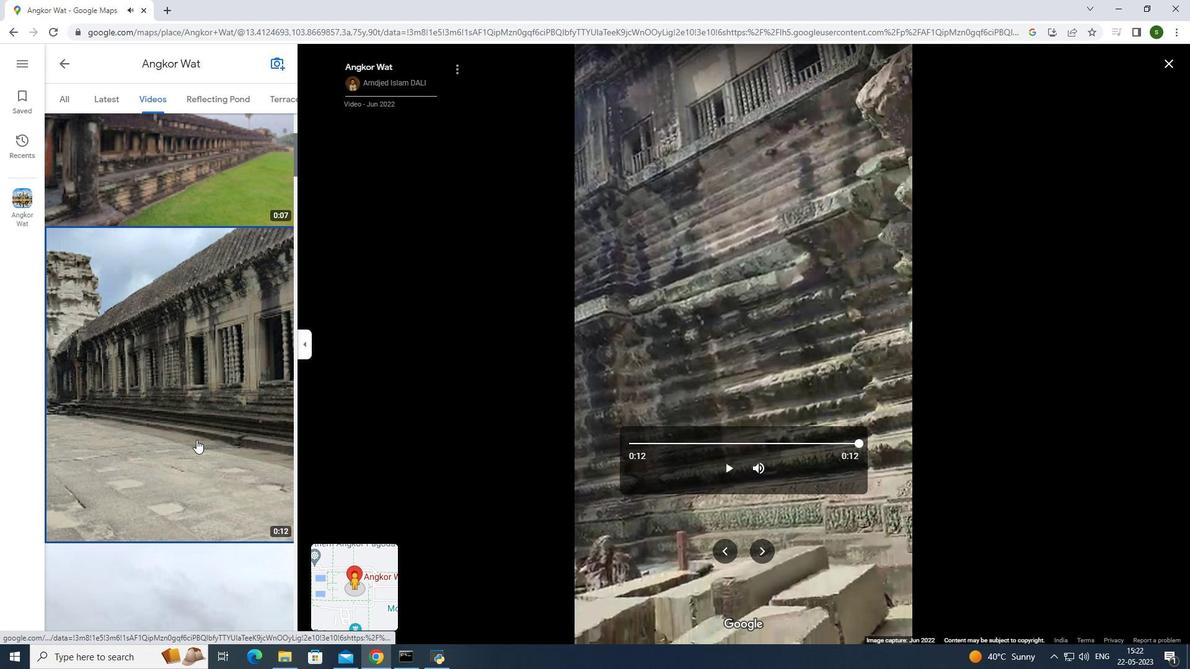
Action: Mouse scrolled (192, 443) with delta (0, 0)
Screenshot: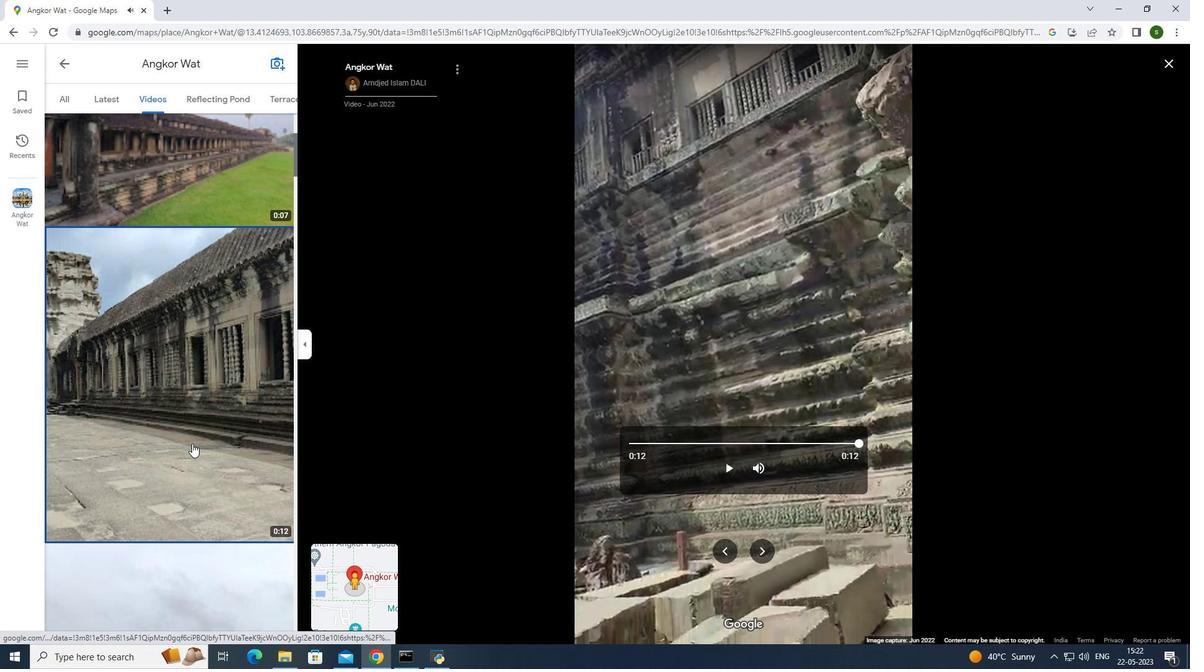 
Action: Mouse scrolled (192, 443) with delta (0, 0)
Screenshot: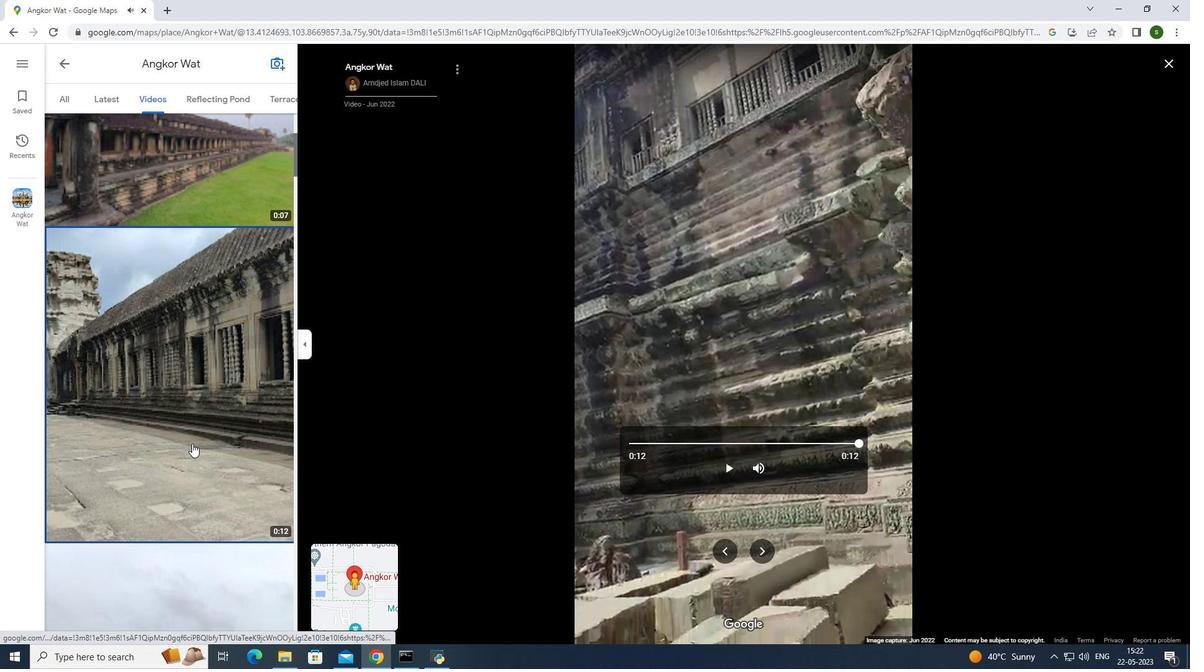 
Action: Mouse scrolled (192, 443) with delta (0, 0)
Screenshot: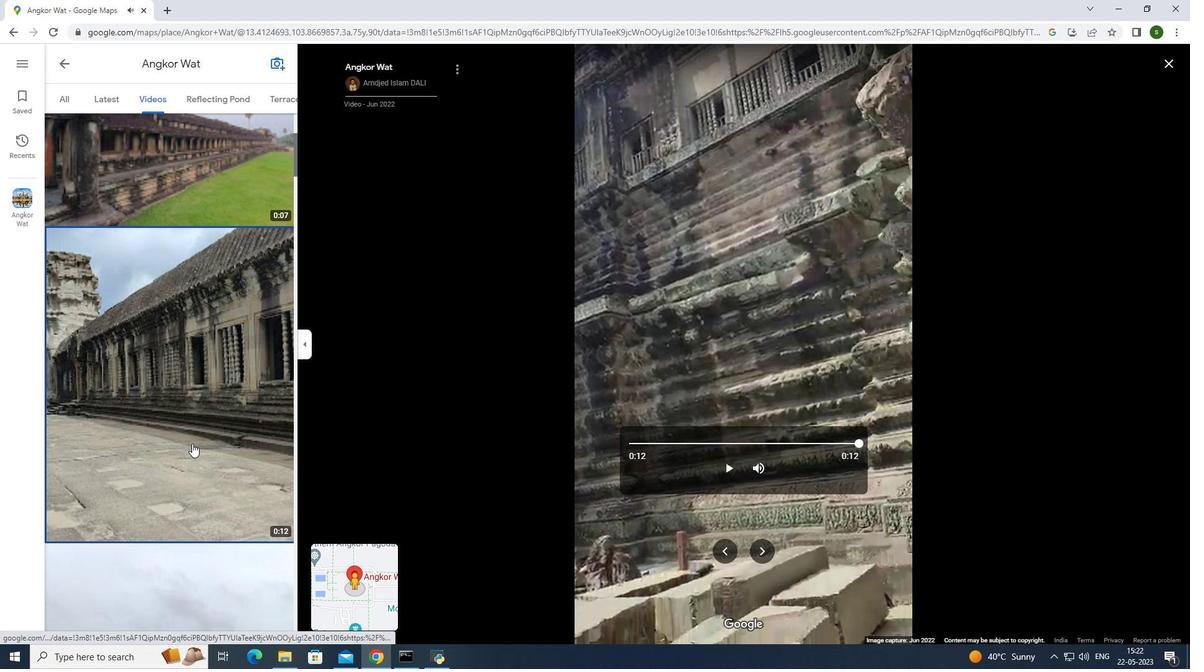 
Action: Mouse scrolled (192, 443) with delta (0, 0)
Screenshot: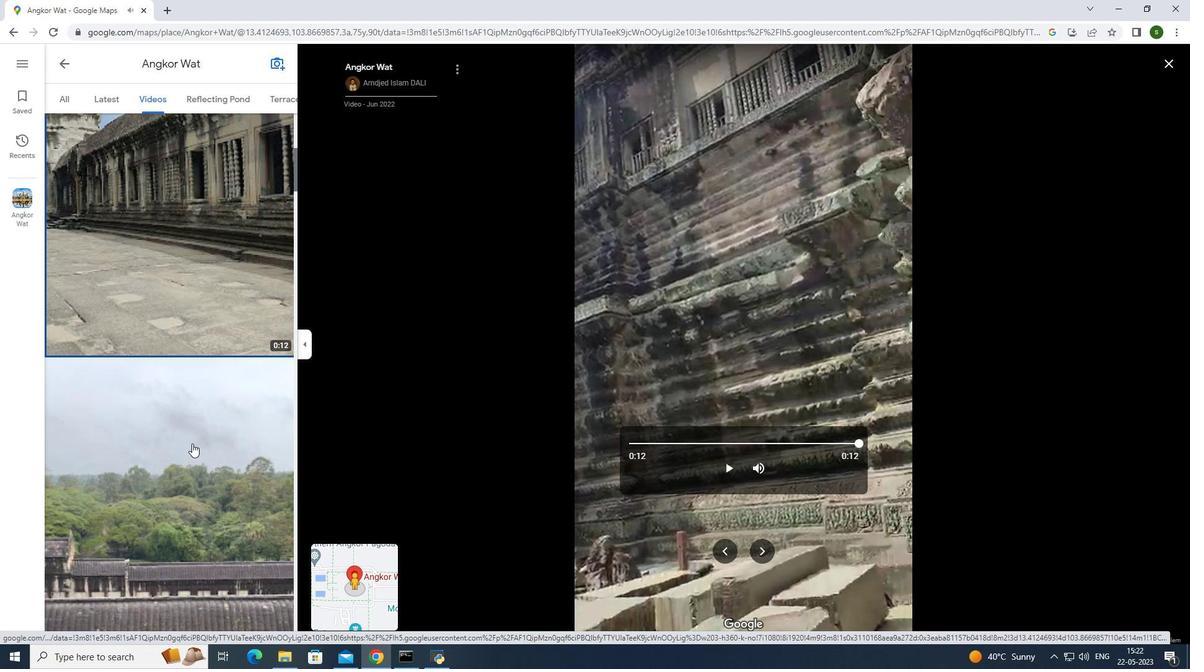 
Action: Mouse scrolled (192, 443) with delta (0, 0)
Screenshot: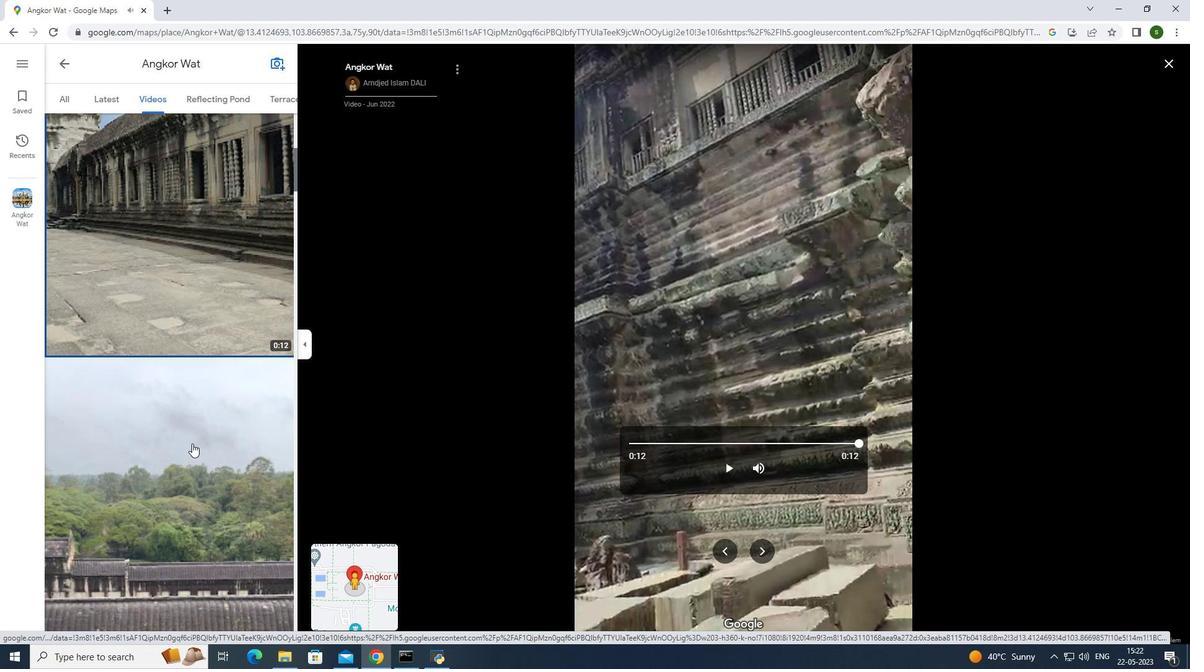
Action: Mouse moved to (172, 454)
Screenshot: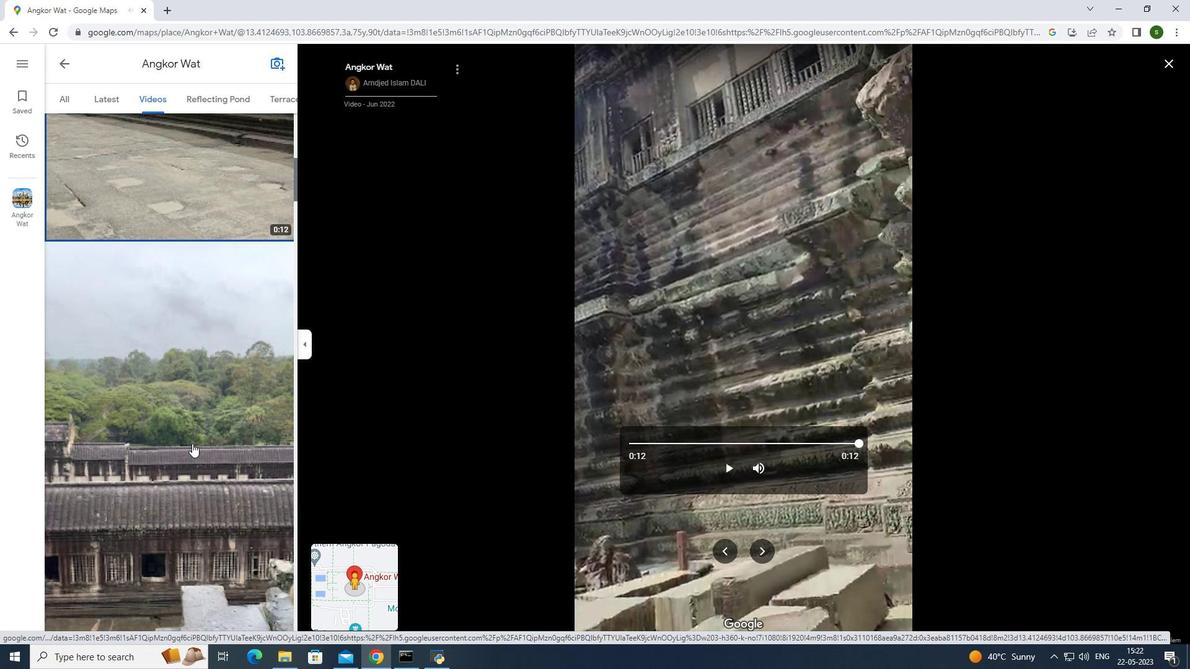 
Action: Mouse pressed left at (172, 454)
Screenshot: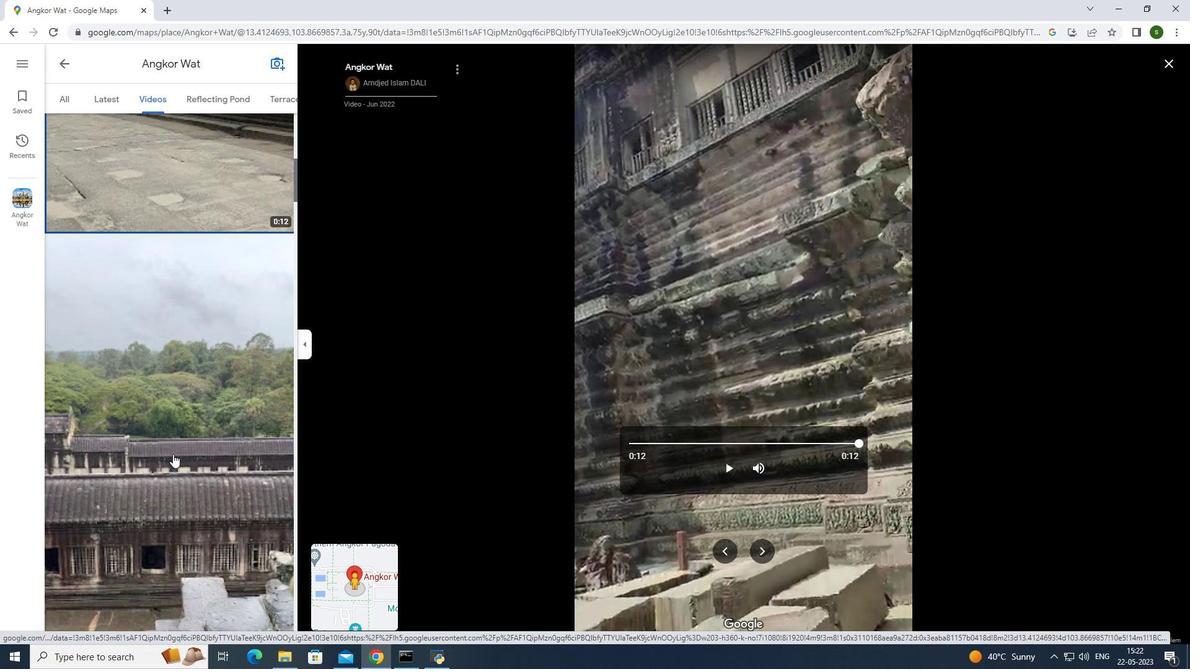 
Action: Mouse moved to (732, 466)
Screenshot: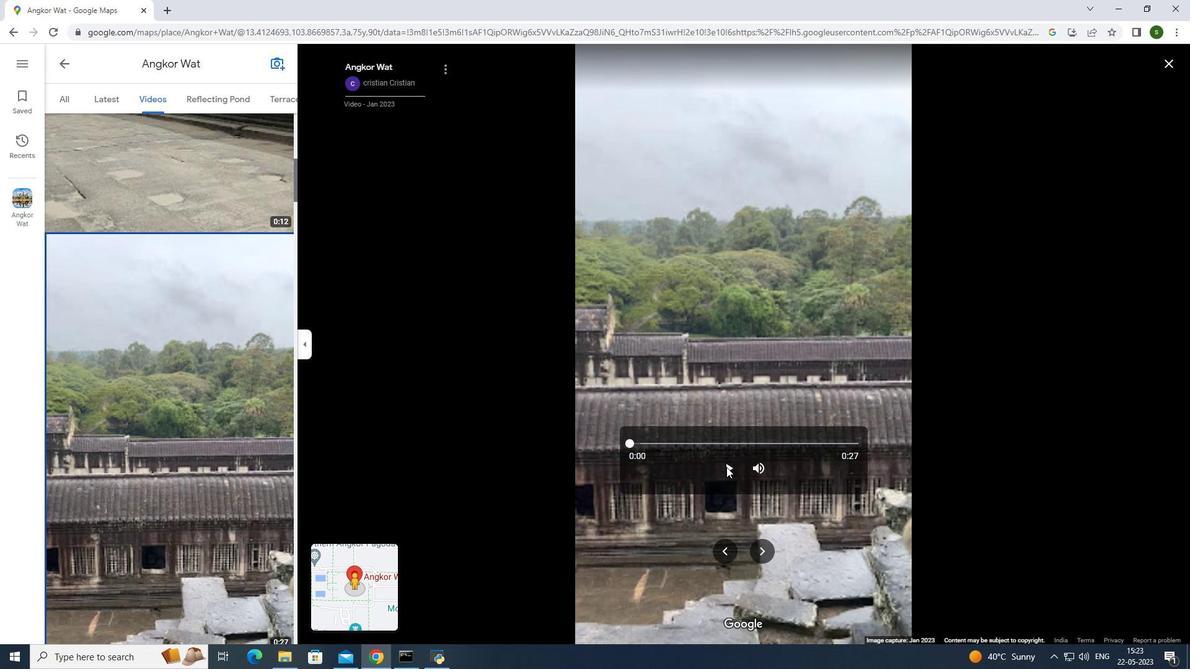 
Action: Mouse pressed left at (732, 466)
Screenshot: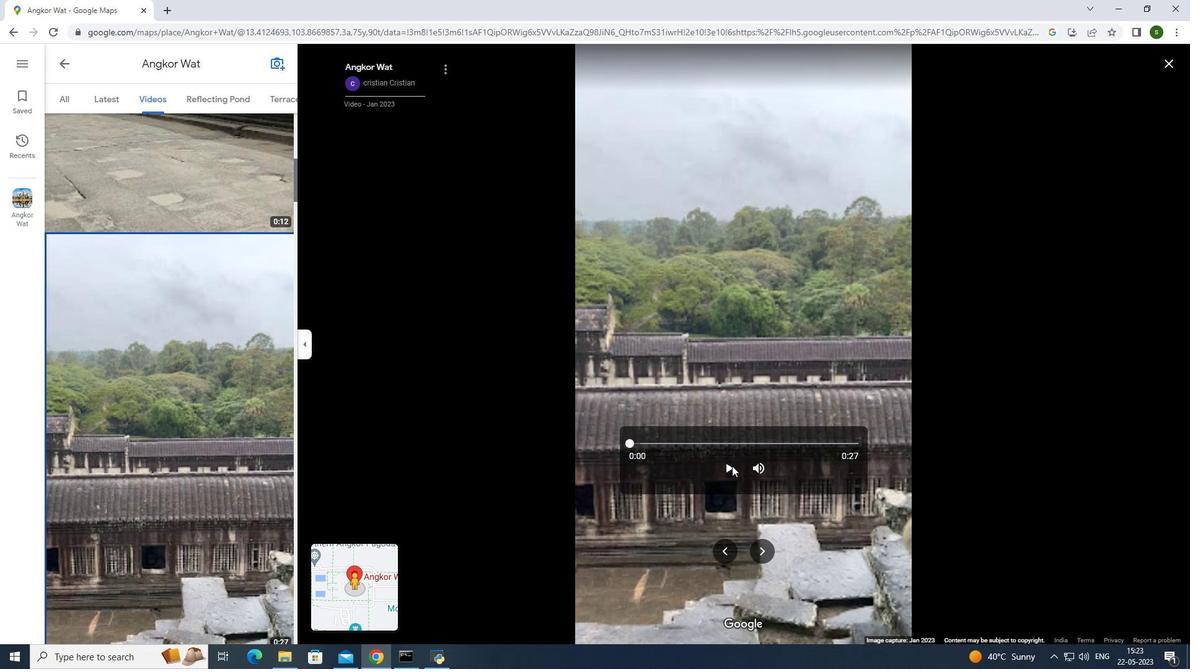 
Action: Mouse moved to (167, 528)
Screenshot: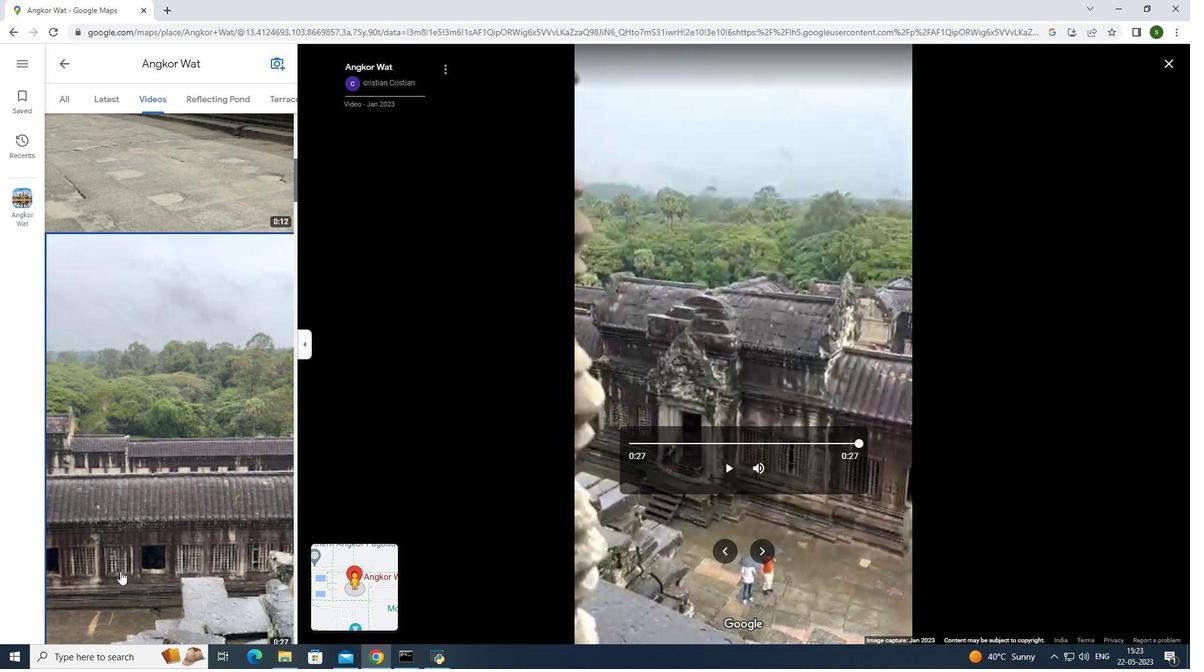
Action: Mouse scrolled (167, 527) with delta (0, 0)
Screenshot: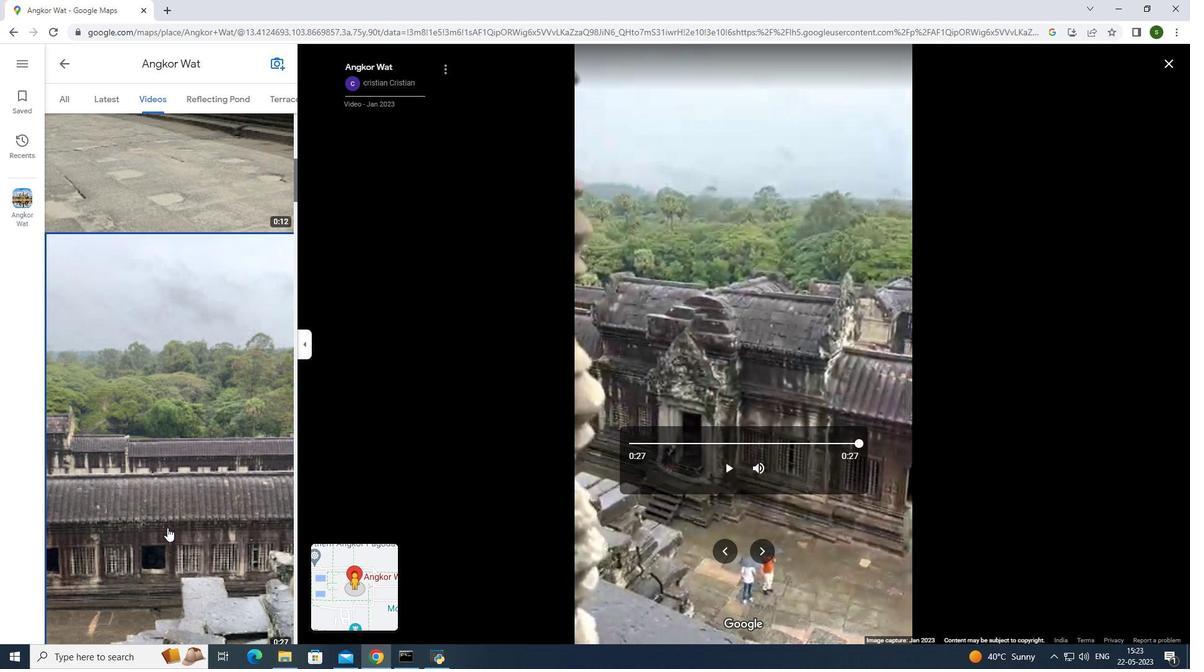 
Action: Mouse scrolled (167, 527) with delta (0, 0)
Screenshot: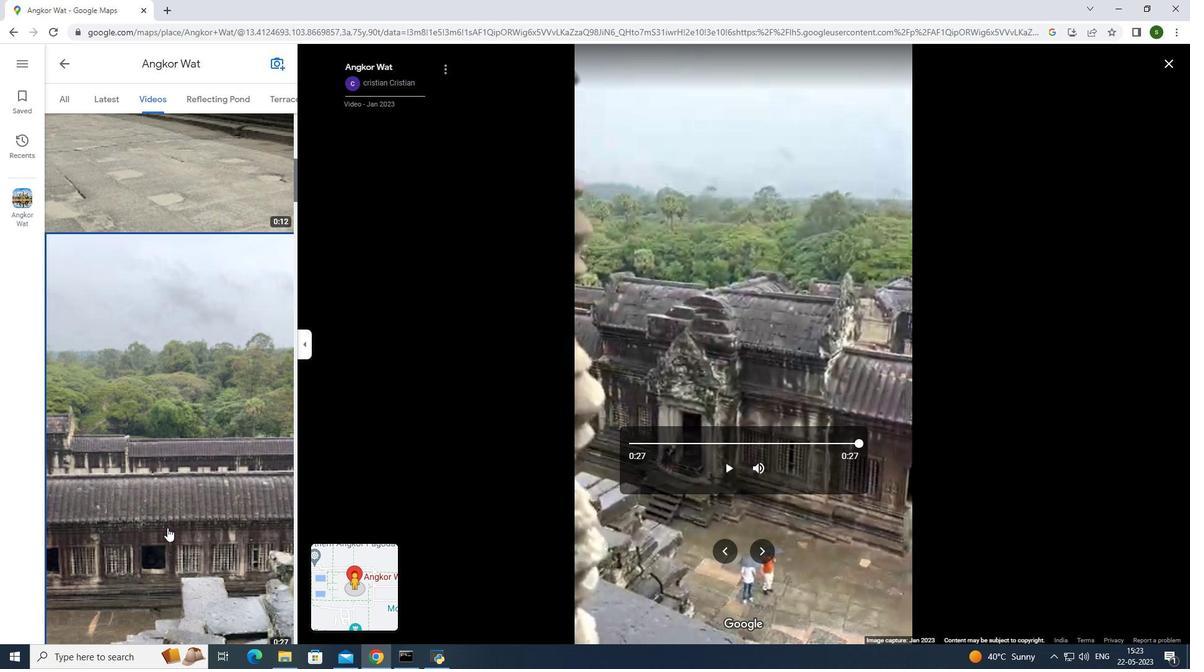 
Action: Mouse scrolled (167, 527) with delta (0, 0)
Screenshot: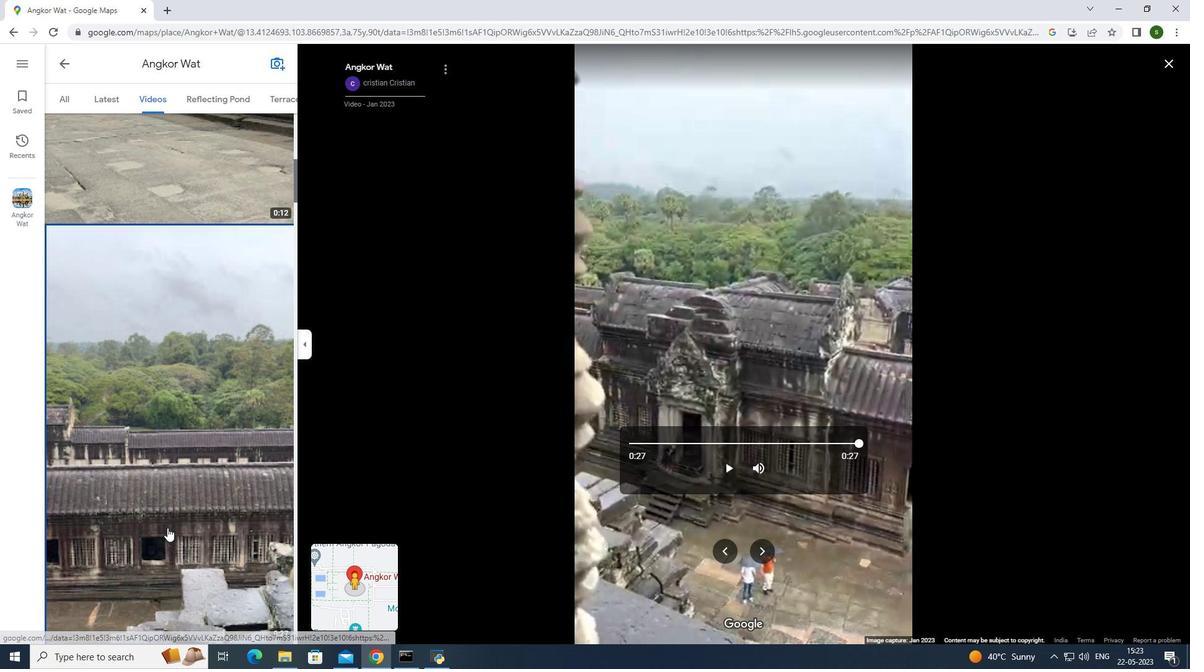
Action: Mouse scrolled (167, 527) with delta (0, 0)
Screenshot: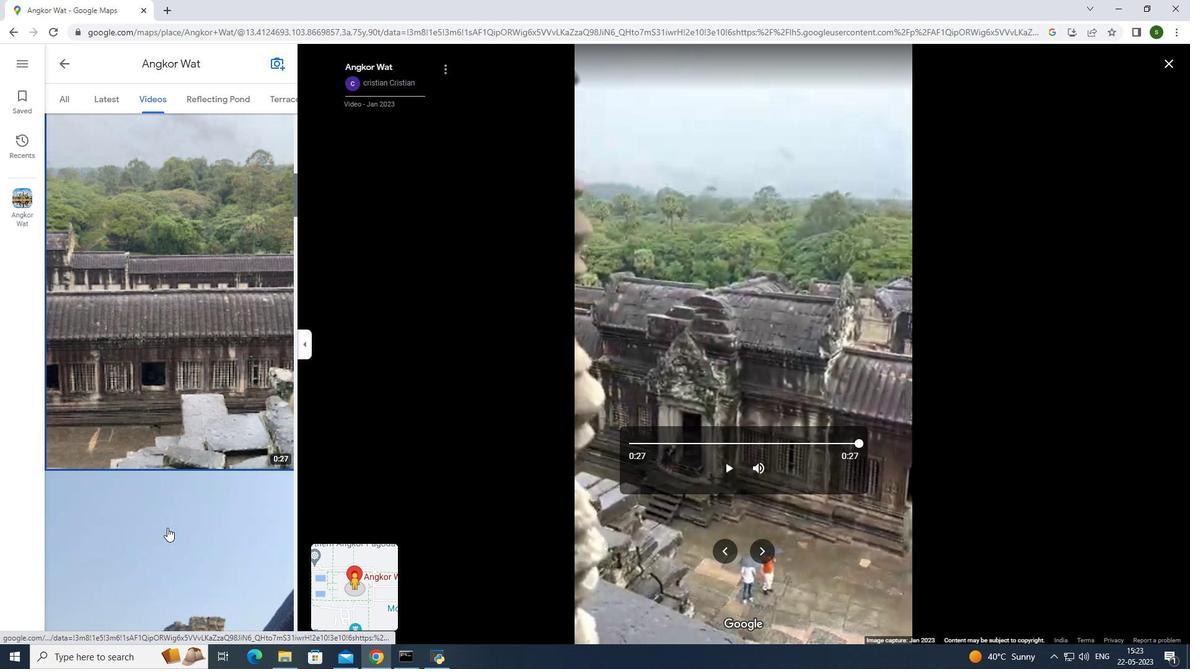 
Action: Mouse scrolled (167, 527) with delta (0, 0)
Screenshot: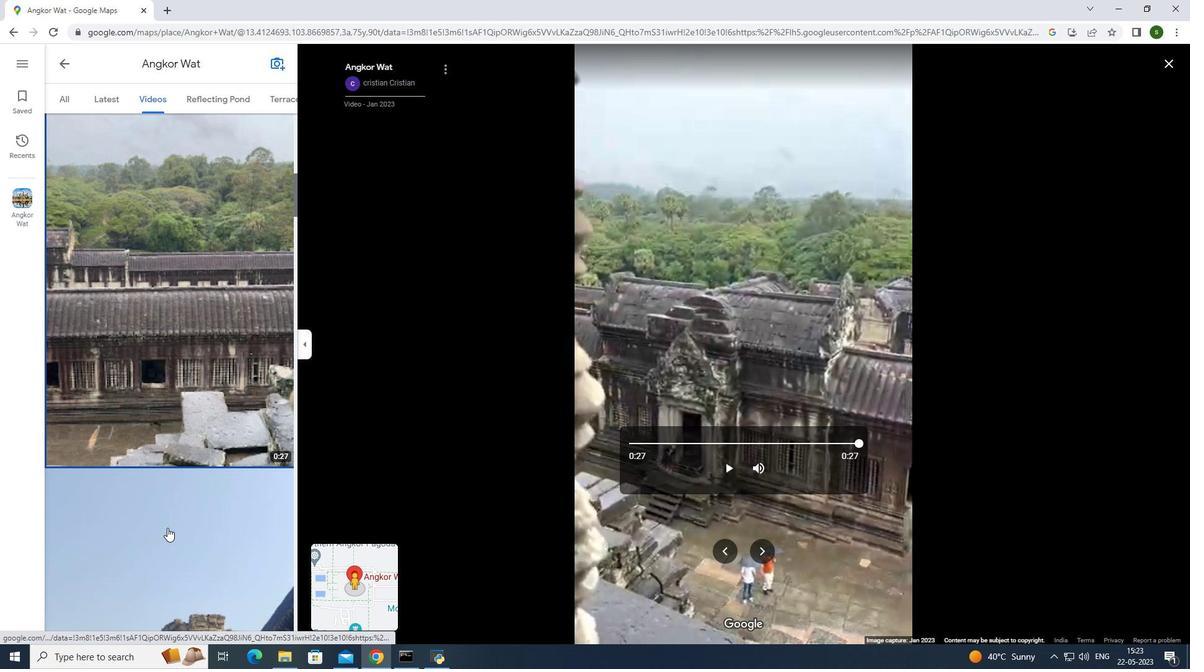 
Action: Mouse moved to (174, 476)
Screenshot: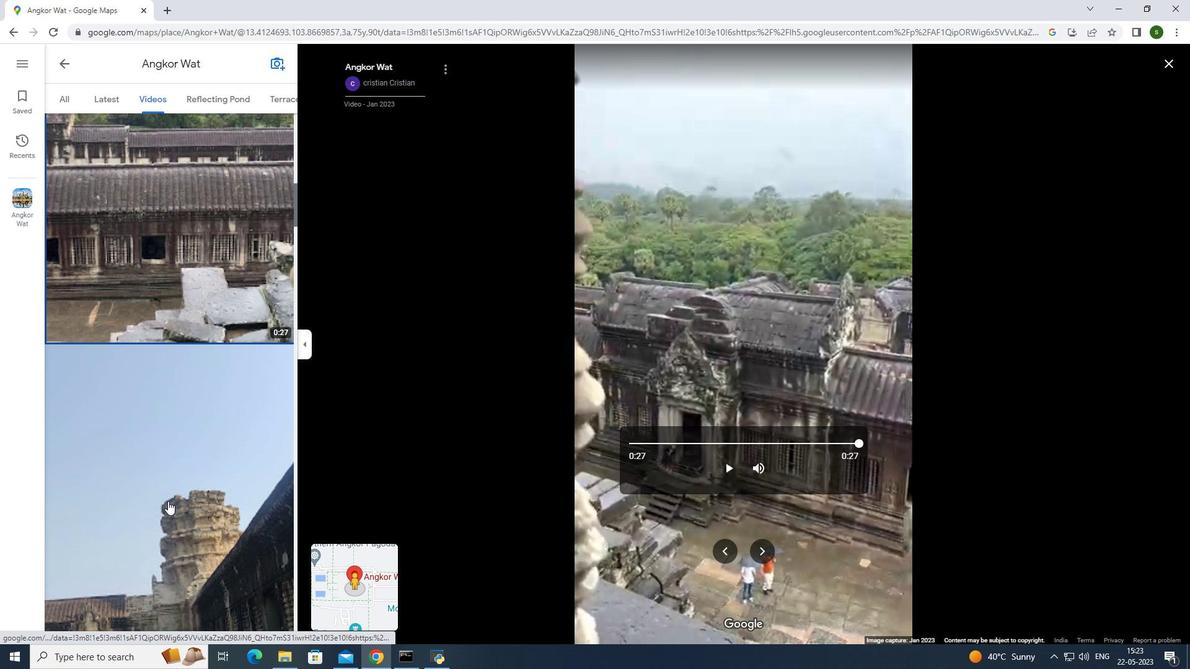 
Action: Mouse pressed left at (174, 476)
Screenshot: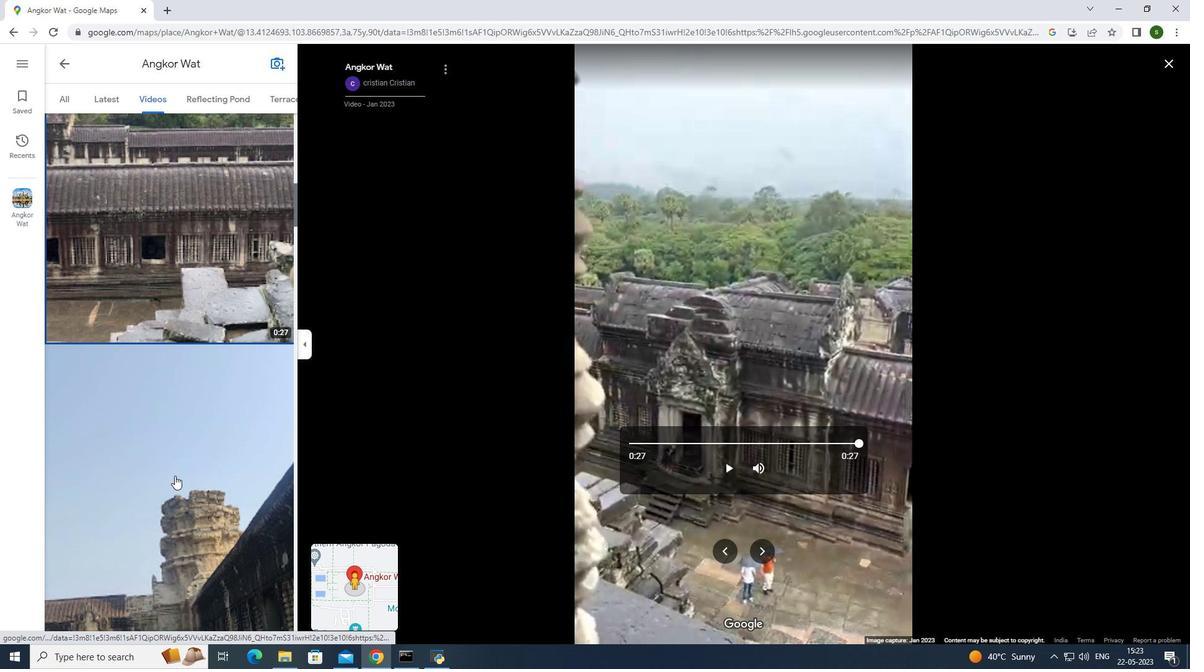 
Action: Mouse moved to (725, 467)
Screenshot: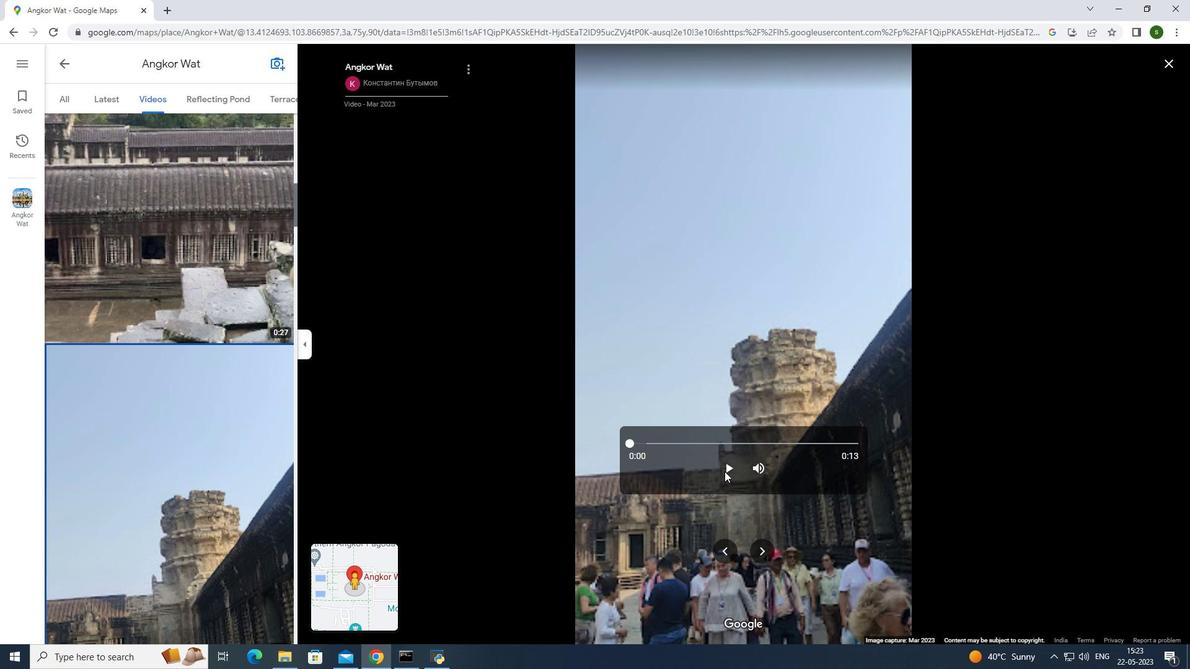 
Action: Mouse pressed left at (725, 467)
Screenshot: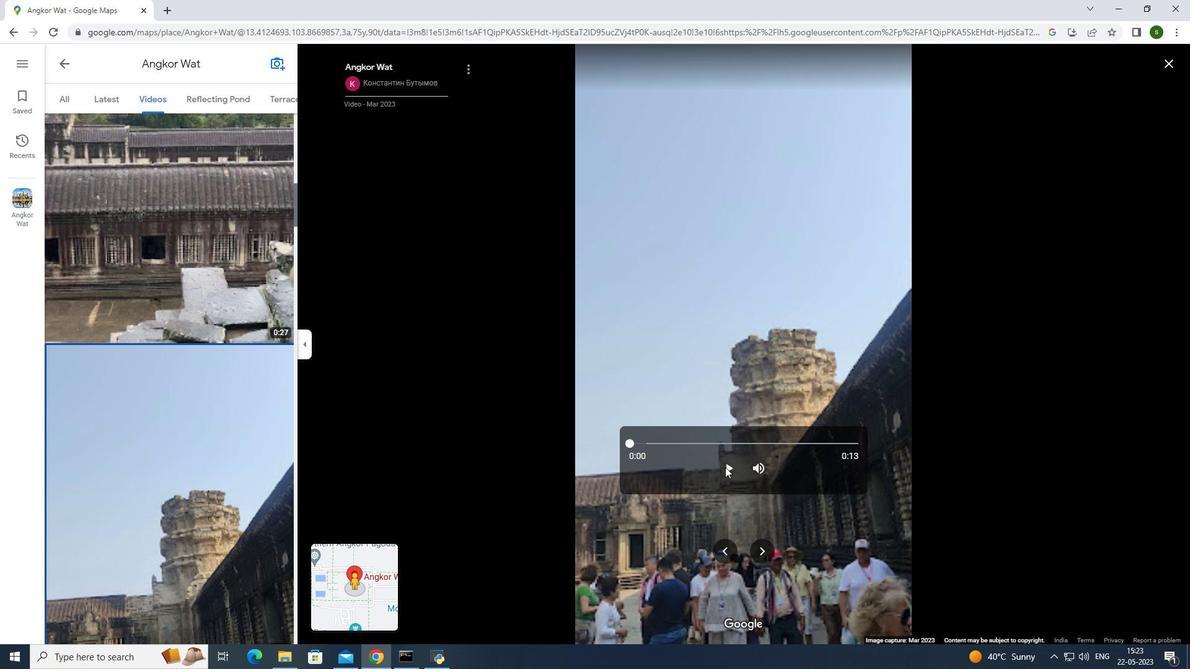 
Action: Mouse moved to (196, 509)
Screenshot: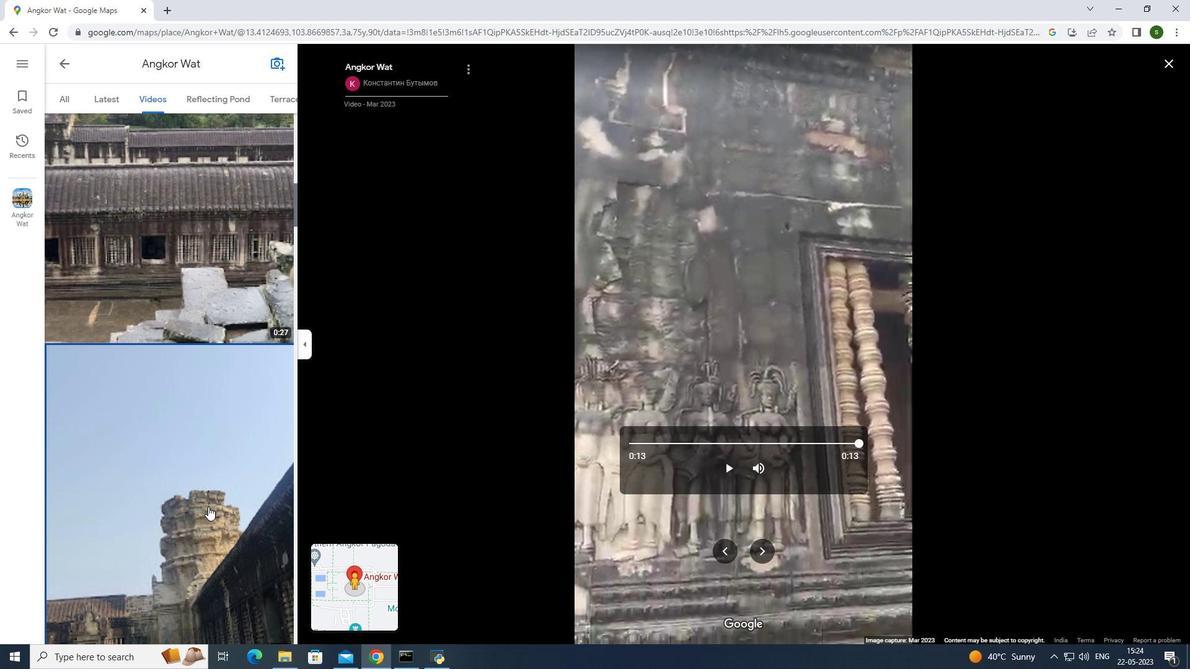 
Action: Mouse scrolled (196, 508) with delta (0, 0)
Screenshot: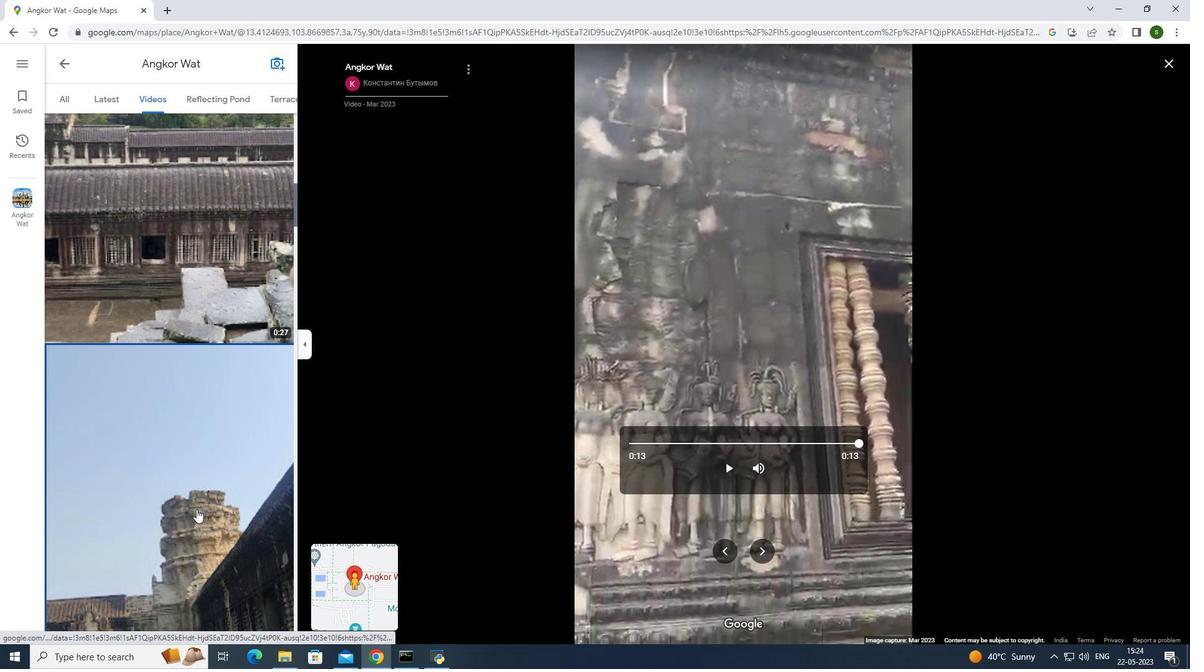 
Action: Mouse scrolled (196, 508) with delta (0, 0)
Screenshot: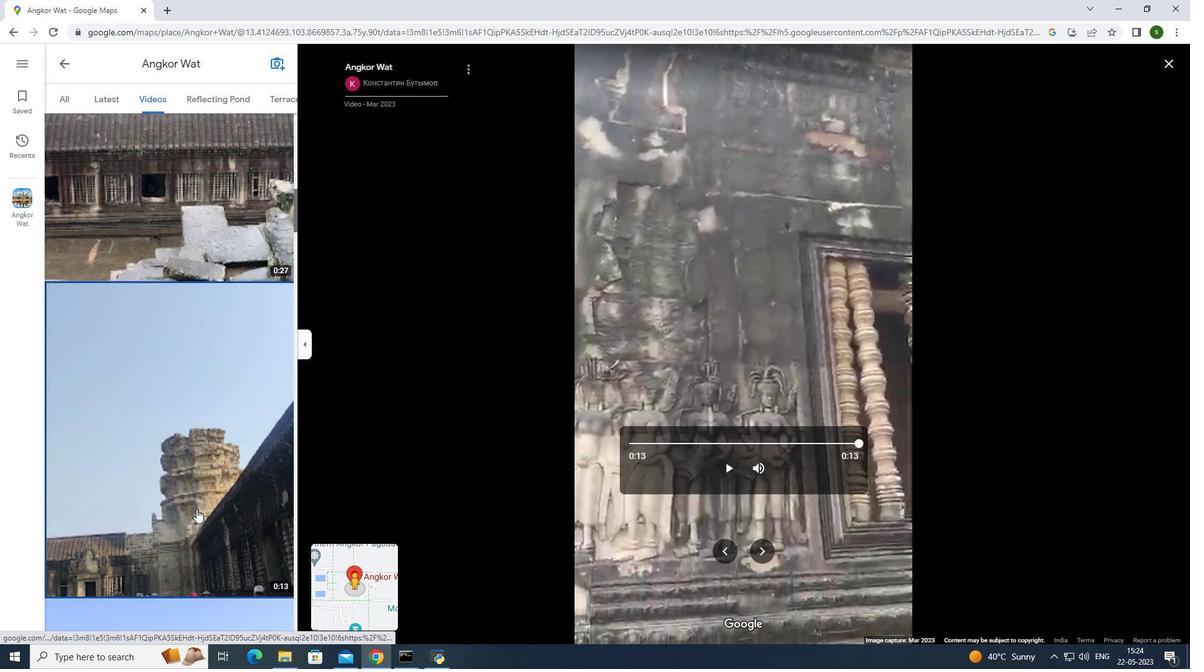 
Action: Mouse scrolled (196, 508) with delta (0, 0)
Screenshot: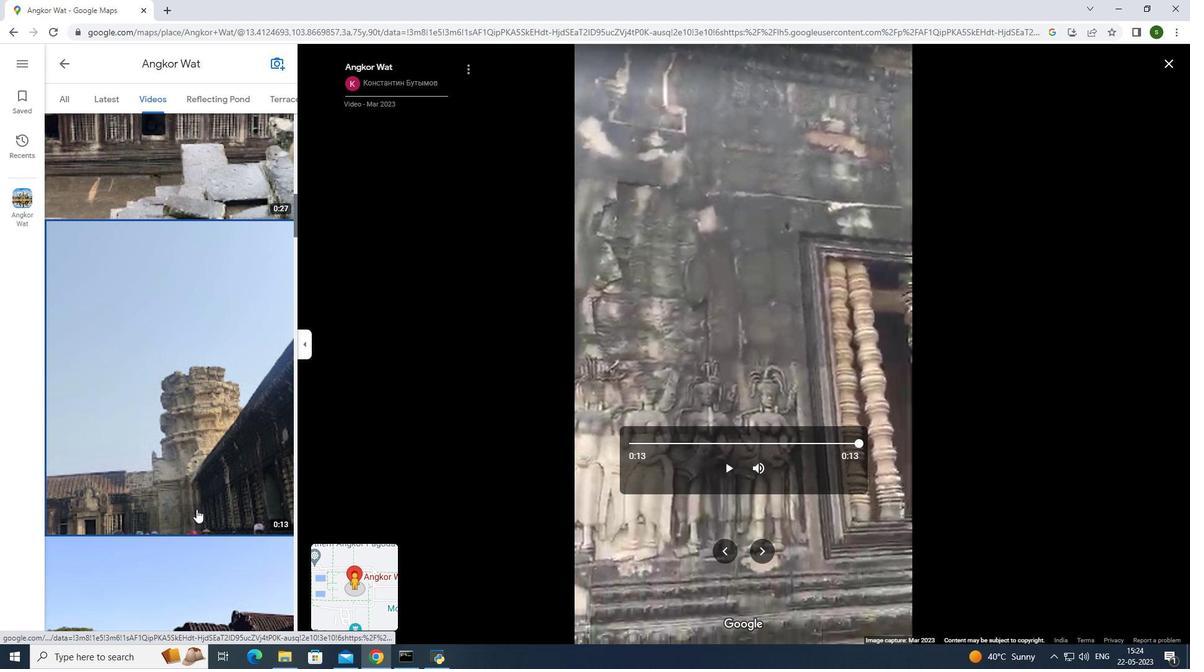 
Action: Mouse scrolled (196, 508) with delta (0, 0)
Screenshot: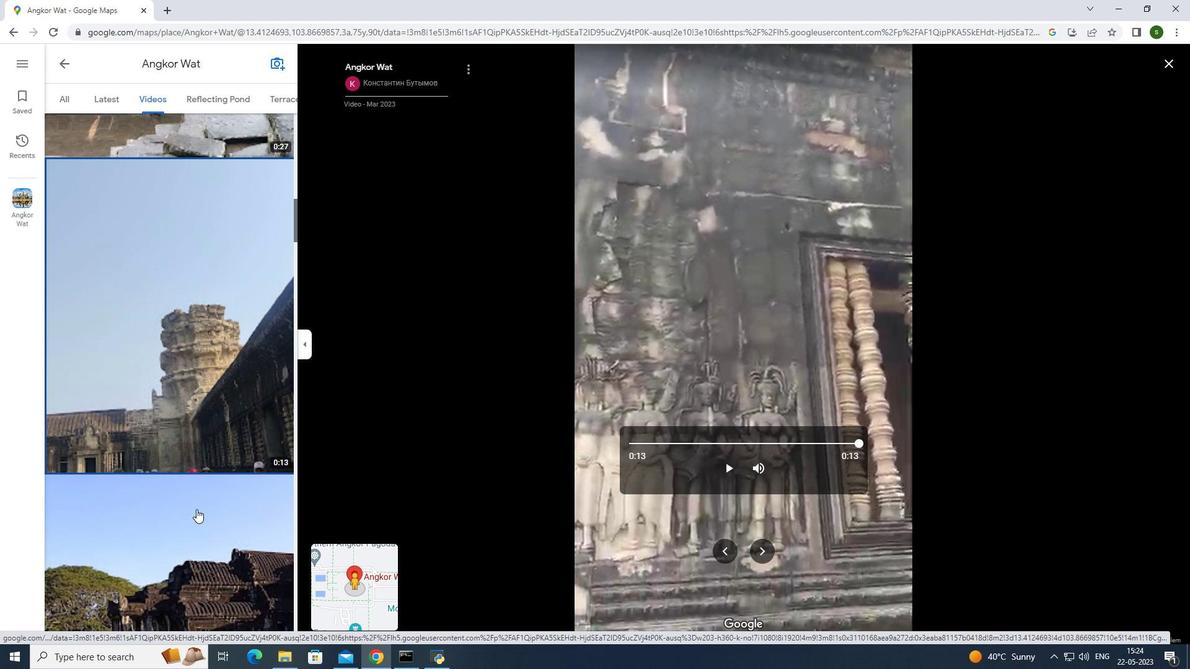 
Action: Mouse scrolled (196, 508) with delta (0, 0)
Screenshot: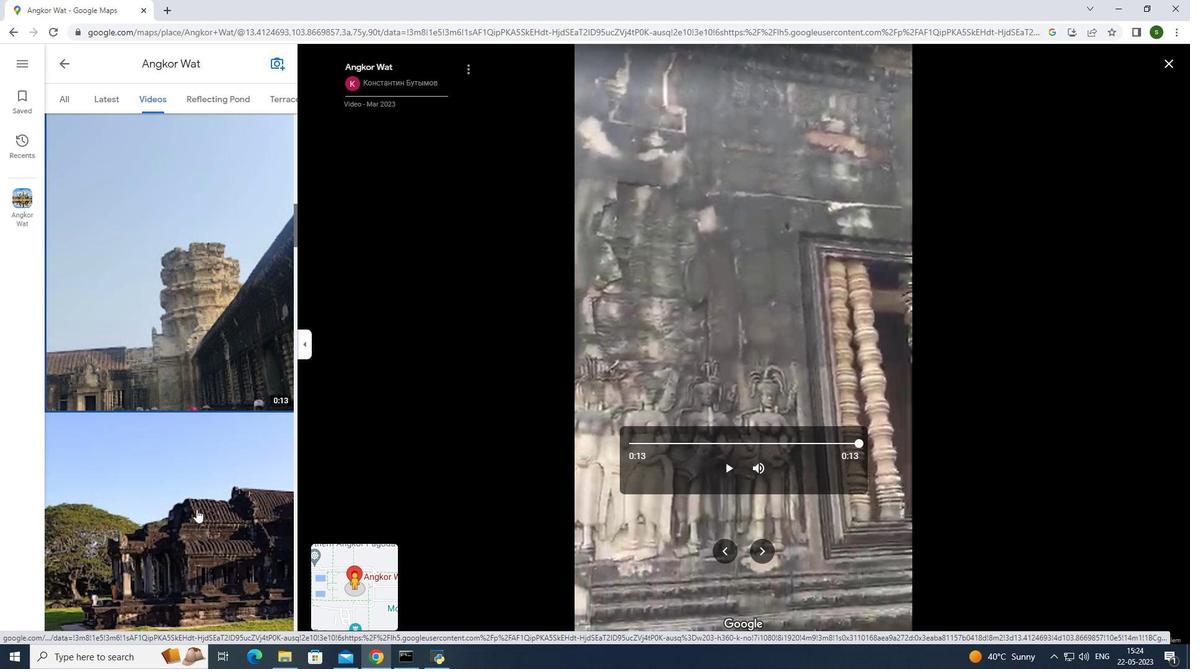 
Action: Mouse scrolled (196, 508) with delta (0, 0)
Screenshot: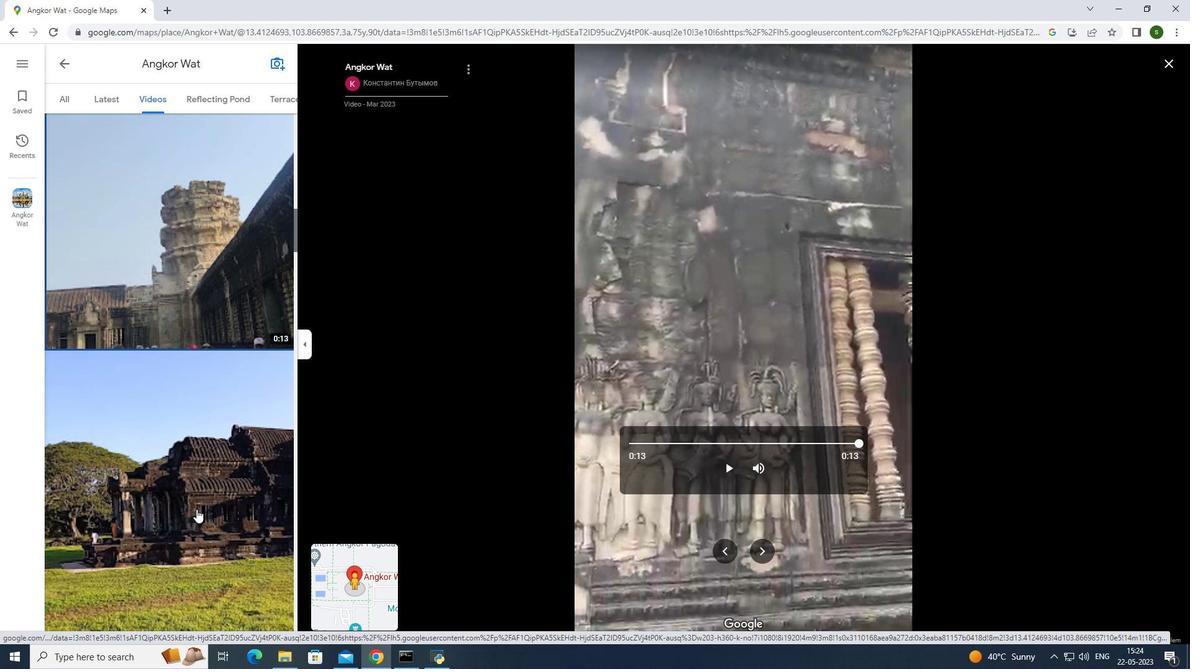 
Action: Mouse pressed left at (196, 509)
Screenshot: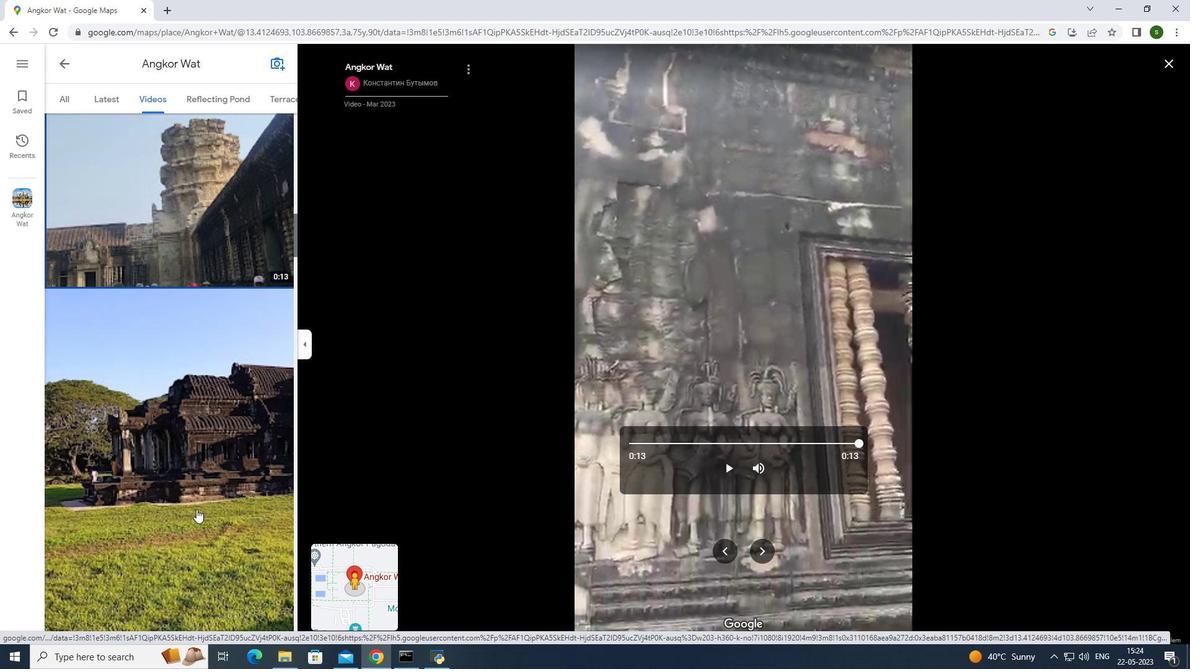 
Action: Mouse moved to (726, 469)
Screenshot: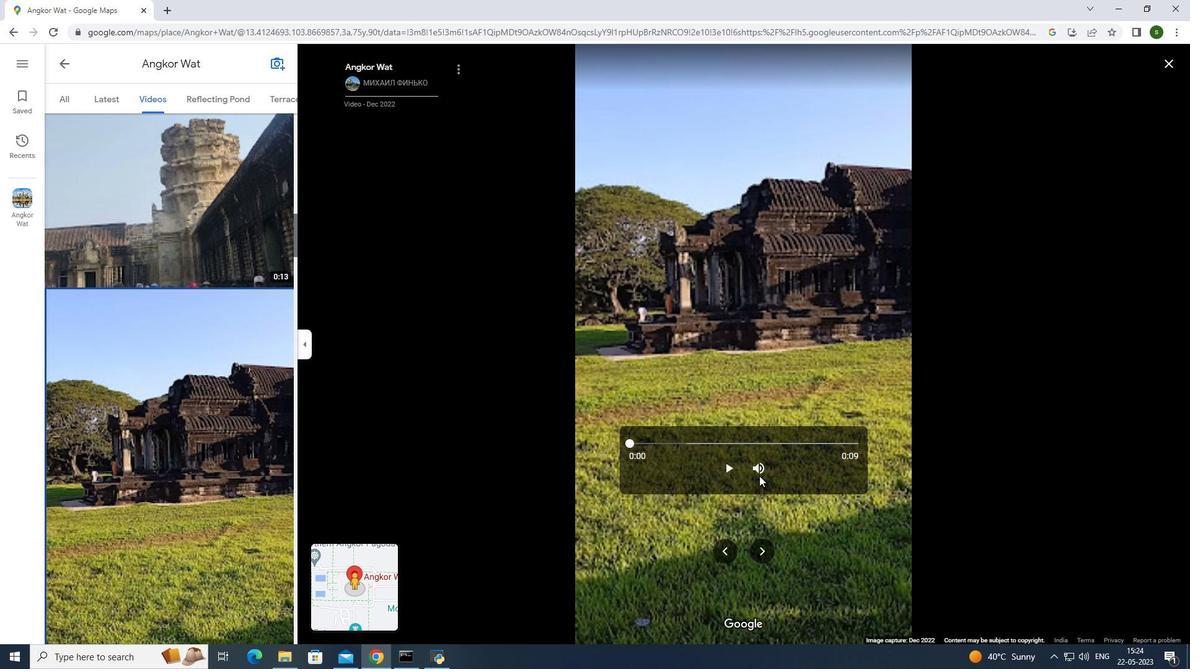 
Action: Mouse pressed left at (726, 469)
Screenshot: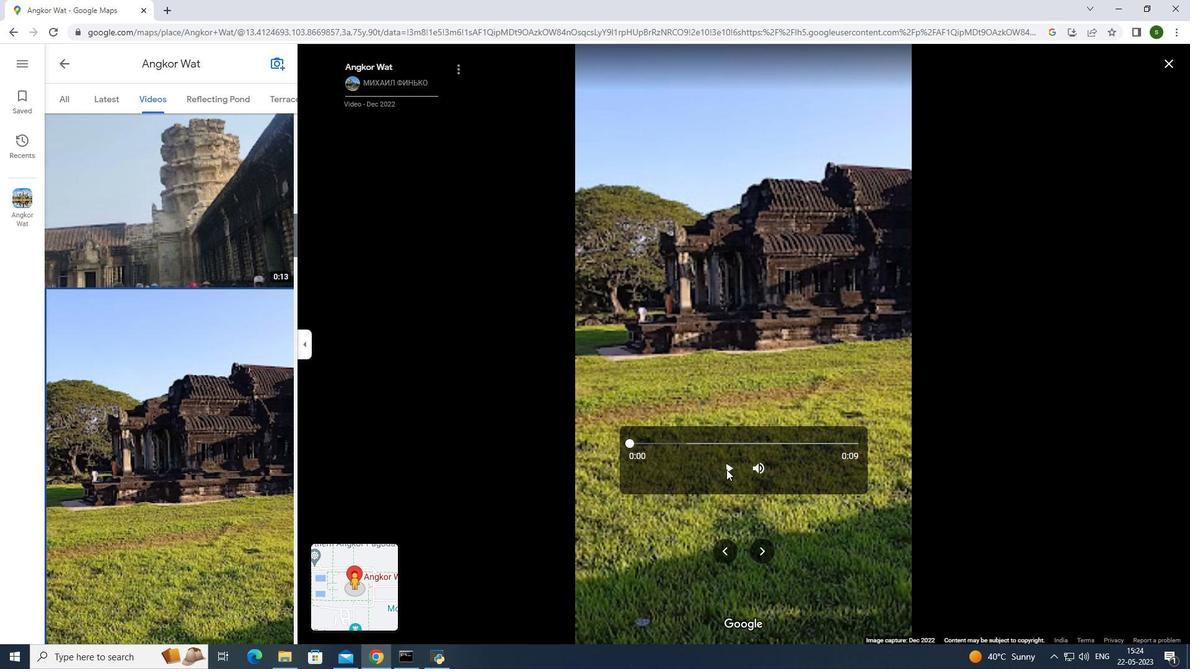 
Action: Mouse moved to (239, 490)
Screenshot: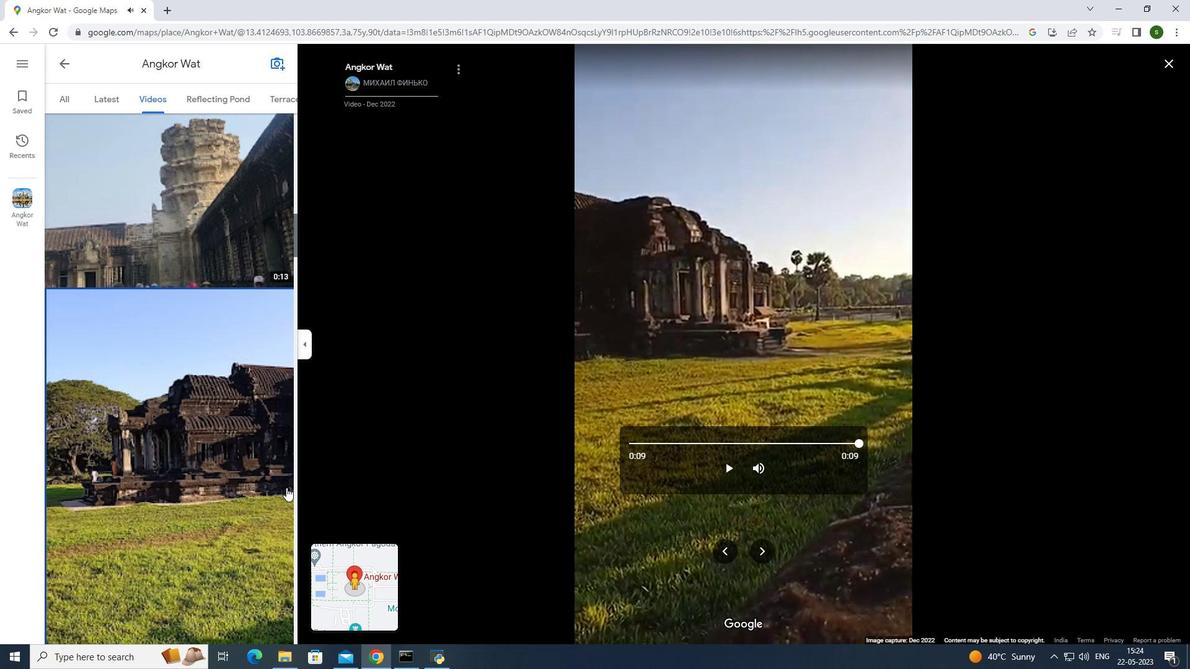
Action: Mouse scrolled (239, 489) with delta (0, 0)
Screenshot: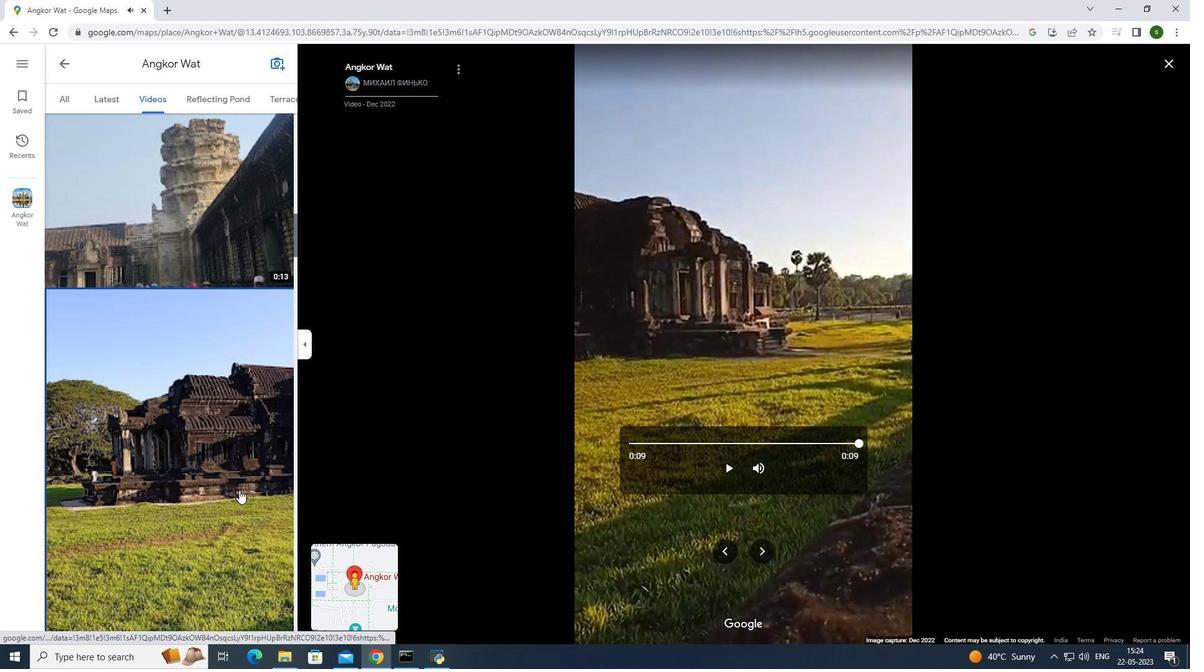 
Action: Mouse scrolled (239, 489) with delta (0, 0)
Screenshot: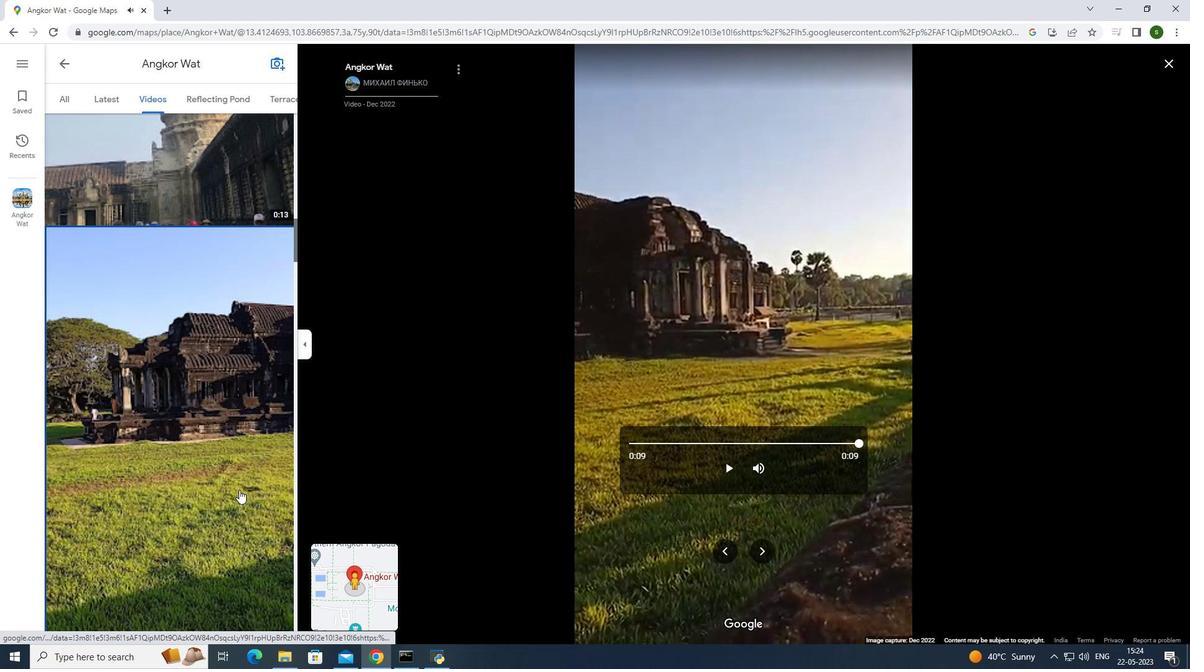 
Action: Mouse scrolled (239, 489) with delta (0, 0)
Screenshot: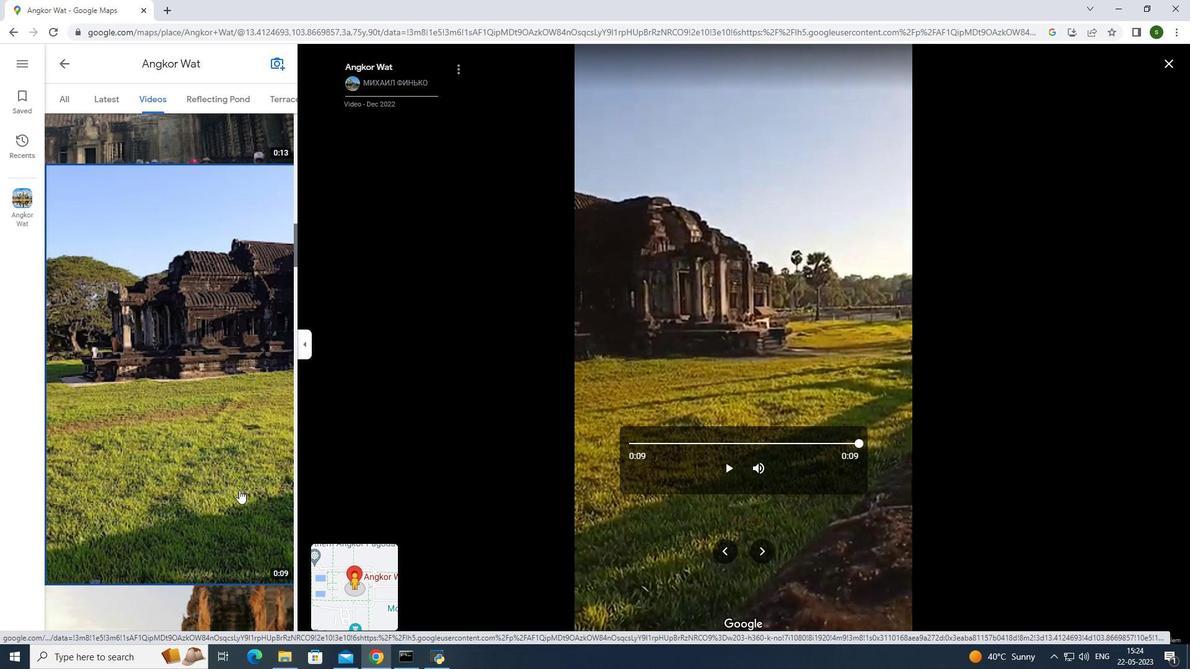 
Action: Mouse moved to (157, 437)
Screenshot: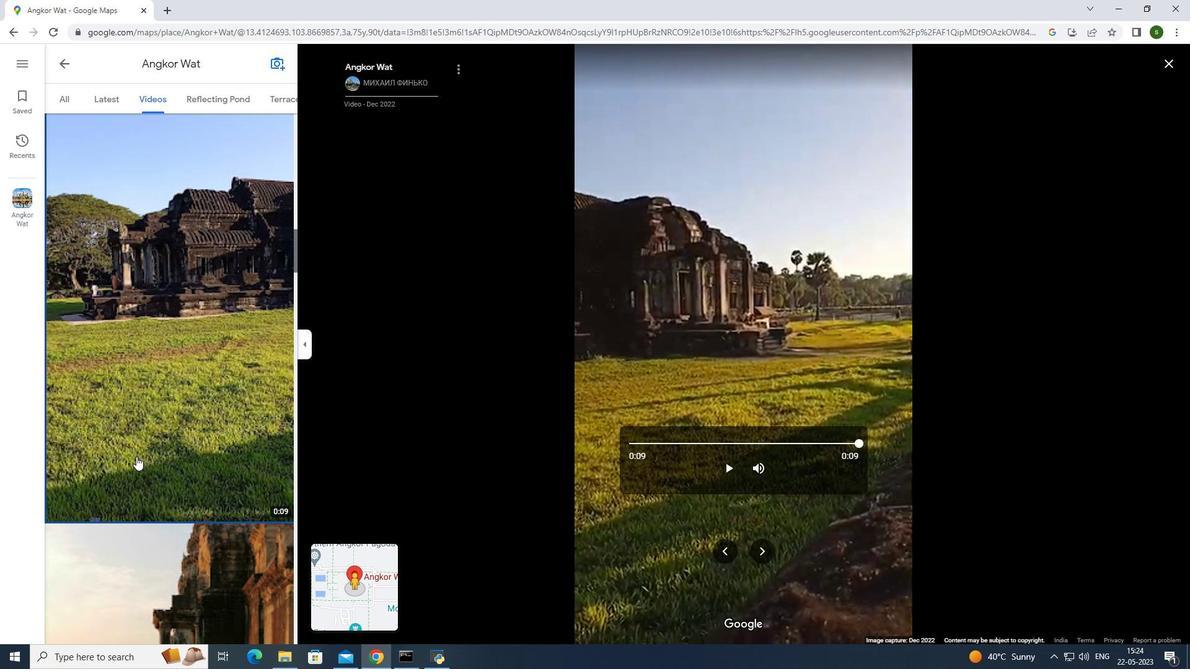 
Action: Mouse scrolled (157, 436) with delta (0, 0)
Screenshot: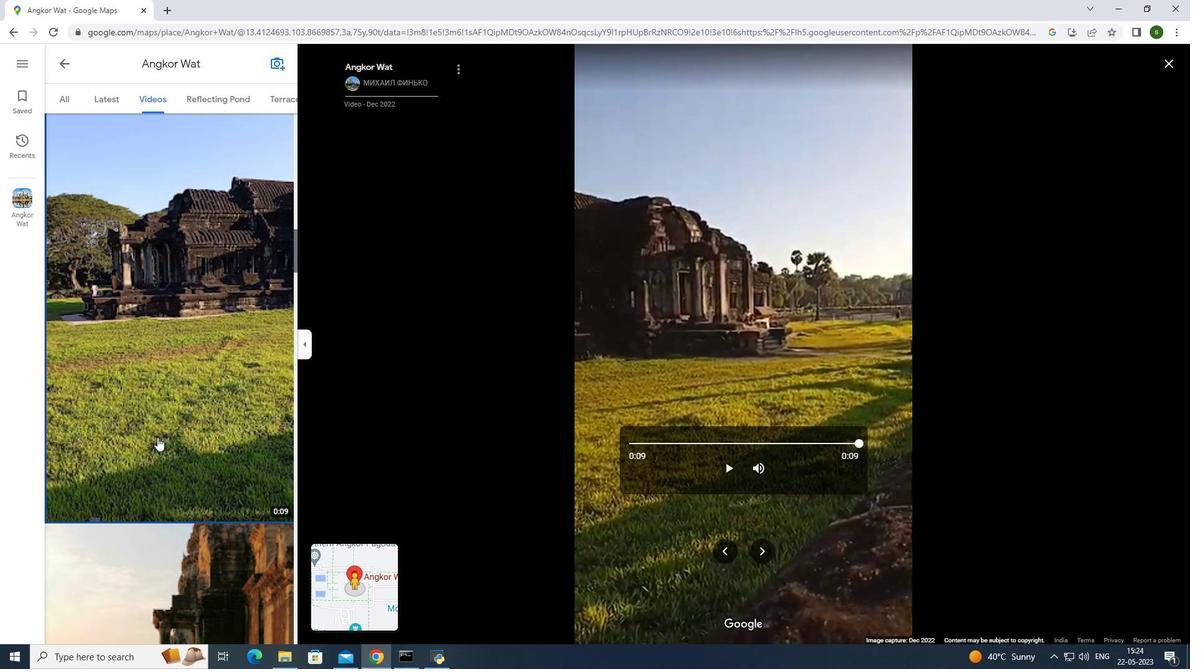 
Action: Mouse scrolled (157, 436) with delta (0, 0)
Screenshot: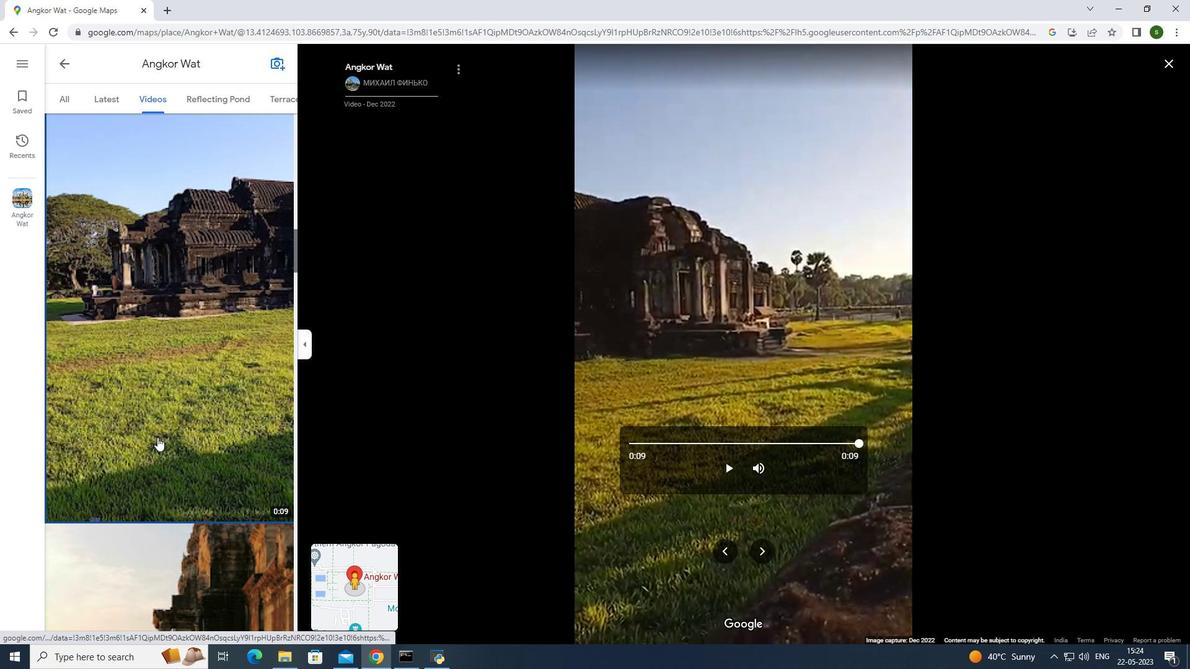 
Action: Mouse scrolled (157, 436) with delta (0, 0)
Screenshot: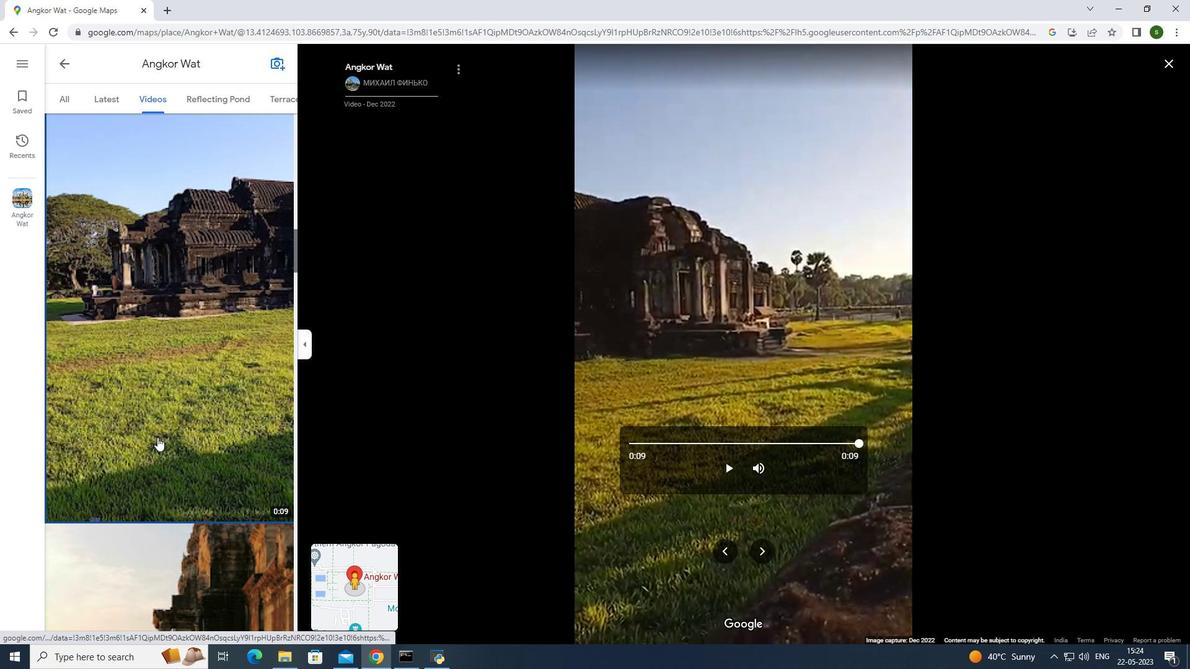 
Action: Mouse moved to (149, 469)
Screenshot: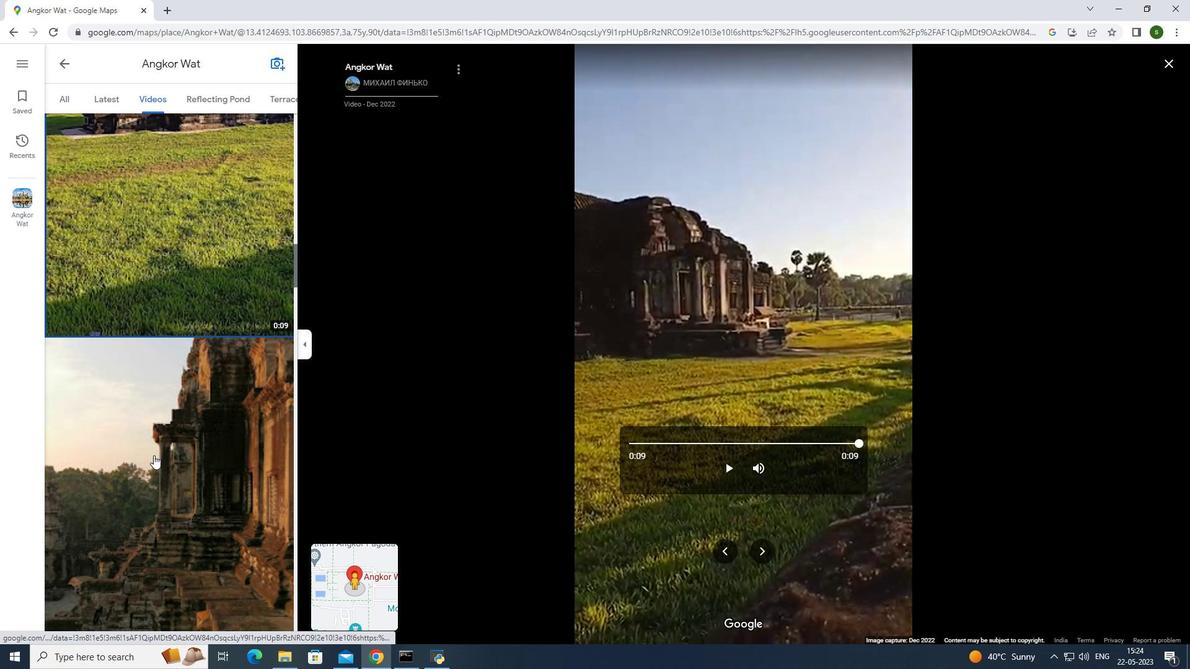 
Action: Mouse pressed left at (149, 469)
Screenshot: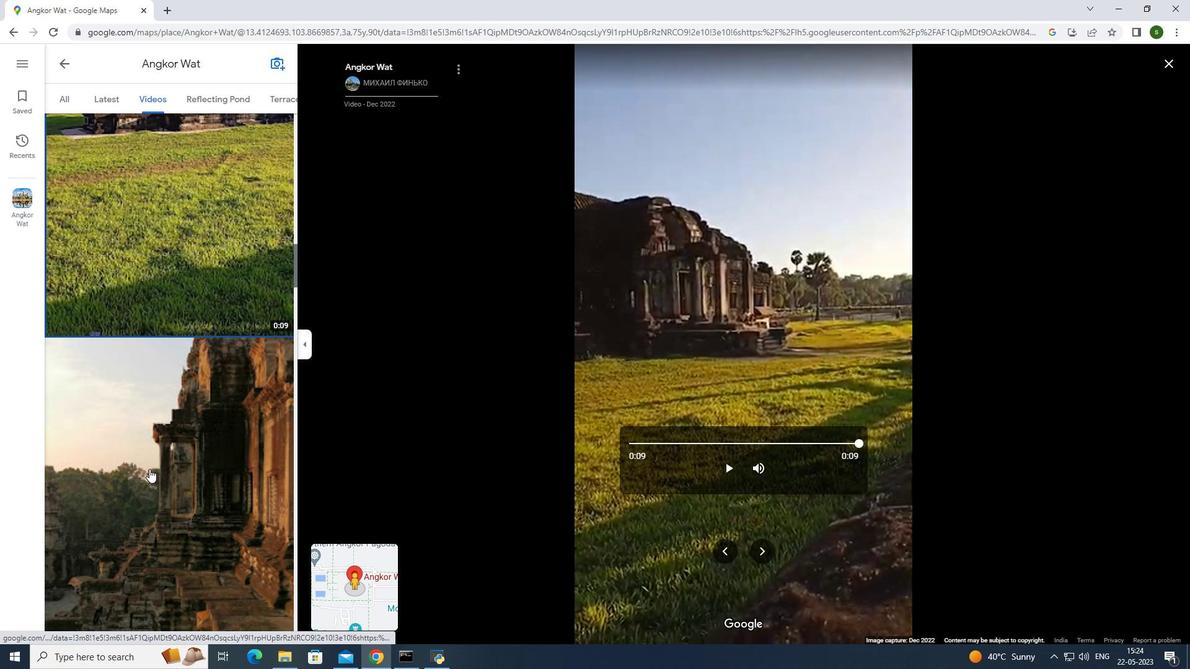 
Action: Mouse moved to (1164, 67)
Screenshot: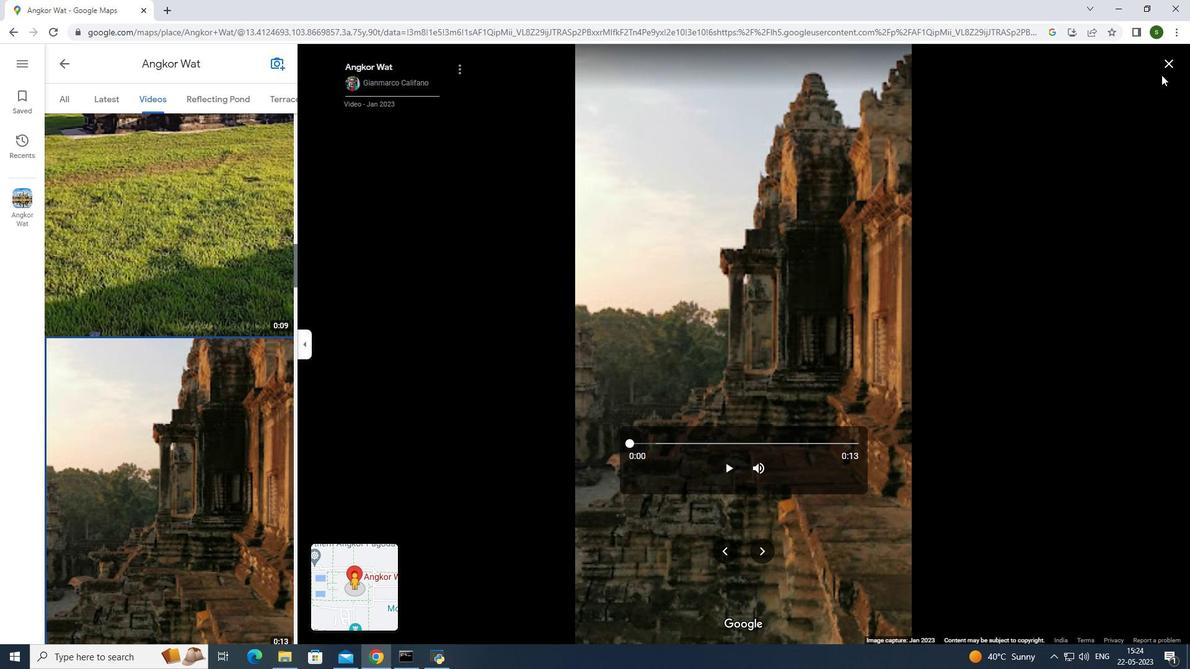 
Action: Mouse pressed left at (1165, 65)
Screenshot: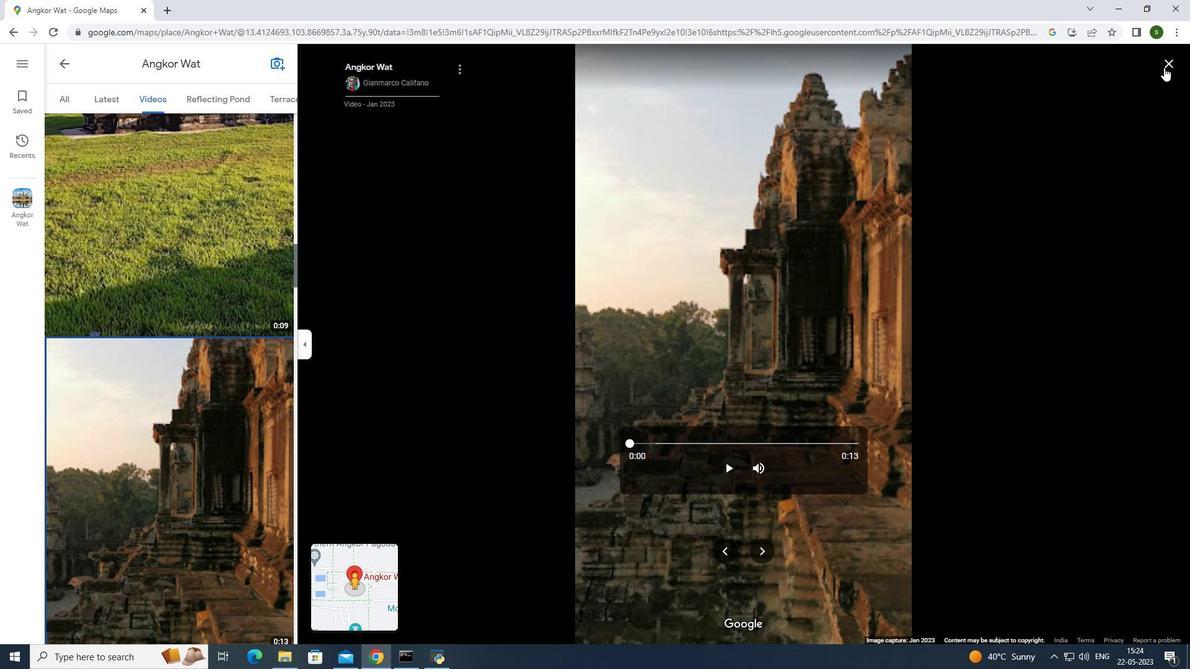 
Action: Mouse moved to (185, 275)
Screenshot: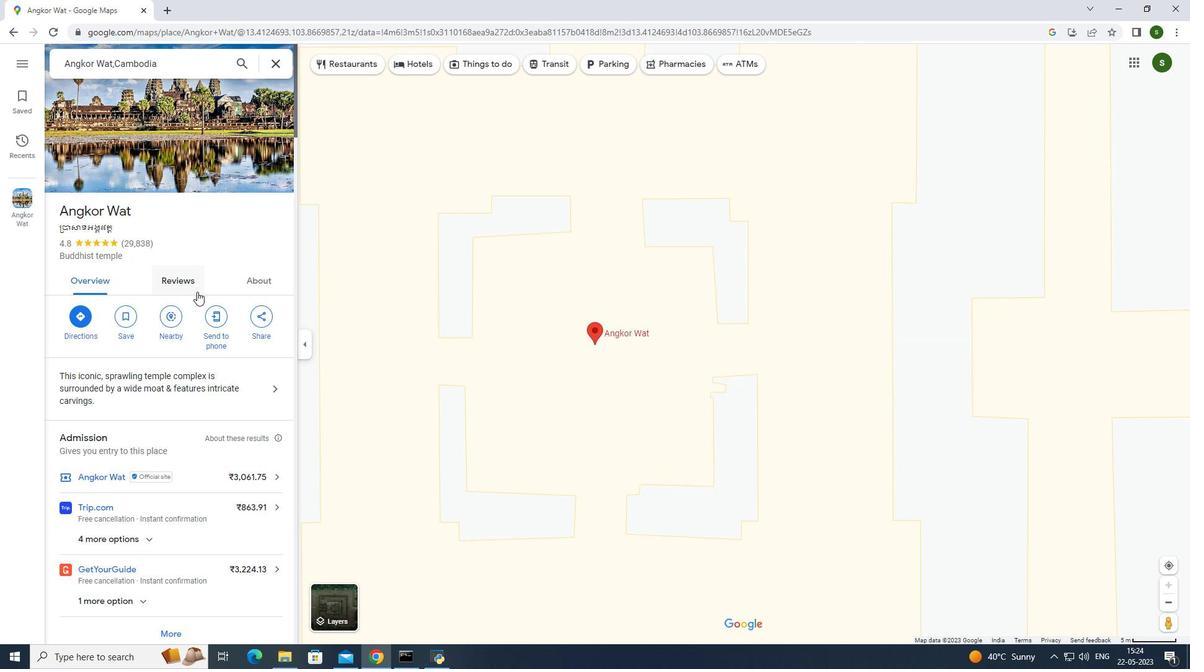 
Action: Mouse pressed left at (185, 275)
Screenshot: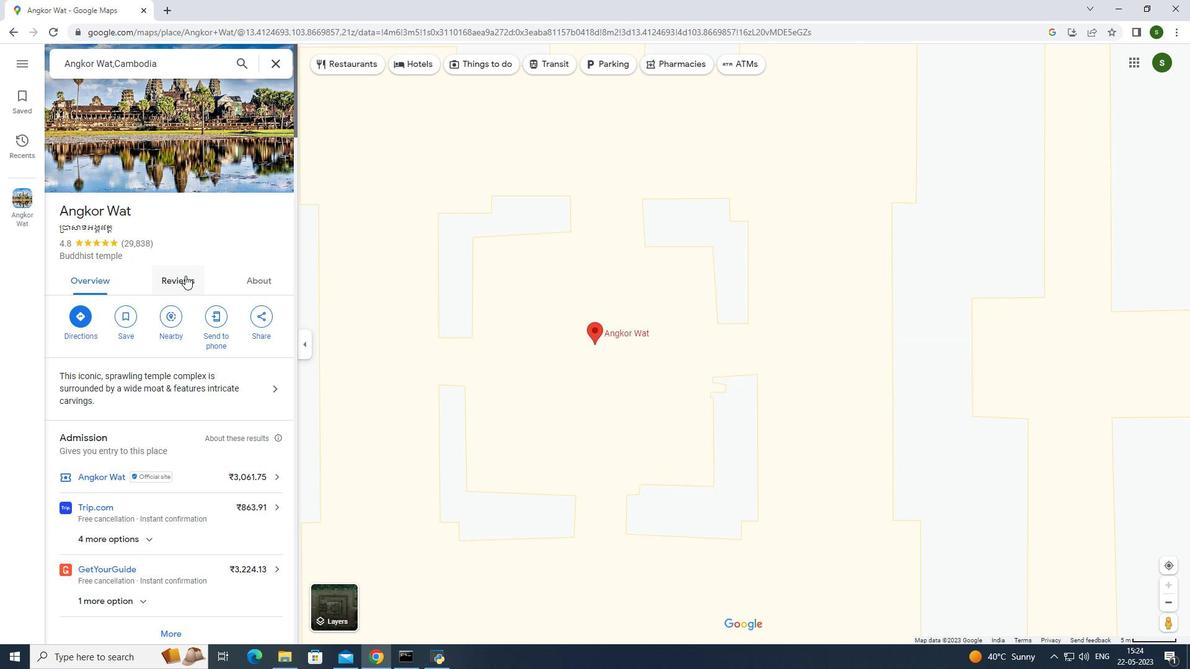 
Action: Mouse moved to (230, 392)
Screenshot: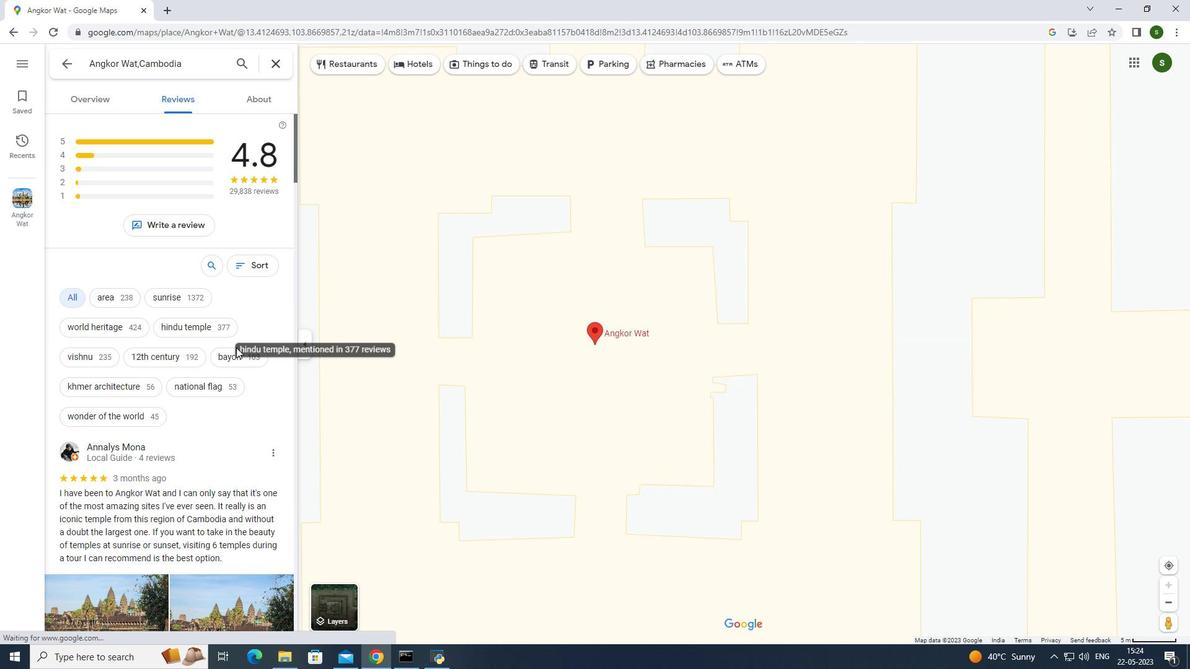 
Action: Mouse scrolled (230, 392) with delta (0, 0)
Screenshot: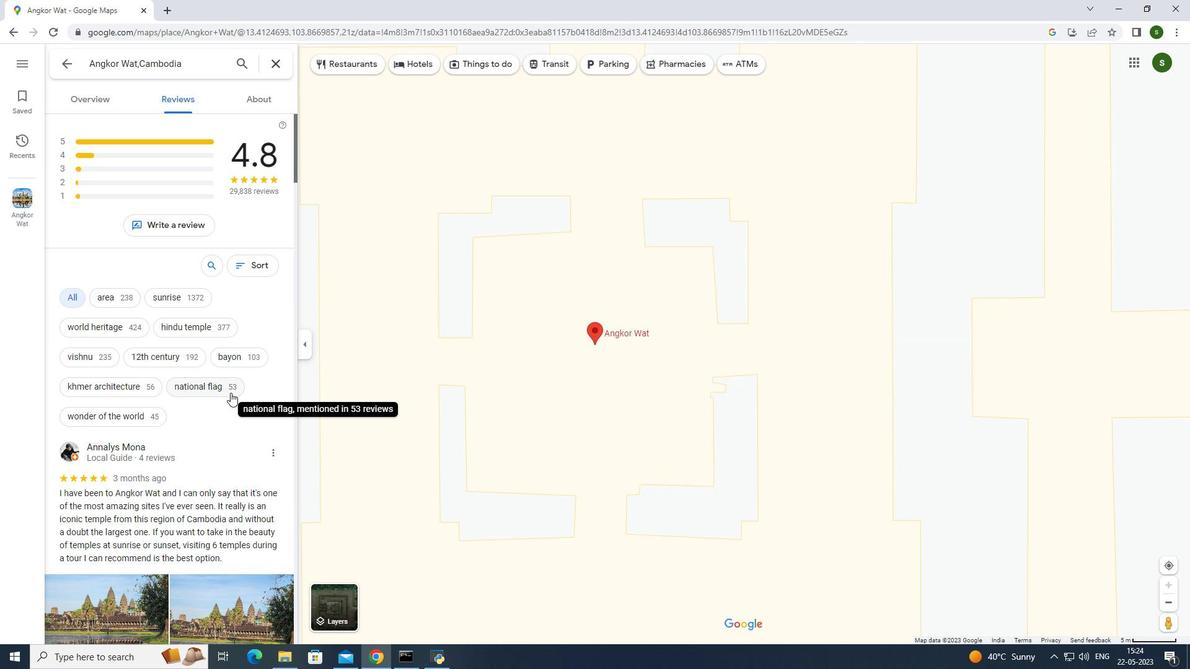
Action: Mouse scrolled (230, 392) with delta (0, 0)
Screenshot: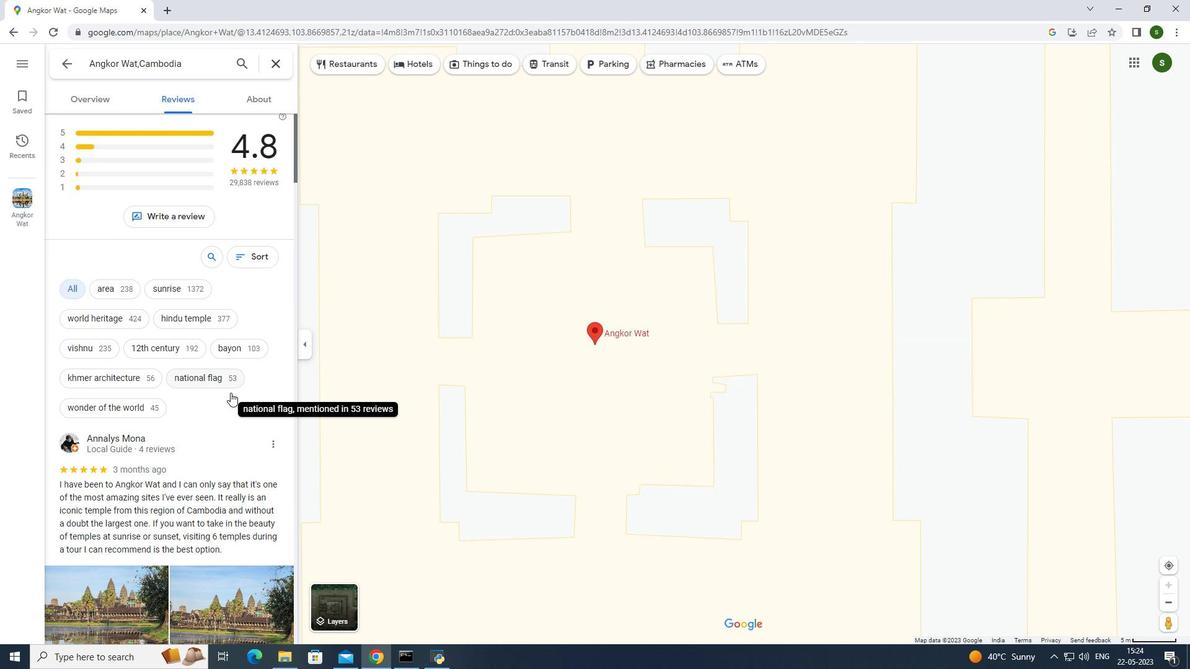 
Action: Mouse scrolled (230, 392) with delta (0, 0)
Screenshot: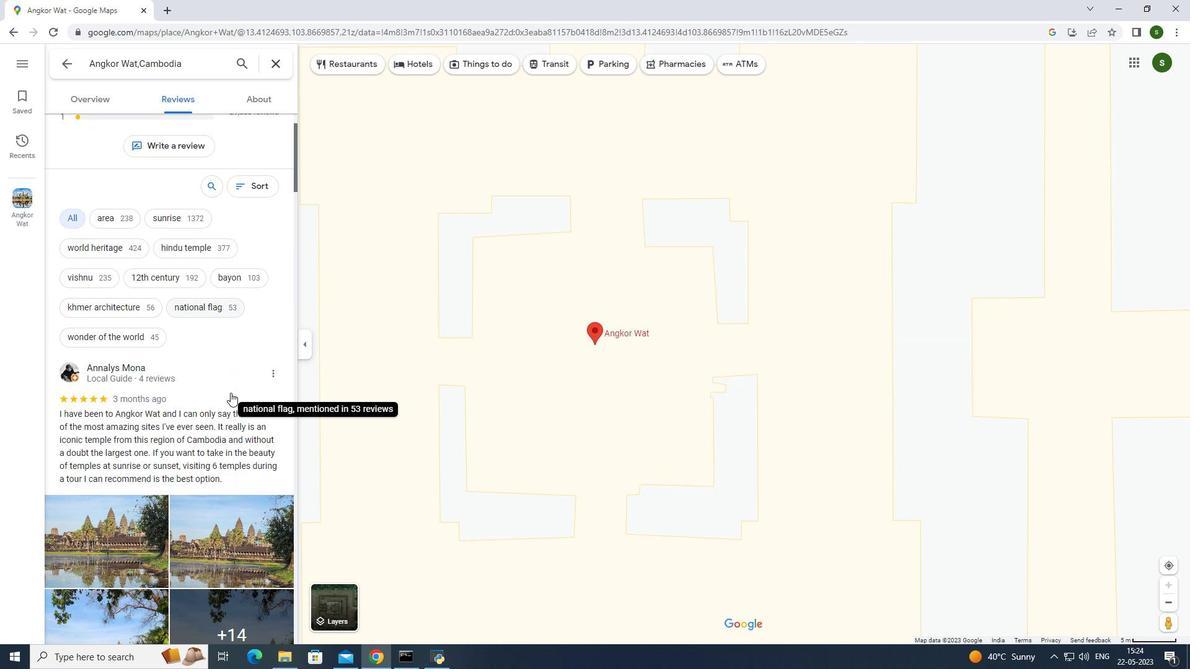 
Action: Mouse moved to (108, 419)
Screenshot: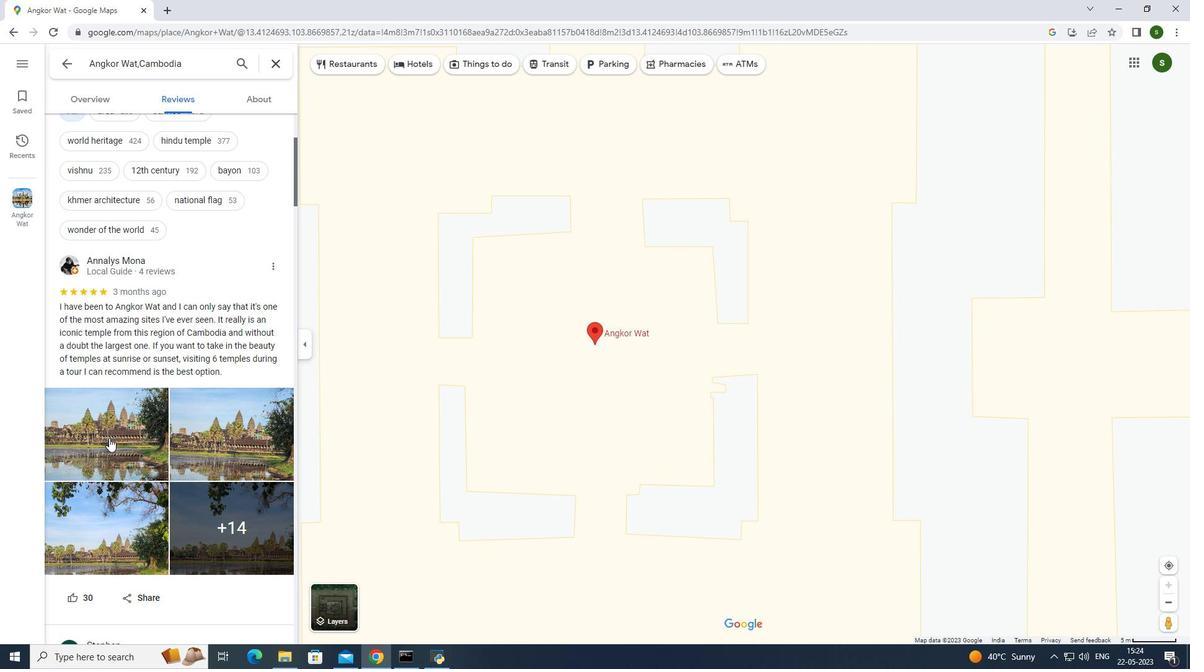 
Action: Mouse pressed left at (108, 419)
Screenshot: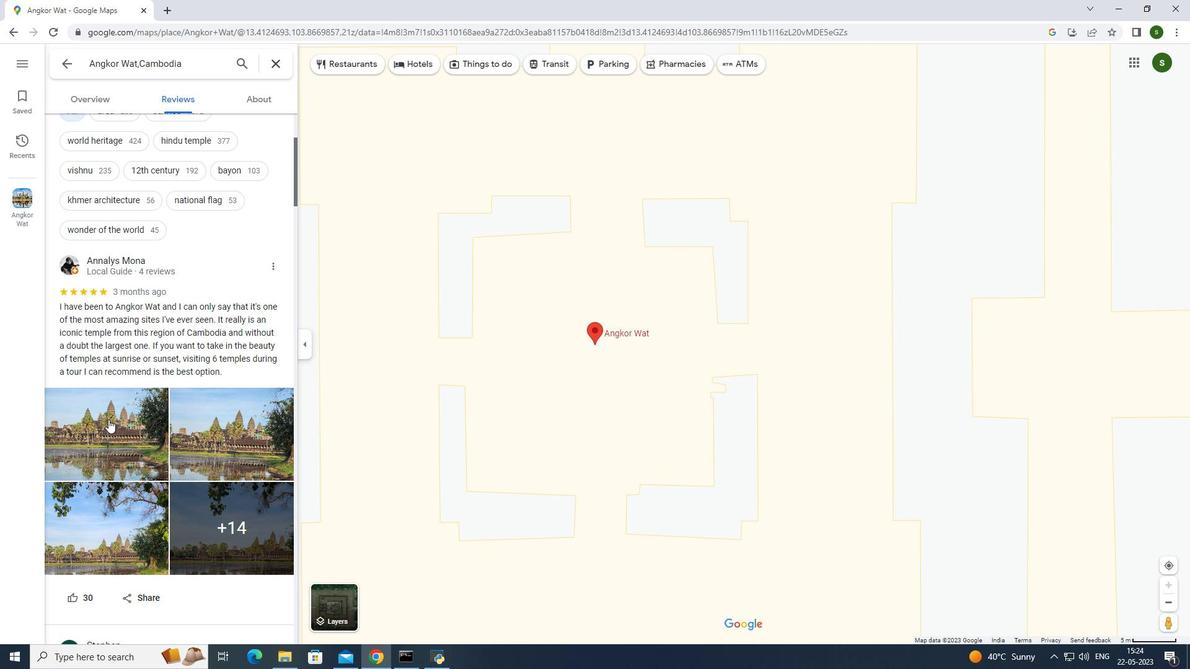 
Action: Mouse moved to (767, 551)
Screenshot: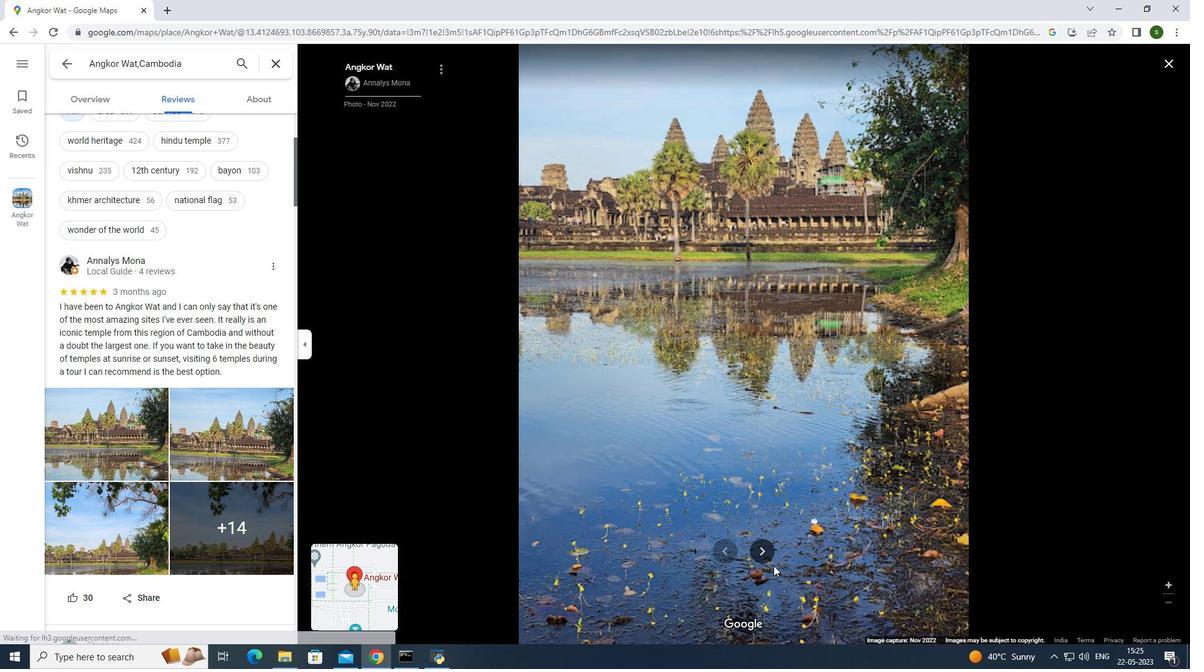 
Action: Mouse pressed left at (767, 551)
Screenshot: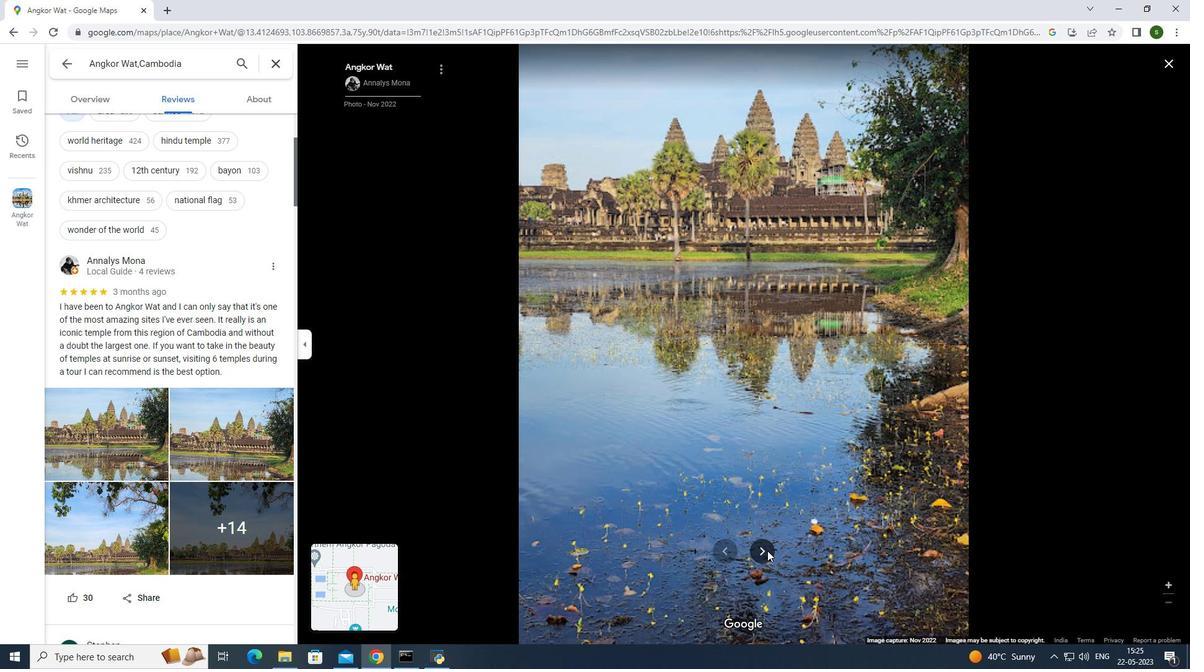 
Action: Mouse pressed left at (767, 551)
Screenshot: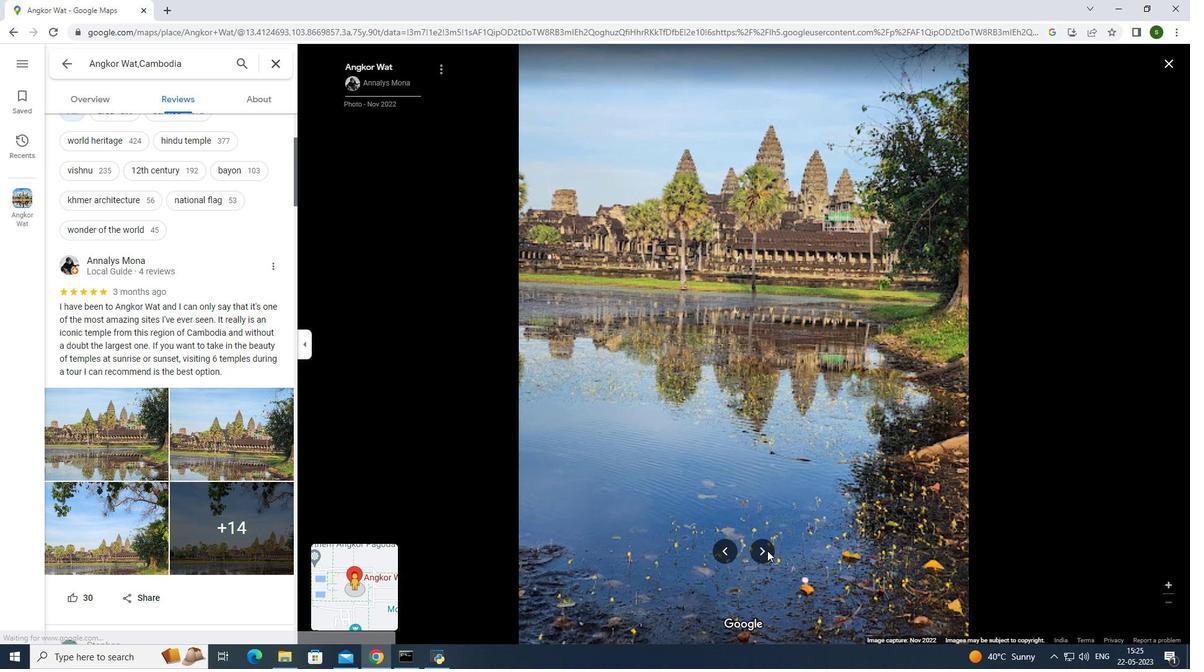
Action: Mouse moved to (761, 549)
Screenshot: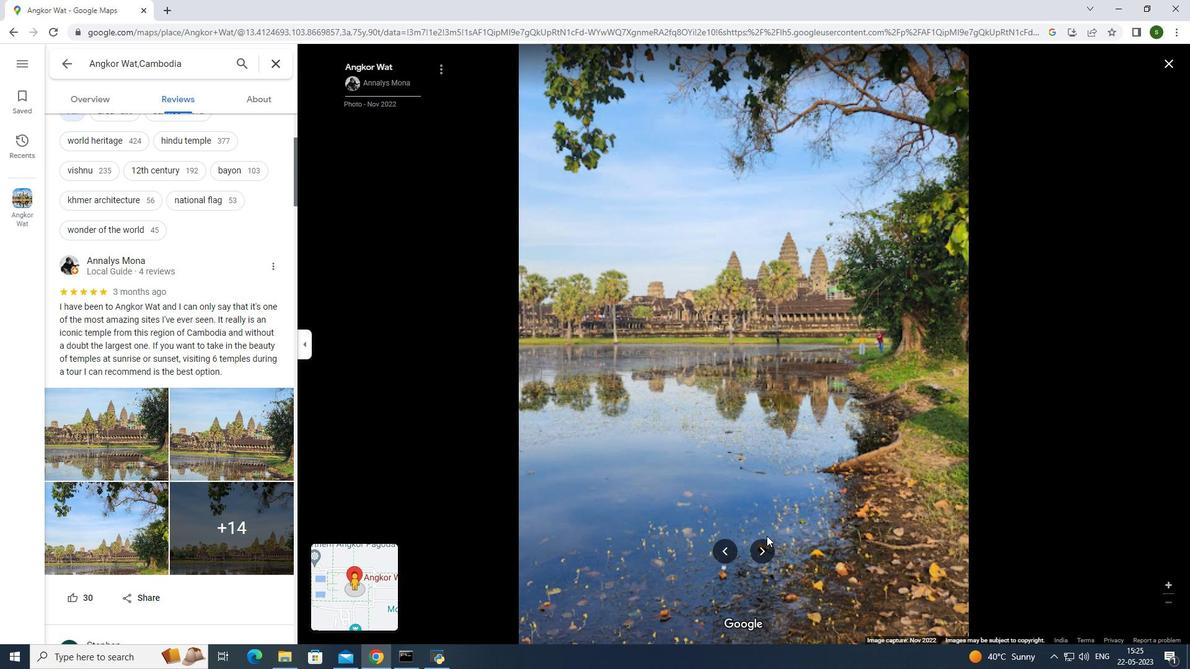 
Action: Mouse pressed left at (761, 549)
Screenshot: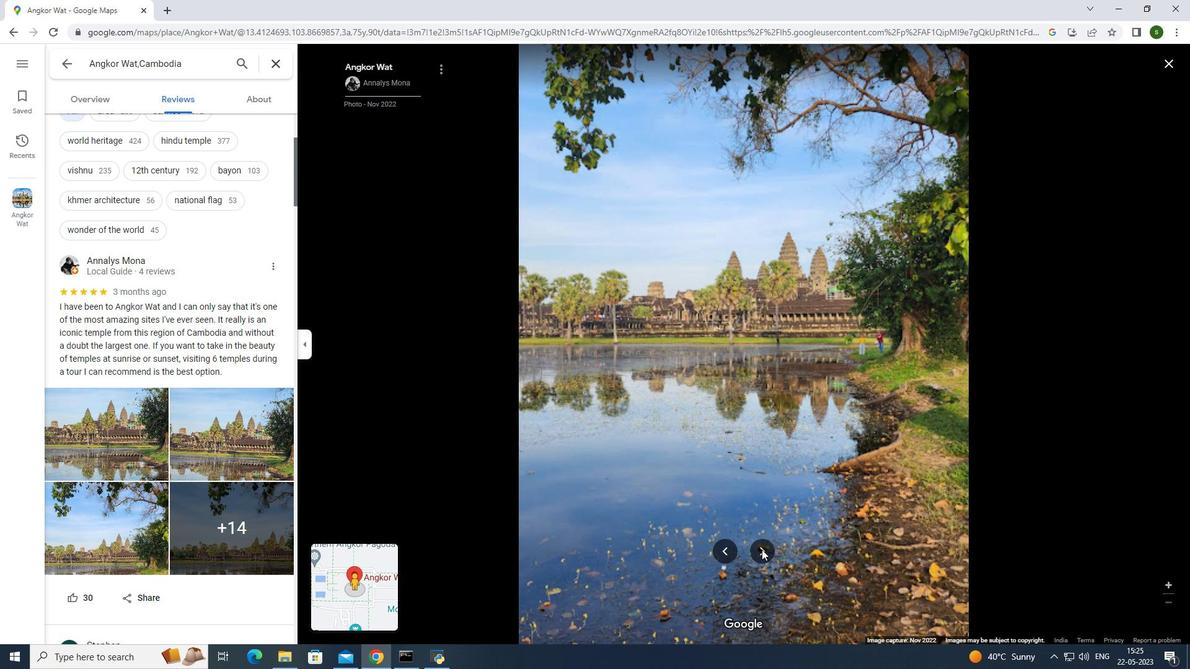 
Action: Mouse moved to (767, 554)
Screenshot: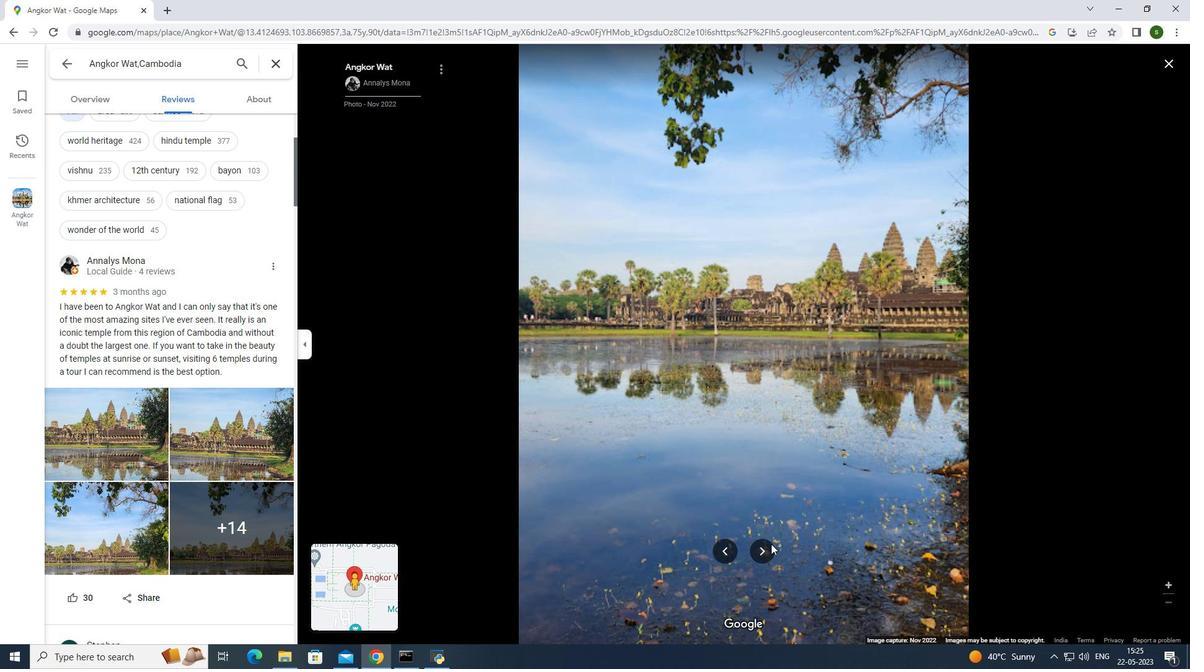 
Action: Mouse pressed left at (767, 554)
Screenshot: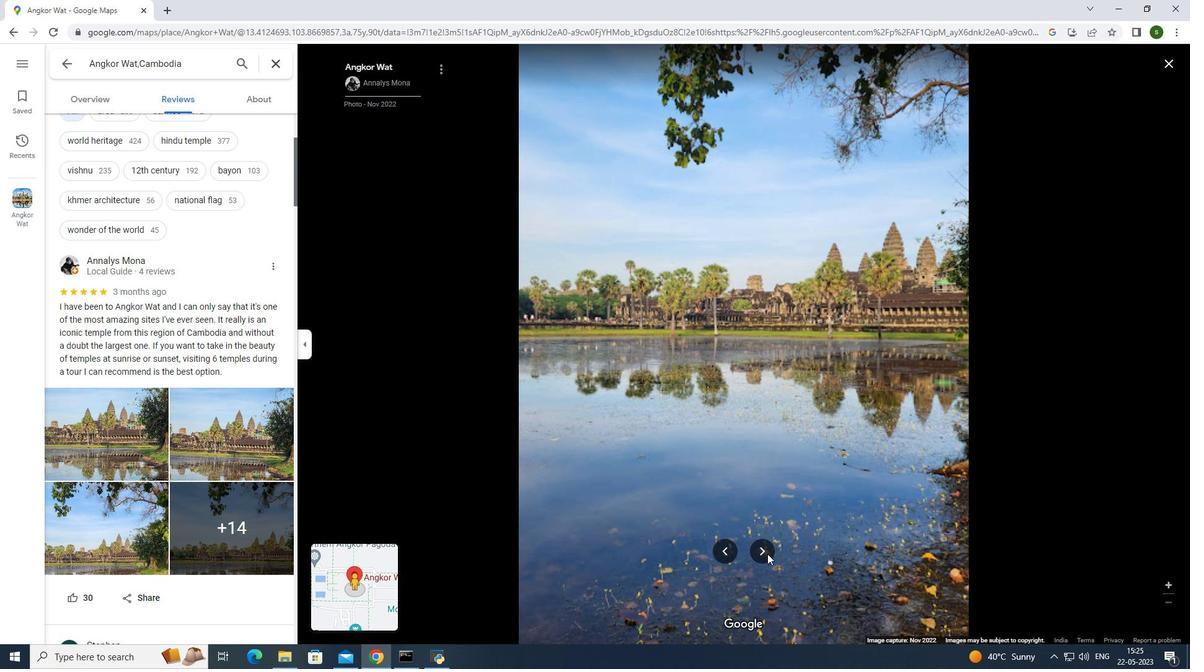 
Action: Mouse moved to (763, 547)
Screenshot: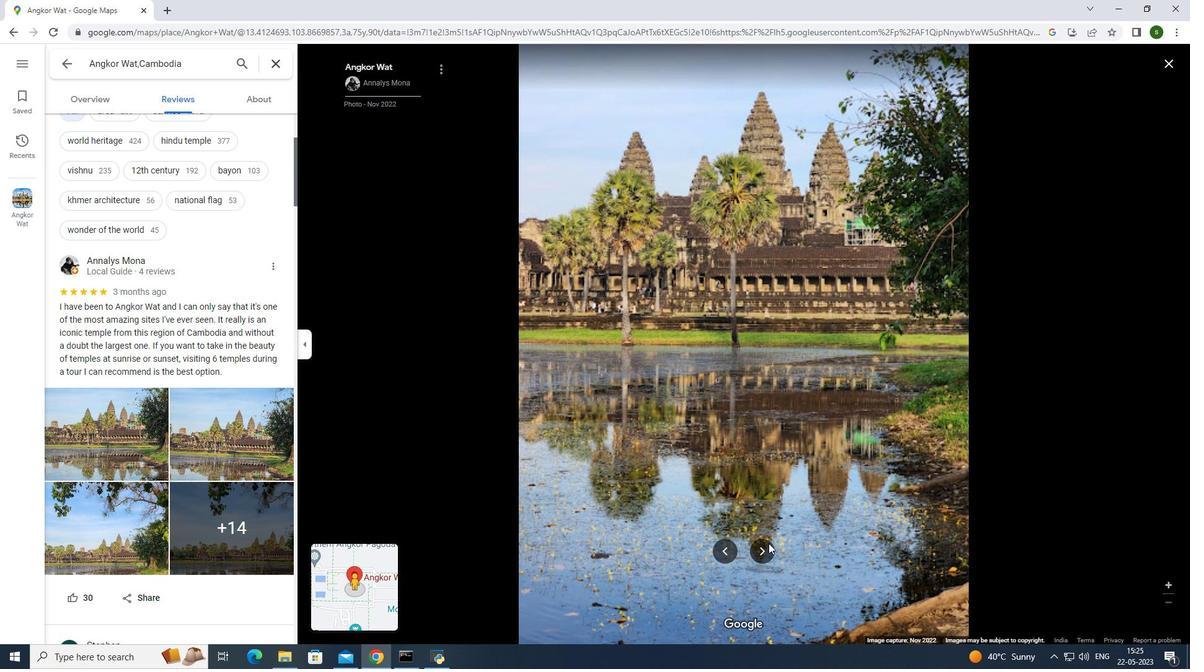 
Action: Mouse pressed left at (763, 547)
Screenshot: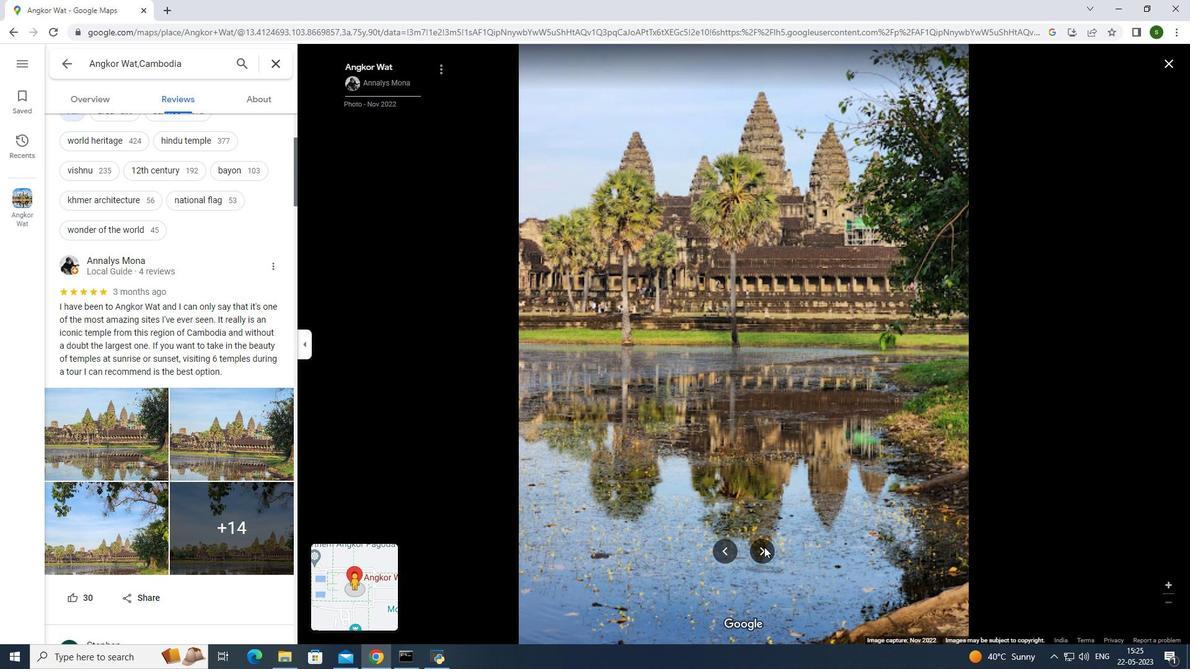 
Action: Mouse moved to (1162, 54)
Screenshot: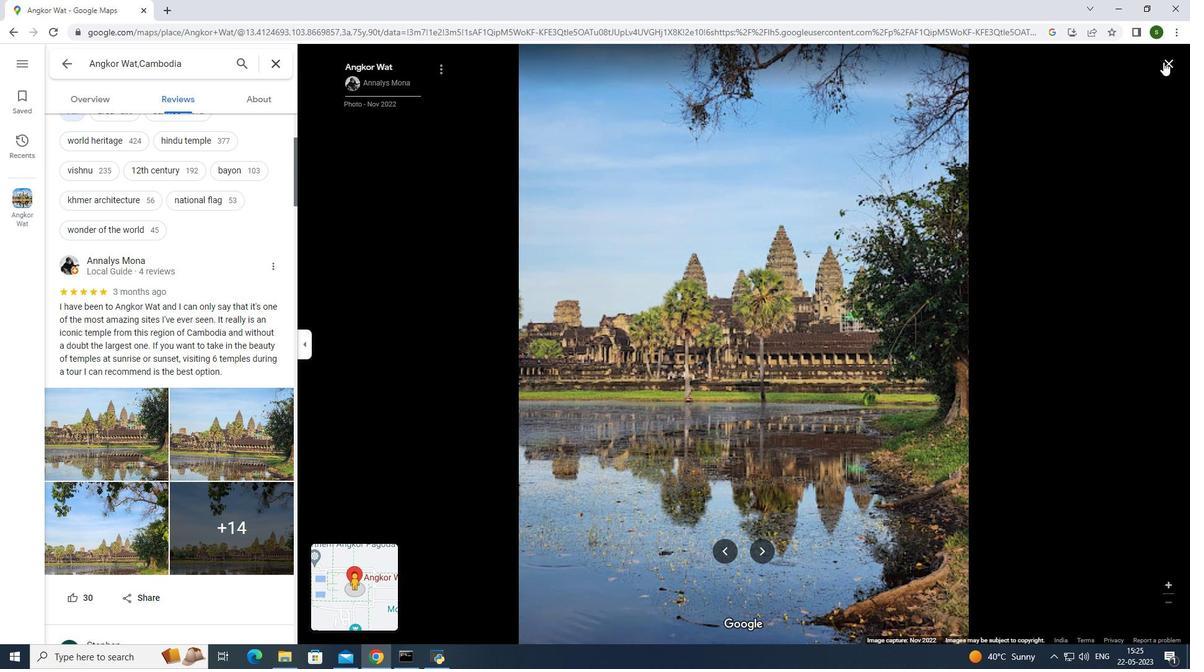 
Action: Mouse pressed left at (1162, 54)
Screenshot: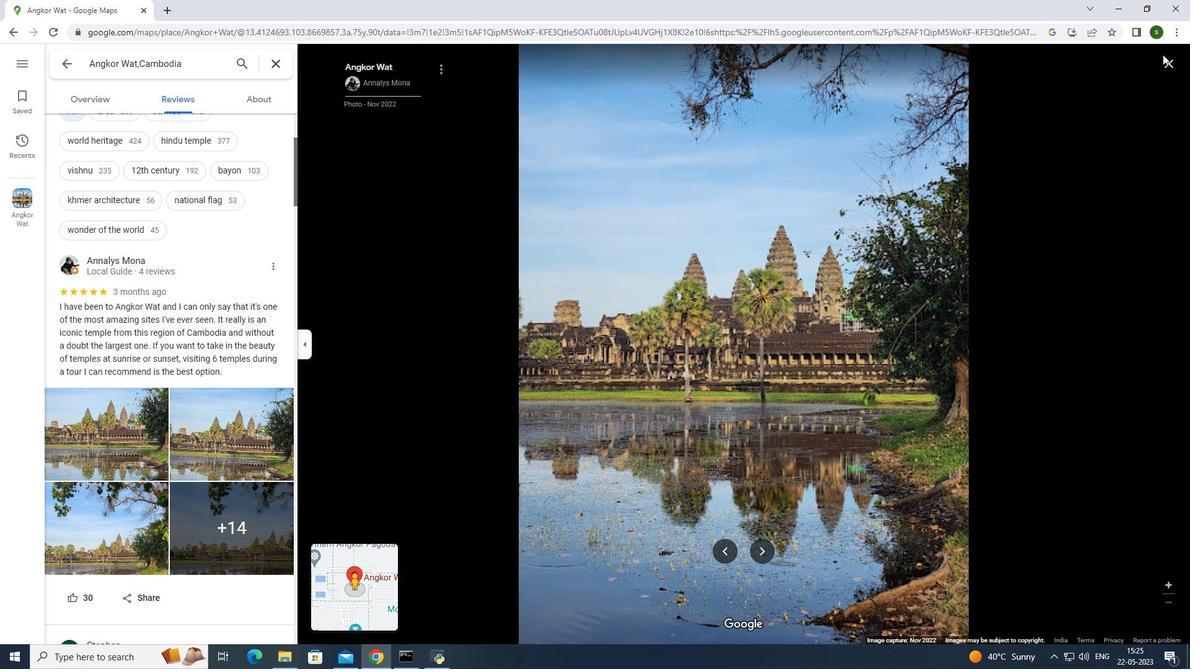 
Action: Mouse moved to (1170, 63)
Screenshot: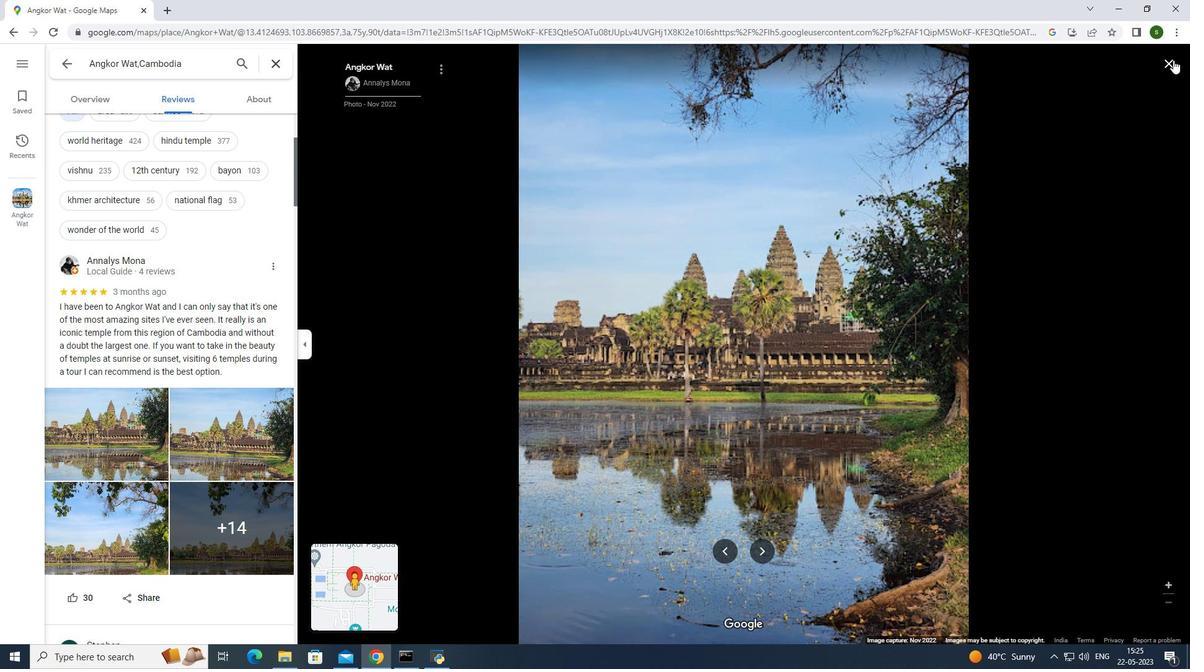 
Action: Mouse pressed left at (1170, 63)
Screenshot: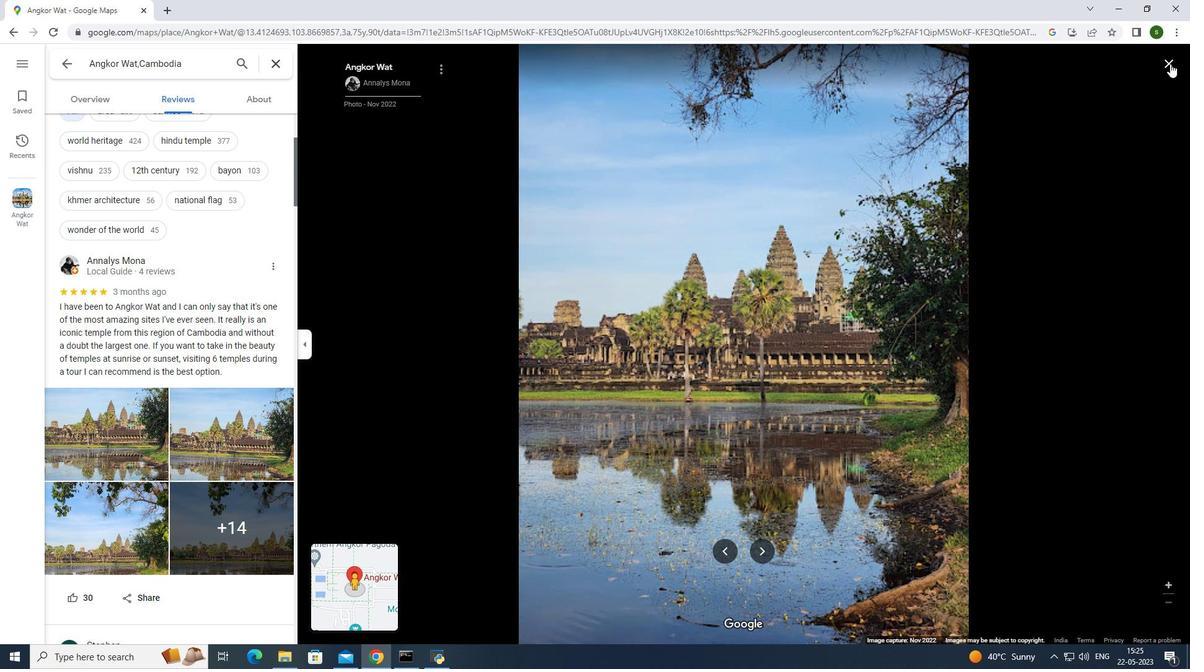 
Action: Mouse moved to (619, 404)
Screenshot: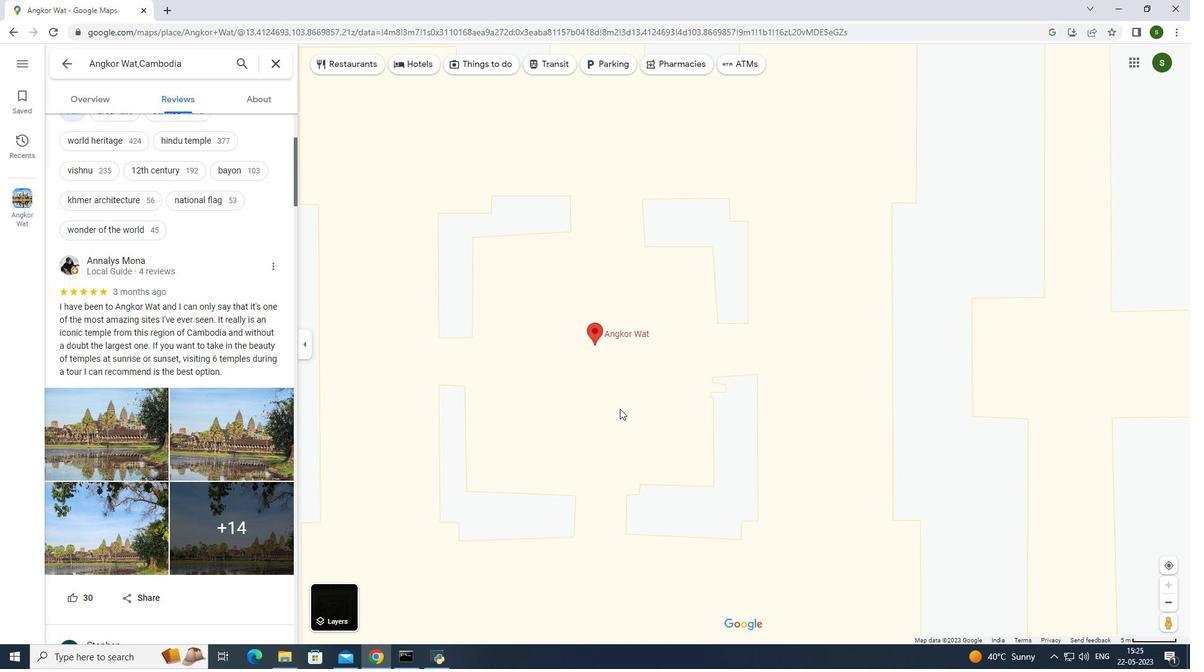 
Action: Mouse scrolled (619, 405) with delta (0, 0)
Screenshot: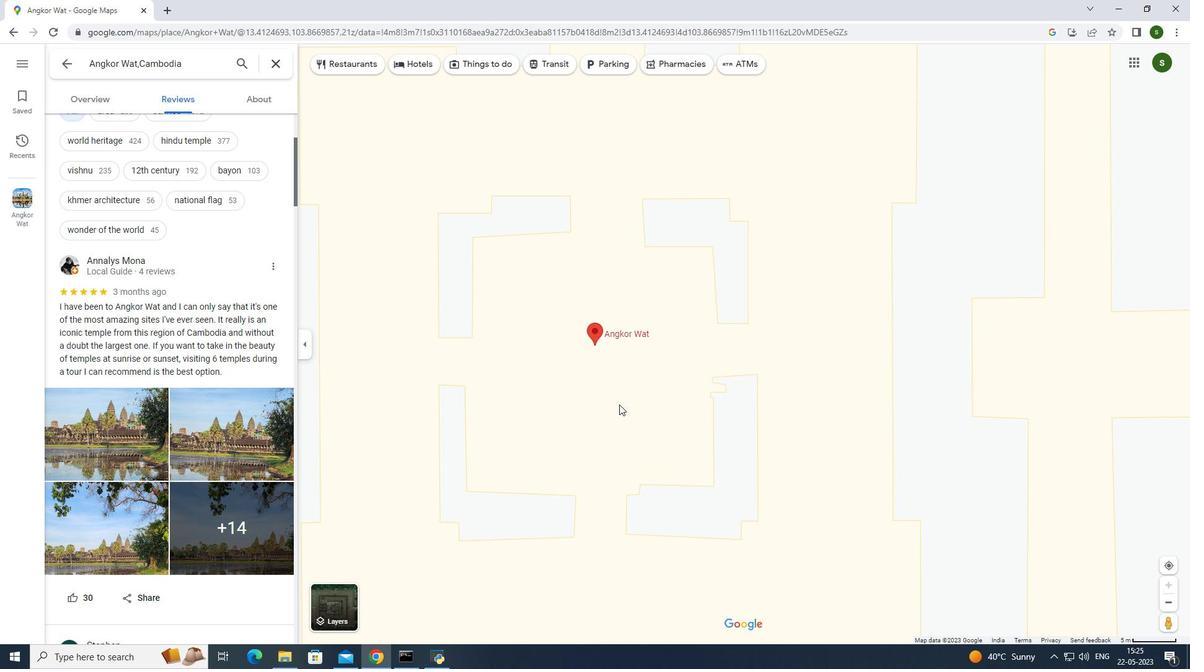 
Action: Mouse moved to (252, 290)
Screenshot: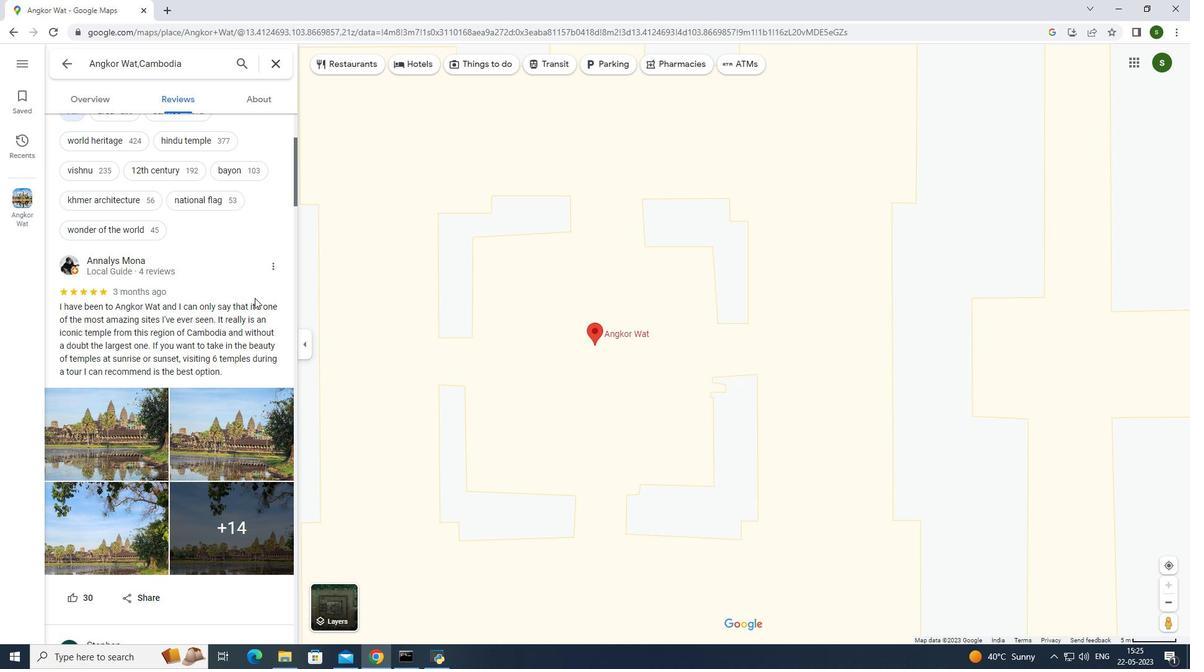 
Action: Mouse scrolled (252, 290) with delta (0, 0)
Screenshot: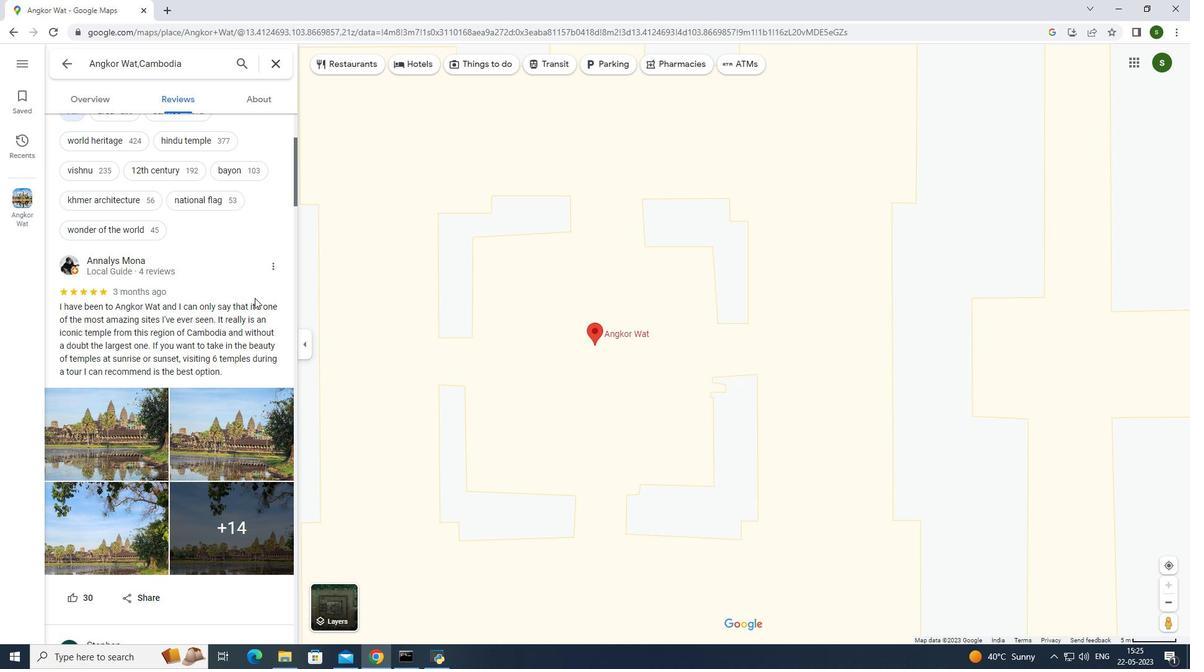 
Action: Mouse scrolled (252, 290) with delta (0, 0)
Screenshot: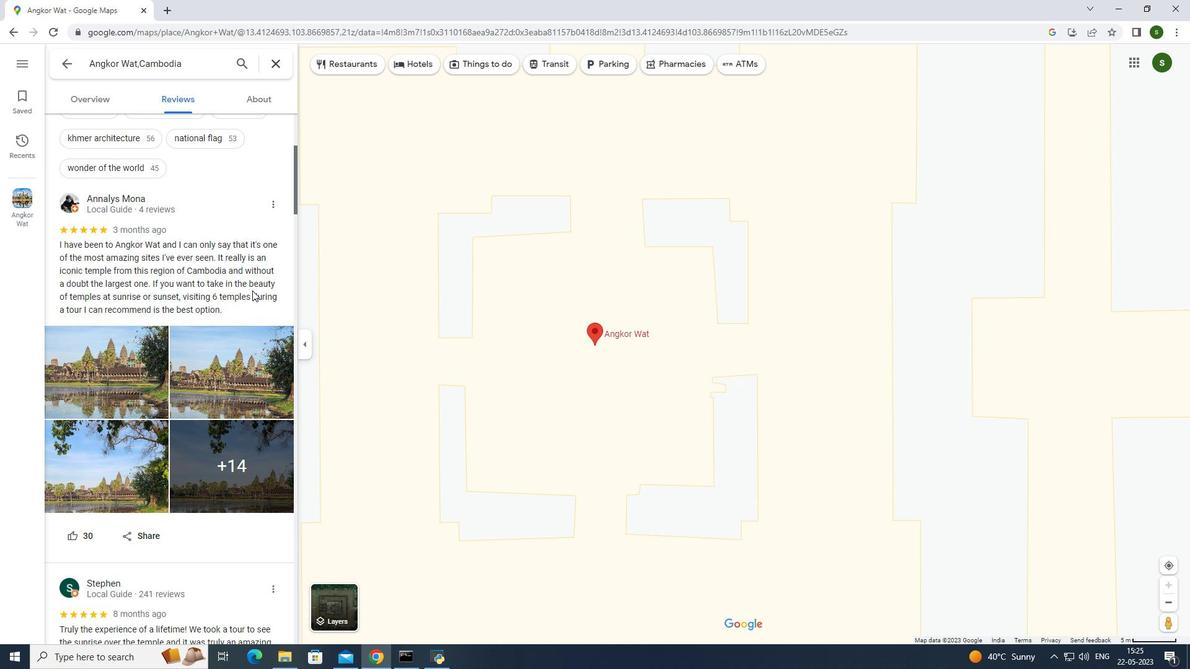 
Action: Mouse scrolled (252, 290) with delta (0, 0)
Screenshot: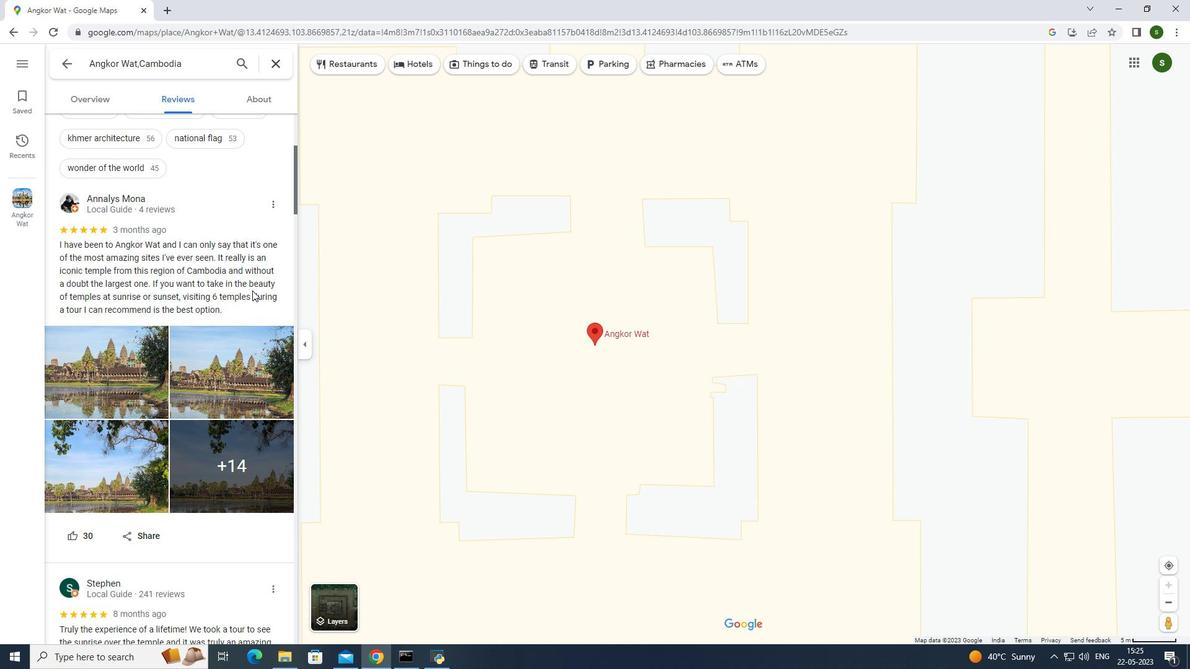 
Action: Mouse scrolled (252, 290) with delta (0, 0)
Screenshot: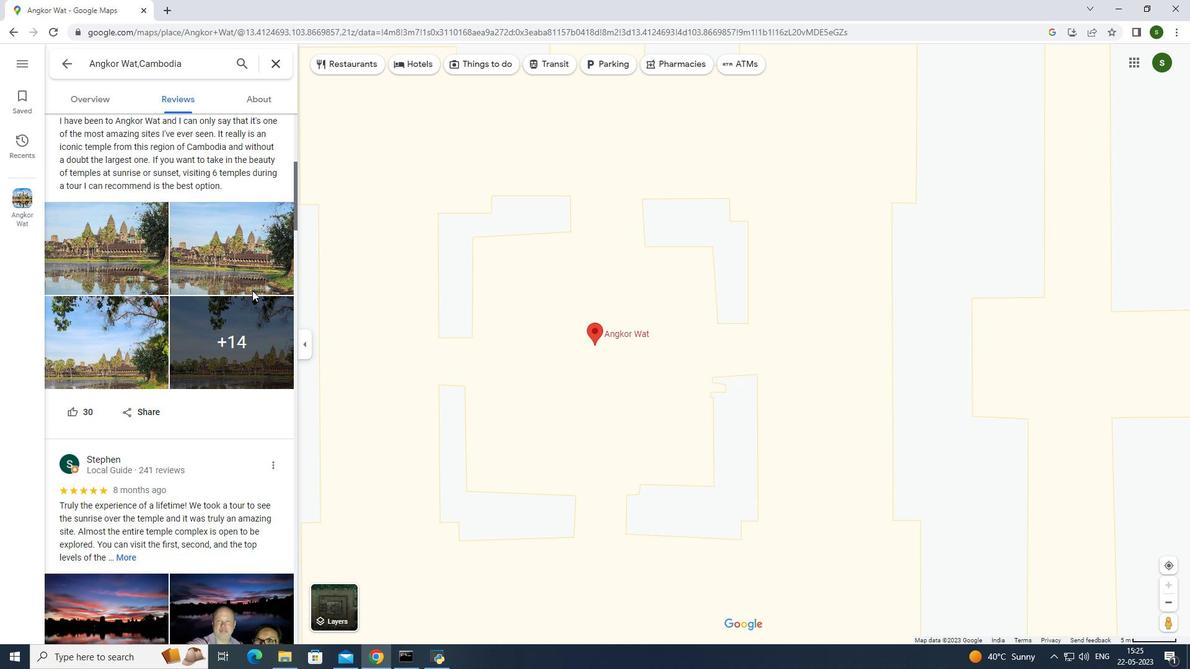 
Action: Mouse scrolled (252, 290) with delta (0, 0)
Screenshot: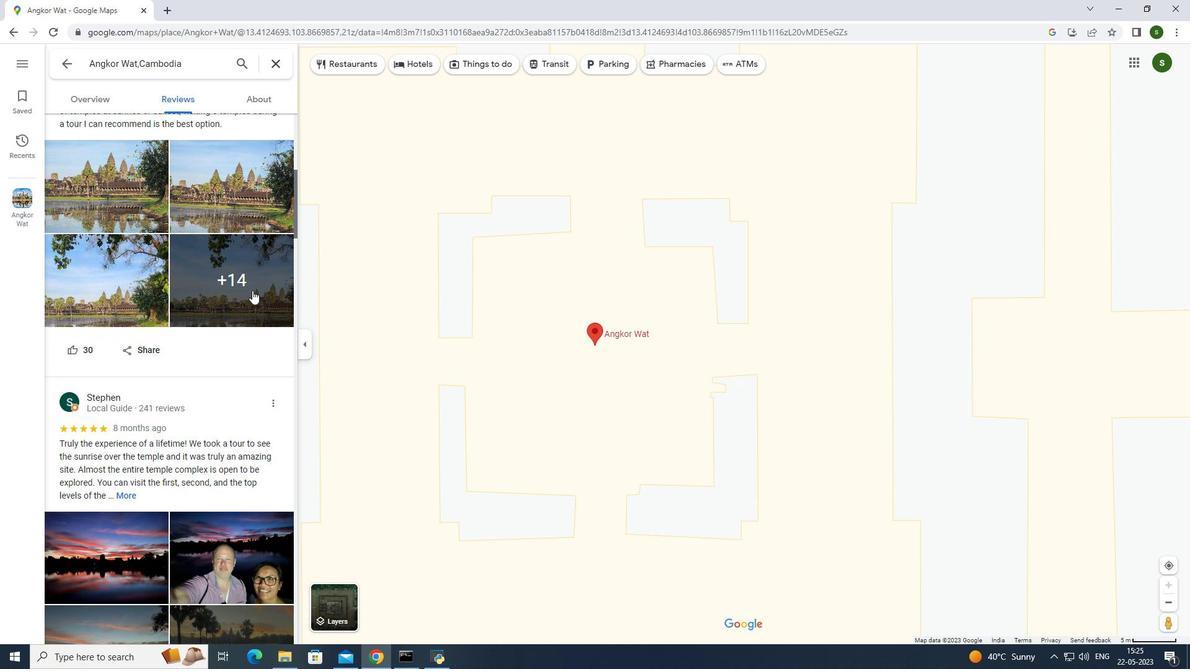 
Action: Mouse scrolled (252, 290) with delta (0, 0)
